 Task: Select the never option in the persistent session revive process.
Action: Mouse moved to (22, 627)
Screenshot: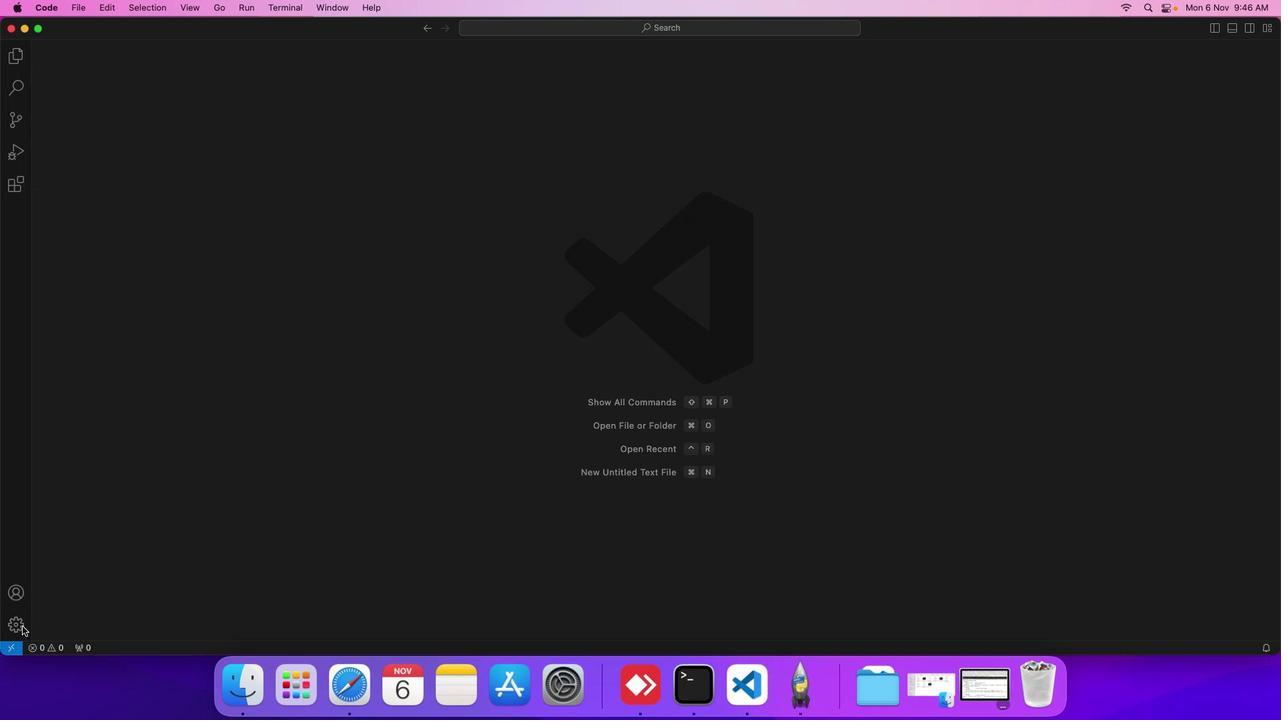 
Action: Mouse pressed left at (22, 627)
Screenshot: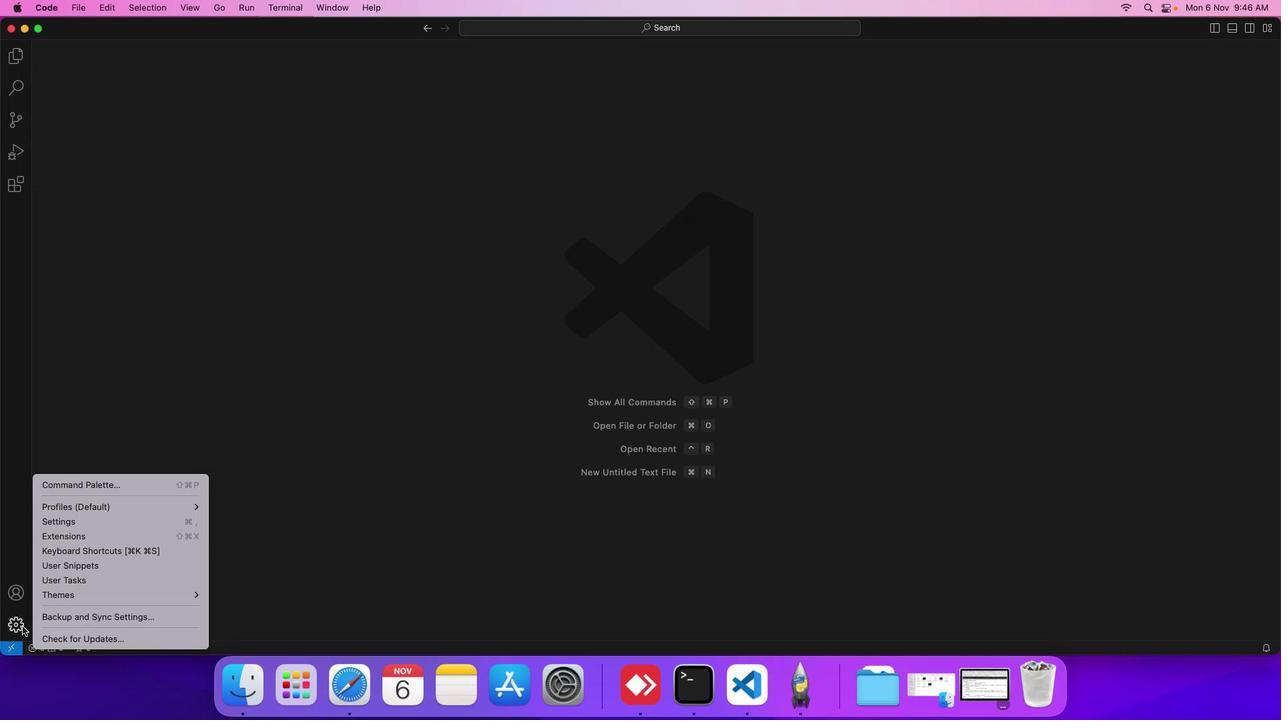 
Action: Mouse moved to (83, 525)
Screenshot: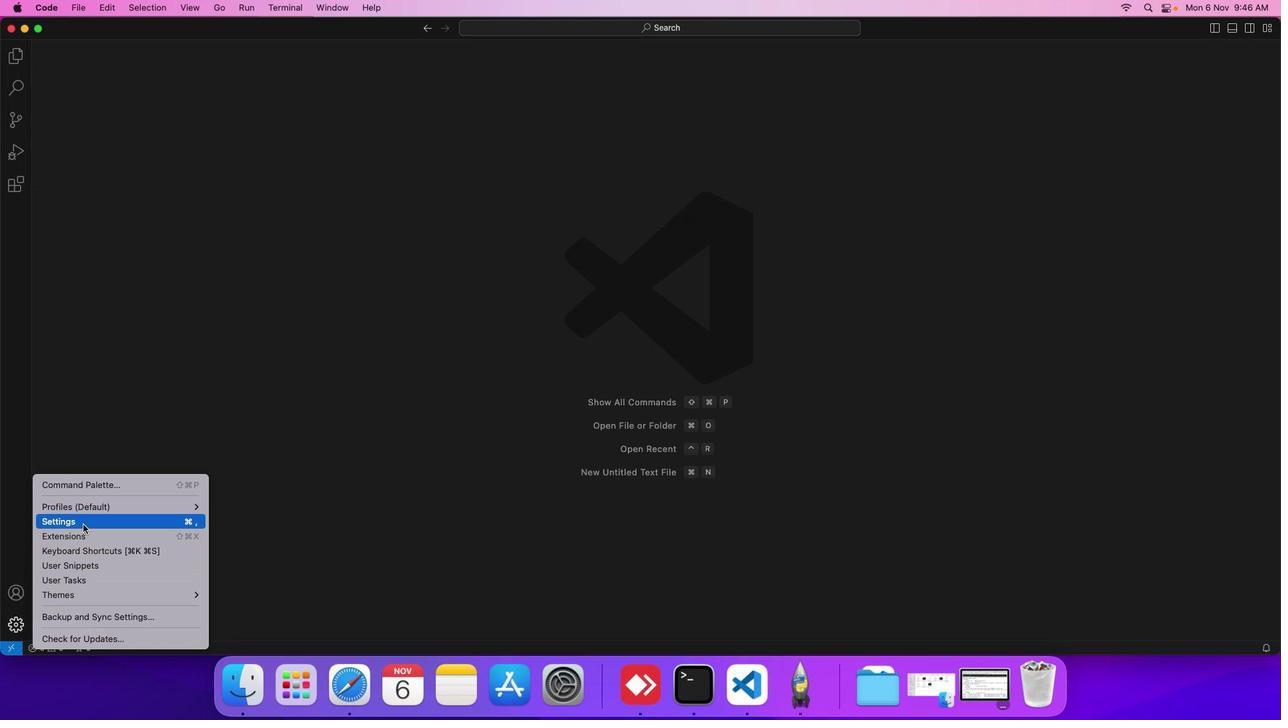 
Action: Mouse pressed left at (83, 525)
Screenshot: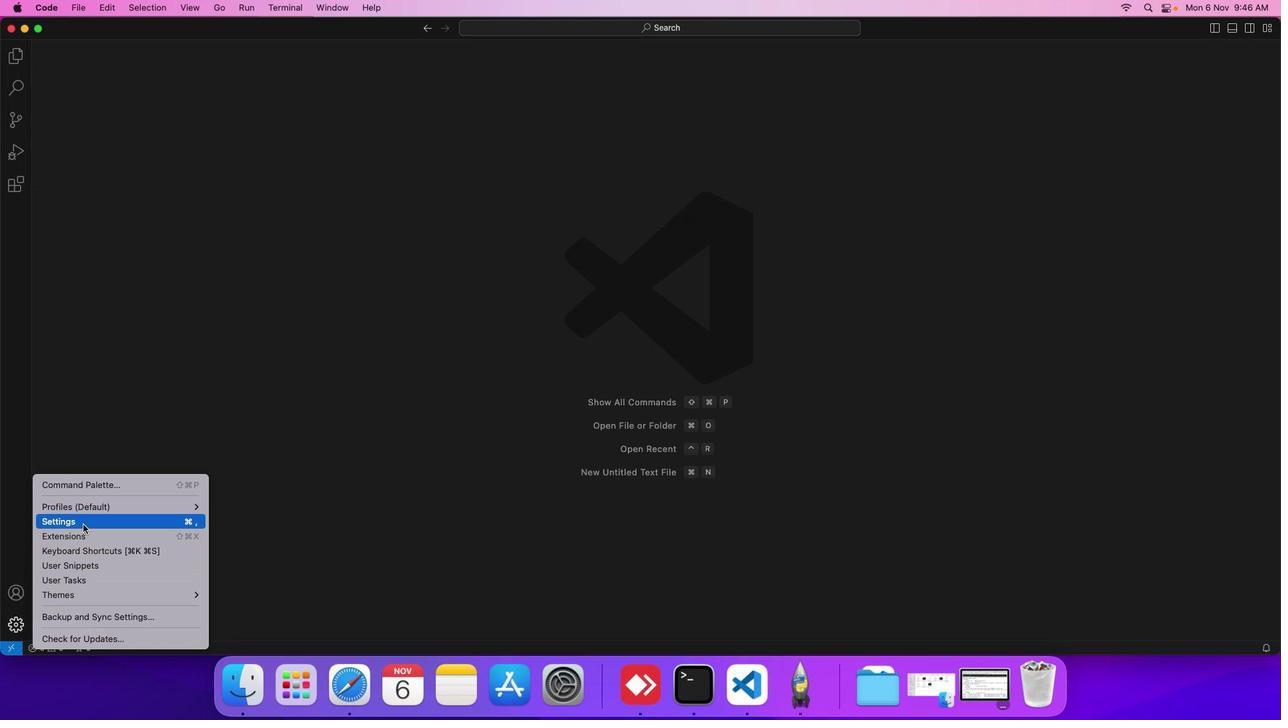 
Action: Mouse moved to (305, 194)
Screenshot: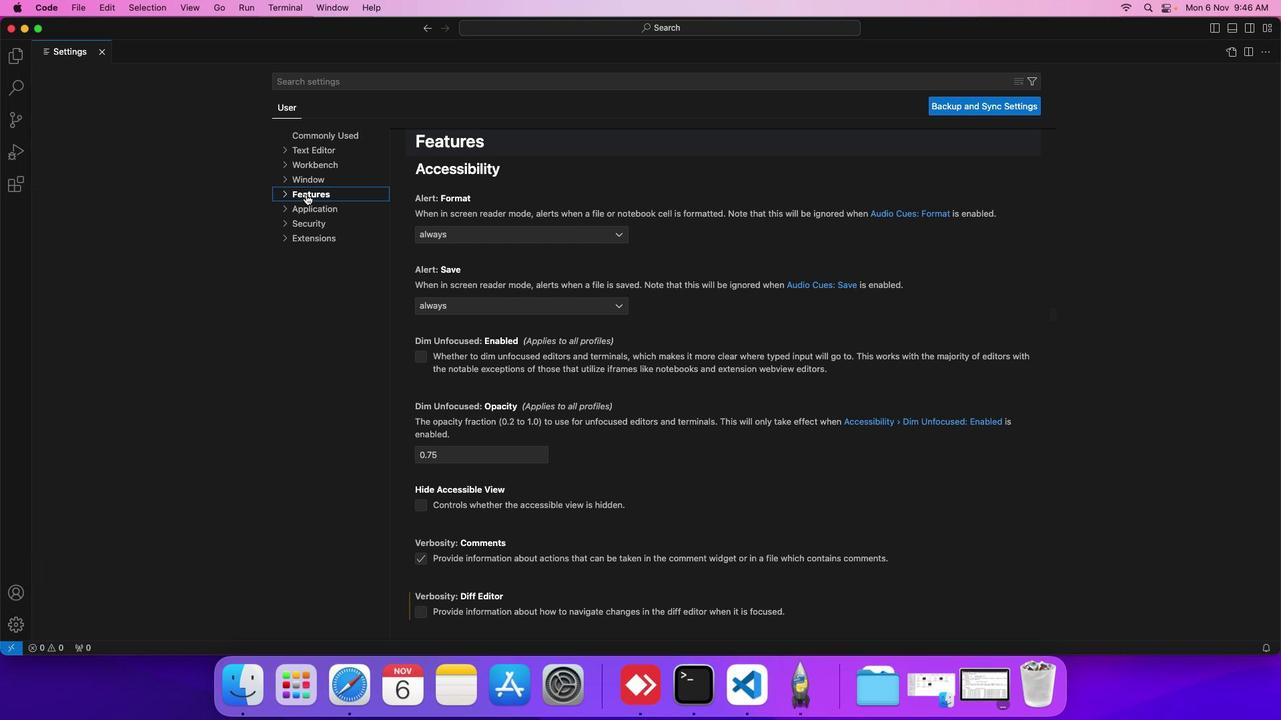 
Action: Mouse pressed left at (305, 194)
Screenshot: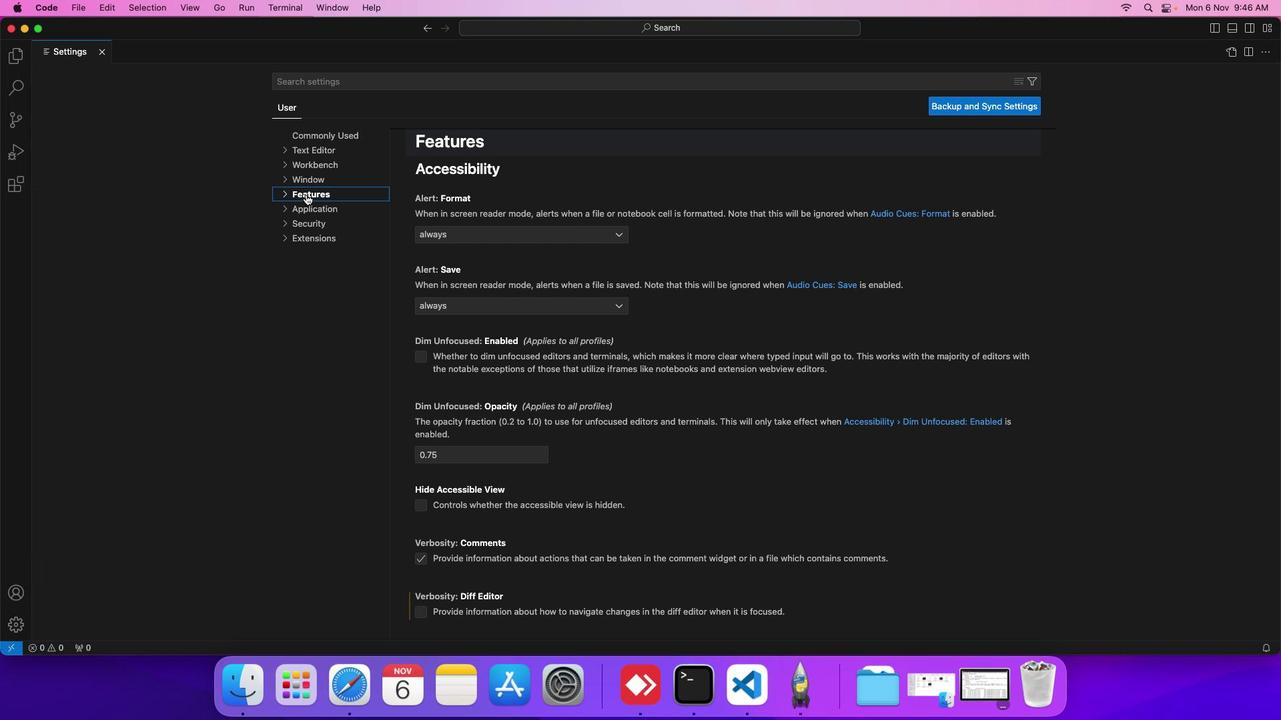 
Action: Mouse moved to (319, 314)
Screenshot: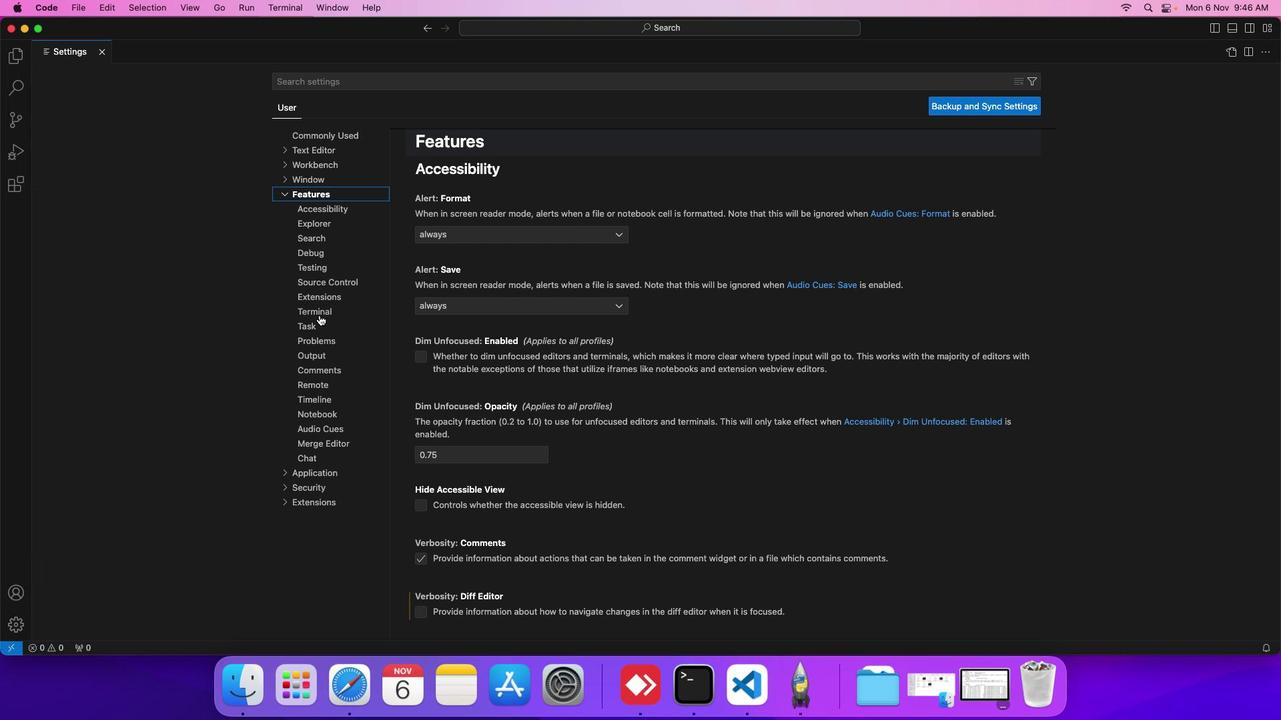 
Action: Mouse pressed left at (319, 314)
Screenshot: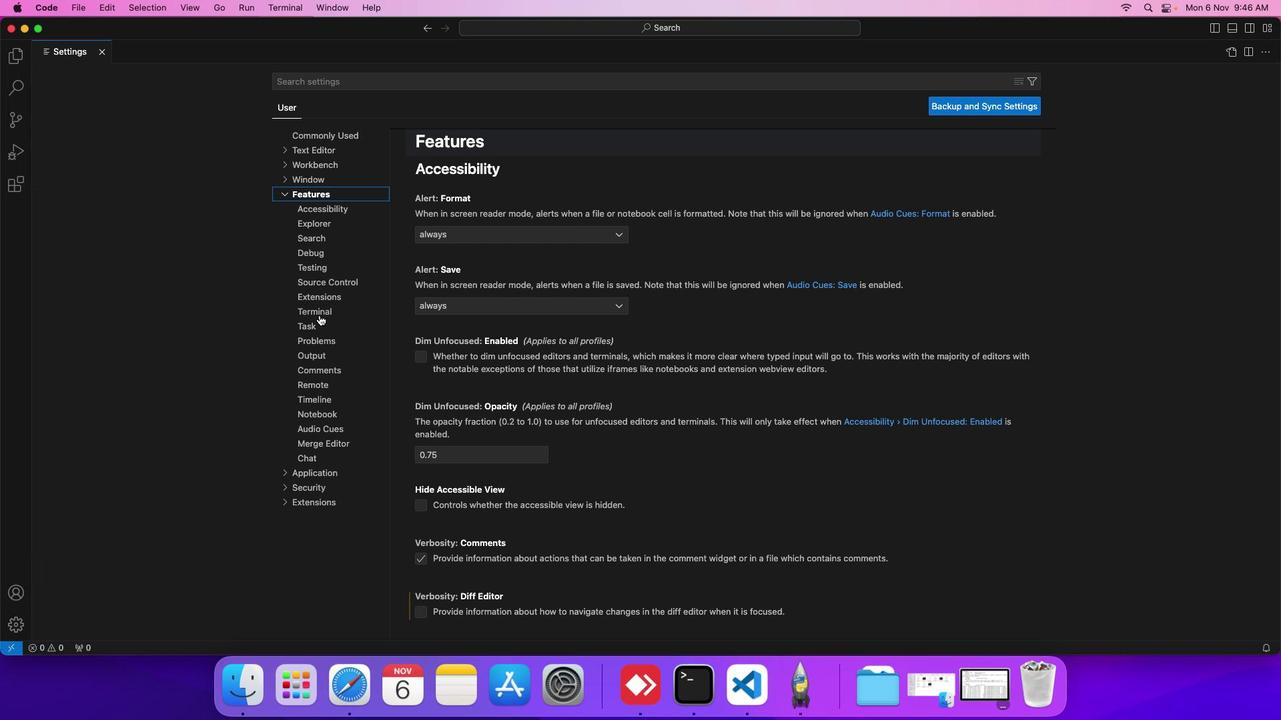 
Action: Mouse moved to (405, 421)
Screenshot: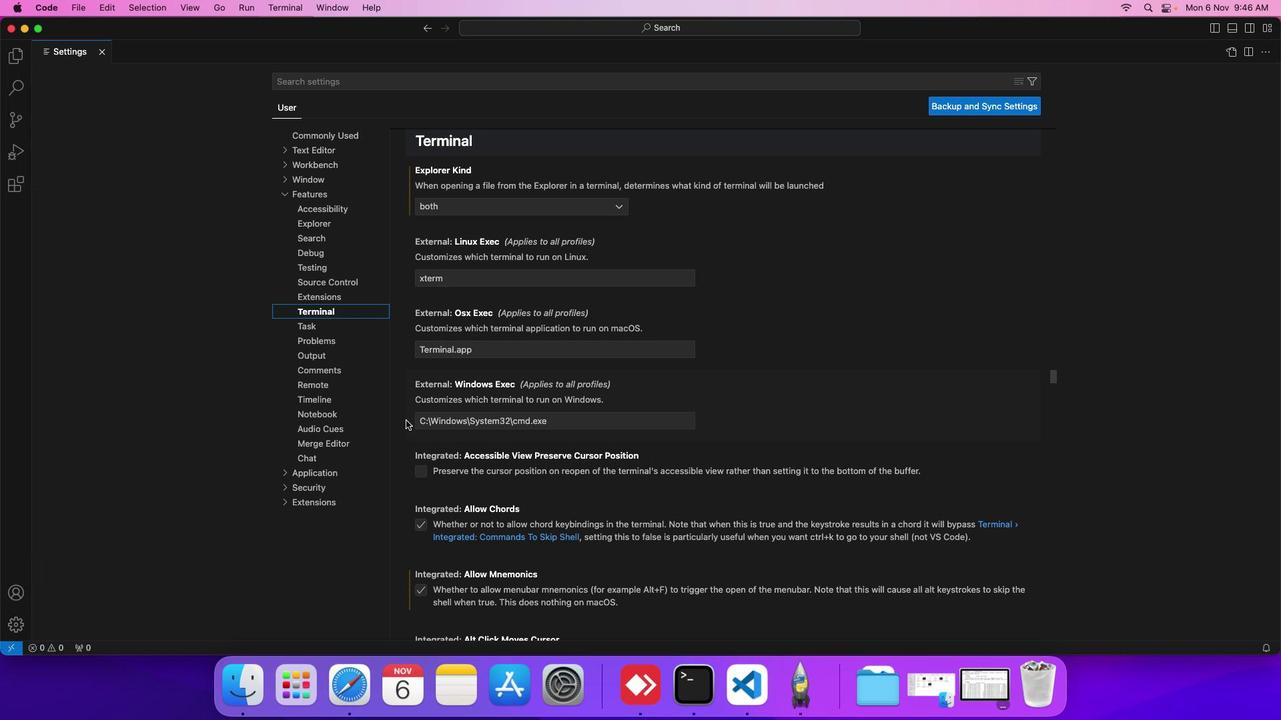 
Action: Mouse scrolled (405, 421) with delta (0, 0)
Screenshot: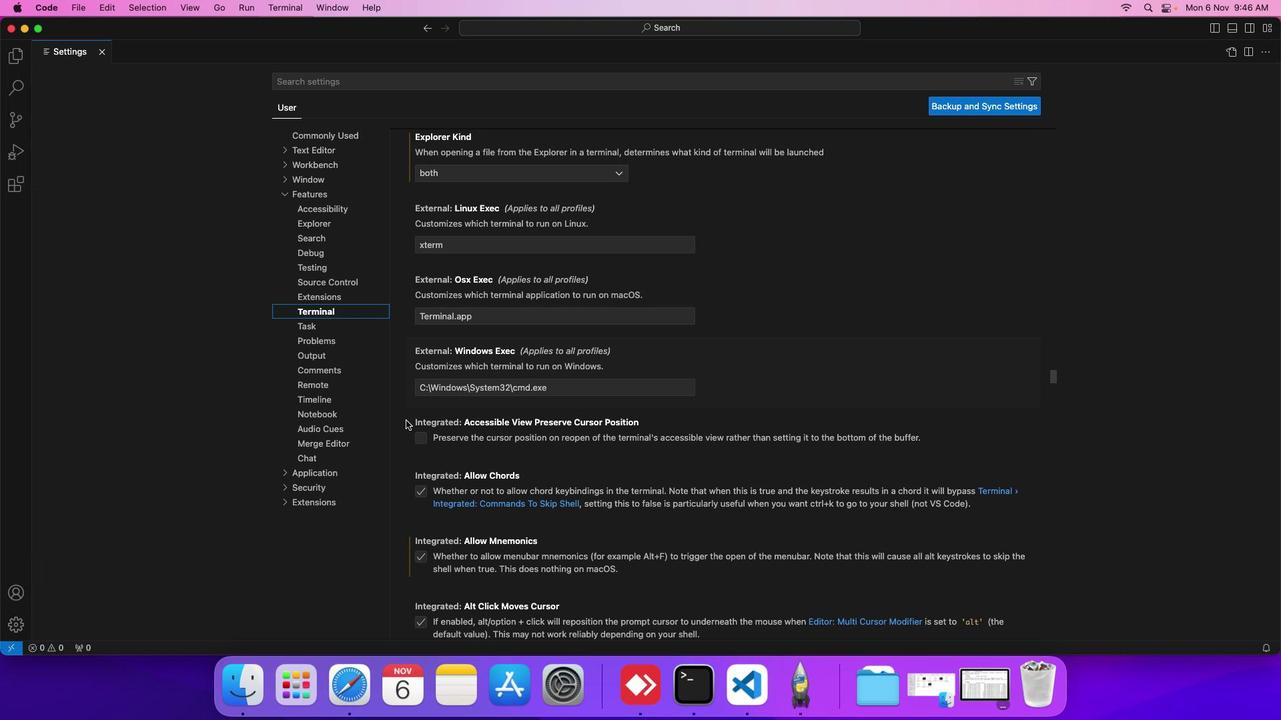 
Action: Mouse scrolled (405, 421) with delta (0, 0)
Screenshot: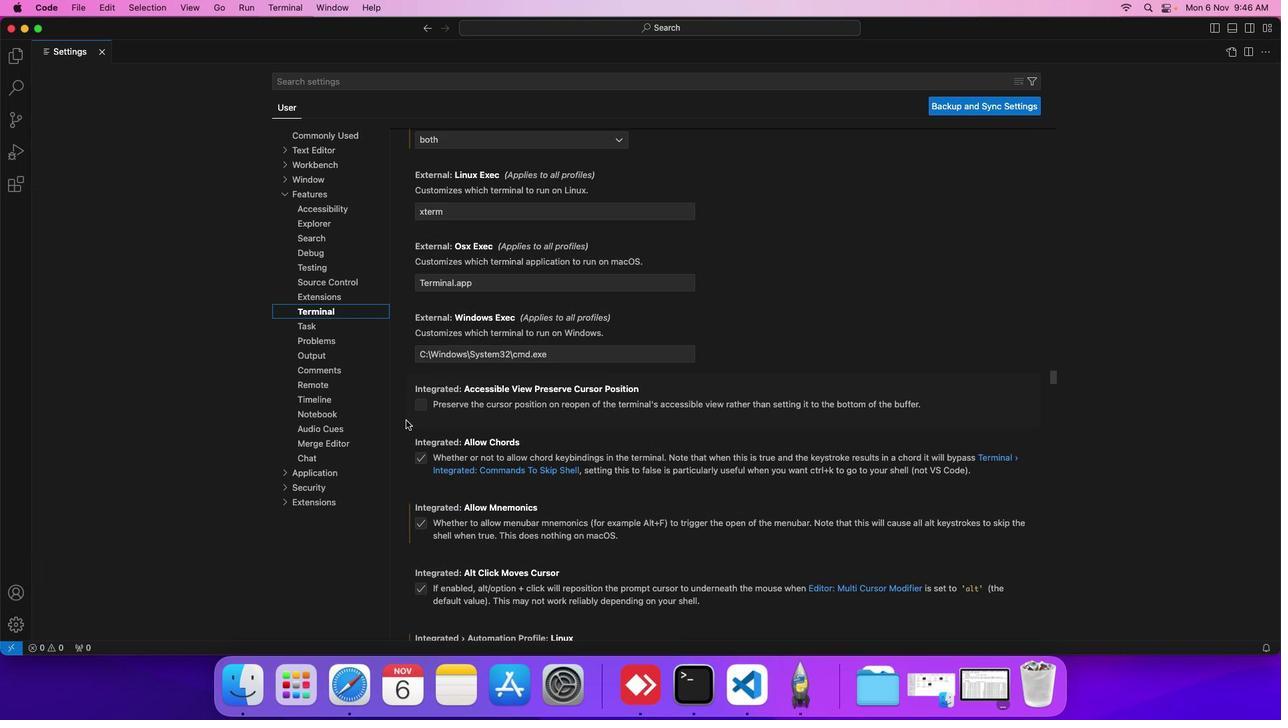
Action: Mouse moved to (403, 422)
Screenshot: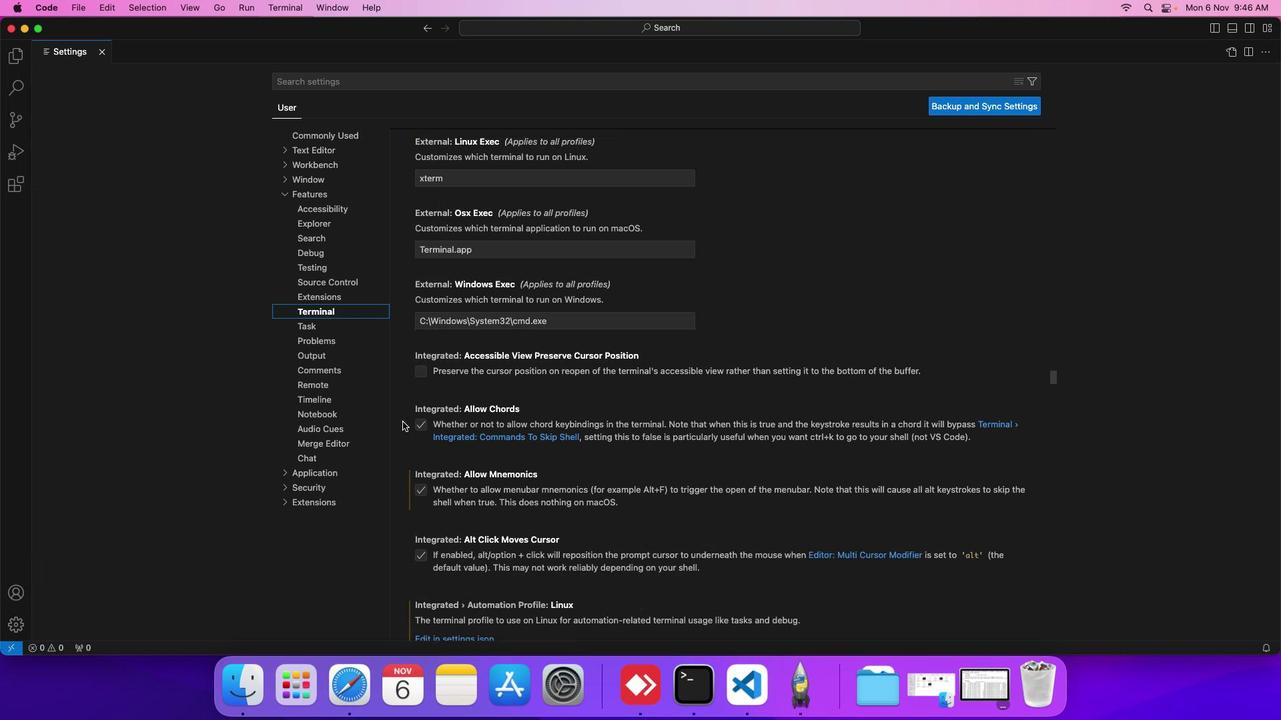 
Action: Mouse scrolled (403, 422) with delta (0, 0)
Screenshot: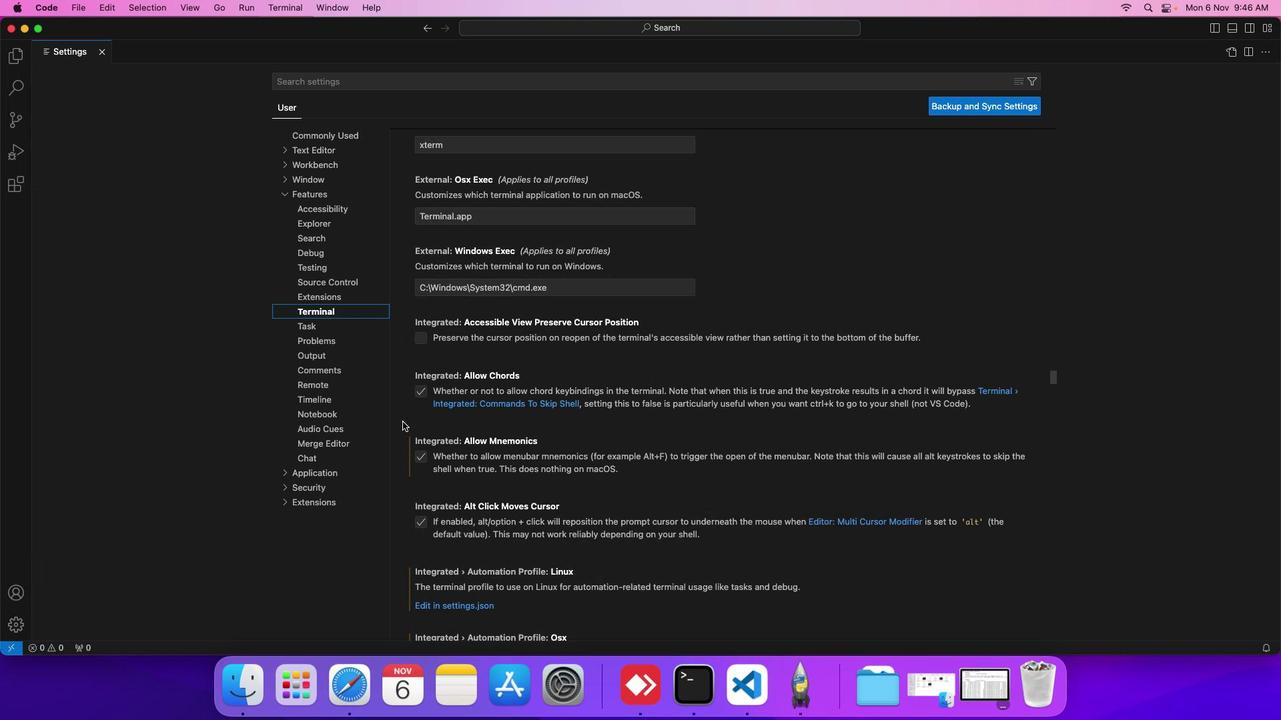 
Action: Mouse scrolled (403, 422) with delta (0, 0)
Screenshot: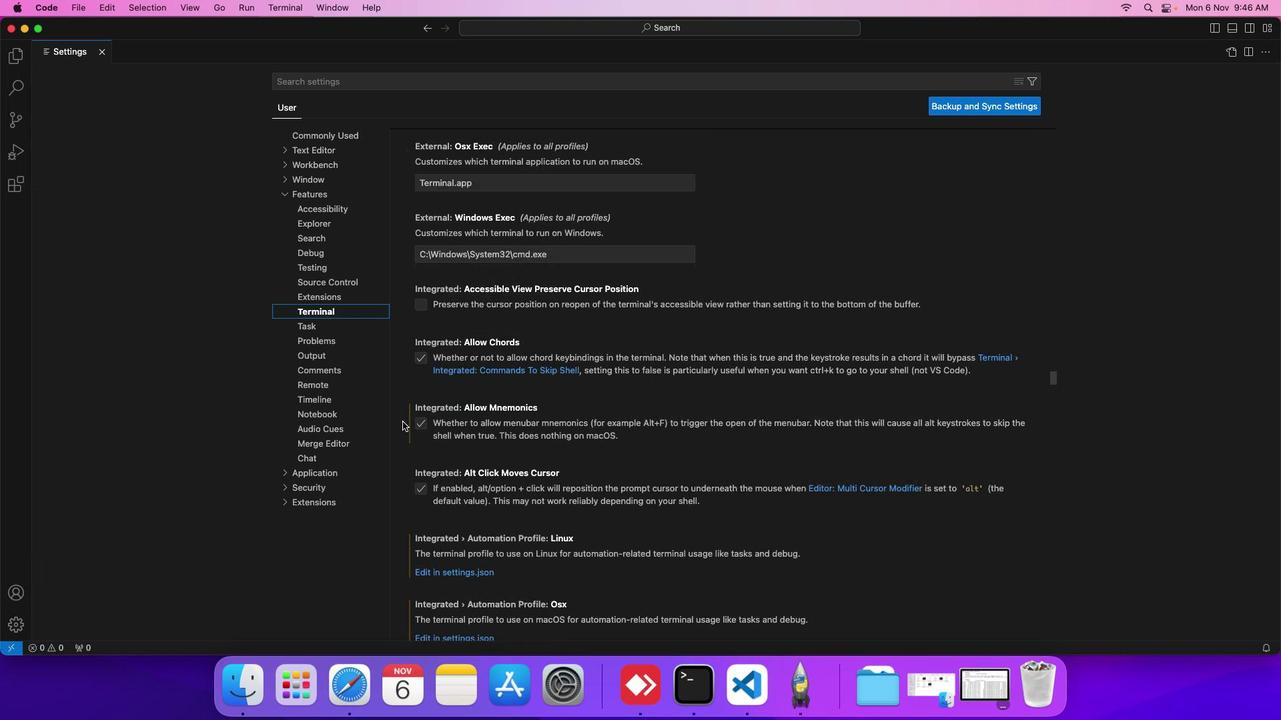 
Action: Mouse scrolled (403, 422) with delta (0, 0)
Screenshot: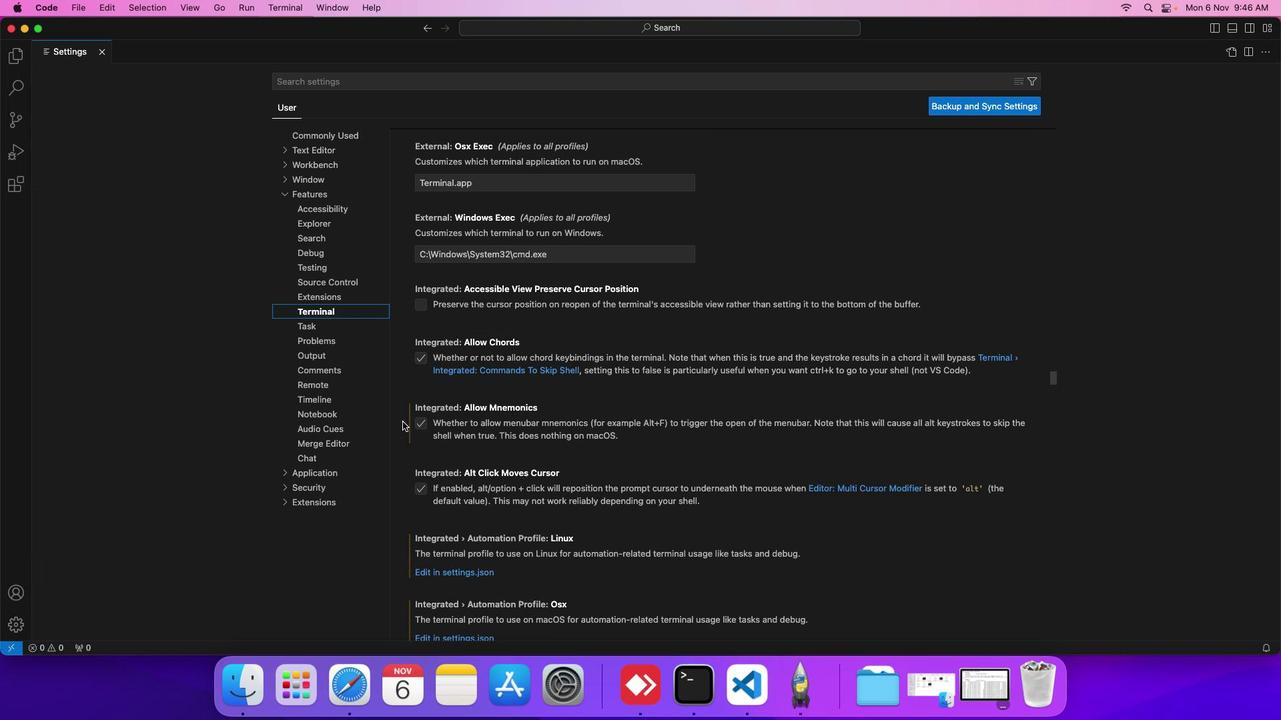 
Action: Mouse scrolled (403, 422) with delta (0, 0)
Screenshot: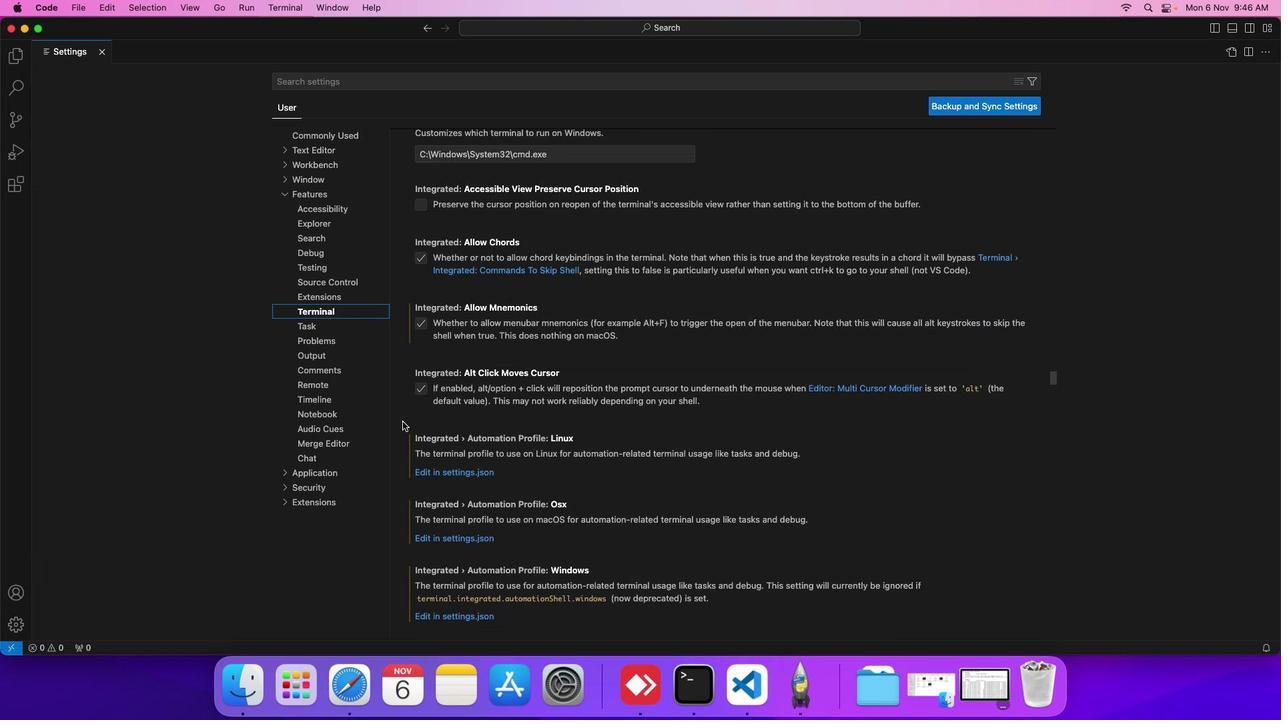 
Action: Mouse scrolled (403, 422) with delta (0, -1)
Screenshot: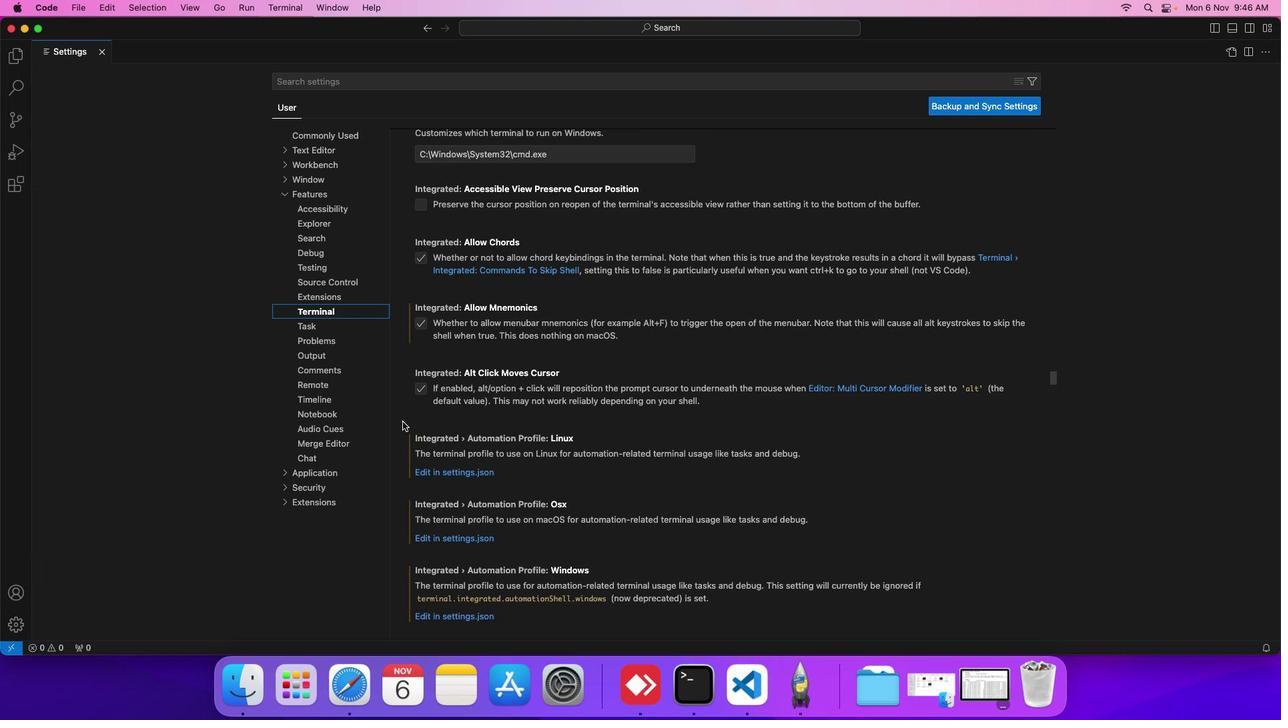 
Action: Mouse moved to (403, 421)
Screenshot: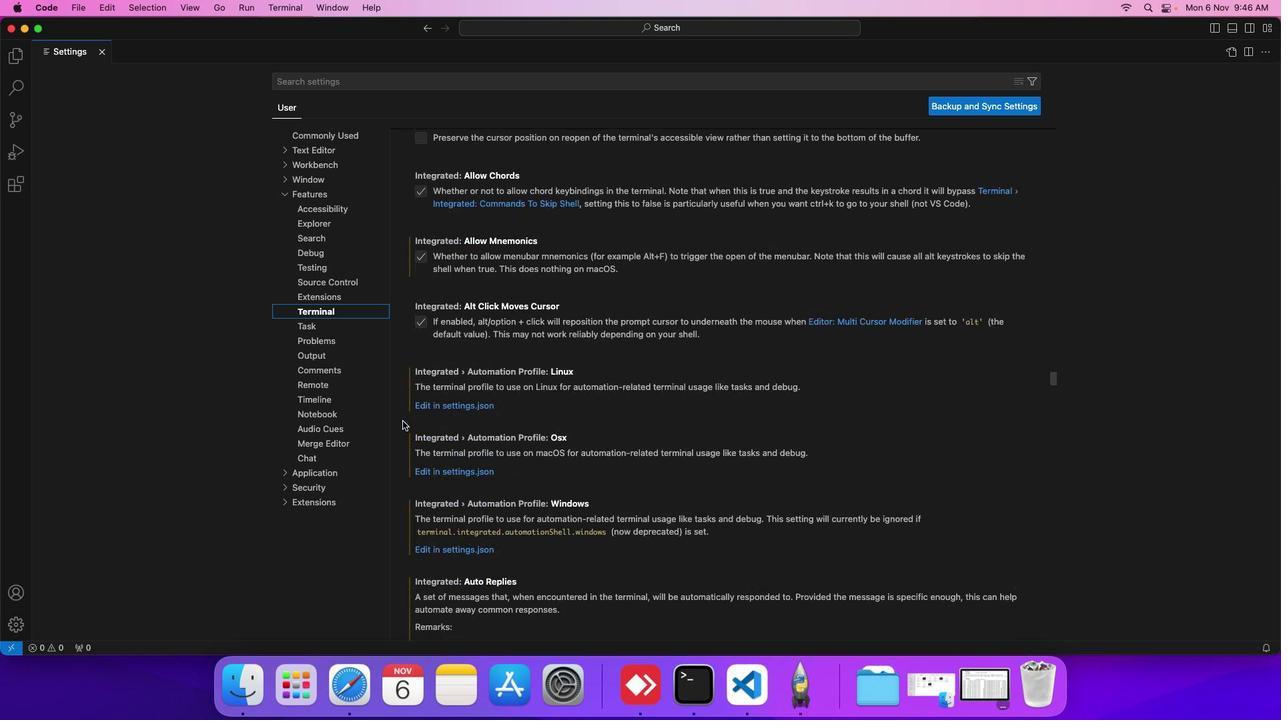 
Action: Mouse scrolled (403, 421) with delta (0, 0)
Screenshot: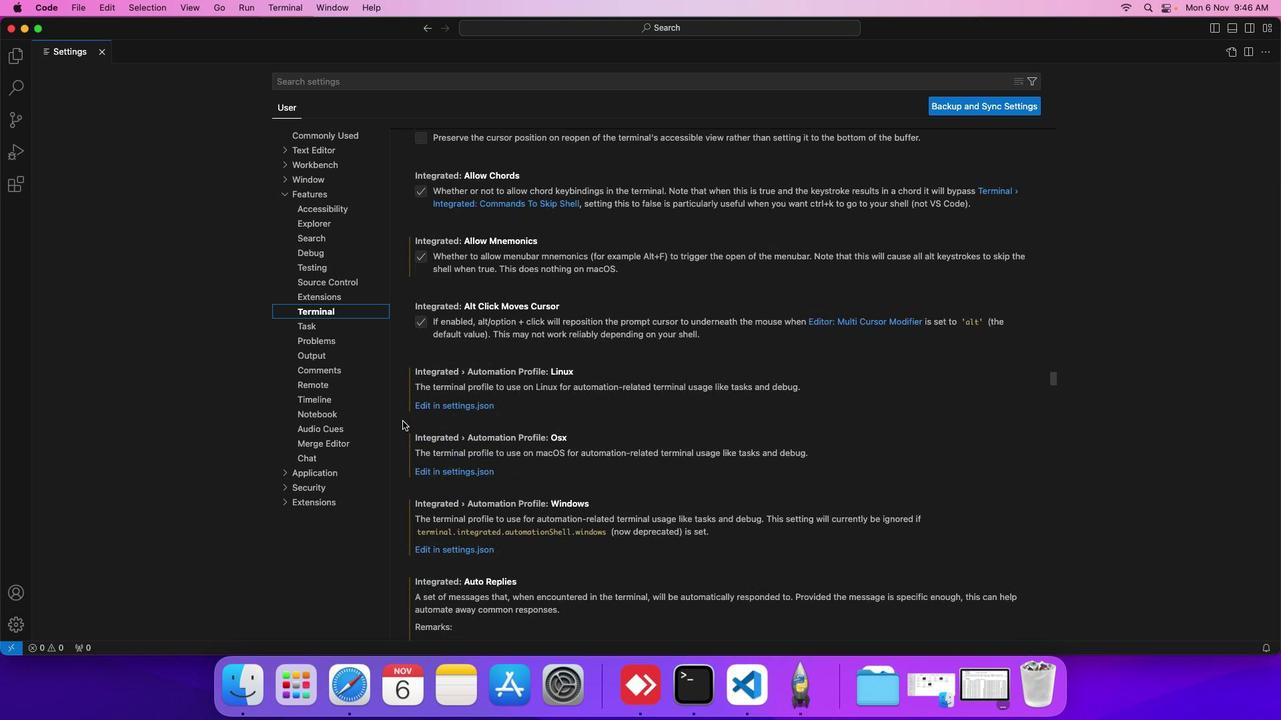 
Action: Mouse scrolled (403, 421) with delta (0, 0)
Screenshot: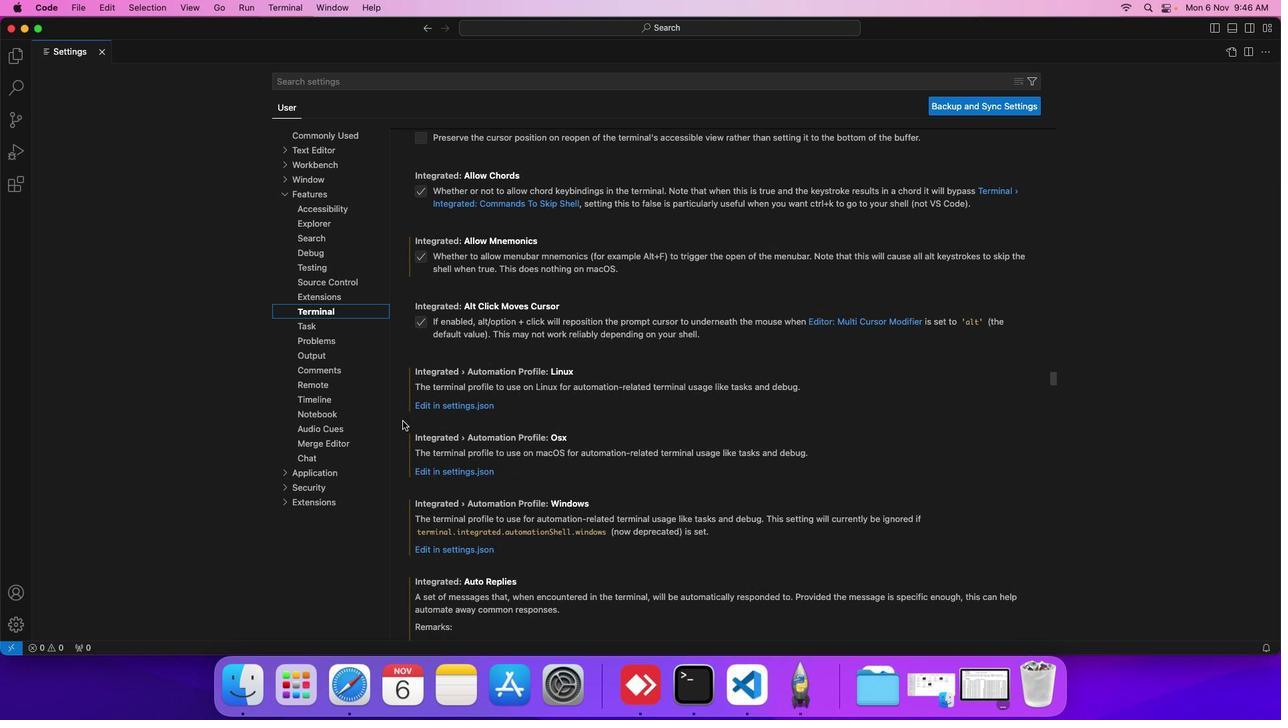 
Action: Mouse scrolled (403, 421) with delta (0, 0)
Screenshot: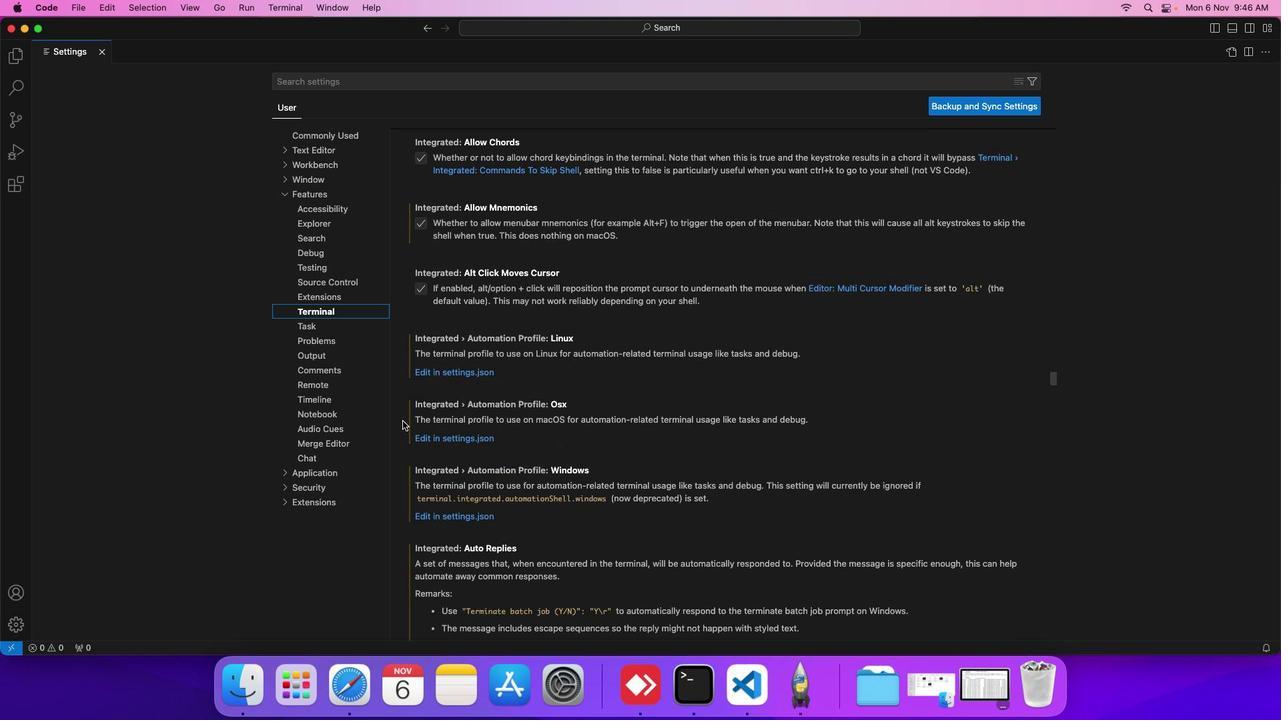 
Action: Mouse scrolled (403, 421) with delta (0, 0)
Screenshot: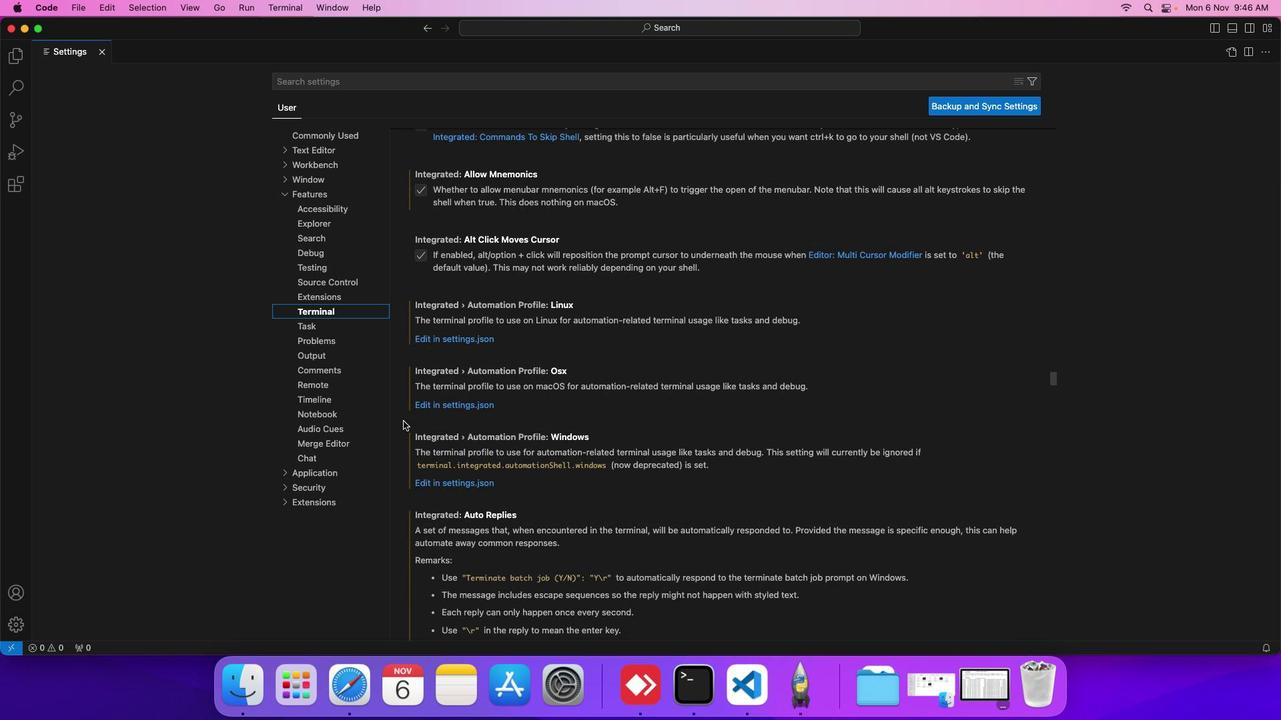 
Action: Mouse moved to (403, 421)
Screenshot: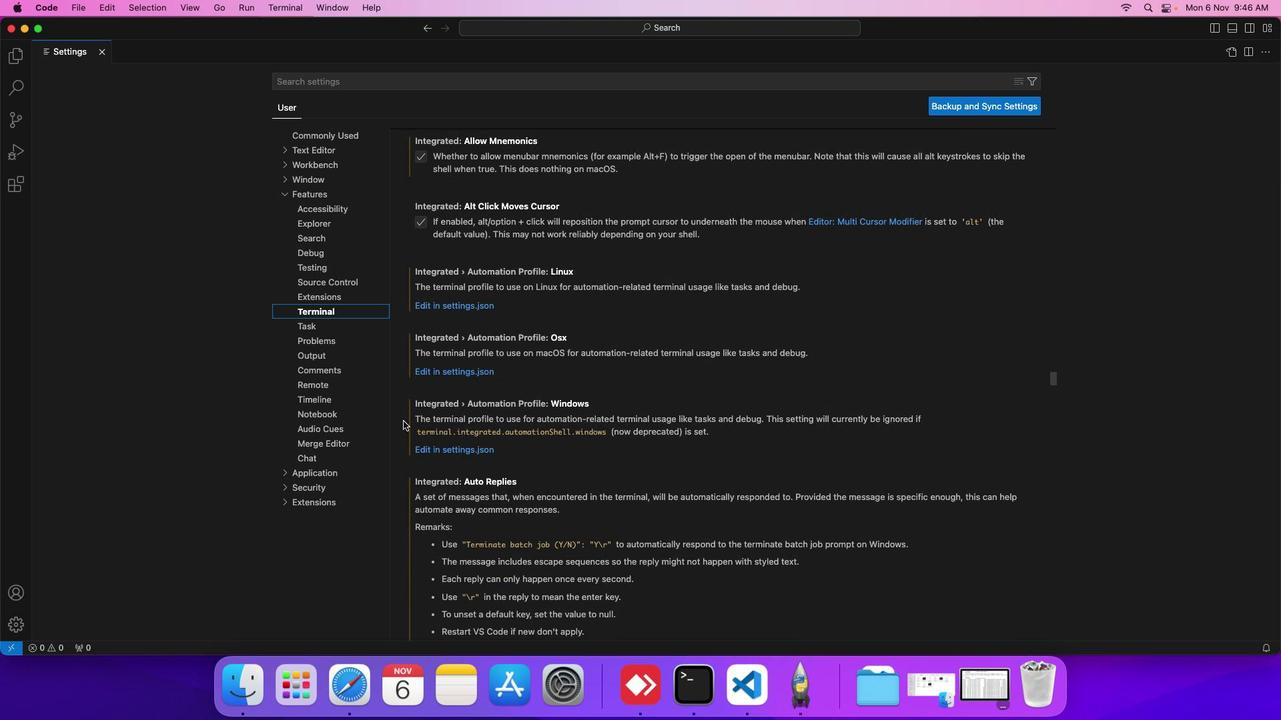 
Action: Mouse scrolled (403, 421) with delta (0, 0)
Screenshot: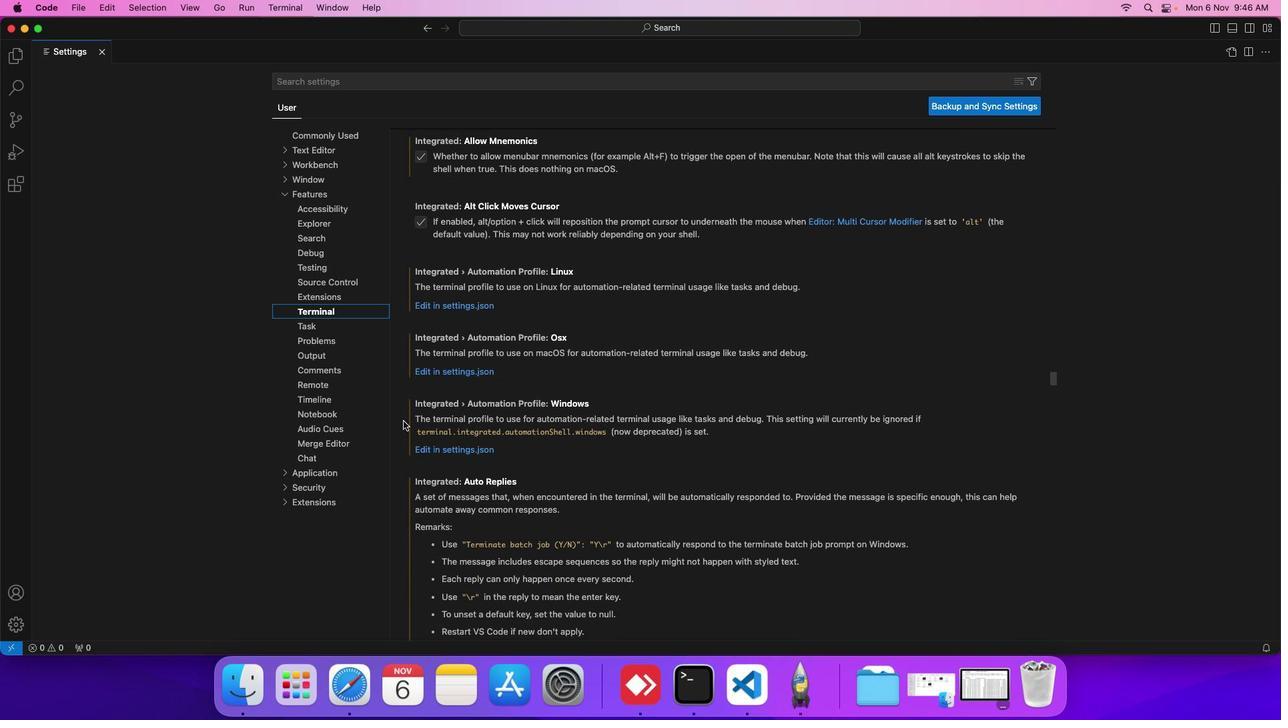 
Action: Mouse moved to (403, 421)
Screenshot: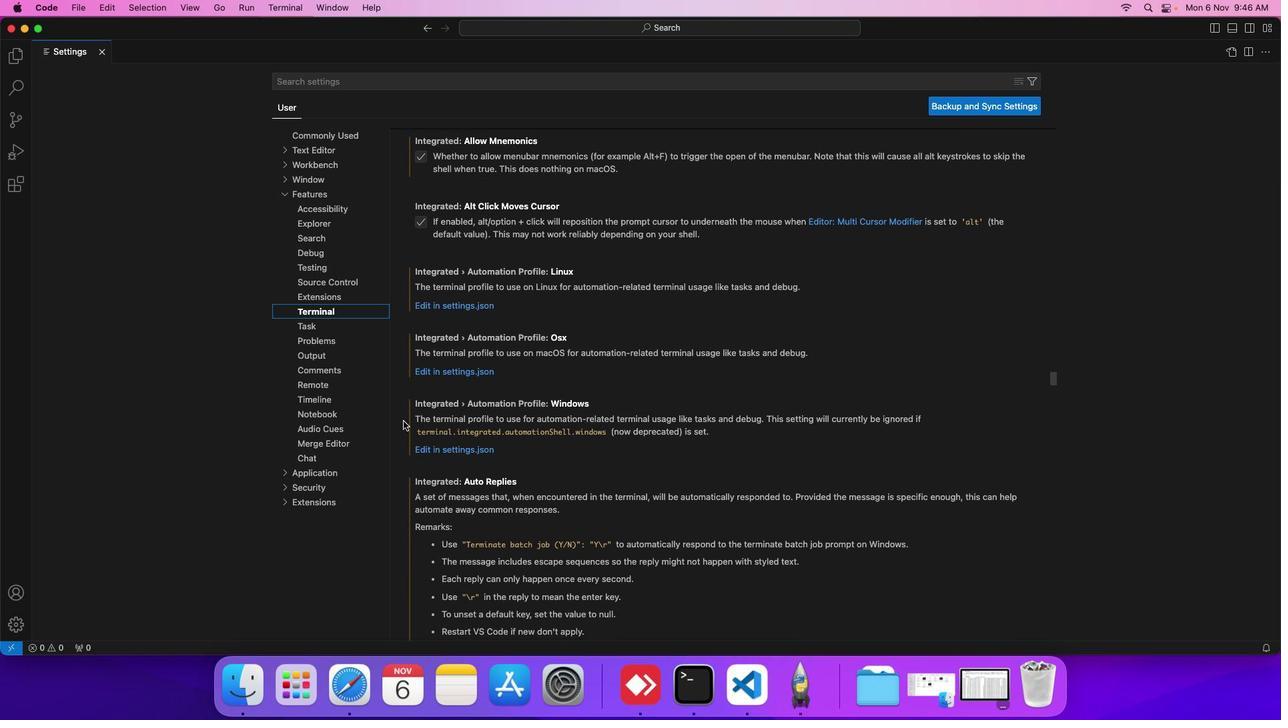 
Action: Mouse scrolled (403, 421) with delta (0, 0)
Screenshot: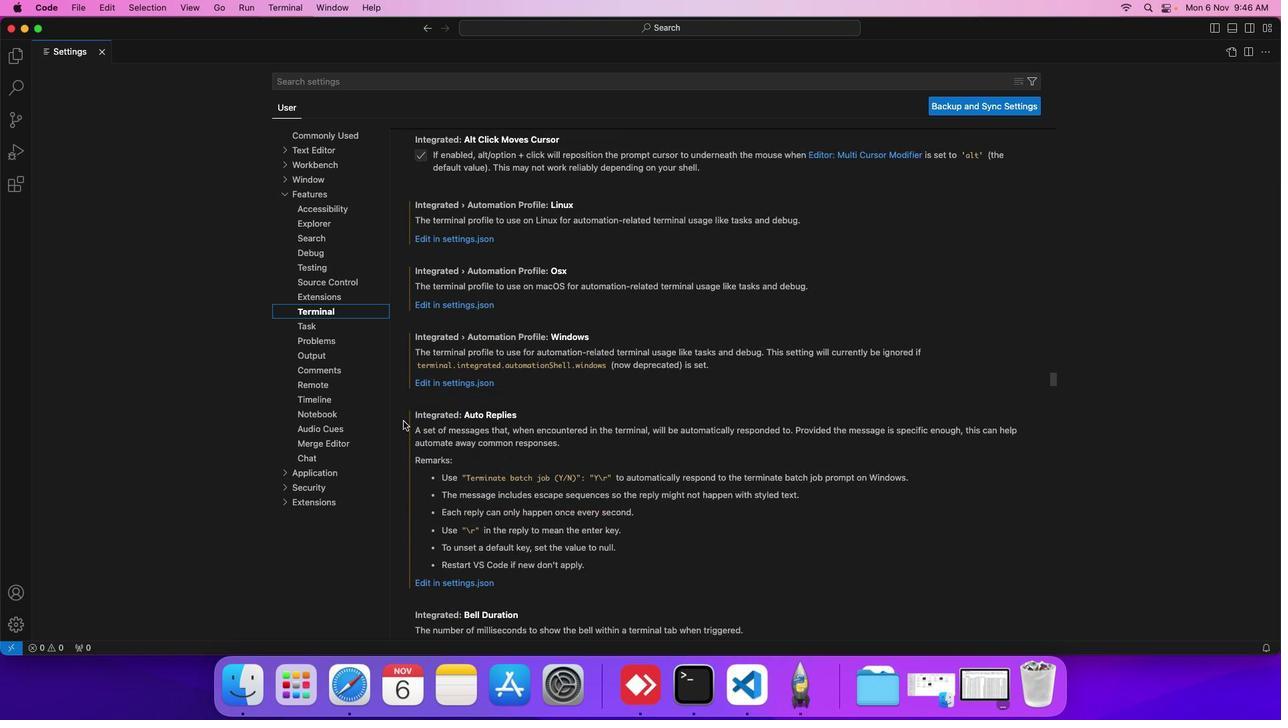 
Action: Mouse scrolled (403, 421) with delta (0, 0)
Screenshot: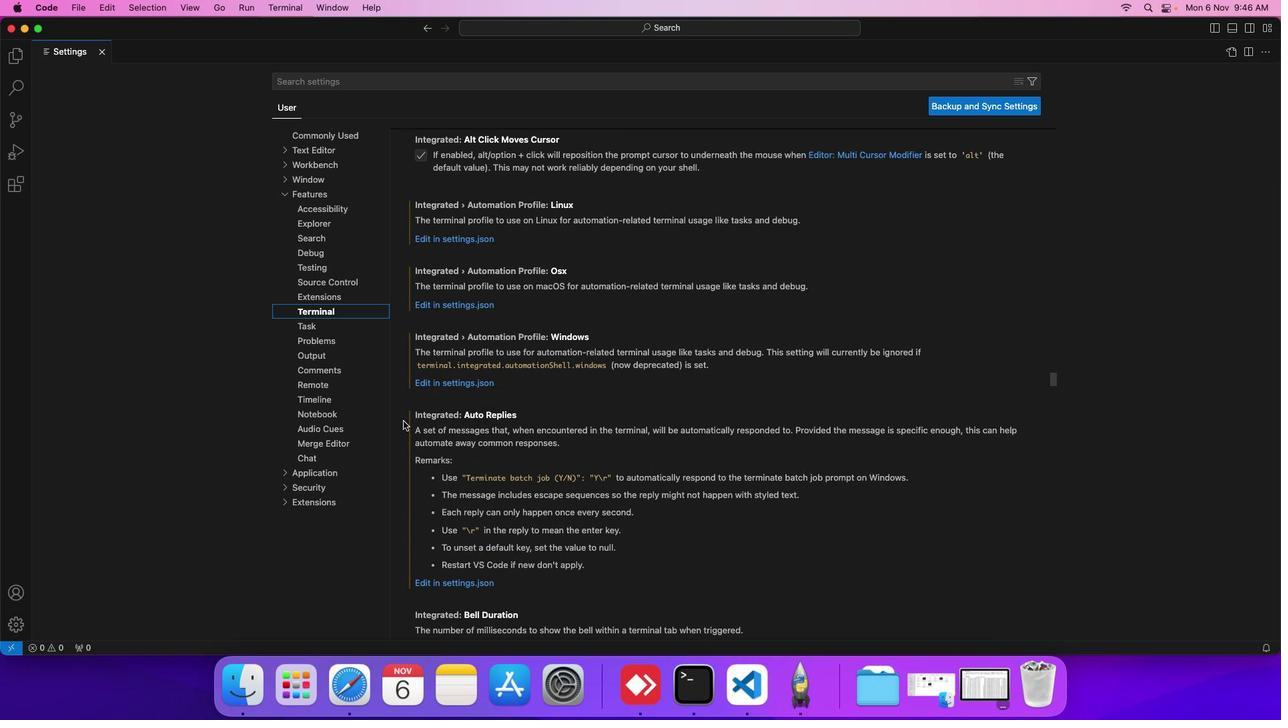 
Action: Mouse scrolled (403, 421) with delta (0, 0)
Screenshot: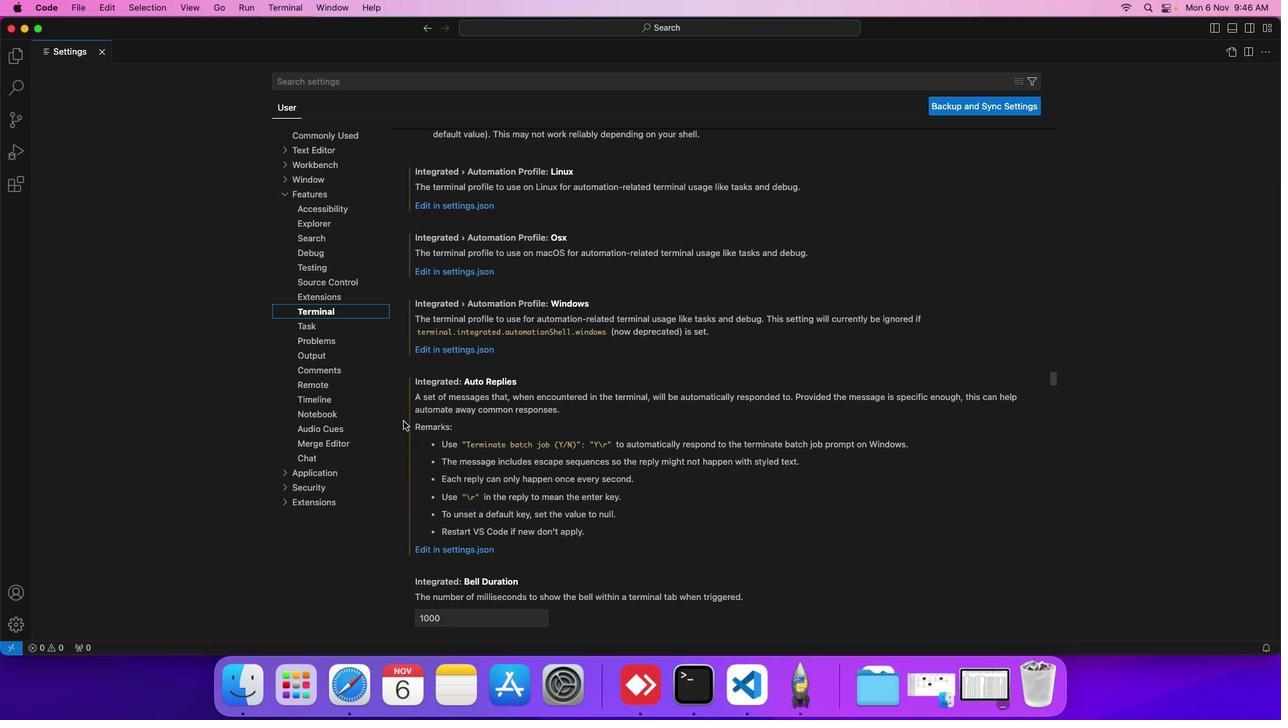 
Action: Mouse scrolled (403, 421) with delta (0, 0)
Screenshot: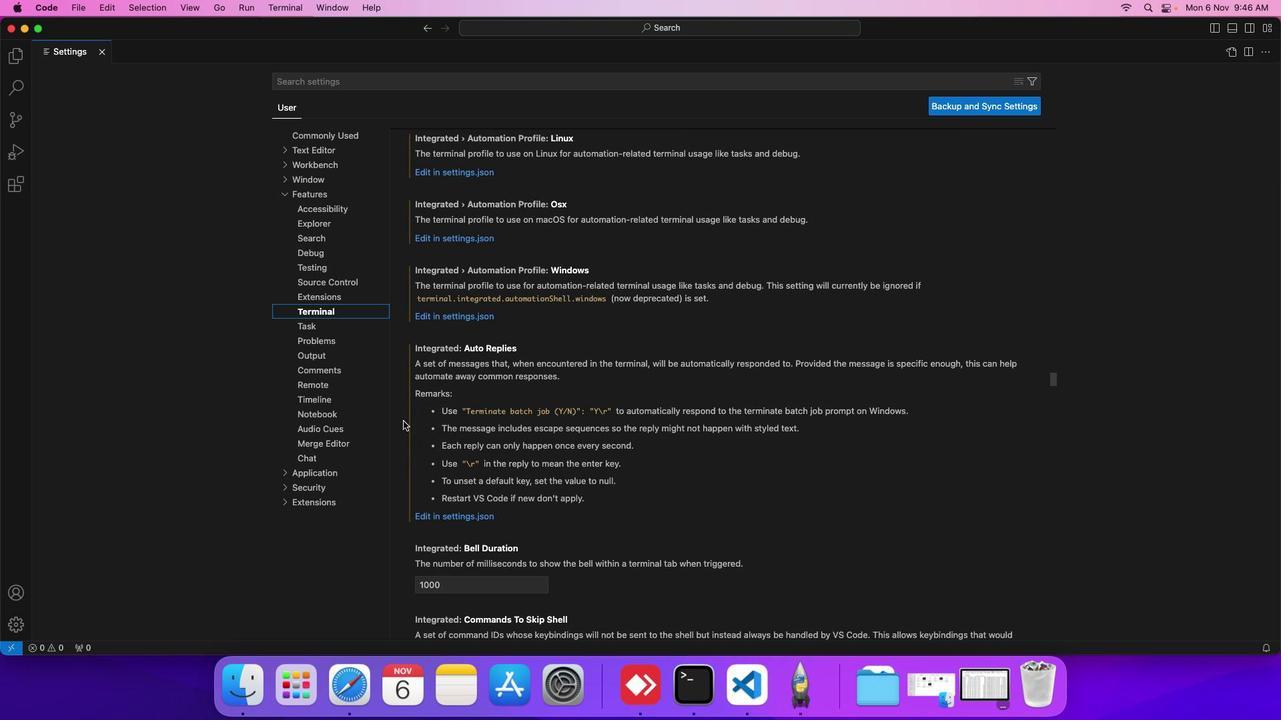 
Action: Mouse scrolled (403, 421) with delta (0, 0)
Screenshot: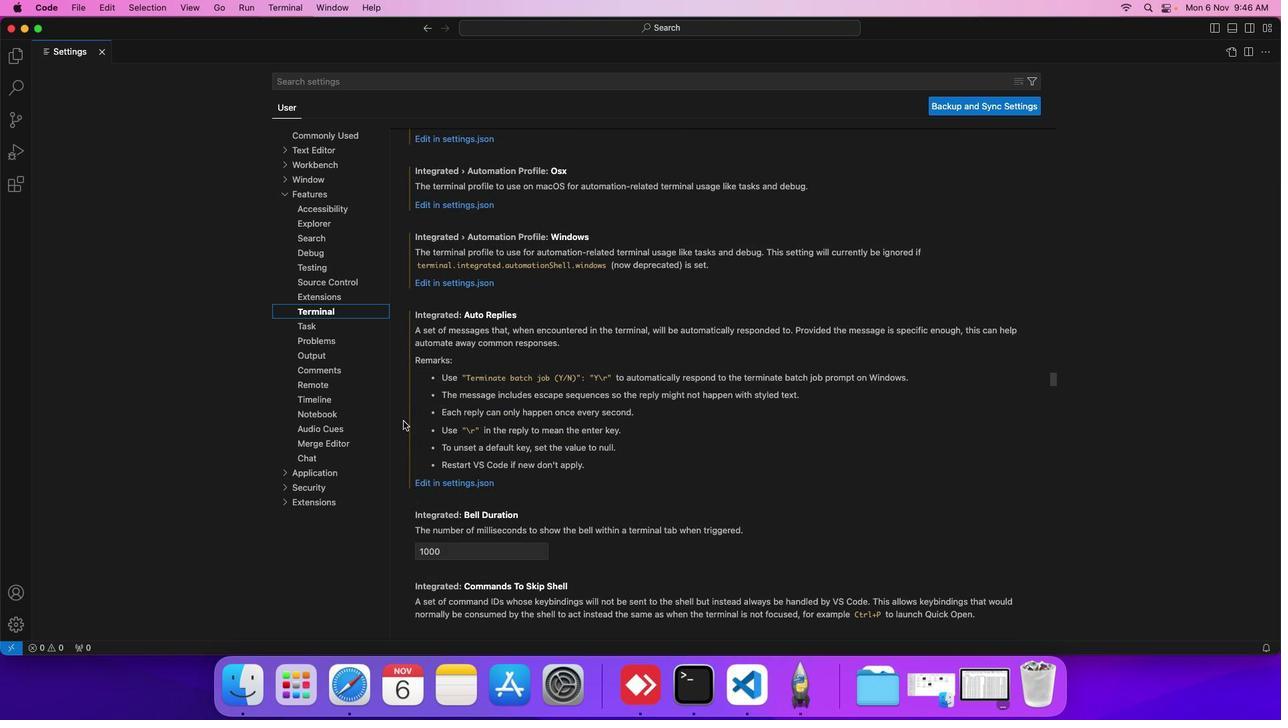 
Action: Mouse moved to (403, 421)
Screenshot: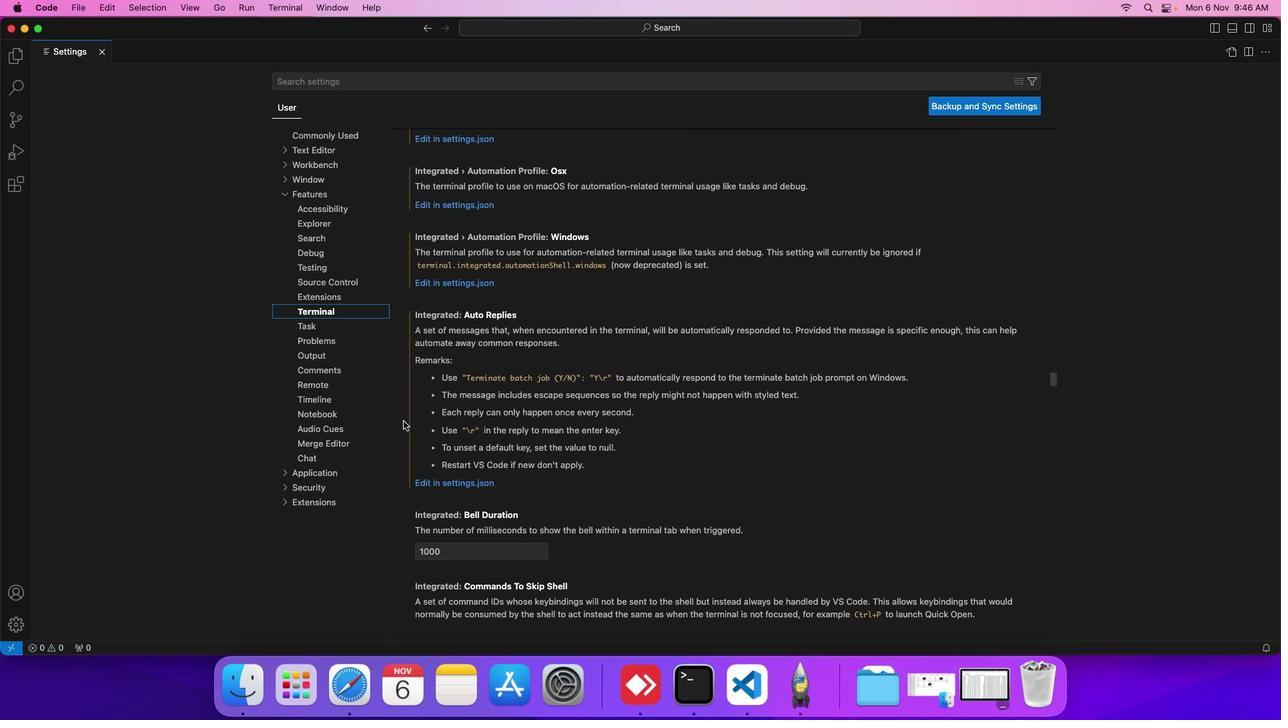 
Action: Mouse scrolled (403, 421) with delta (0, 0)
Screenshot: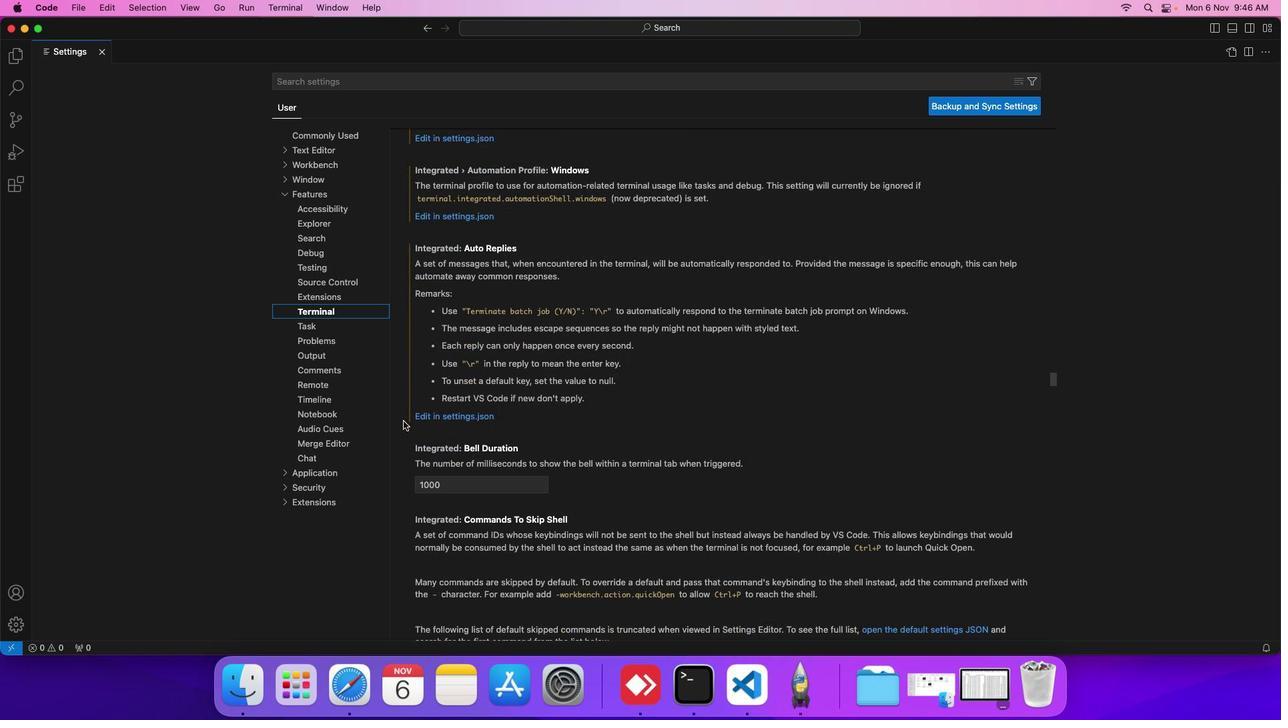 
Action: Mouse scrolled (403, 421) with delta (0, 0)
Screenshot: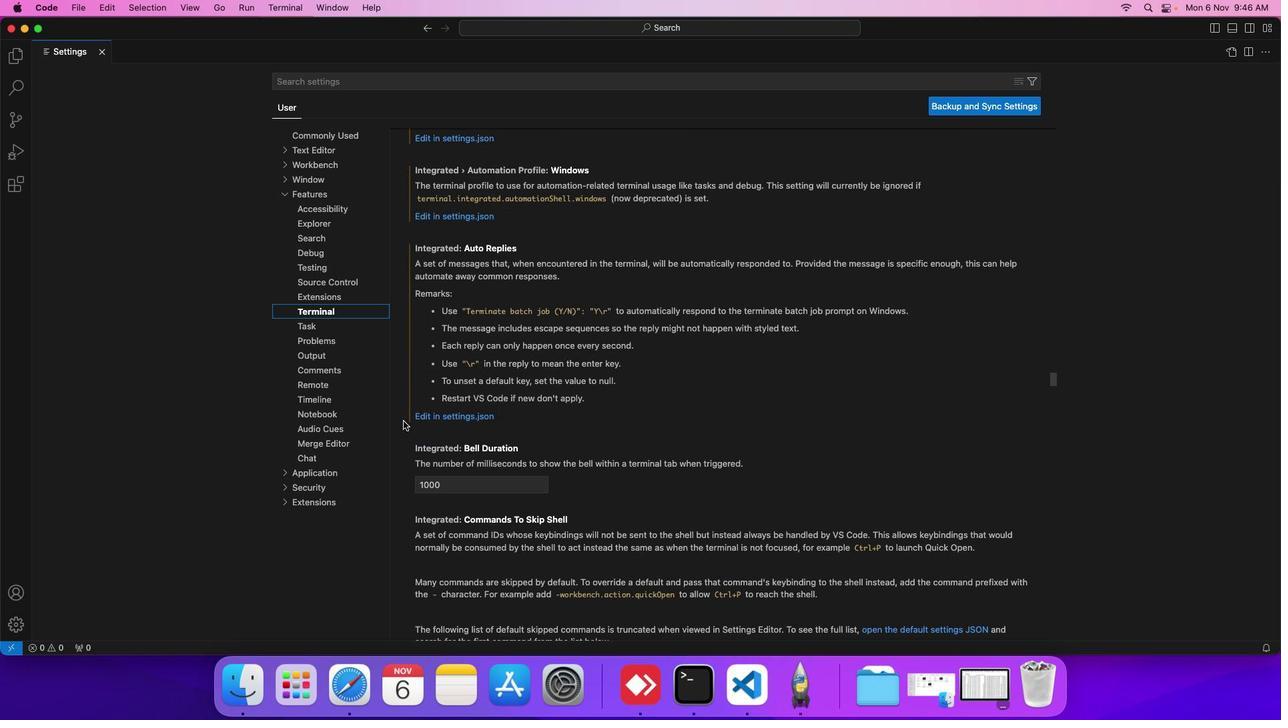 
Action: Mouse scrolled (403, 421) with delta (0, 0)
Screenshot: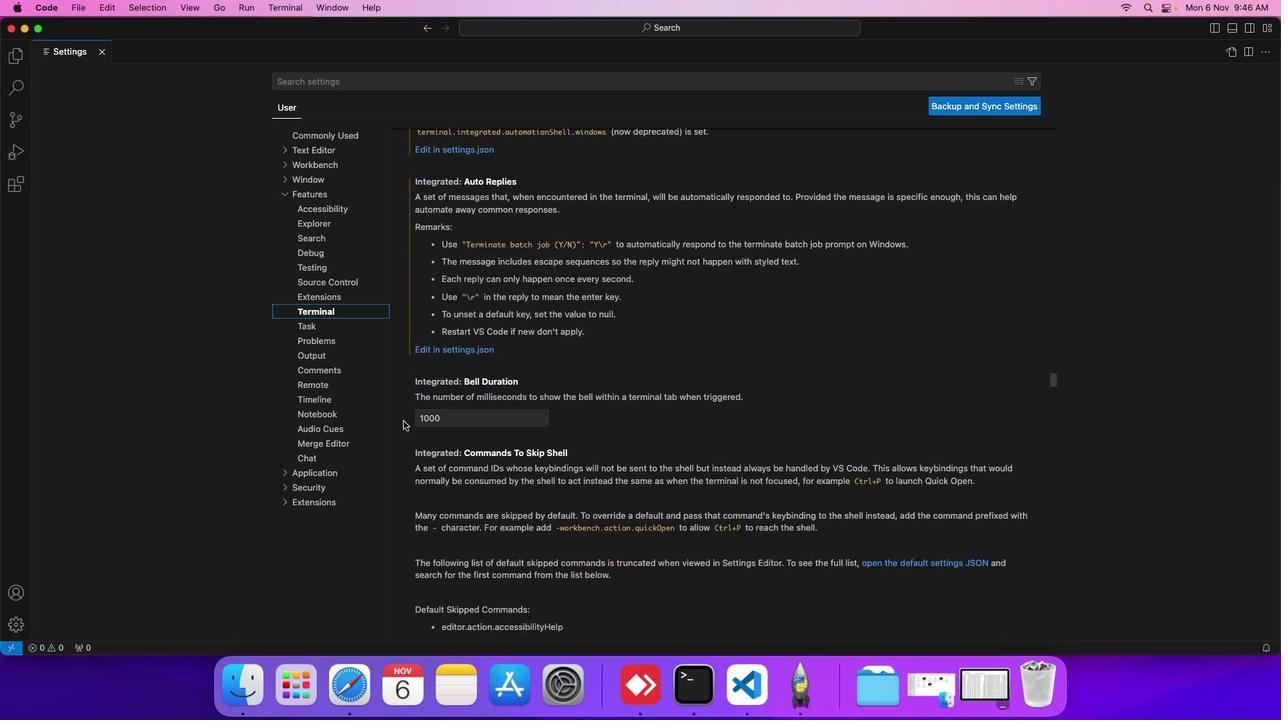 
Action: Mouse moved to (403, 421)
Screenshot: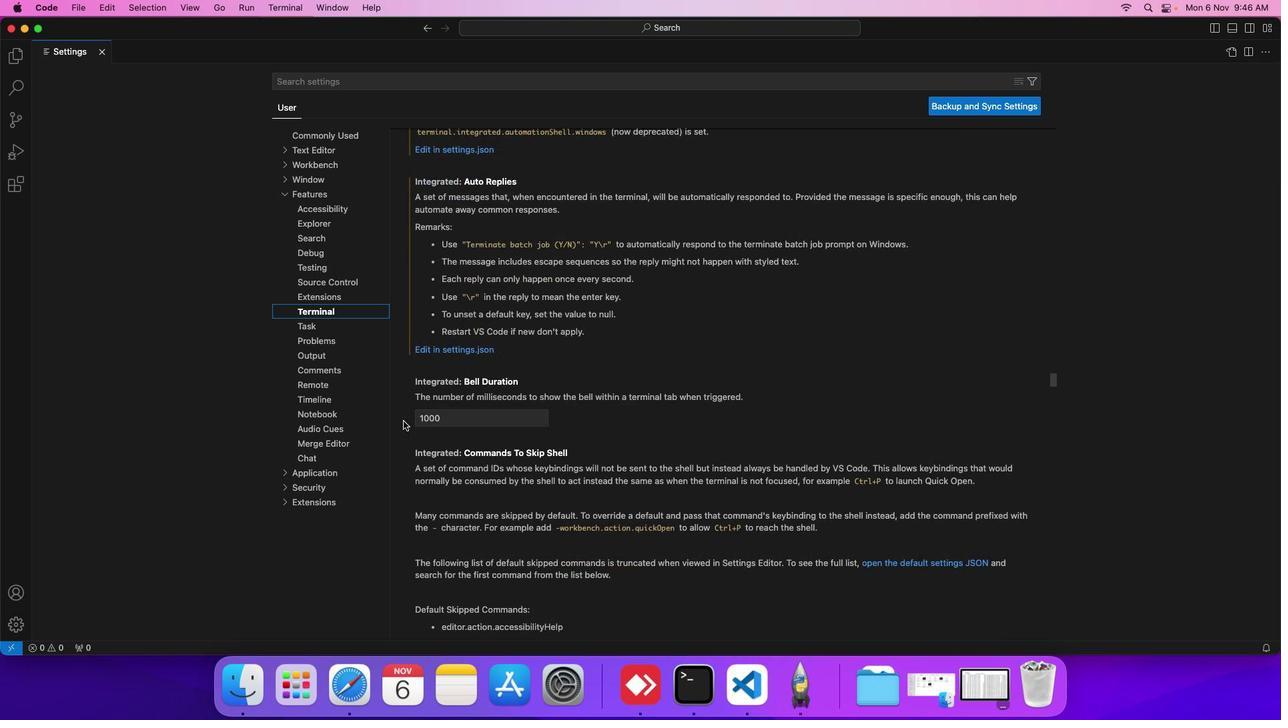 
Action: Mouse scrolled (403, 421) with delta (0, 0)
Screenshot: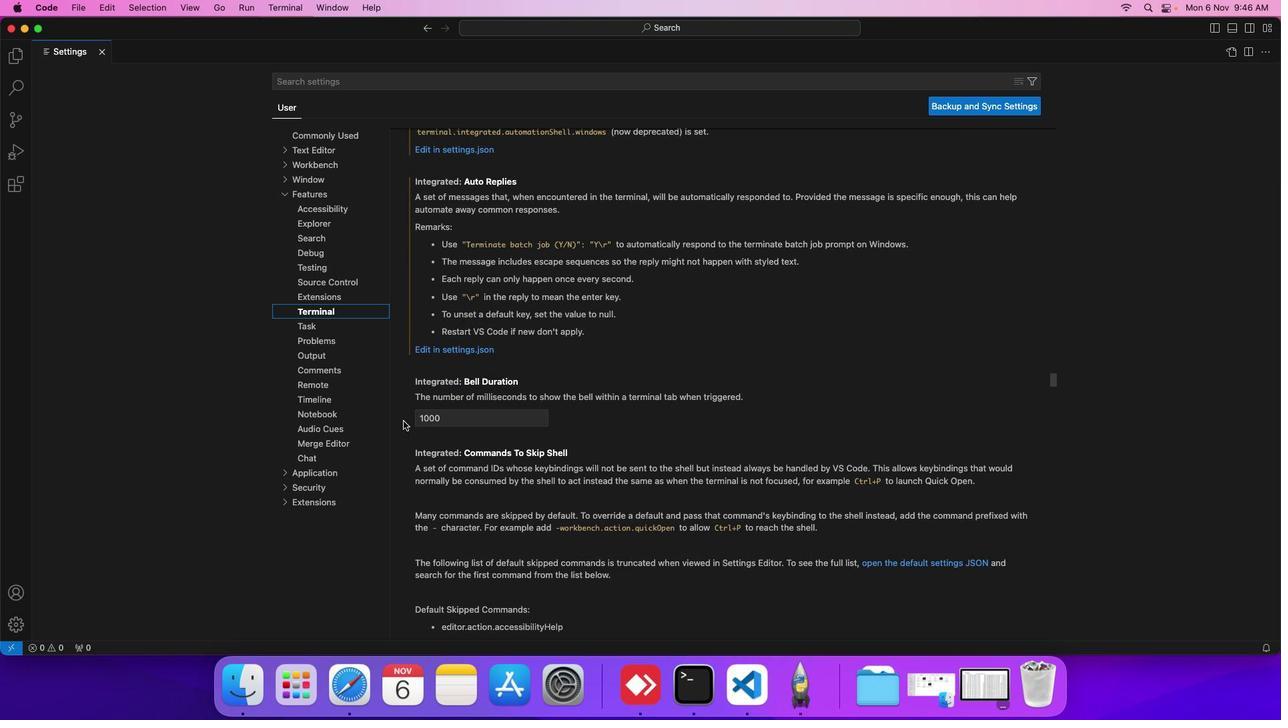 
Action: Mouse scrolled (403, 421) with delta (0, 0)
Screenshot: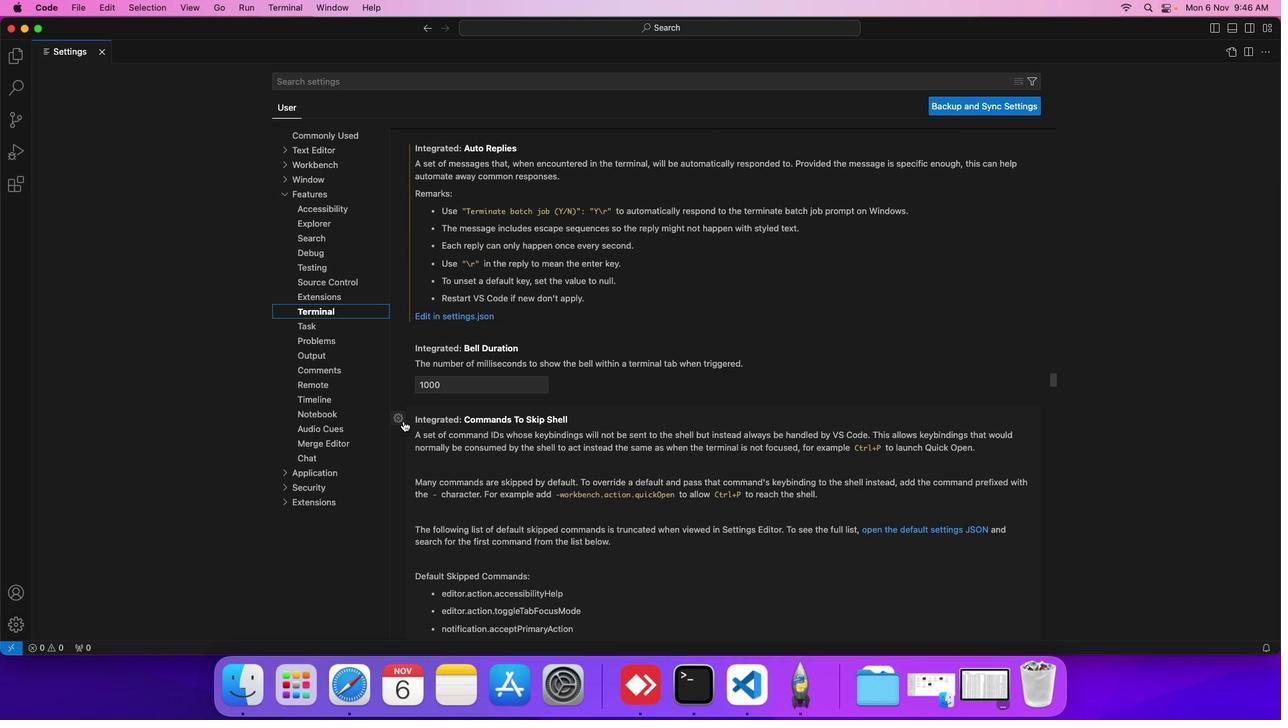 
Action: Mouse scrolled (403, 421) with delta (0, 0)
Screenshot: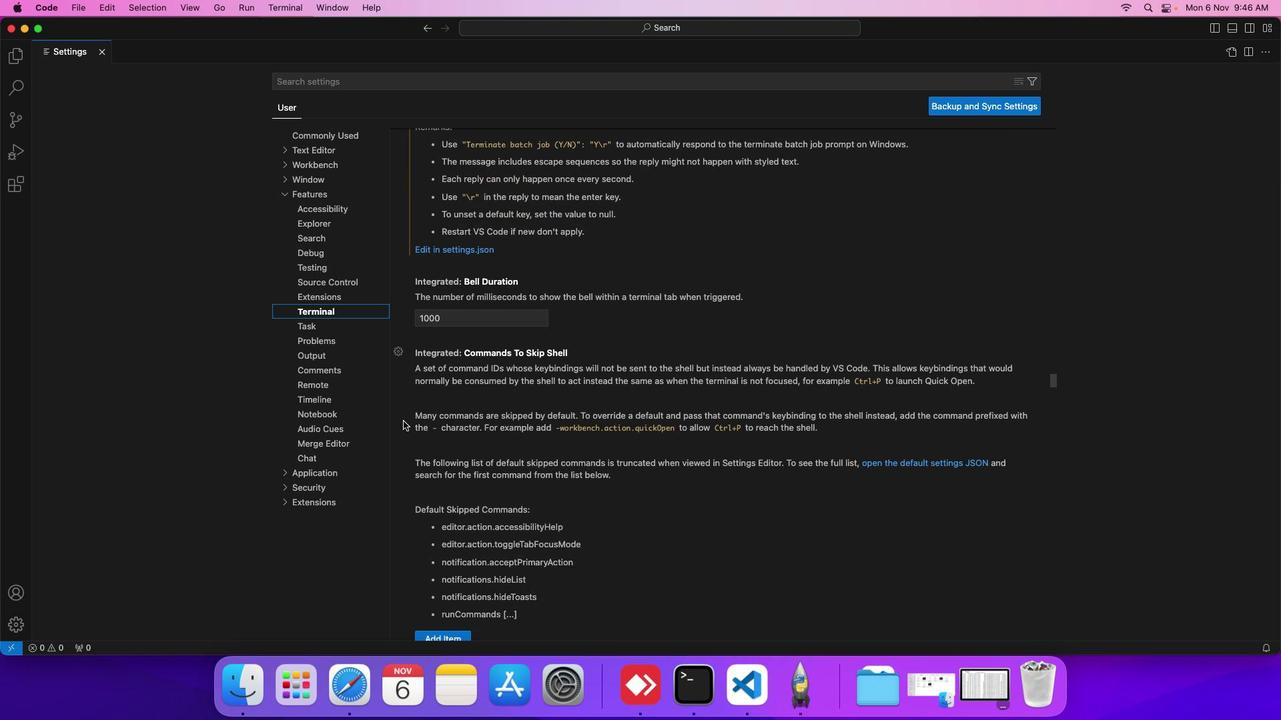 
Action: Mouse scrolled (403, 421) with delta (0, 0)
Screenshot: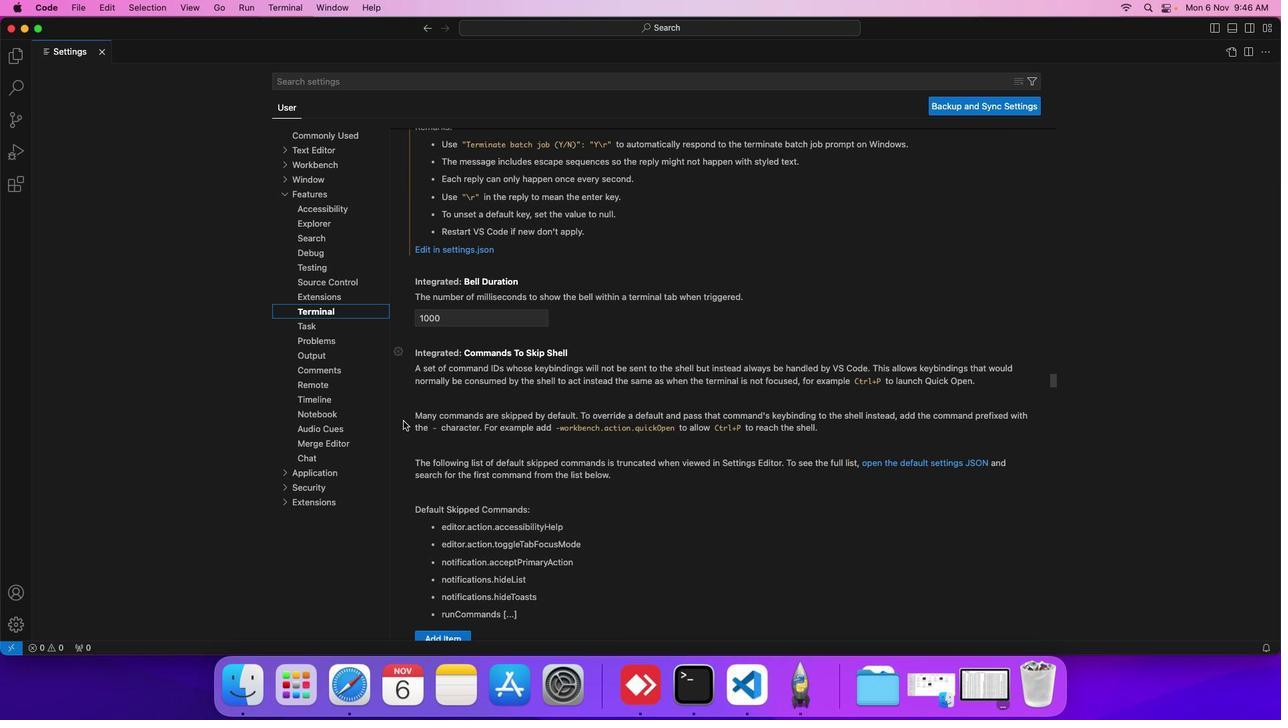 
Action: Mouse scrolled (403, 421) with delta (0, 0)
Screenshot: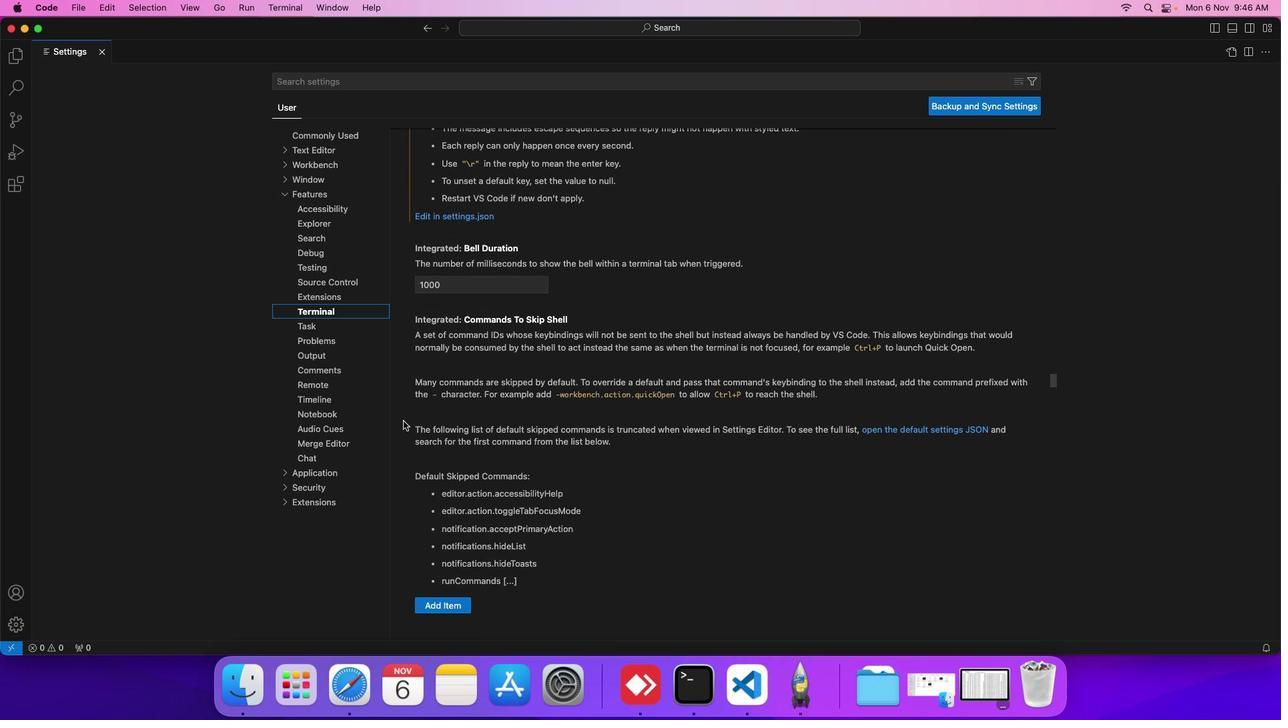 
Action: Mouse scrolled (403, 421) with delta (0, 0)
Screenshot: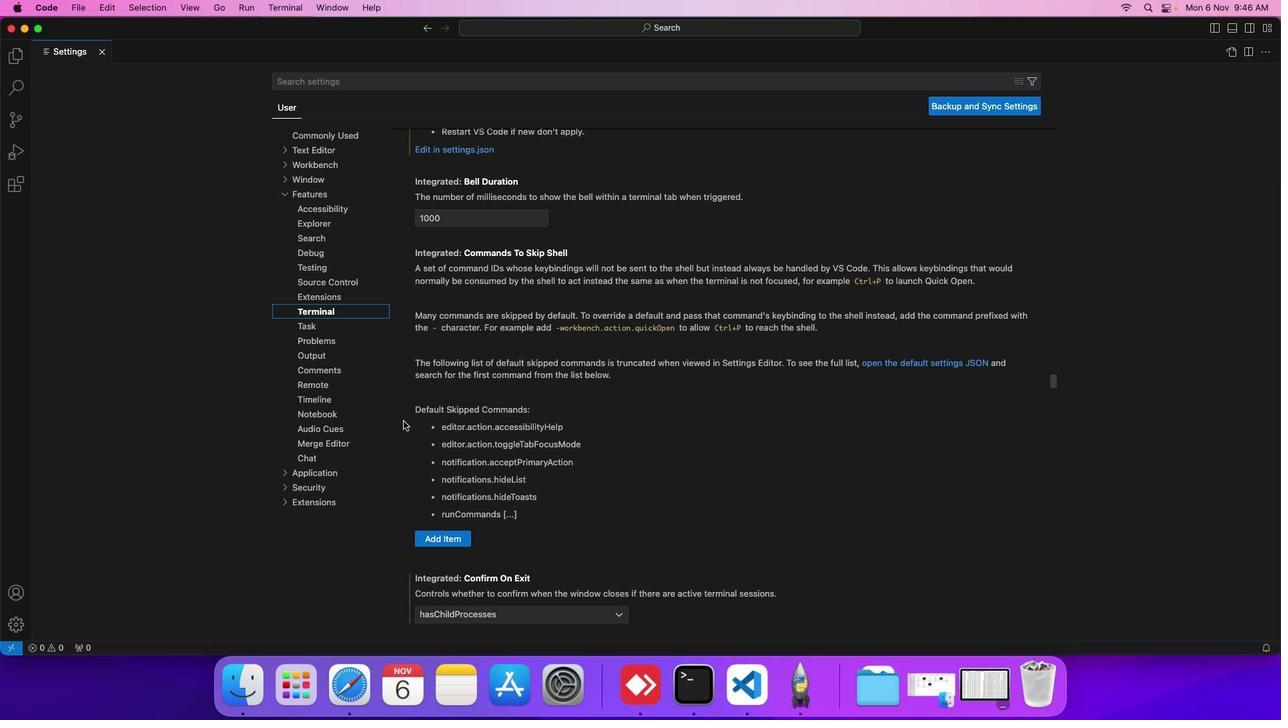 
Action: Mouse scrolled (403, 421) with delta (0, 0)
Screenshot: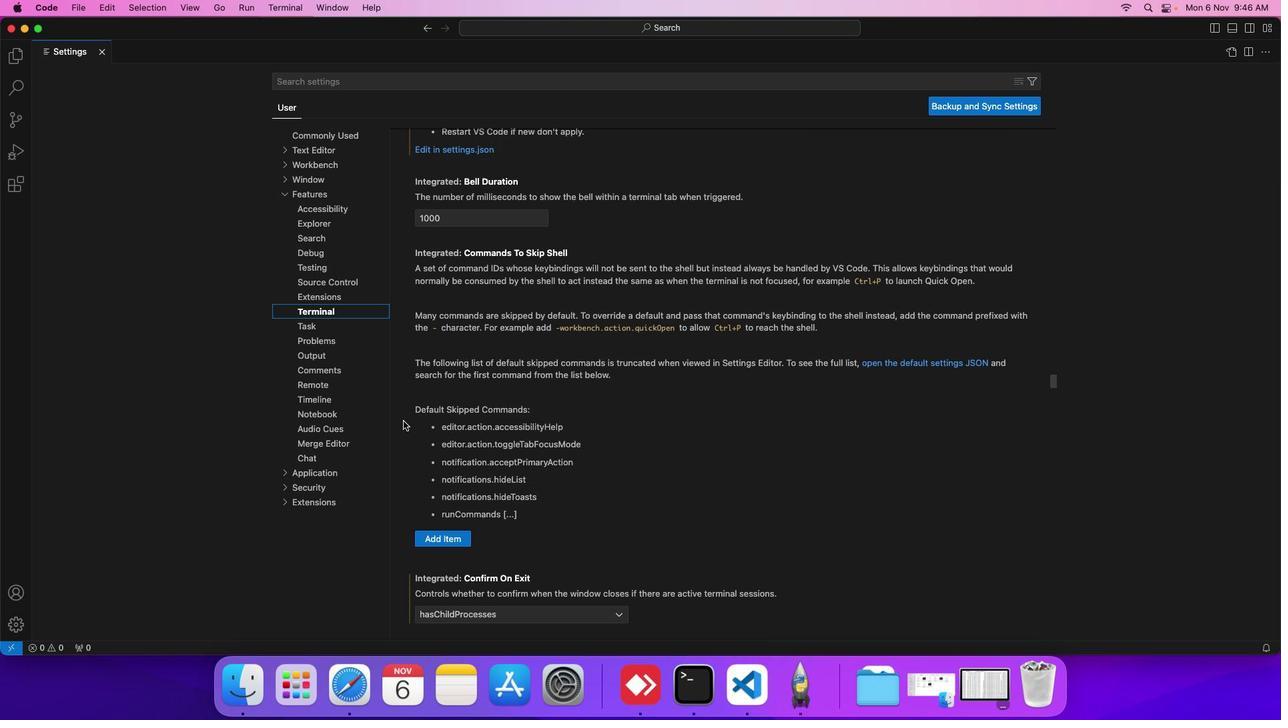 
Action: Mouse scrolled (403, 421) with delta (0, 0)
Screenshot: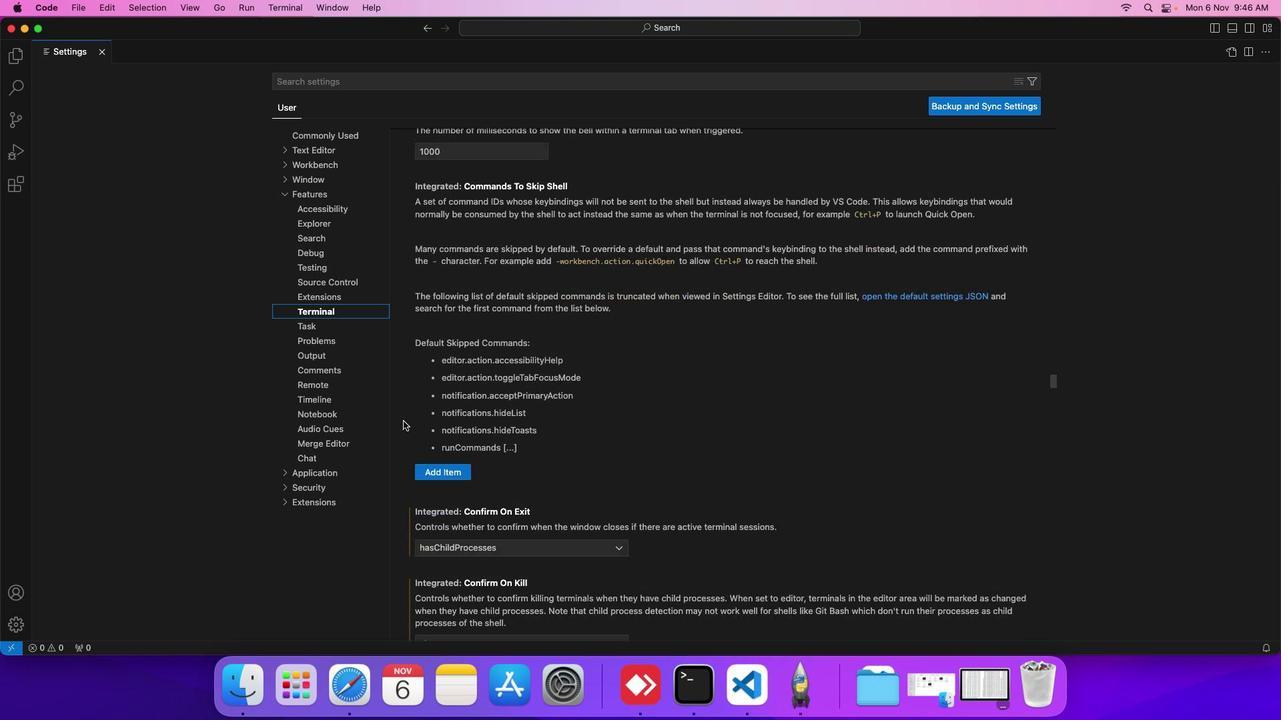 
Action: Mouse scrolled (403, 421) with delta (0, 0)
Screenshot: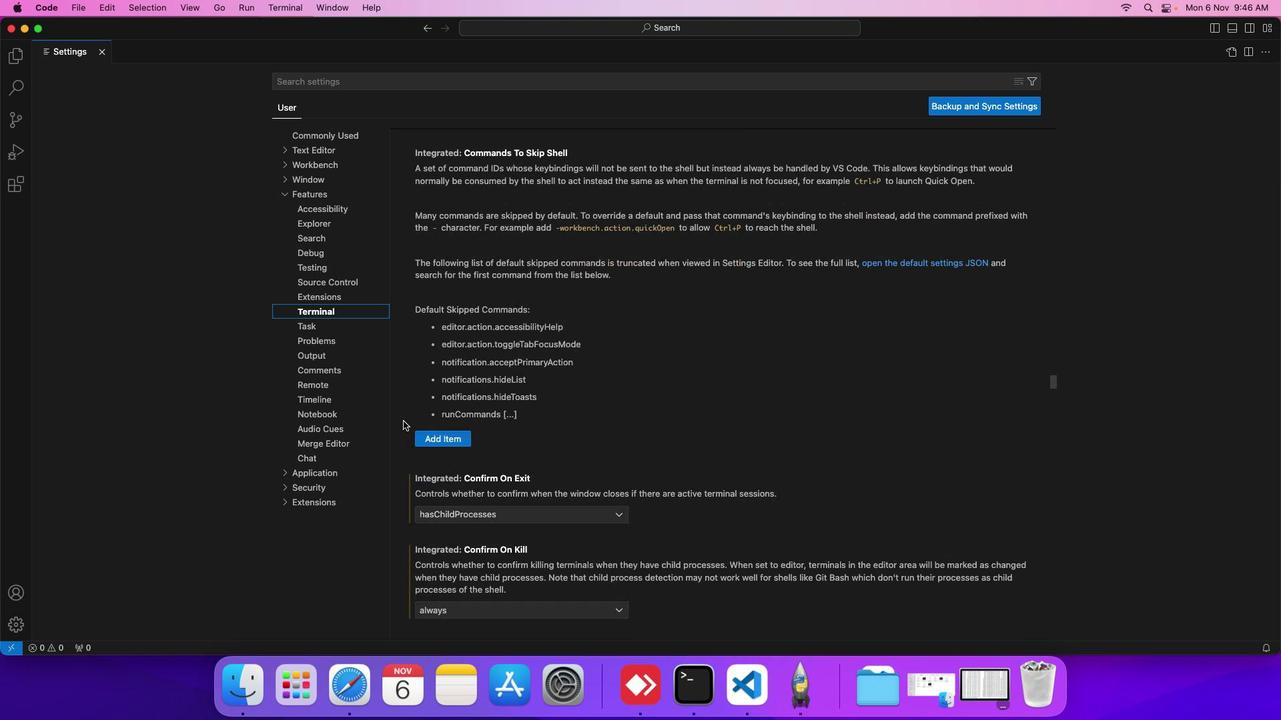 
Action: Mouse scrolled (403, 421) with delta (0, 0)
Screenshot: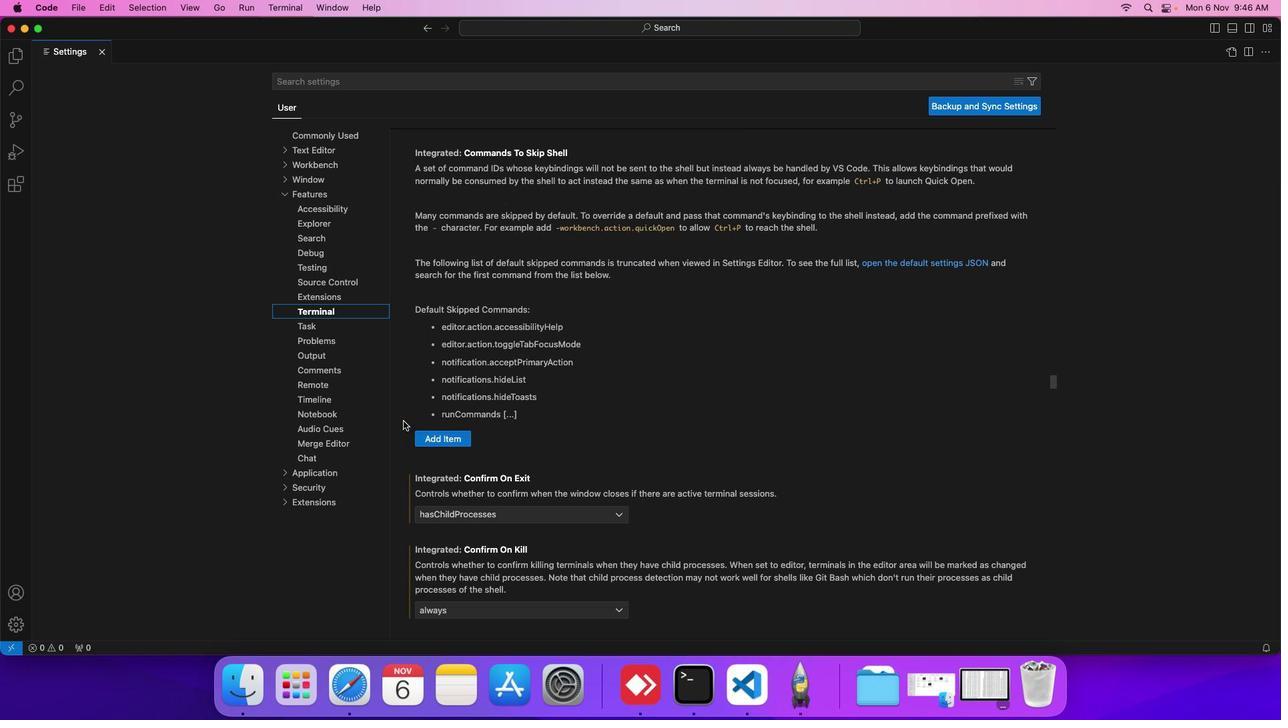
Action: Mouse scrolled (403, 421) with delta (0, 0)
Screenshot: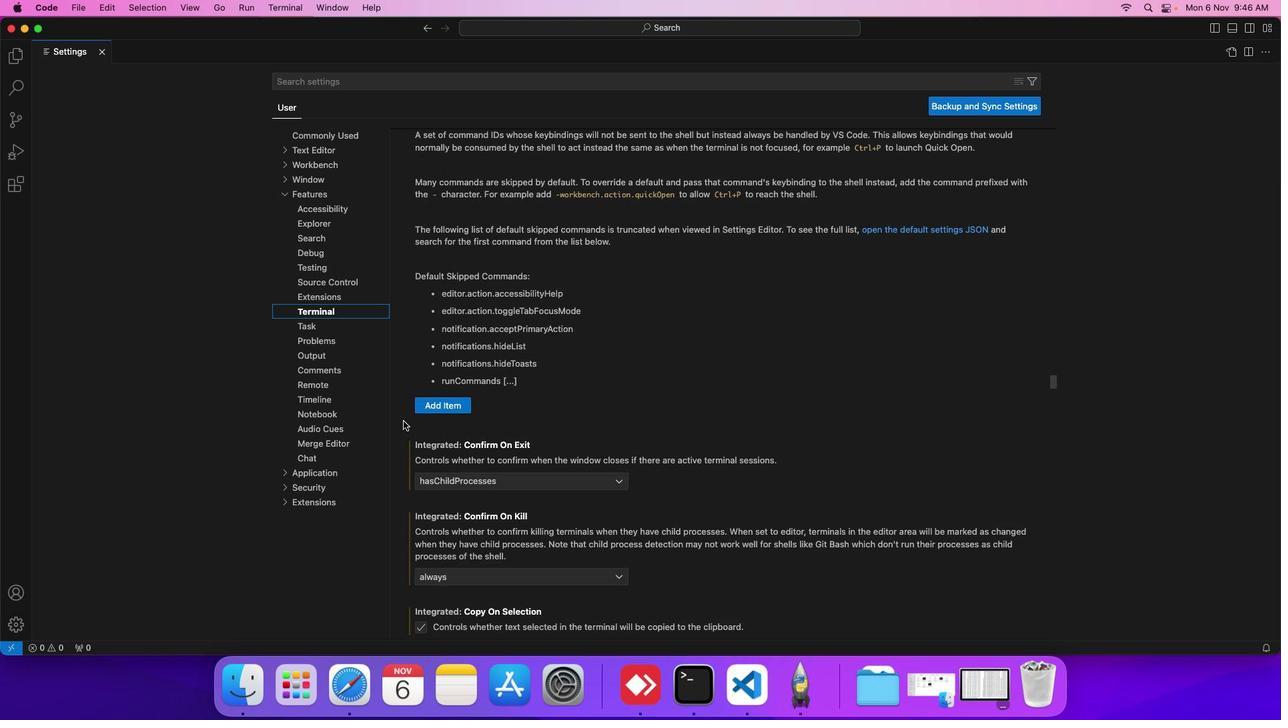 
Action: Mouse scrolled (403, 421) with delta (0, 0)
Screenshot: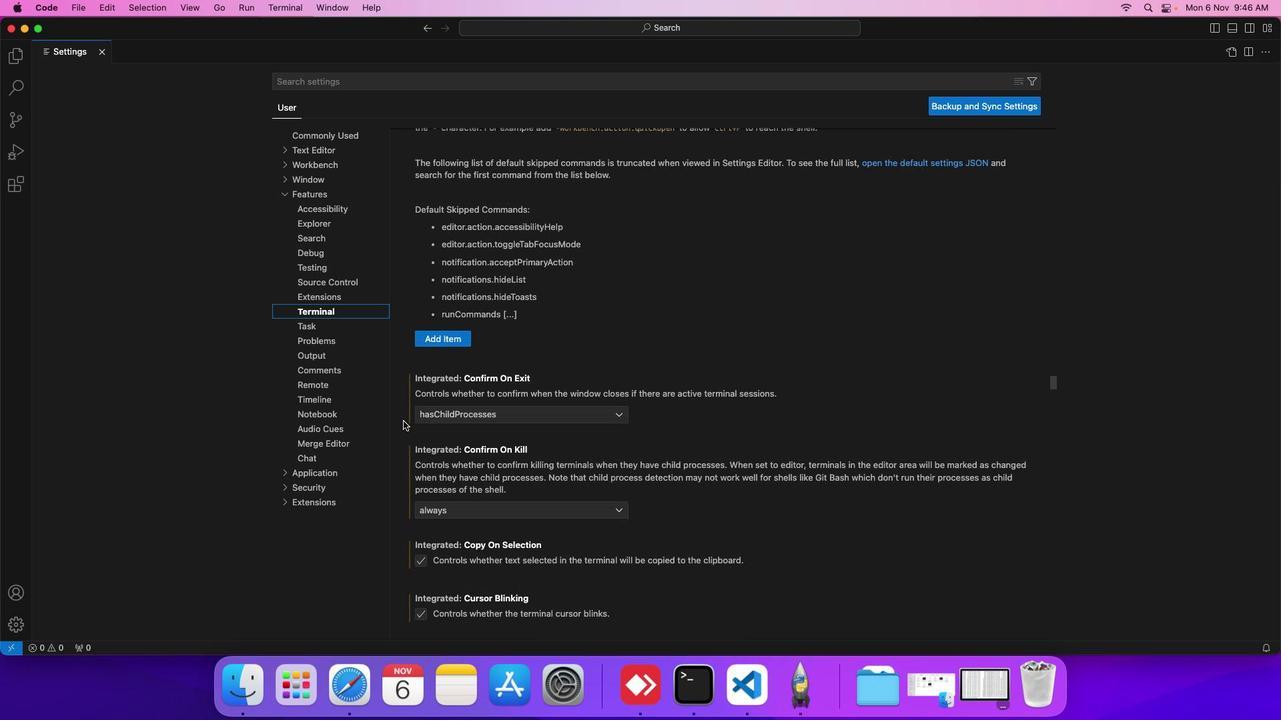 
Action: Mouse scrolled (403, 421) with delta (0, 0)
Screenshot: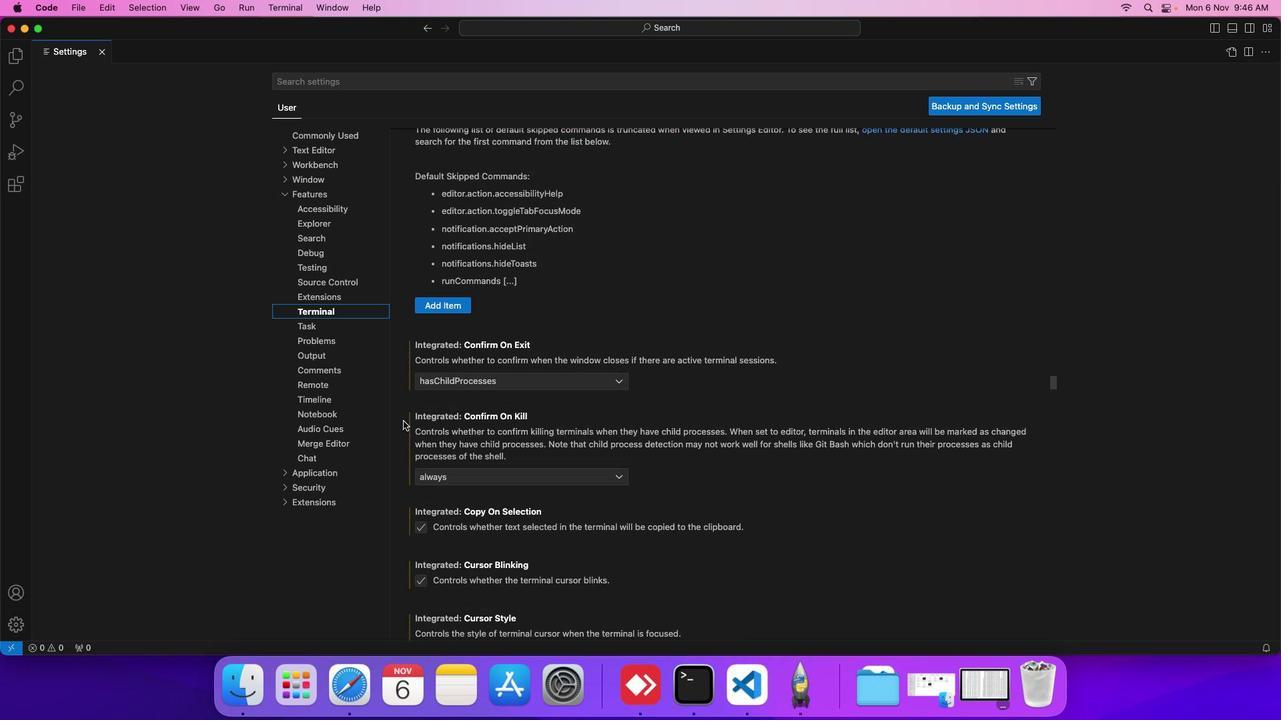 
Action: Mouse scrolled (403, 421) with delta (0, 0)
Screenshot: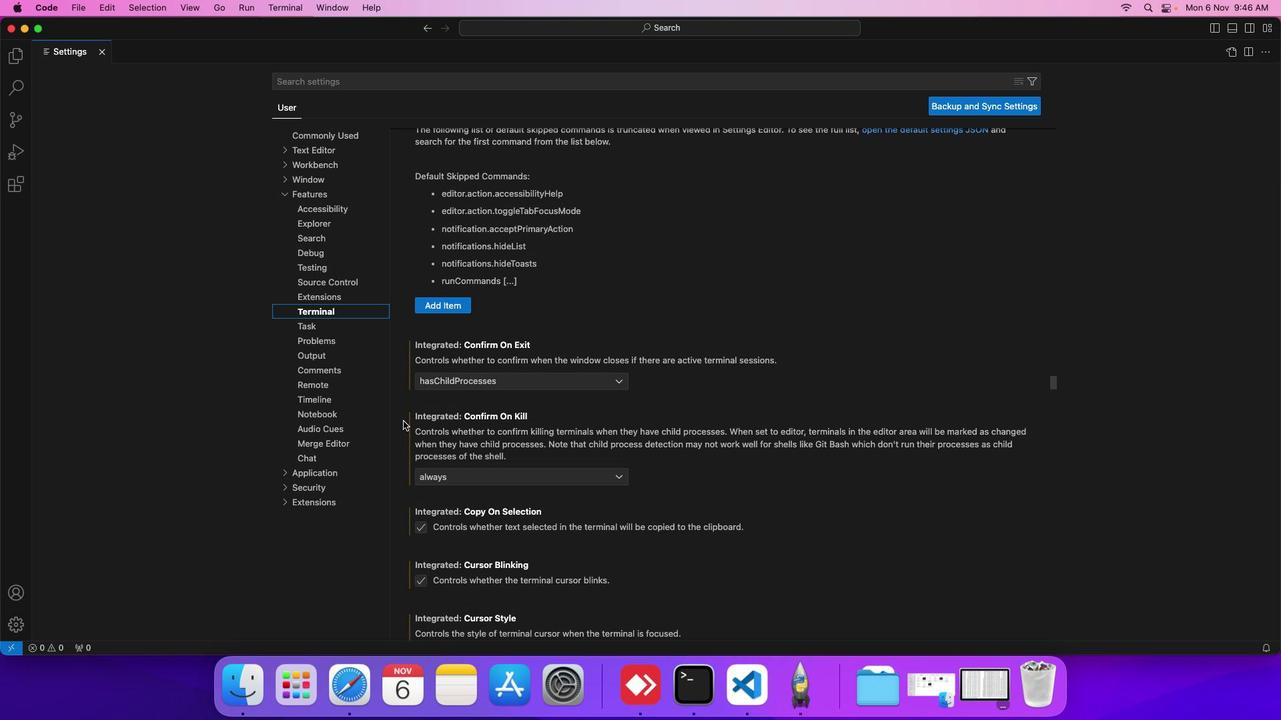 
Action: Mouse scrolled (403, 421) with delta (0, 0)
Screenshot: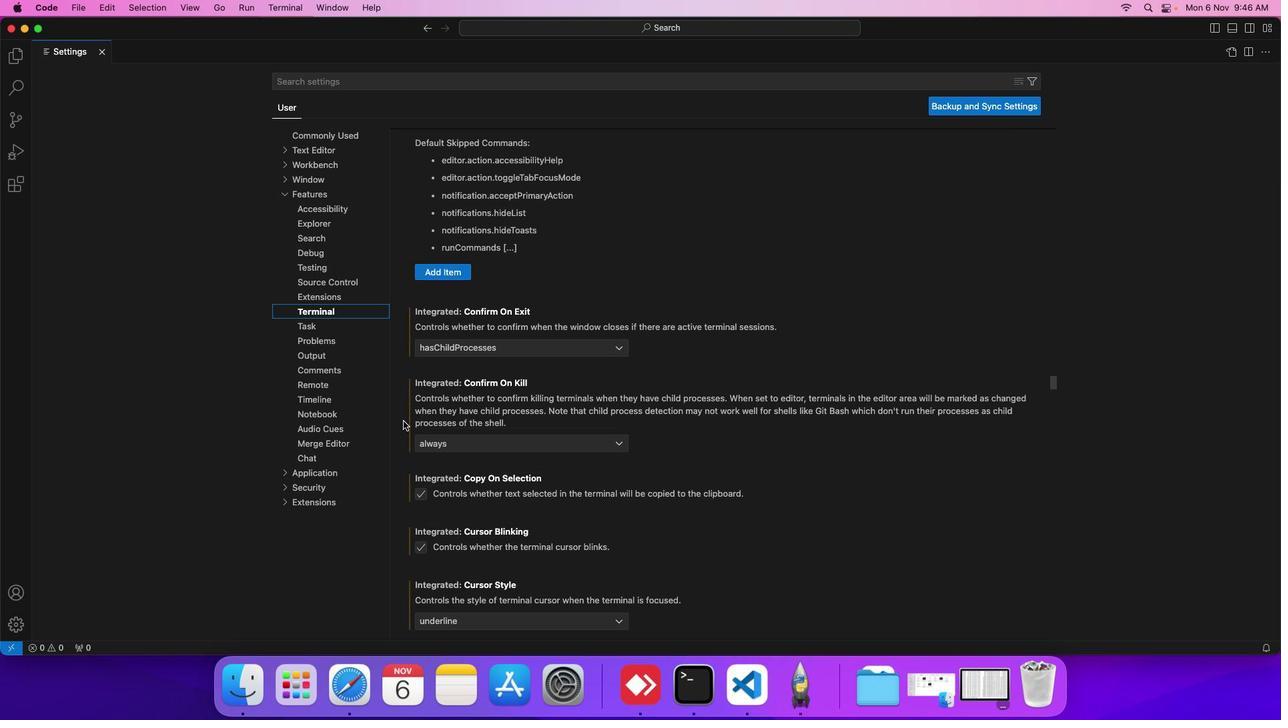 
Action: Mouse scrolled (403, 421) with delta (0, 0)
Screenshot: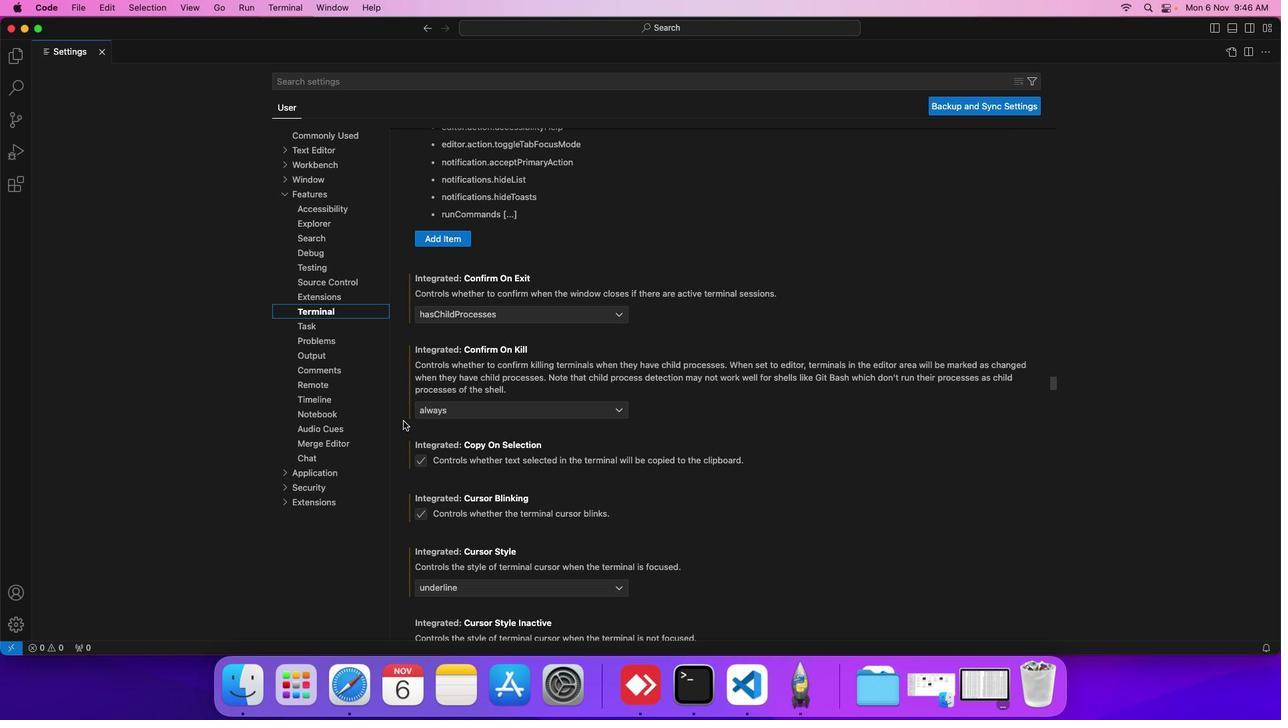 
Action: Mouse scrolled (403, 421) with delta (0, 0)
Screenshot: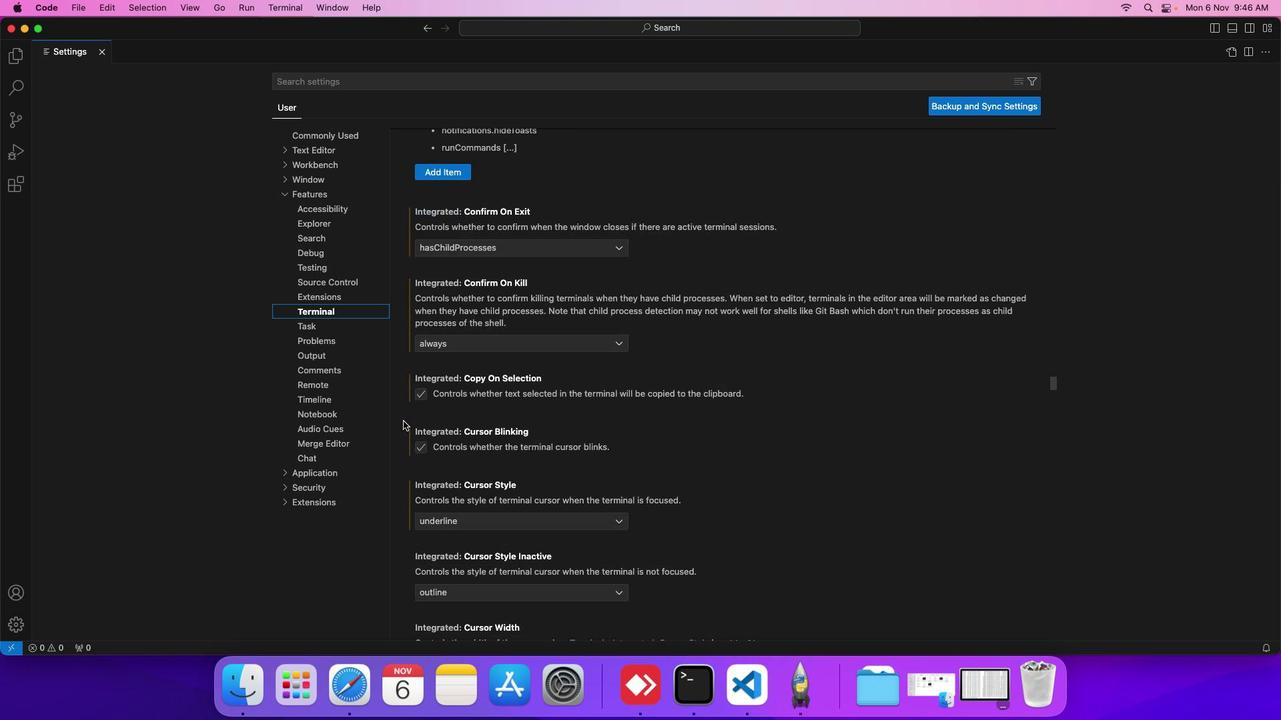 
Action: Mouse scrolled (403, 421) with delta (0, 0)
Screenshot: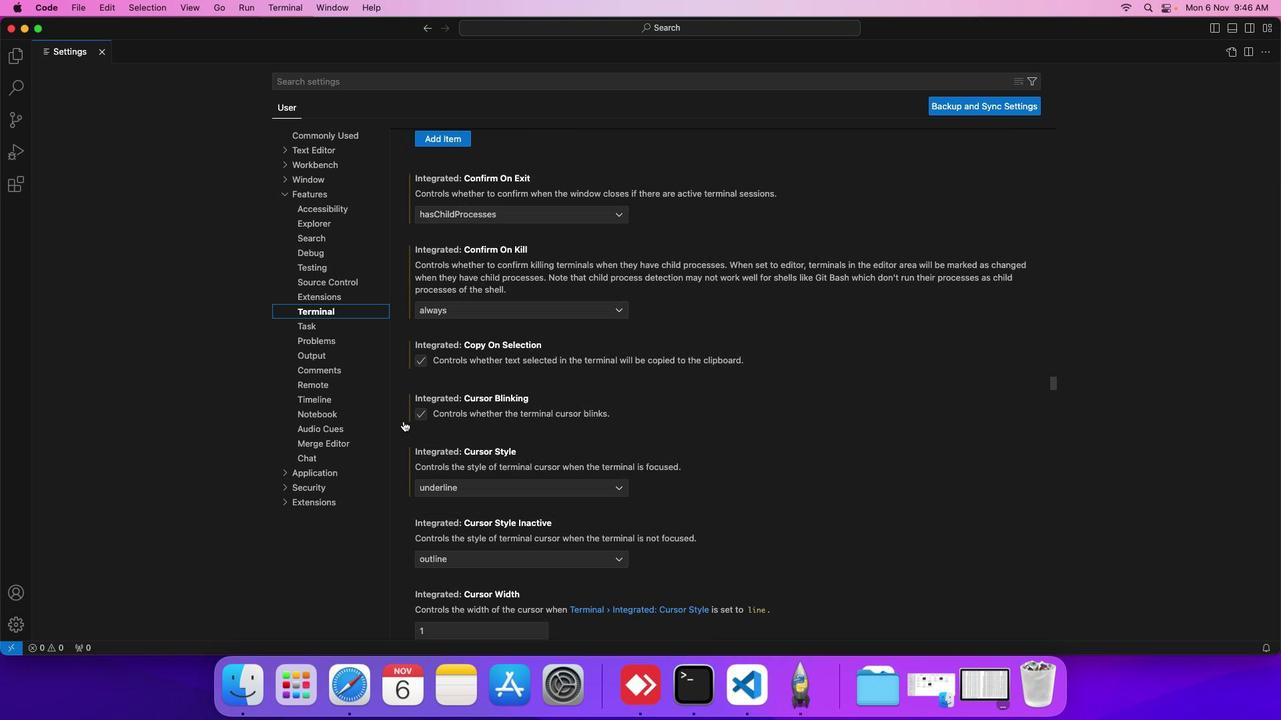 
Action: Mouse scrolled (403, 421) with delta (0, 0)
Screenshot: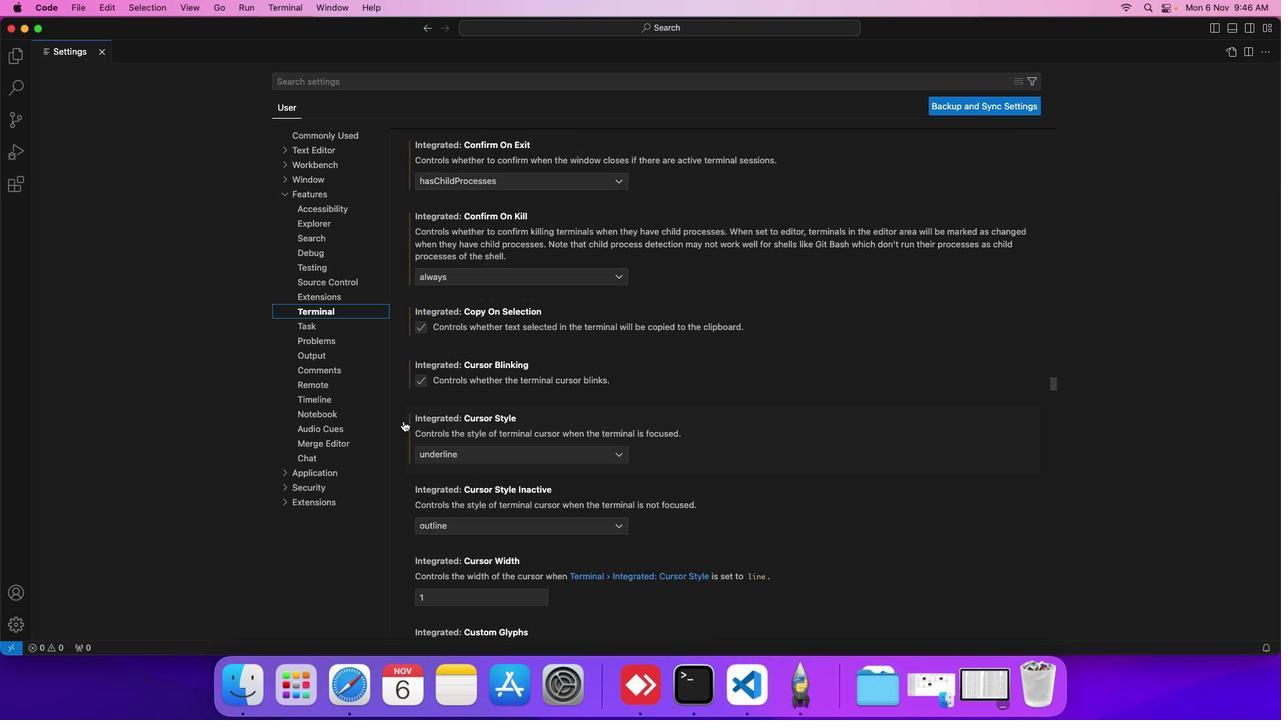 
Action: Mouse scrolled (403, 421) with delta (0, 0)
Screenshot: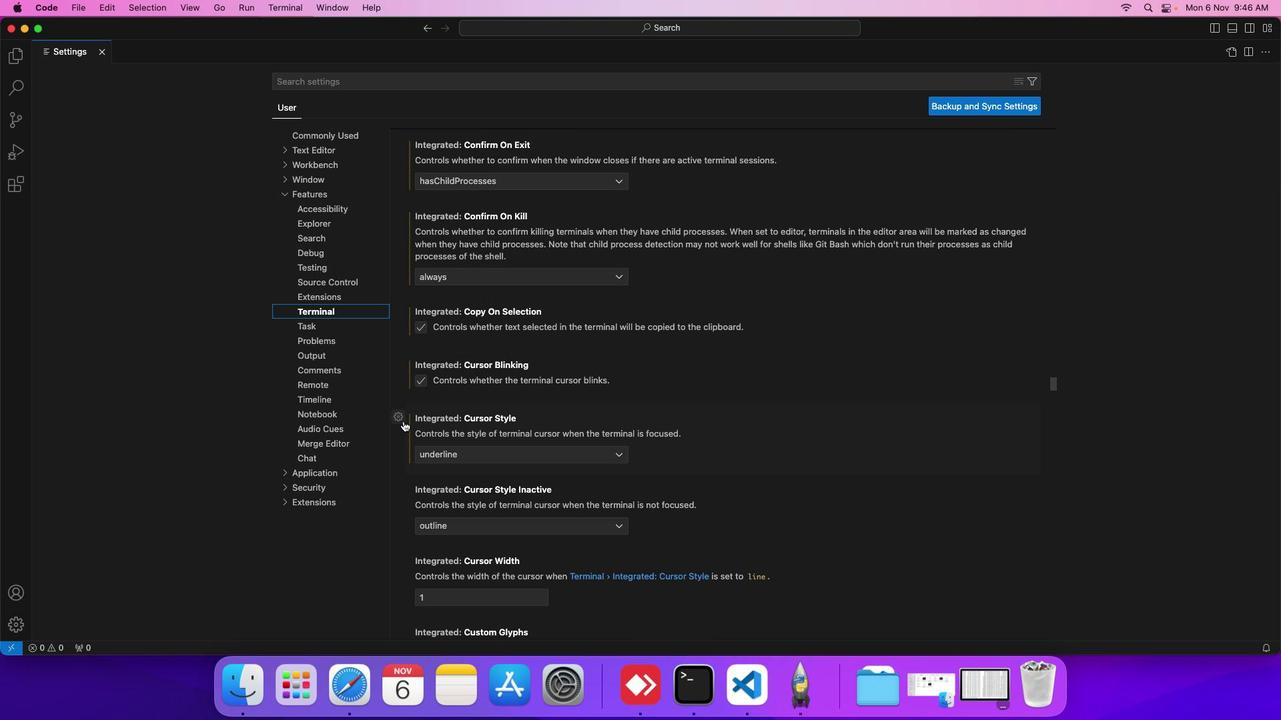 
Action: Mouse scrolled (403, 421) with delta (0, 0)
Screenshot: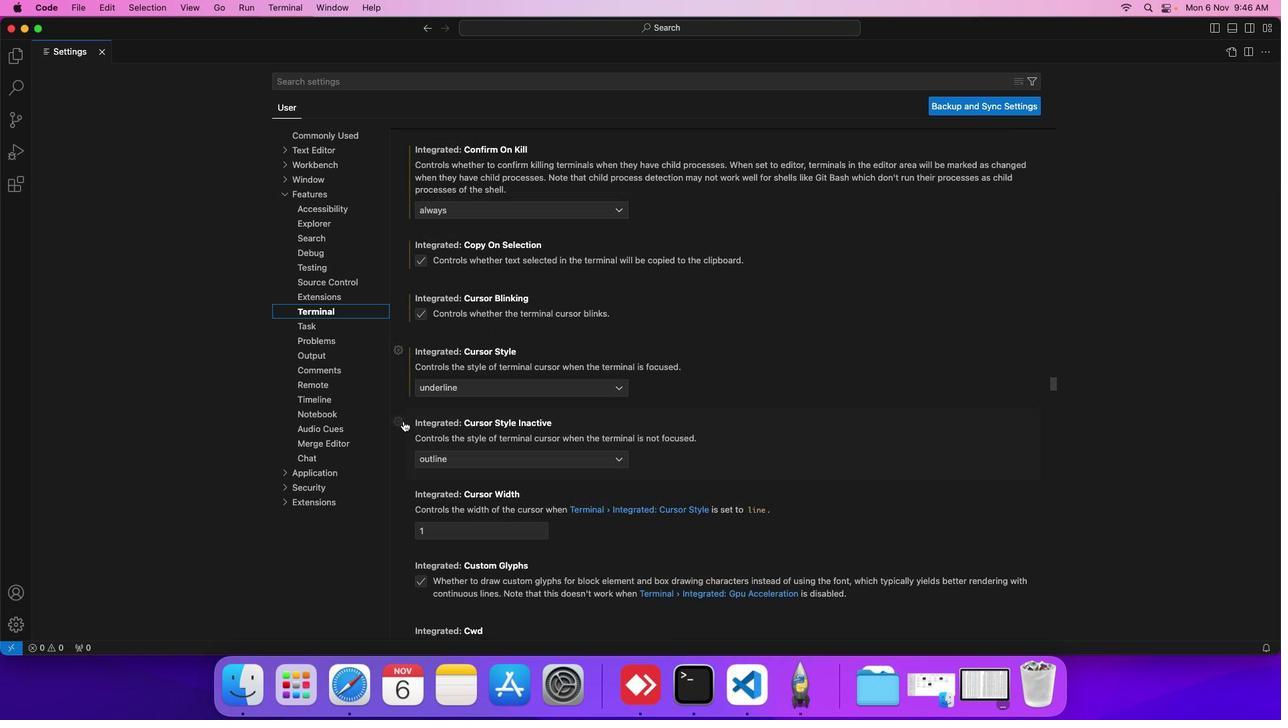 
Action: Mouse scrolled (403, 421) with delta (0, 0)
Screenshot: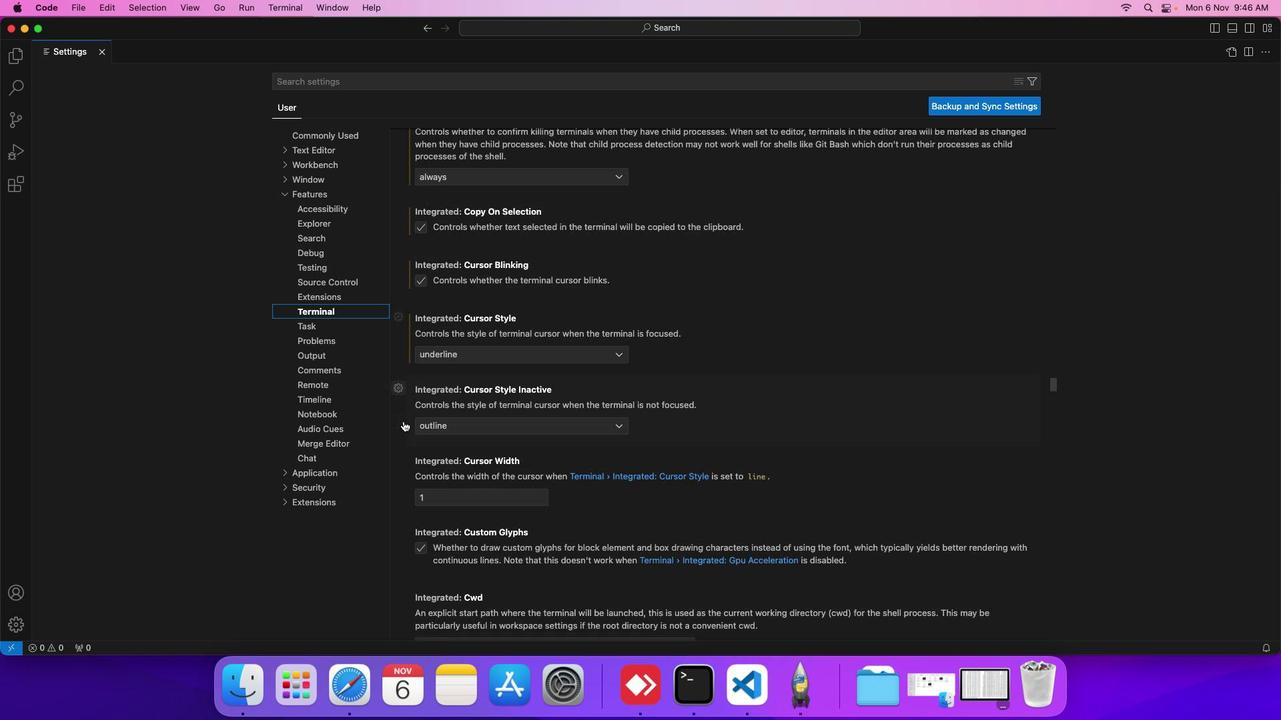 
Action: Mouse scrolled (403, 421) with delta (0, 0)
Screenshot: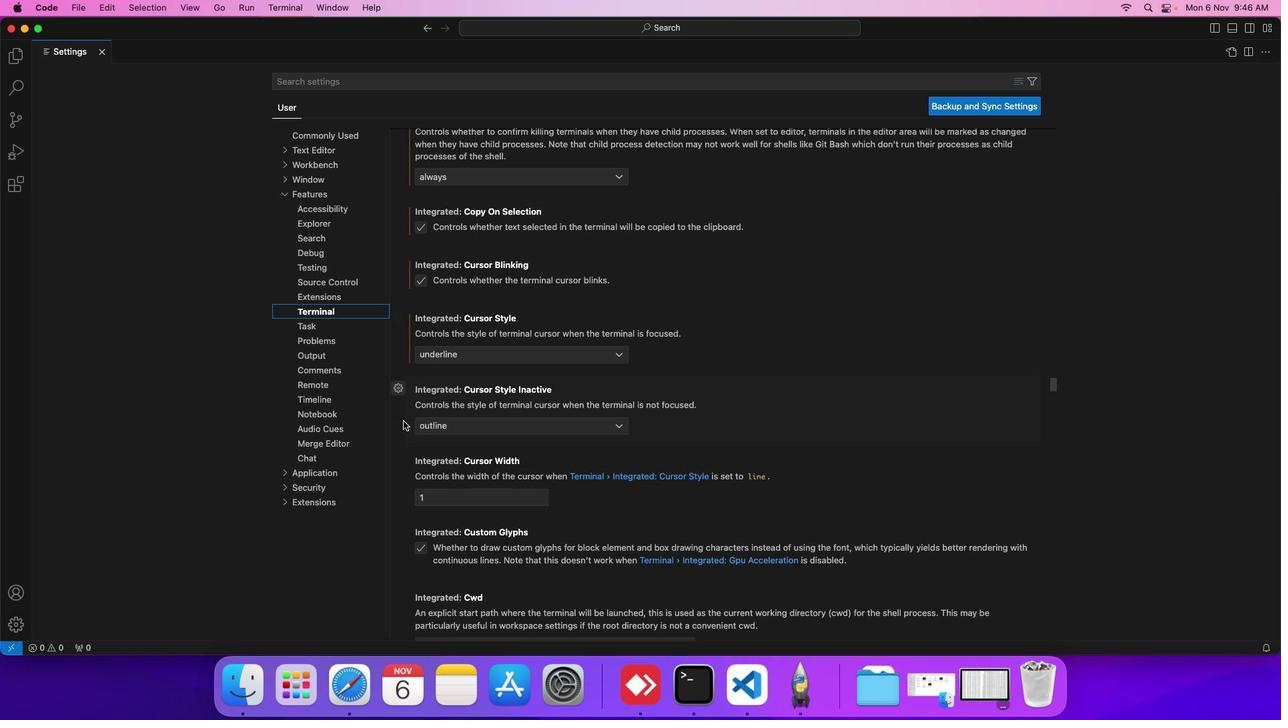 
Action: Mouse scrolled (403, 421) with delta (0, 0)
Screenshot: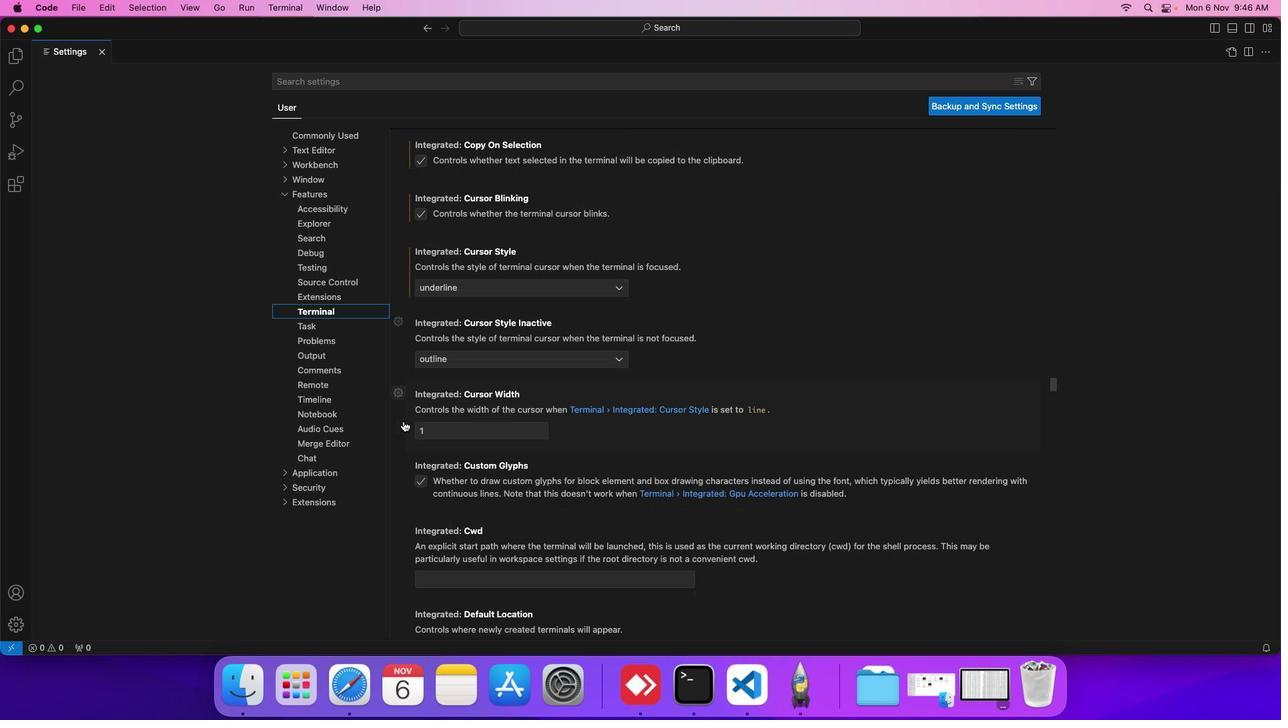 
Action: Mouse scrolled (403, 421) with delta (0, 0)
Screenshot: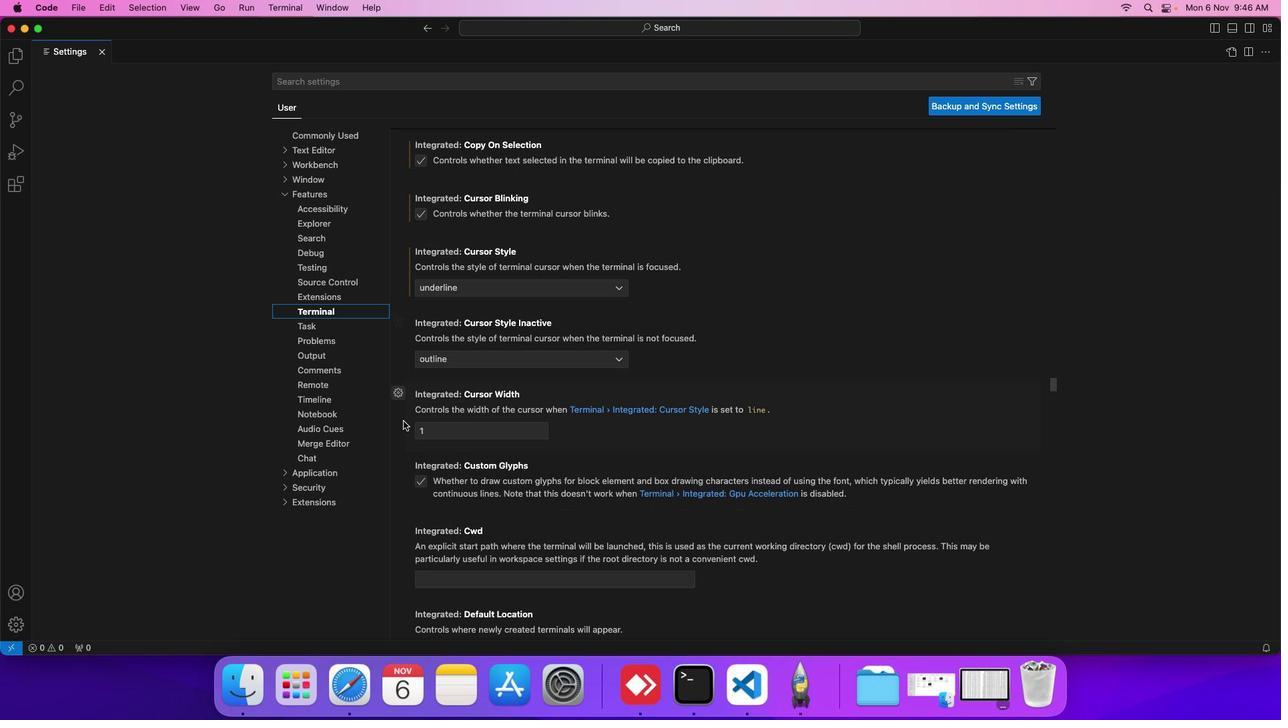 
Action: Mouse scrolled (403, 421) with delta (0, 0)
Screenshot: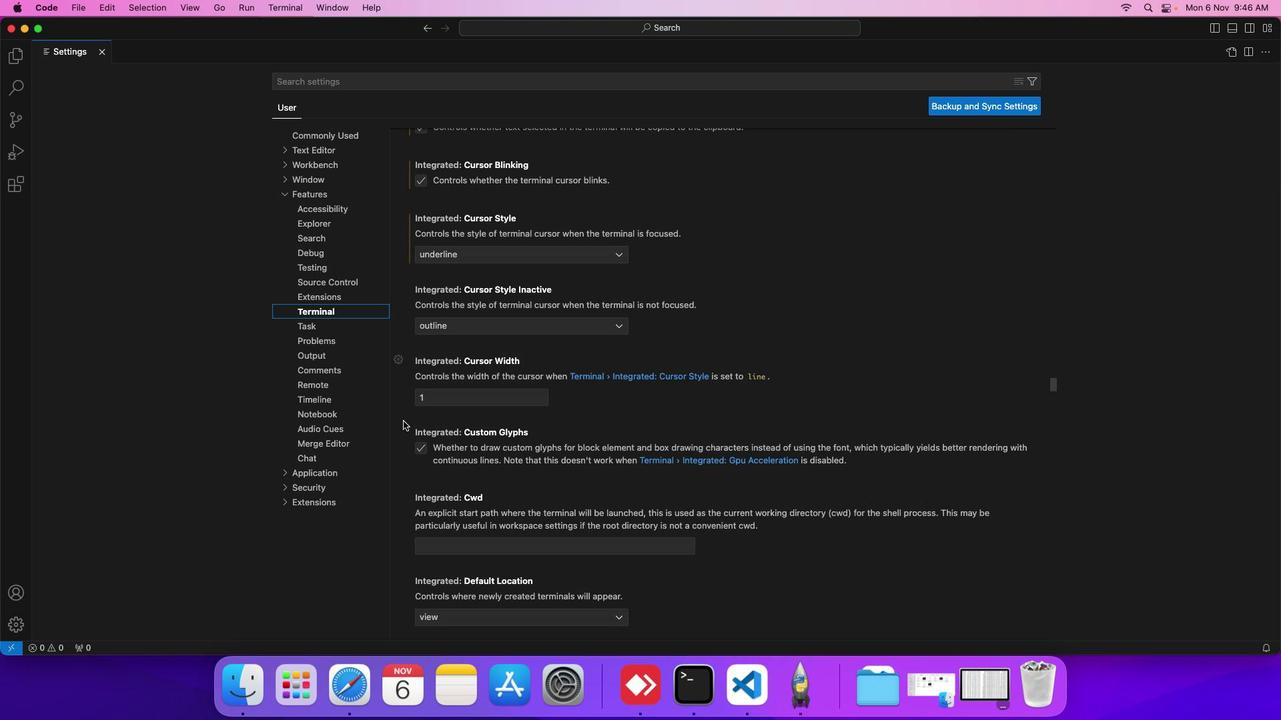 
Action: Mouse scrolled (403, 421) with delta (0, 0)
Screenshot: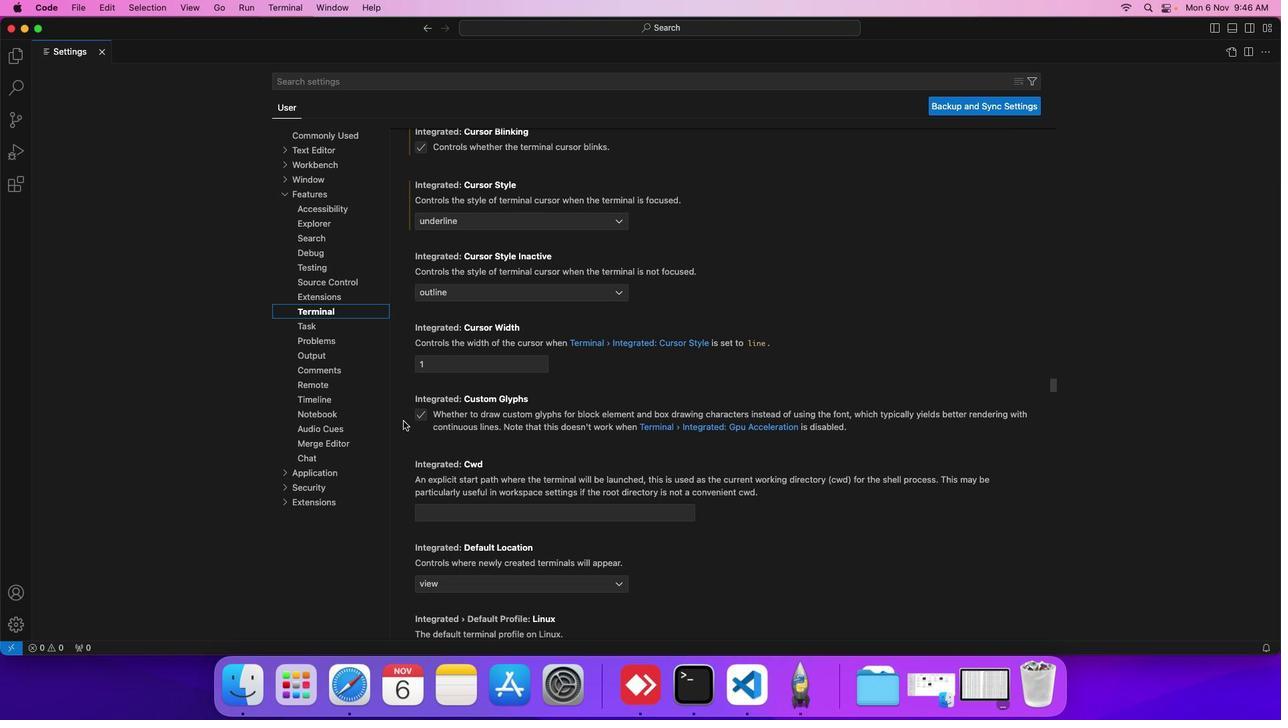 
Action: Mouse scrolled (403, 421) with delta (0, 0)
Screenshot: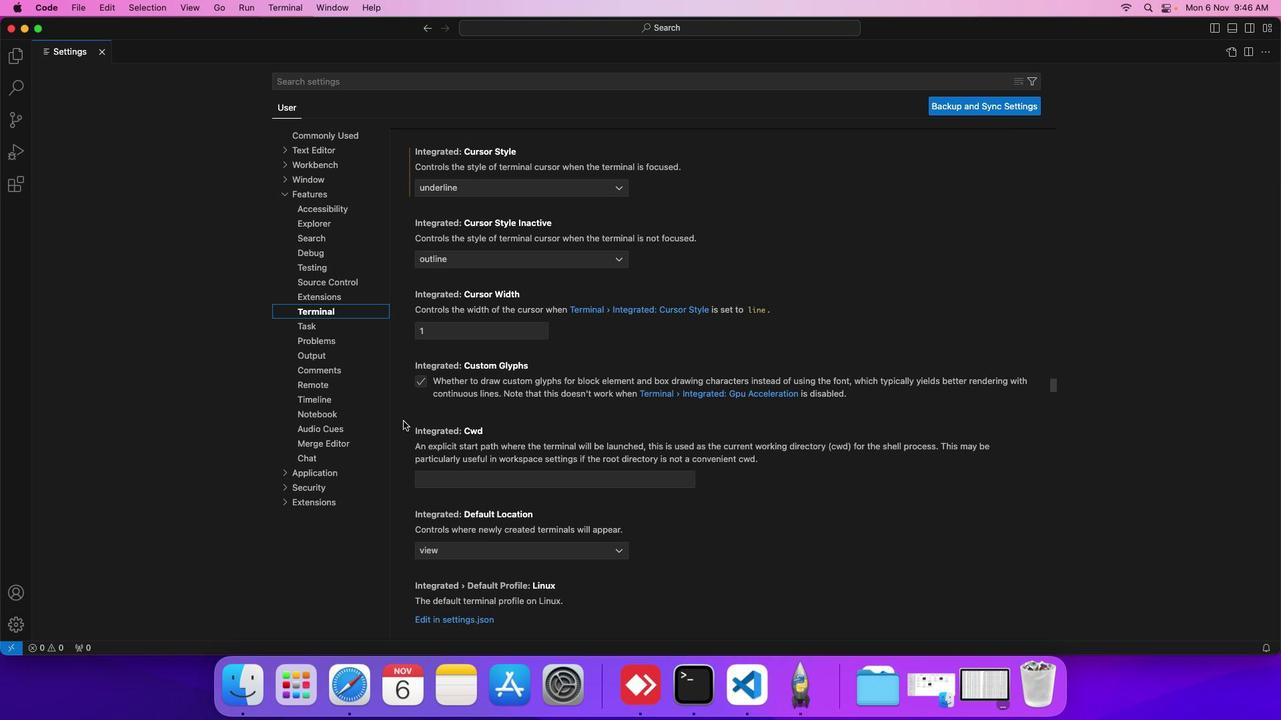 
Action: Mouse scrolled (403, 421) with delta (0, 0)
Screenshot: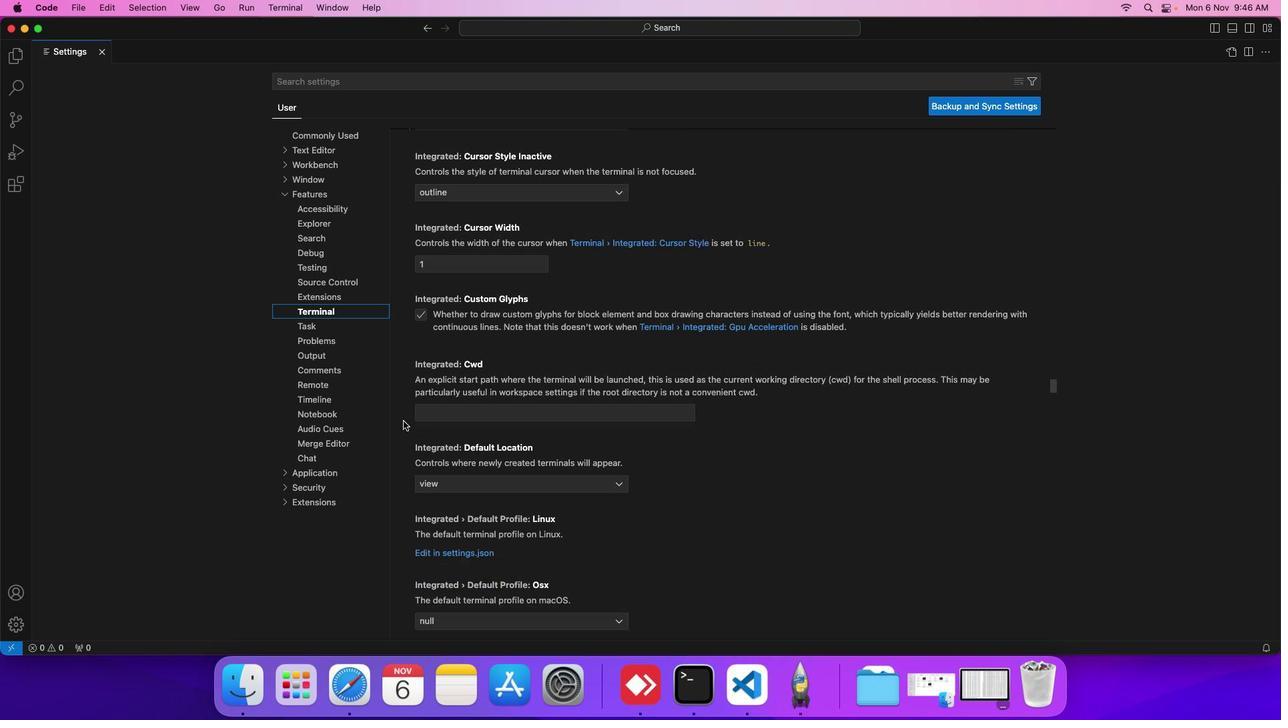 
Action: Mouse scrolled (403, 421) with delta (0, 0)
Screenshot: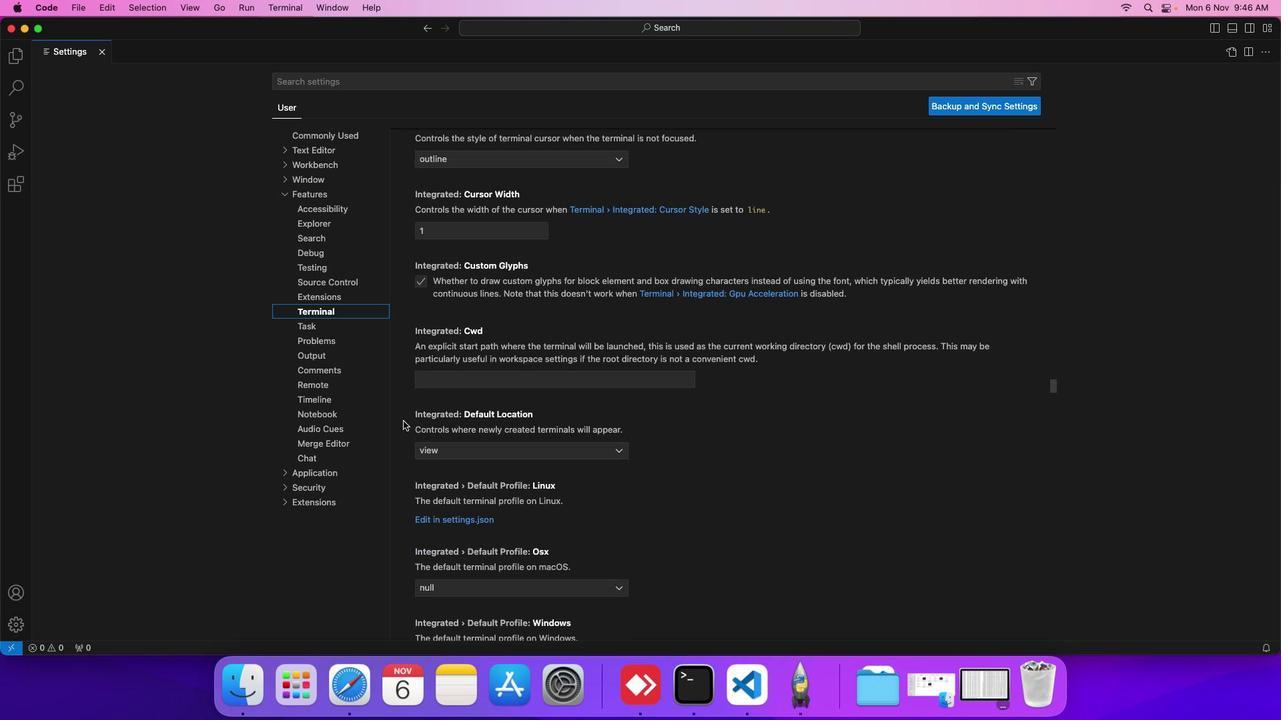 
Action: Mouse scrolled (403, 421) with delta (0, 0)
Screenshot: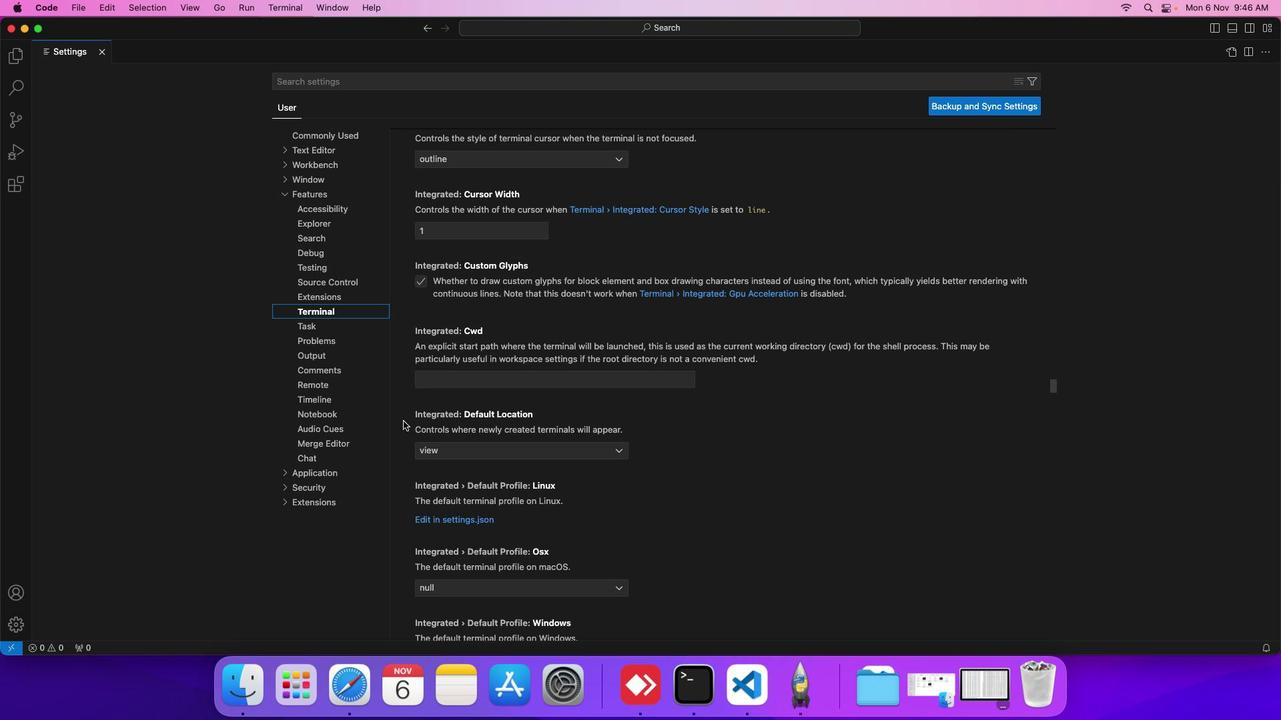 
Action: Mouse scrolled (403, 421) with delta (0, 0)
Screenshot: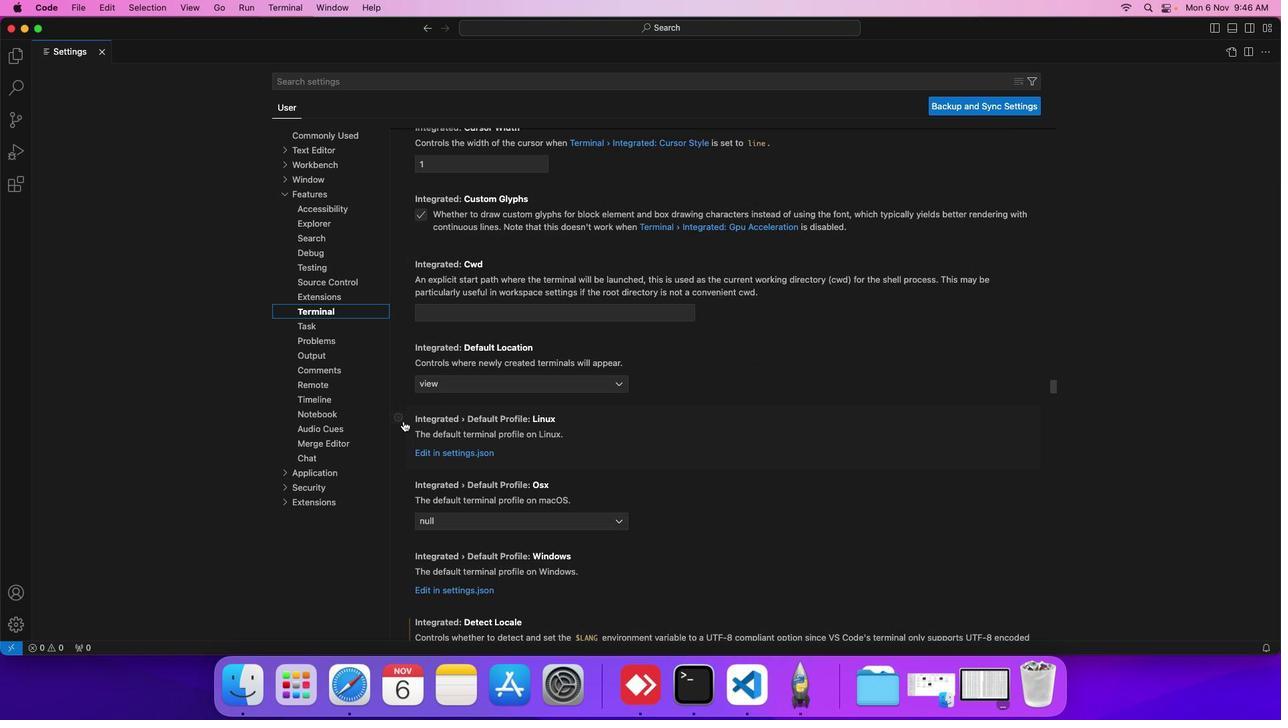 
Action: Mouse scrolled (403, 421) with delta (0, 0)
Screenshot: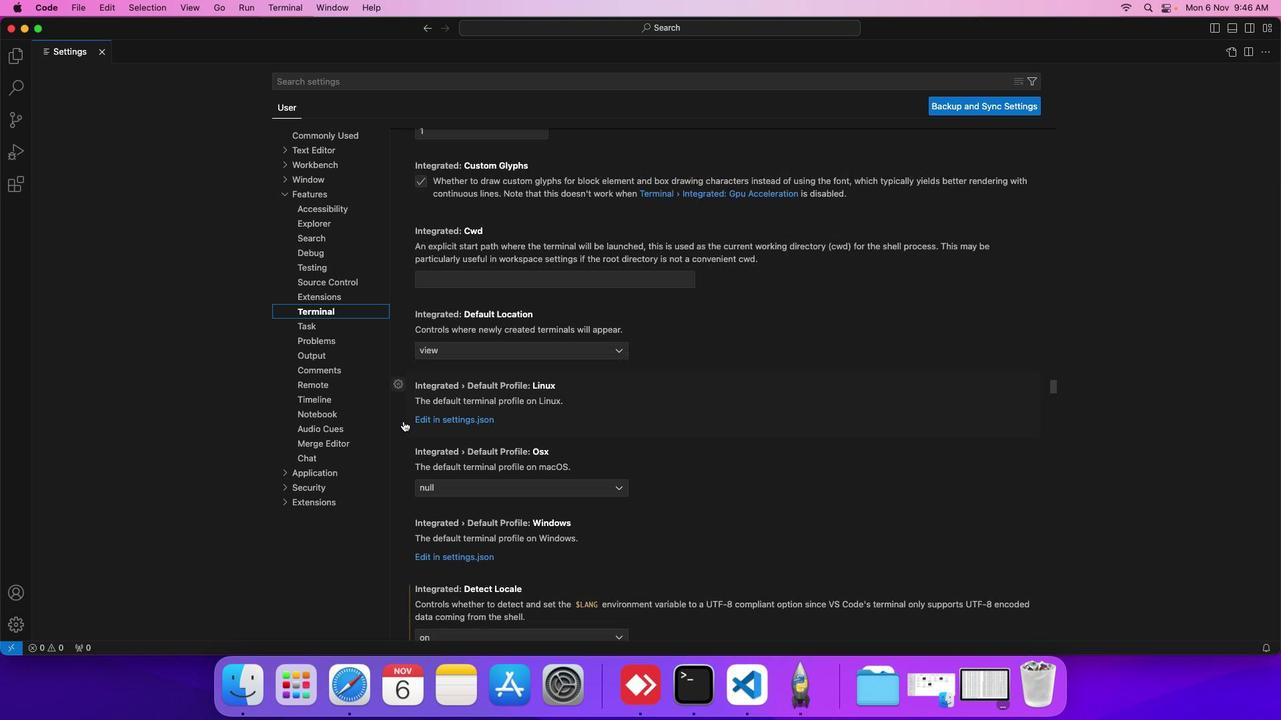 
Action: Mouse scrolled (403, 421) with delta (0, 0)
Screenshot: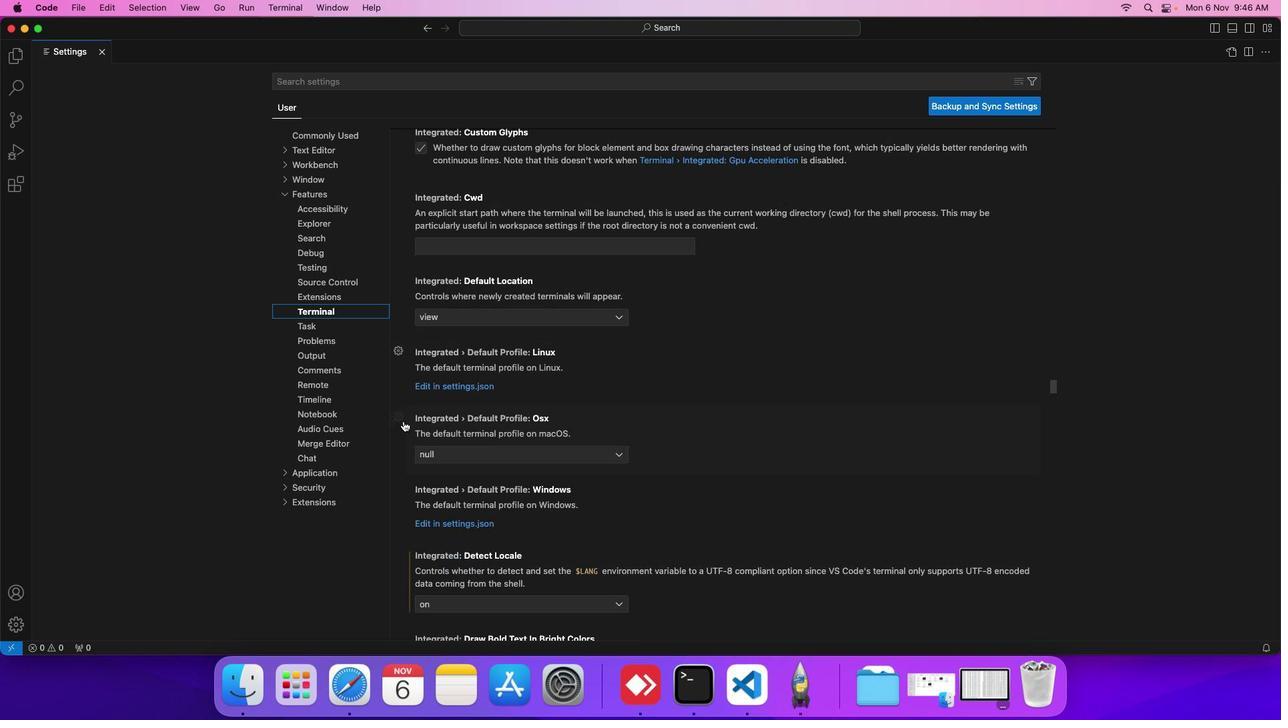 
Action: Mouse scrolled (403, 421) with delta (0, 0)
Screenshot: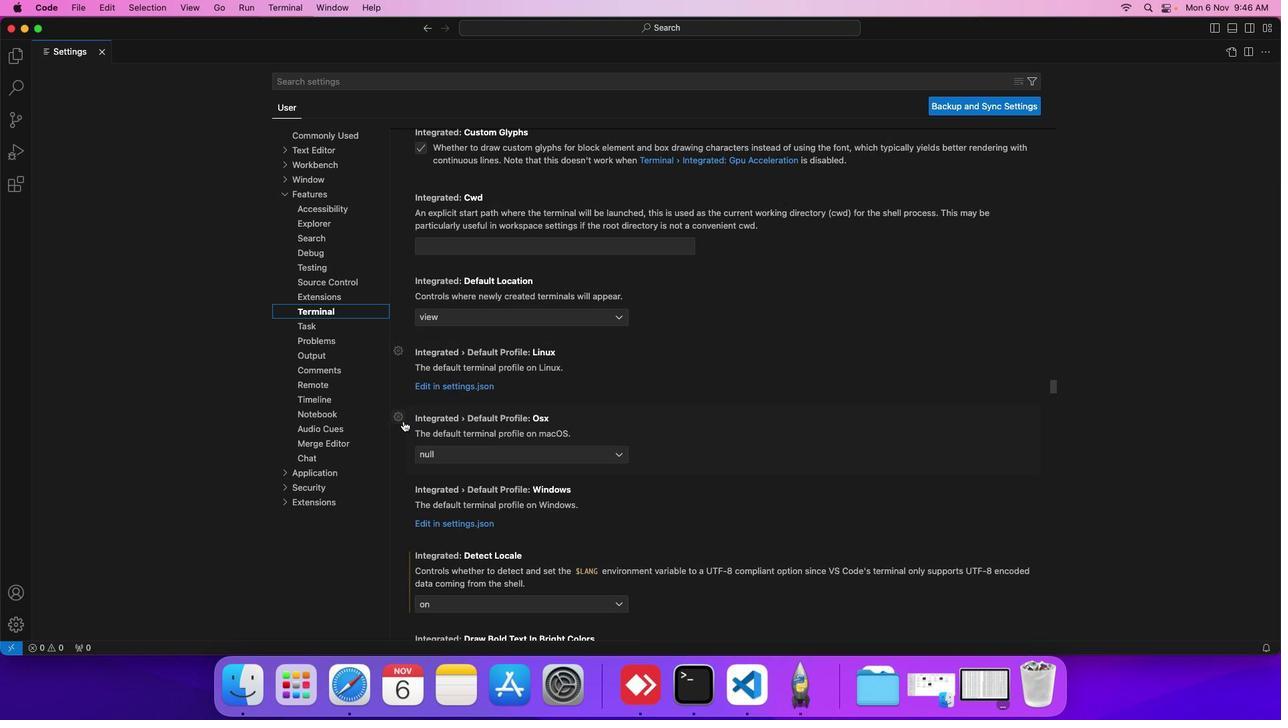 
Action: Mouse scrolled (403, 421) with delta (0, 0)
Screenshot: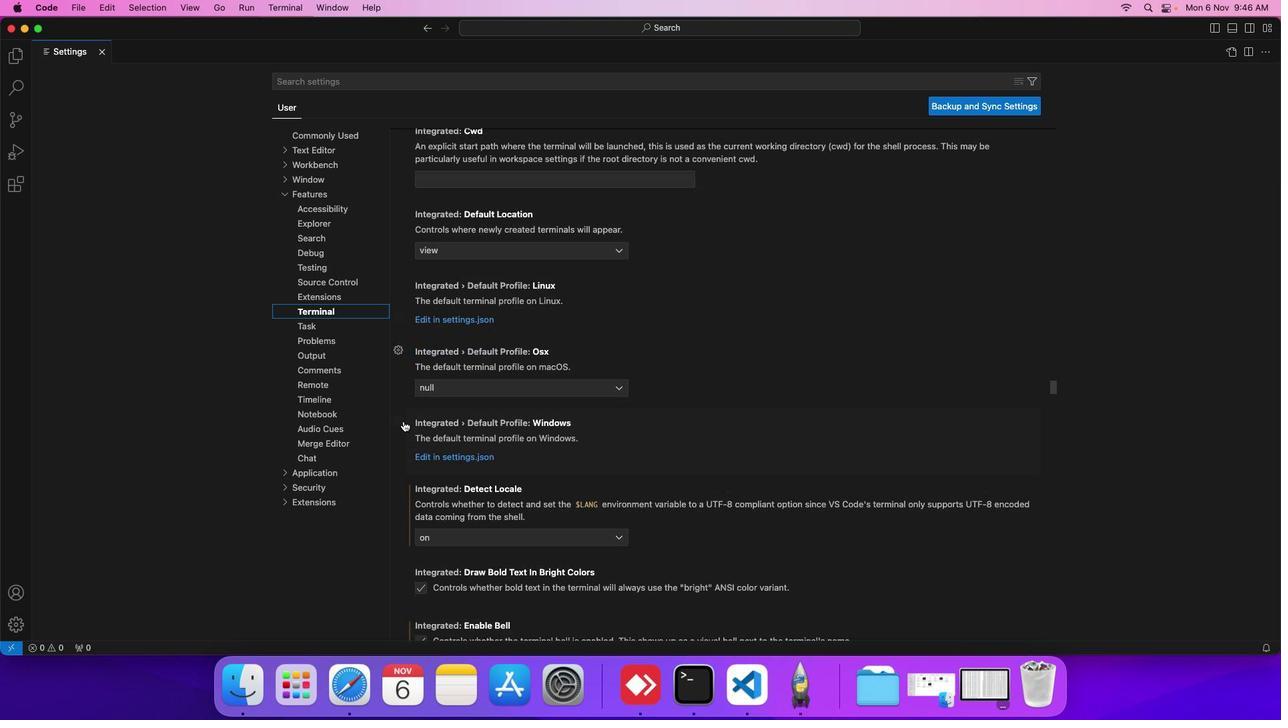 
Action: Mouse scrolled (403, 421) with delta (0, 0)
Screenshot: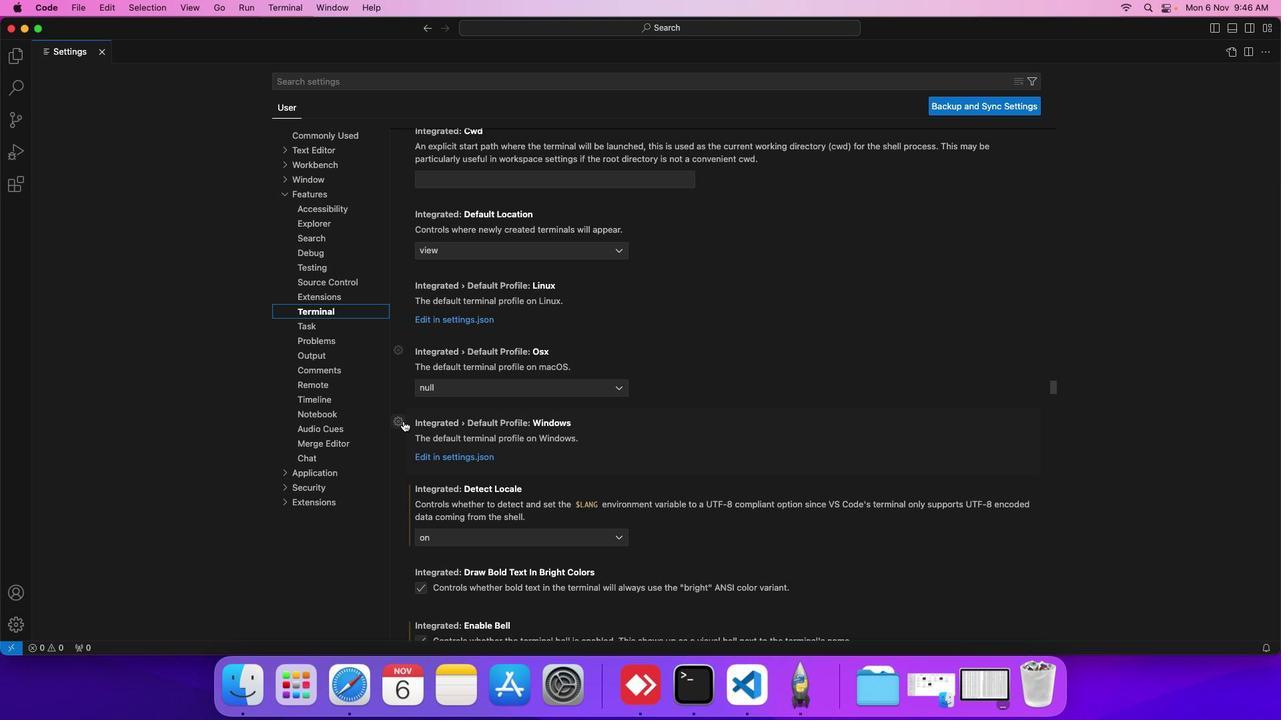 
Action: Mouse scrolled (403, 421) with delta (0, 0)
Screenshot: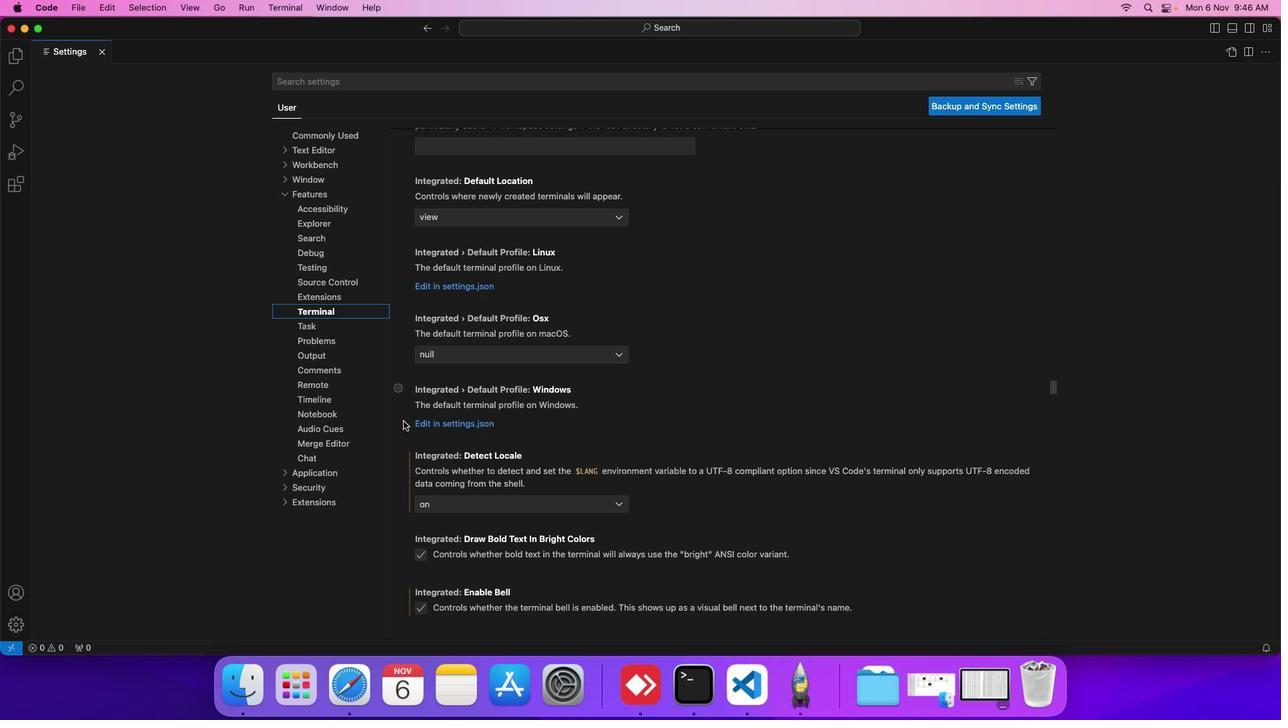 
Action: Mouse scrolled (403, 421) with delta (0, 0)
Screenshot: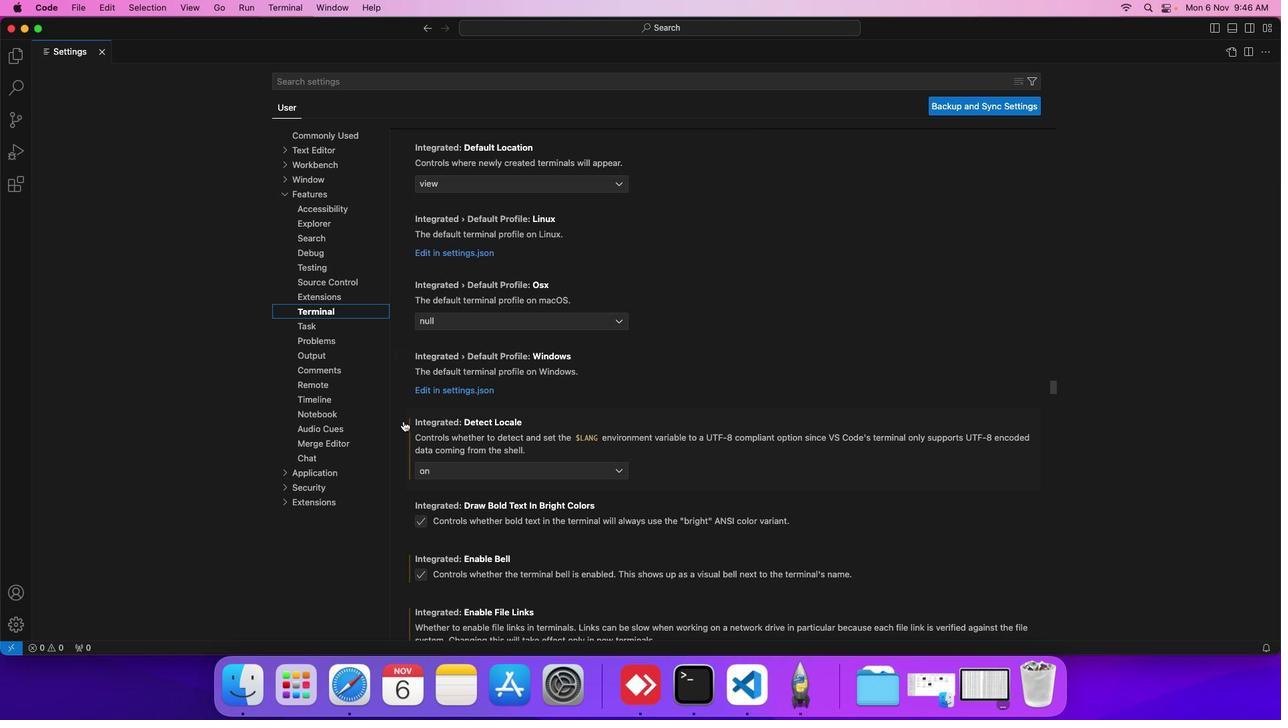 
Action: Mouse scrolled (403, 421) with delta (0, 0)
Screenshot: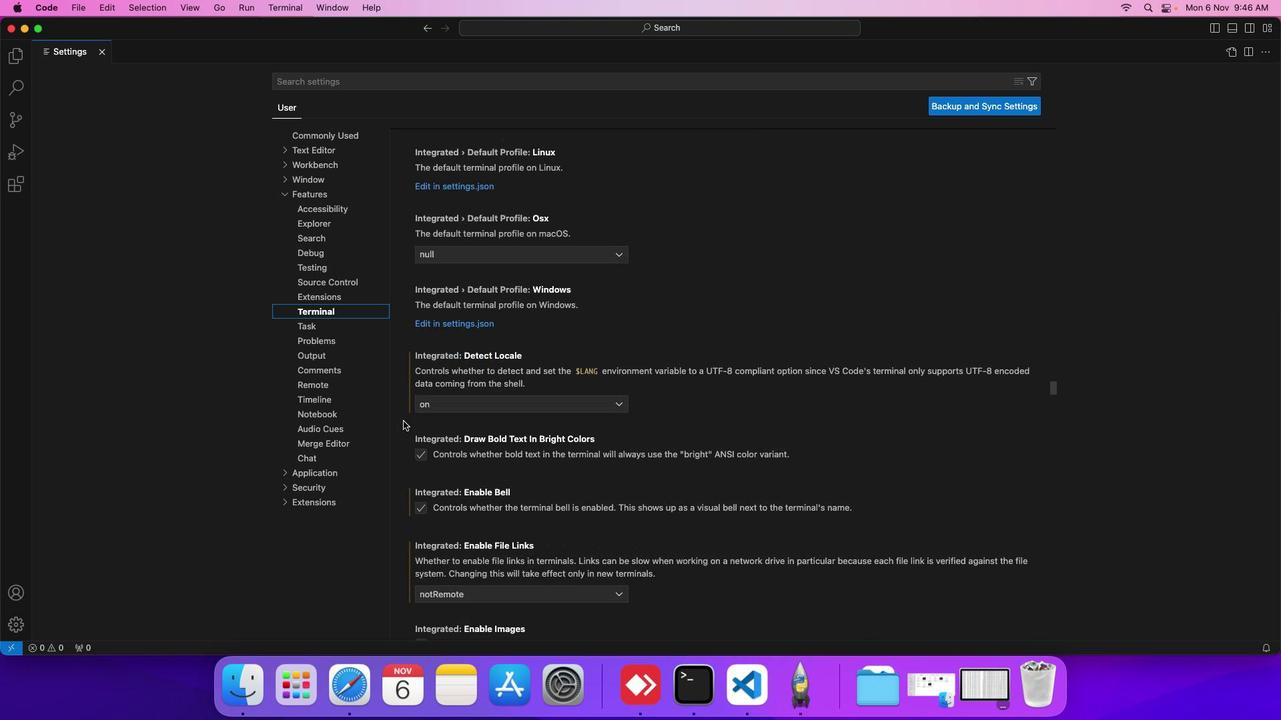 
Action: Mouse scrolled (403, 421) with delta (0, 0)
Screenshot: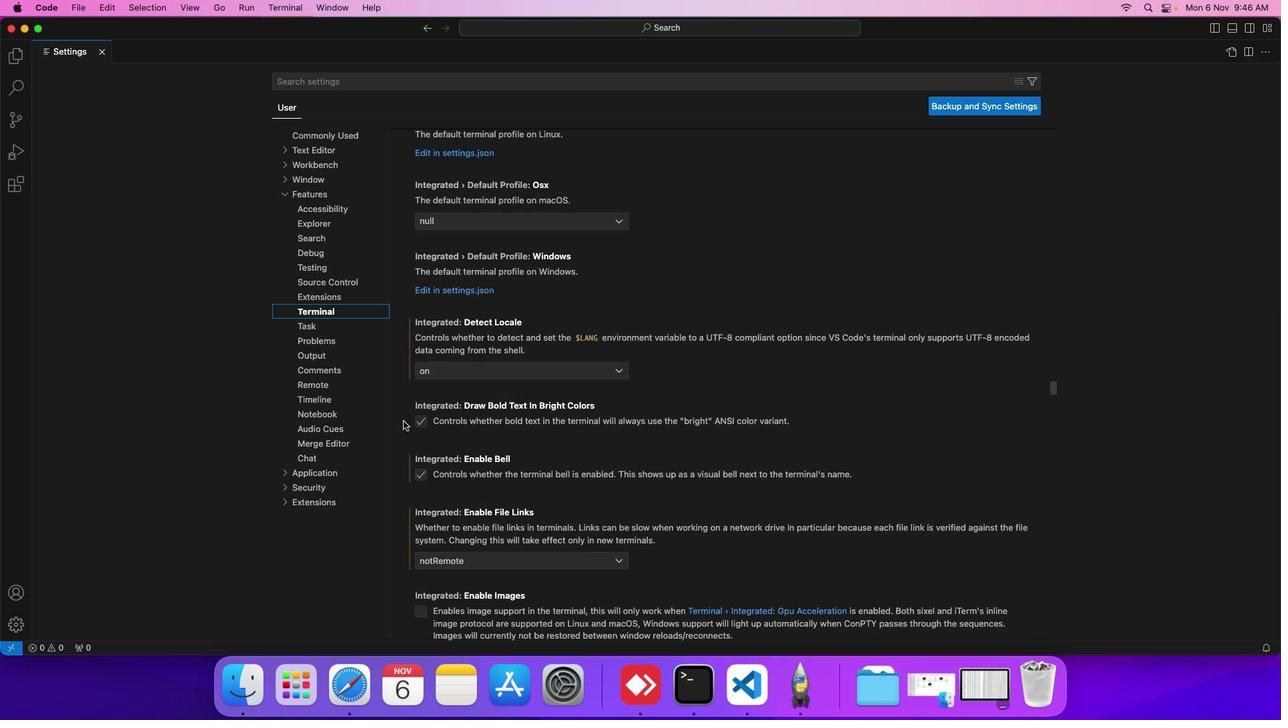
Action: Mouse scrolled (403, 421) with delta (0, 0)
Screenshot: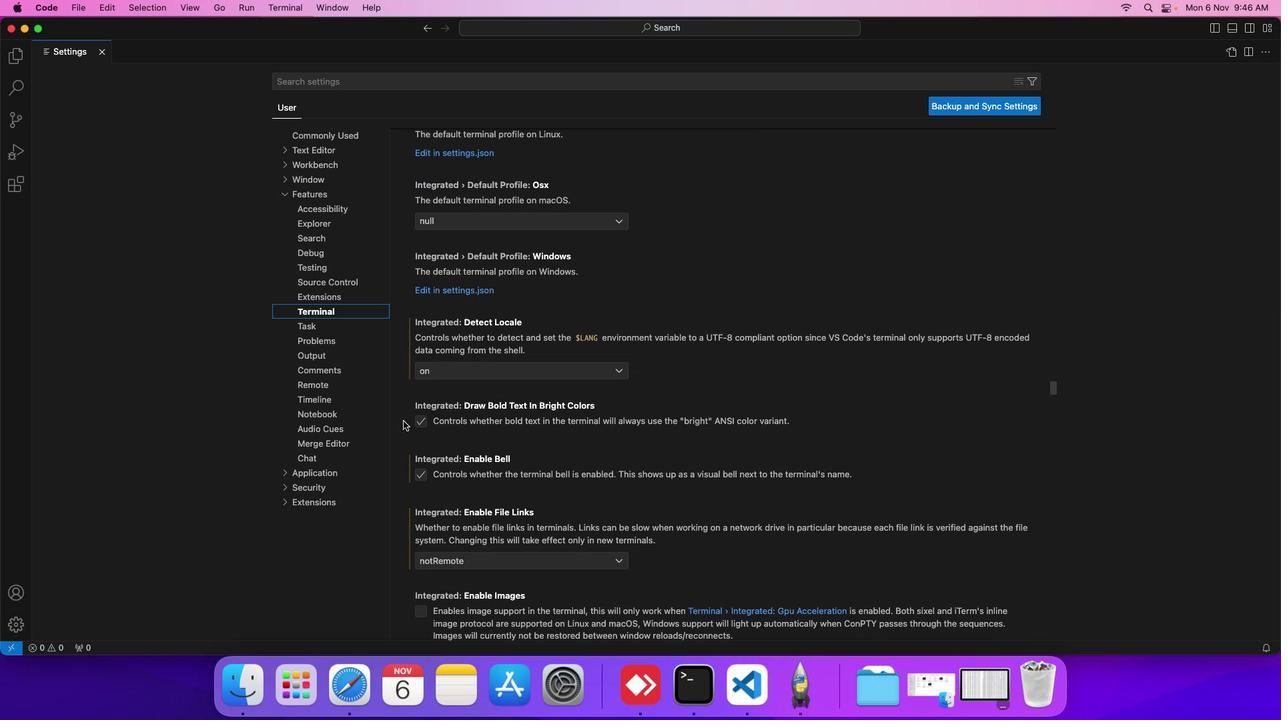 
Action: Mouse scrolled (403, 421) with delta (0, 0)
Screenshot: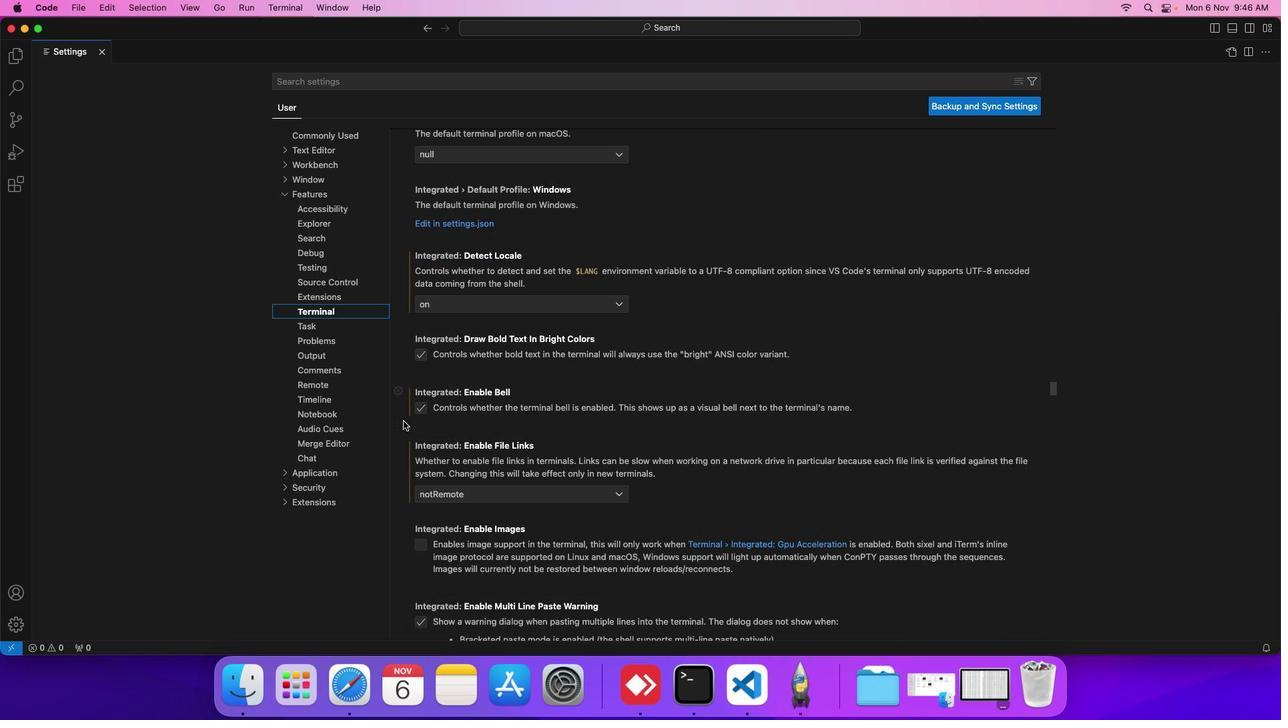 
Action: Mouse scrolled (403, 421) with delta (0, 0)
Screenshot: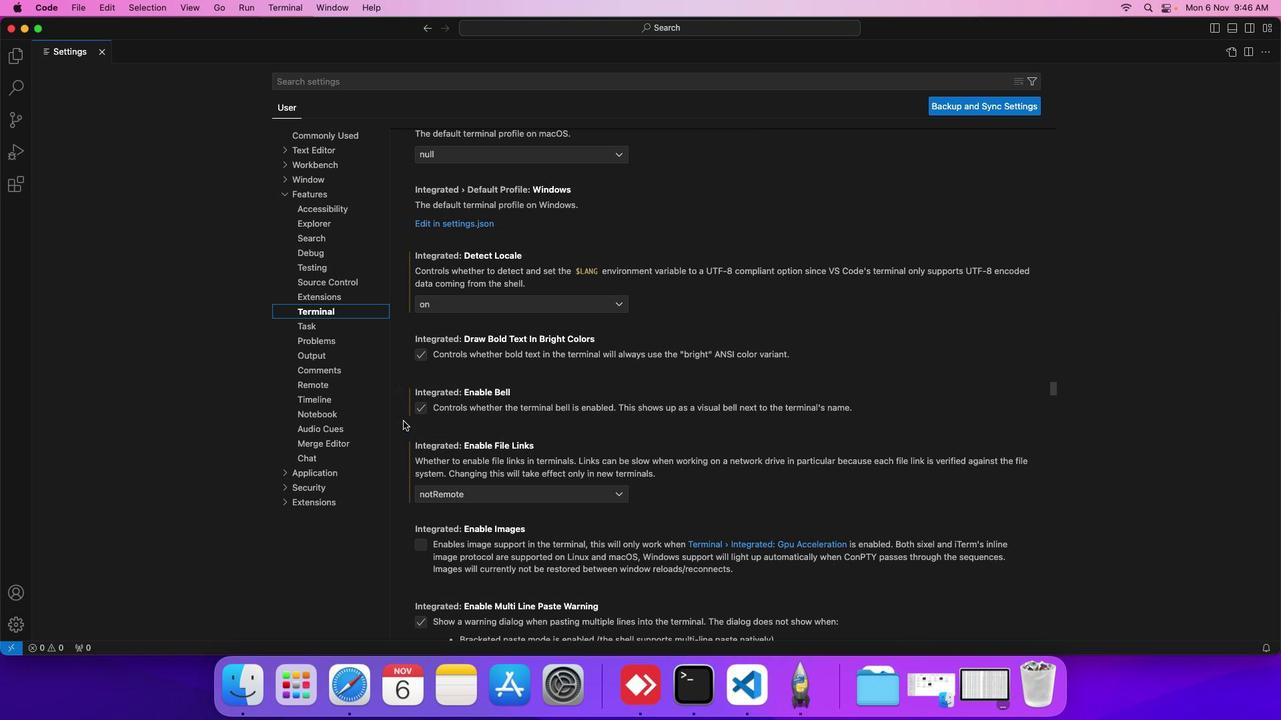 
Action: Mouse scrolled (403, 421) with delta (0, 0)
Screenshot: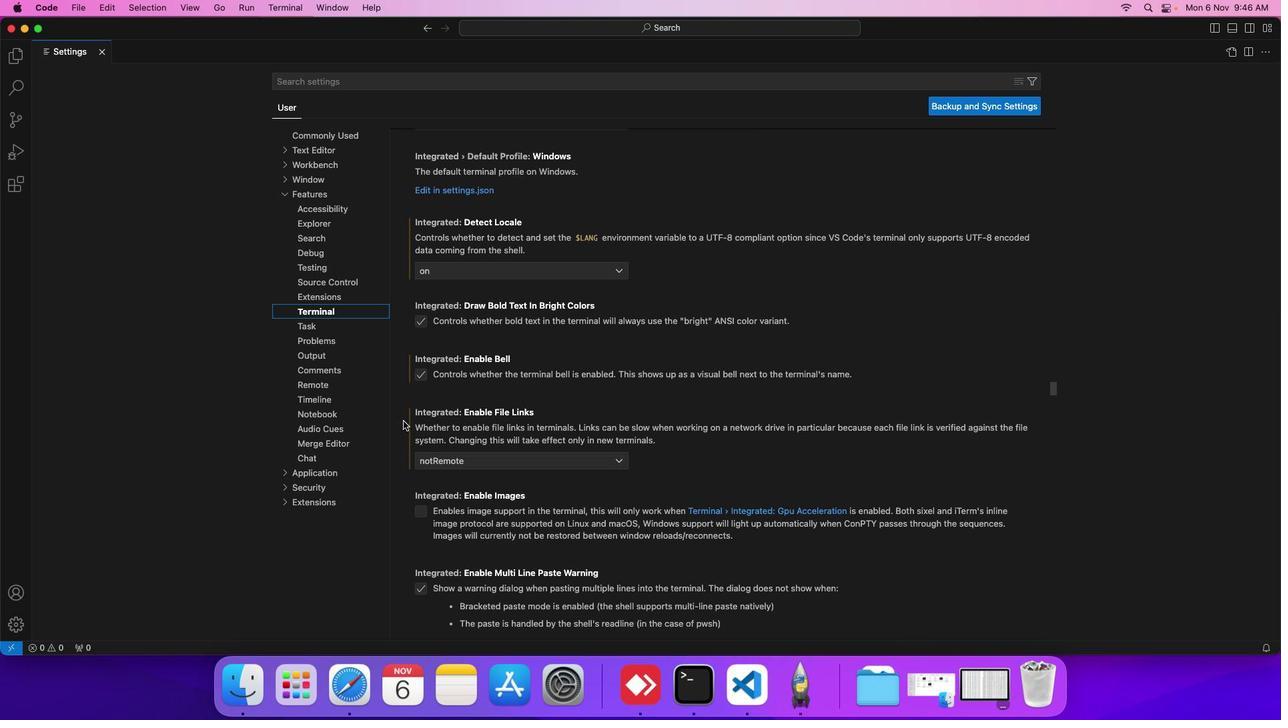 
Action: Mouse scrolled (403, 421) with delta (0, 0)
Screenshot: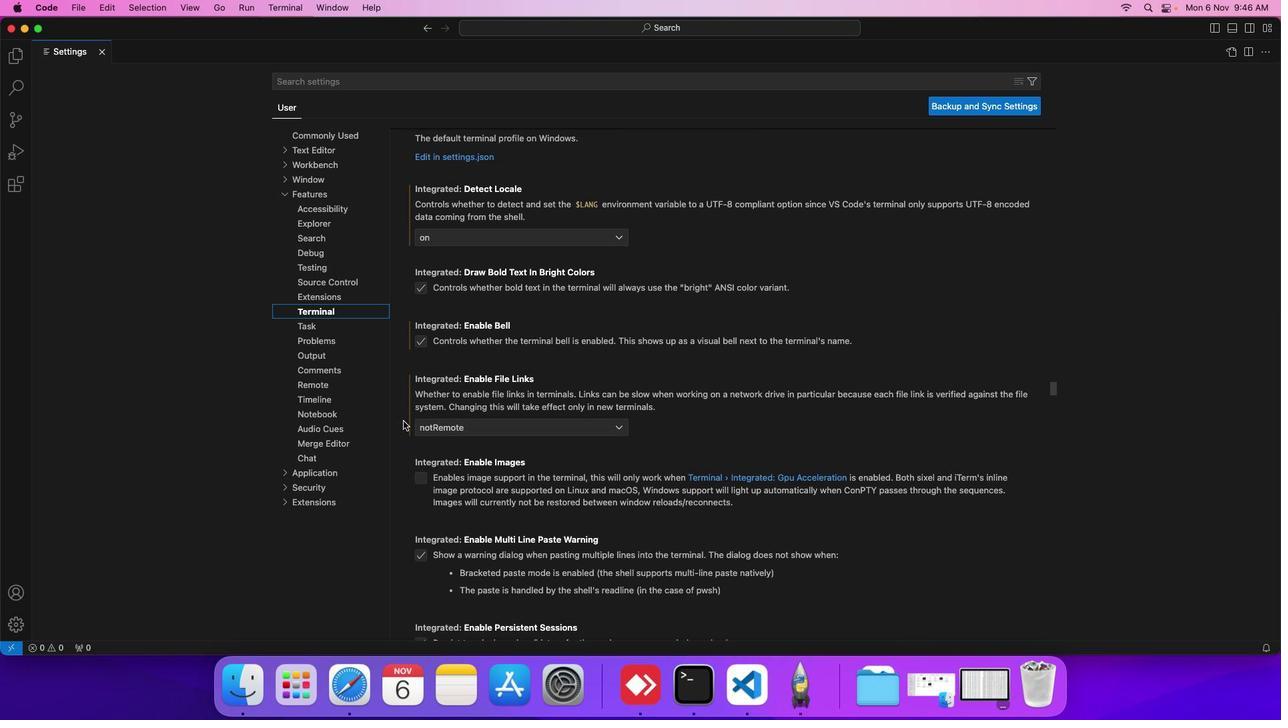 
Action: Mouse scrolled (403, 421) with delta (0, 0)
Screenshot: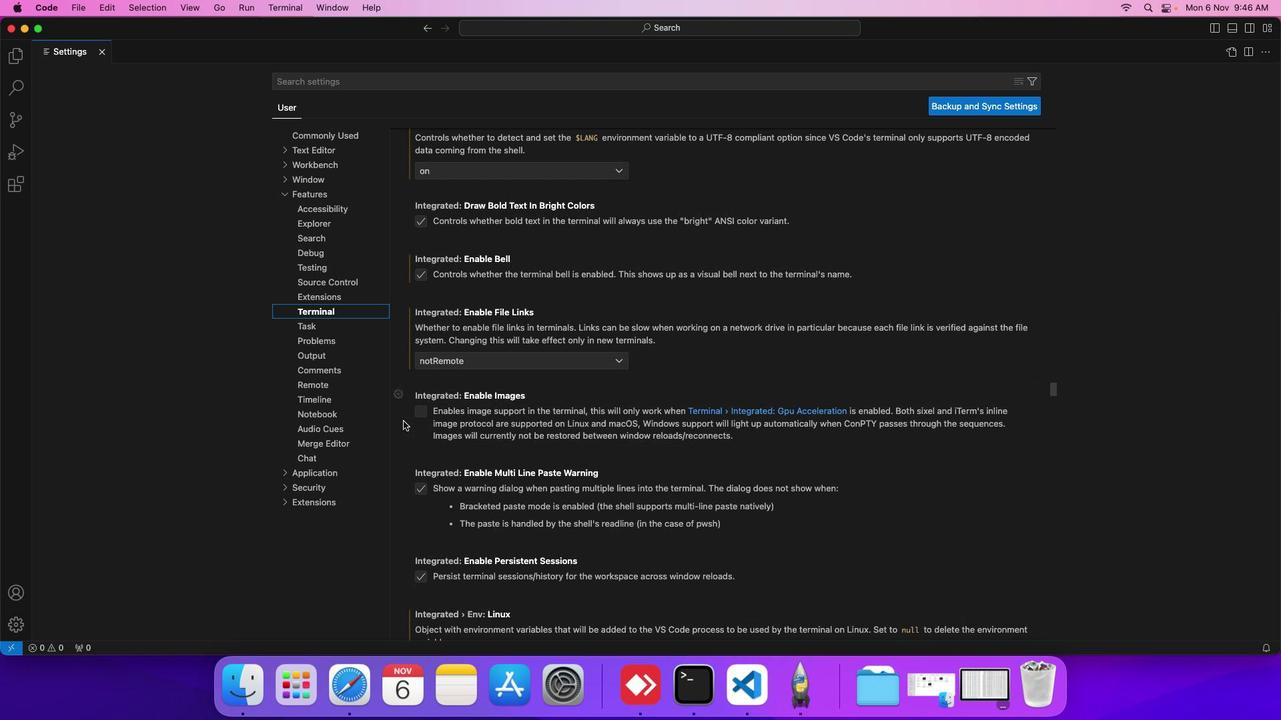 
Action: Mouse scrolled (403, 421) with delta (0, 0)
Screenshot: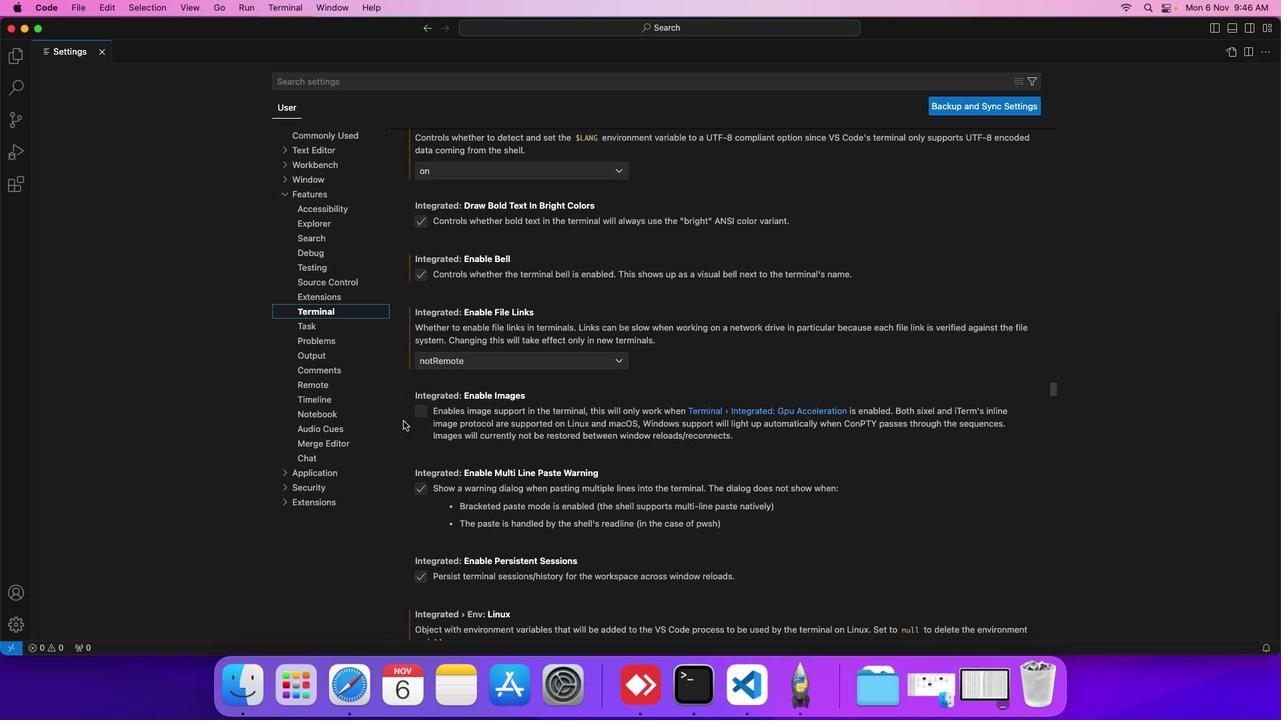 
Action: Mouse scrolled (403, 421) with delta (0, 0)
Screenshot: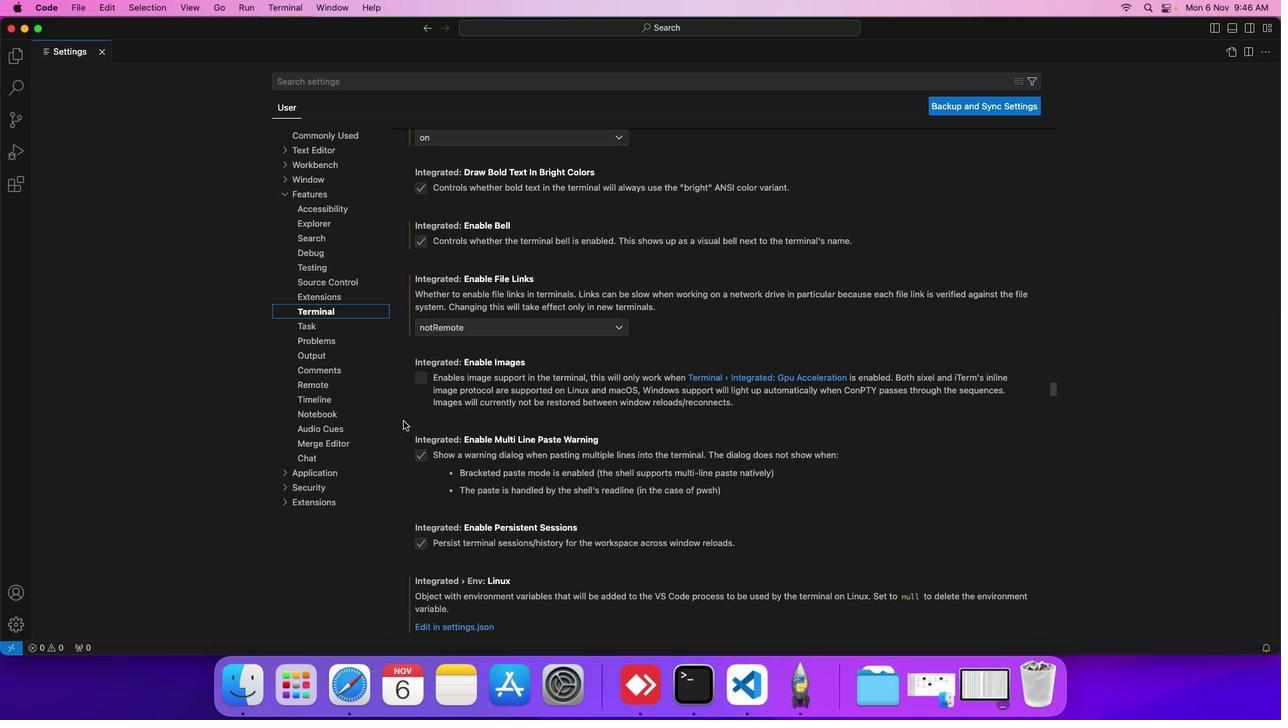 
Action: Mouse scrolled (403, 421) with delta (0, 0)
Screenshot: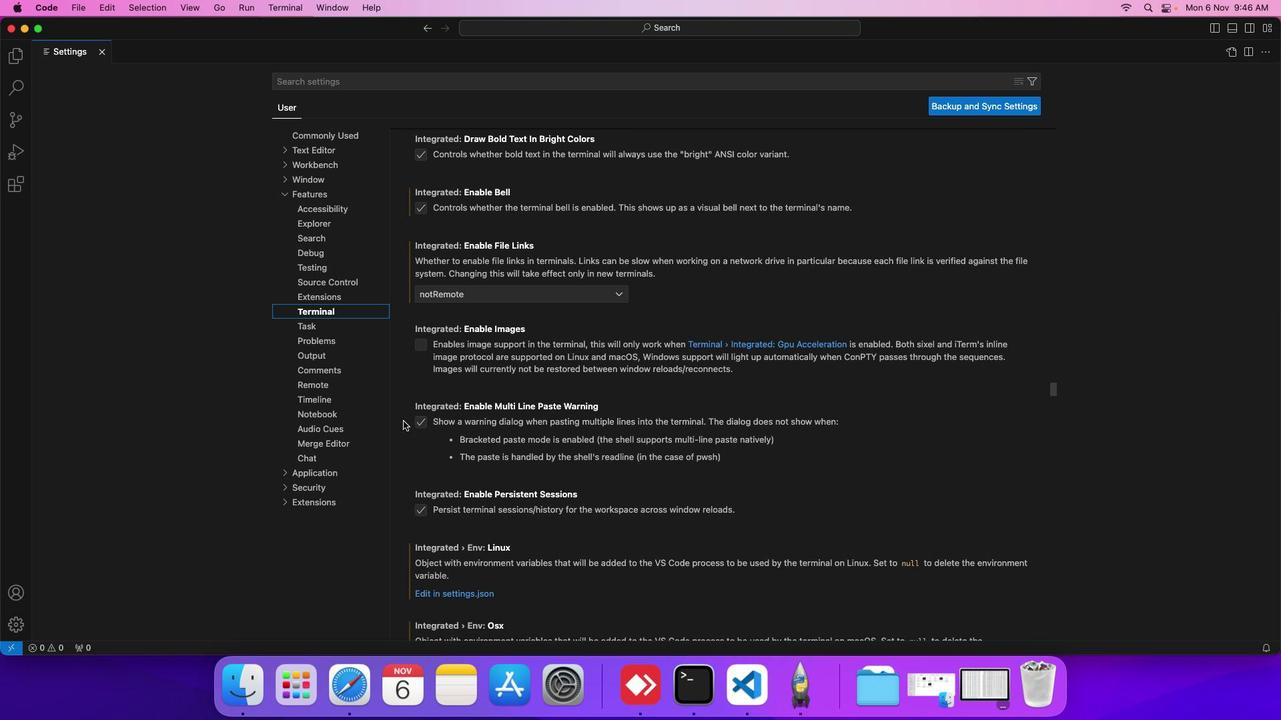 
Action: Mouse scrolled (403, 421) with delta (0, 0)
Screenshot: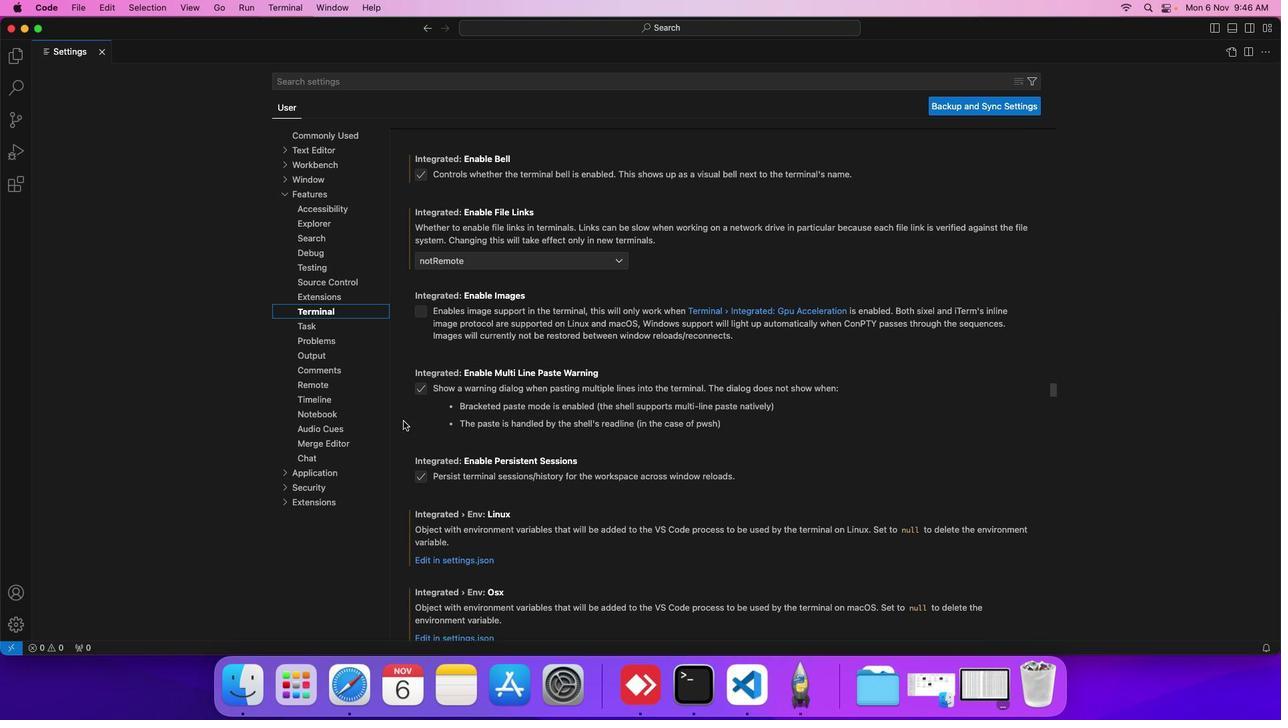 
Action: Mouse scrolled (403, 421) with delta (0, 0)
Screenshot: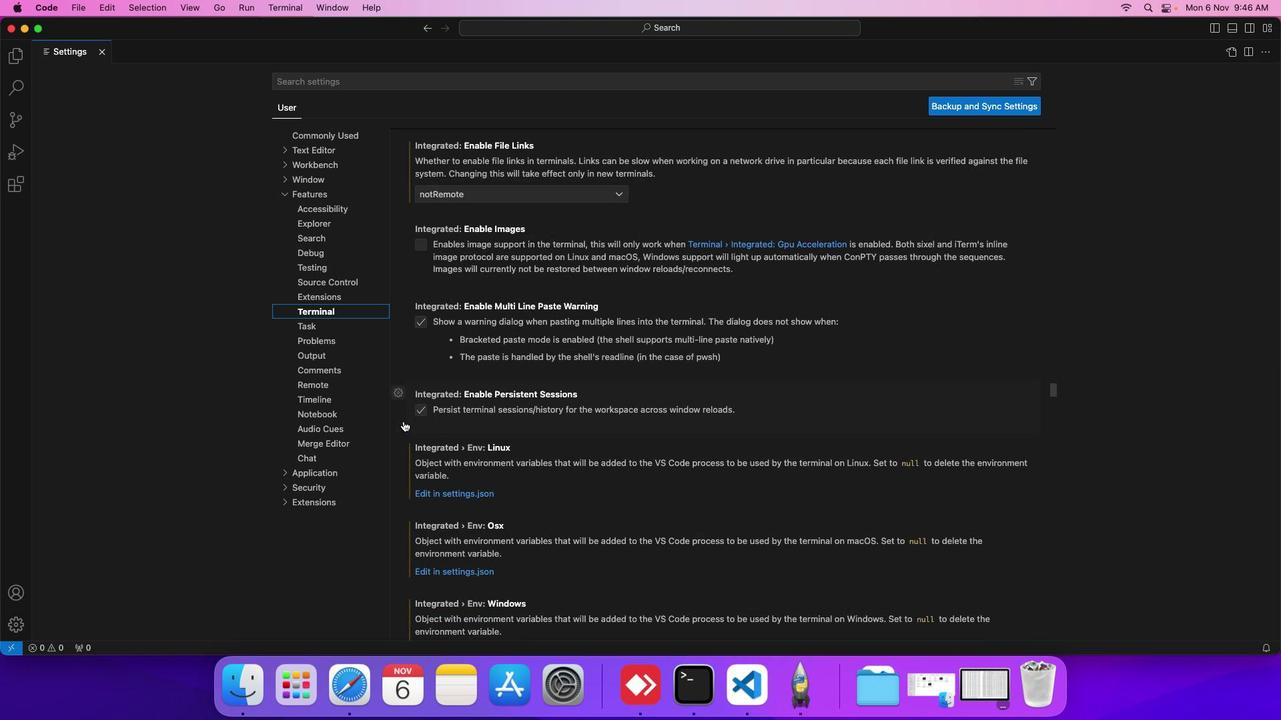 
Action: Mouse scrolled (403, 421) with delta (0, 0)
Screenshot: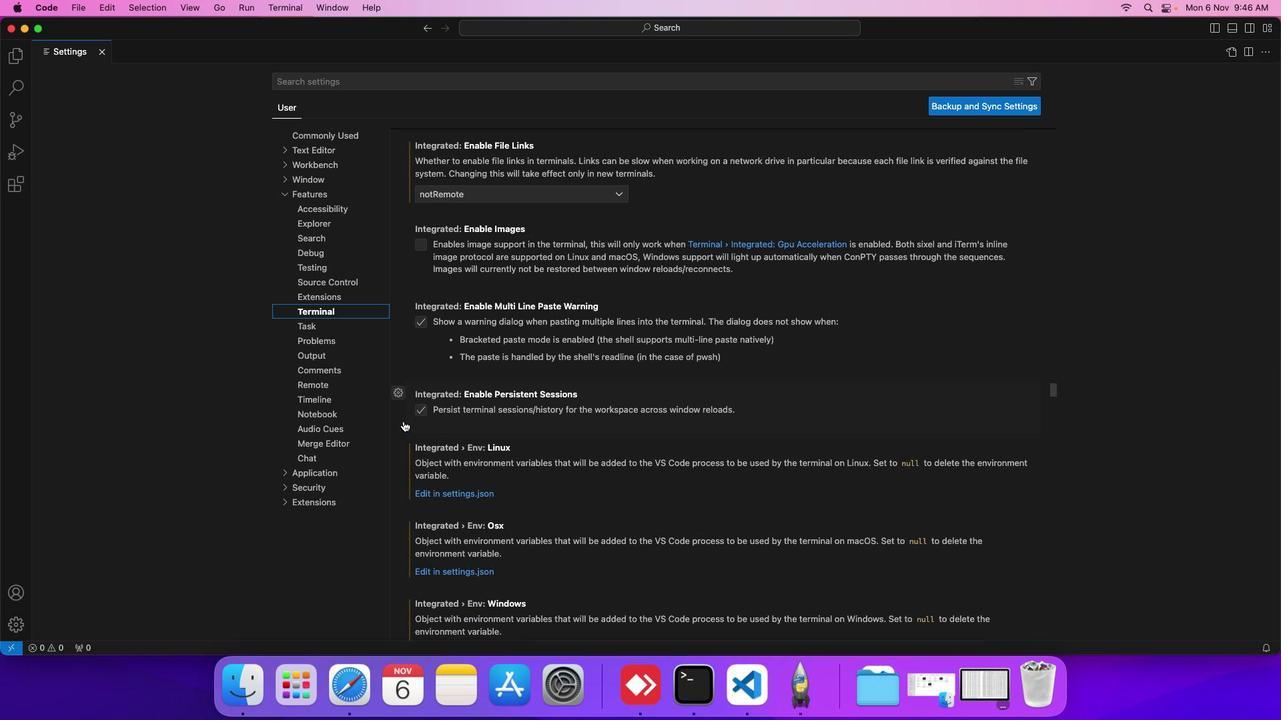 
Action: Mouse scrolled (403, 421) with delta (0, 0)
Screenshot: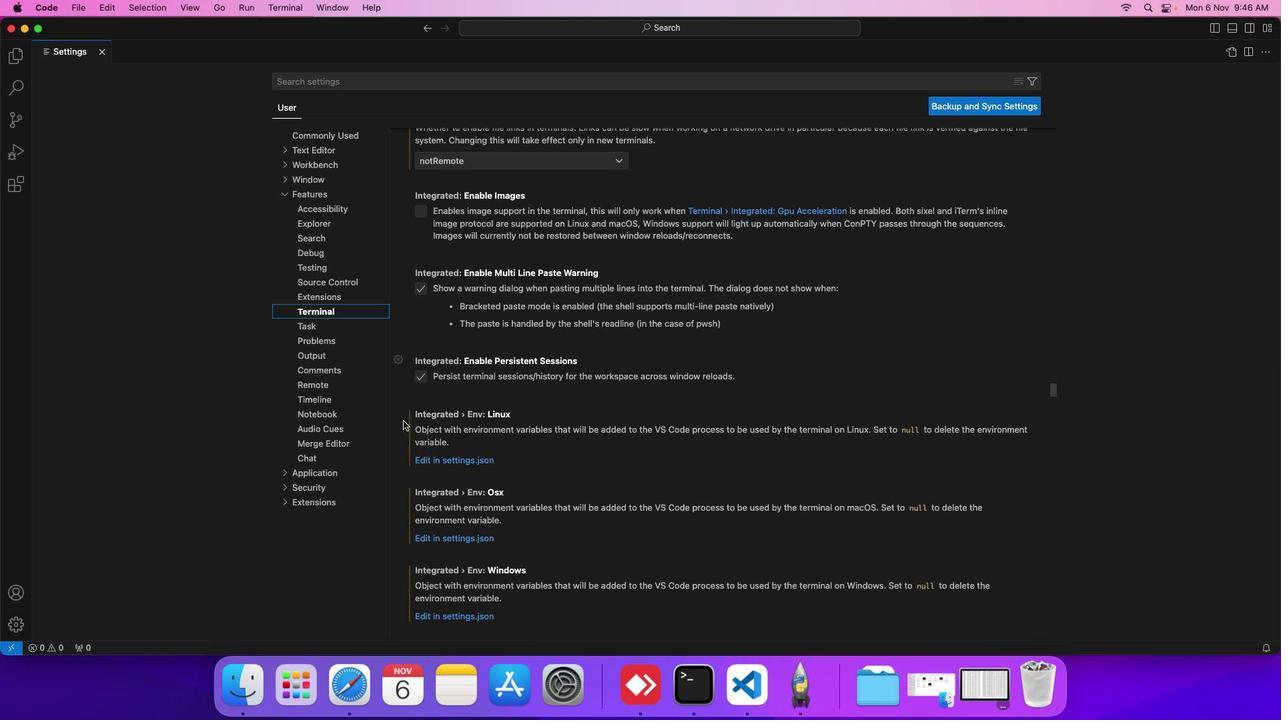 
Action: Mouse scrolled (403, 421) with delta (0, 0)
Screenshot: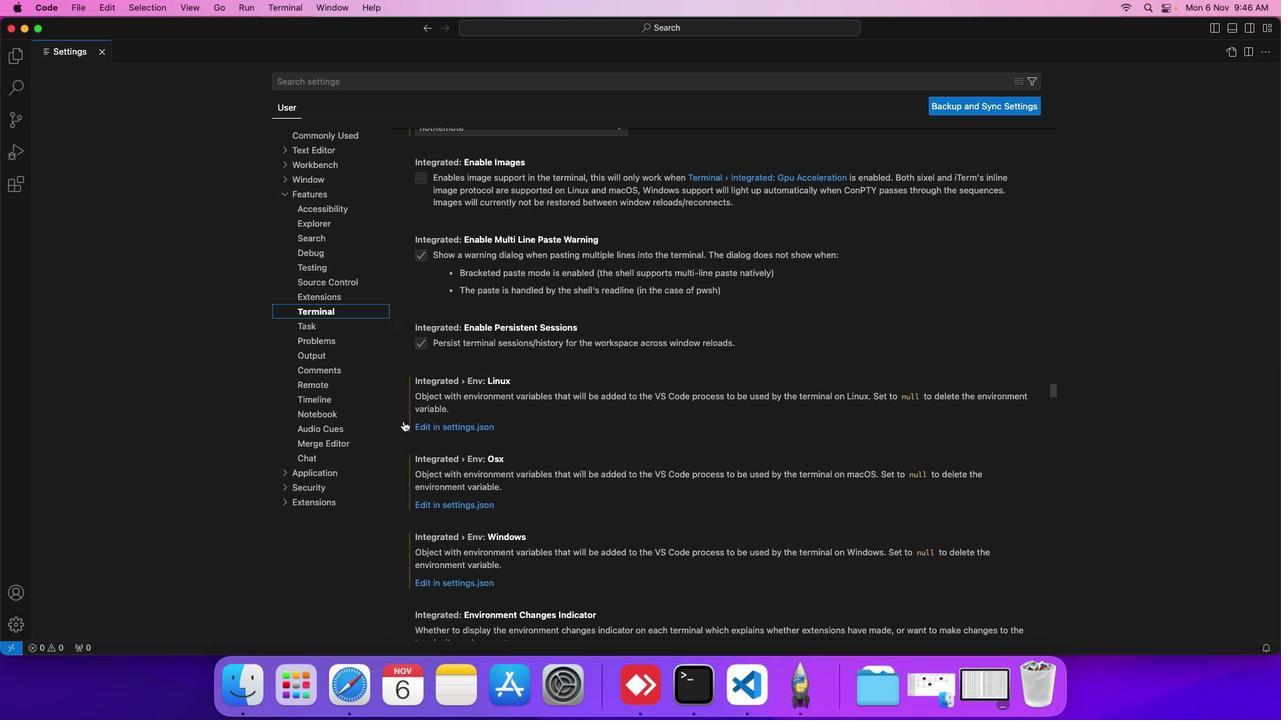 
Action: Mouse scrolled (403, 421) with delta (0, 0)
Screenshot: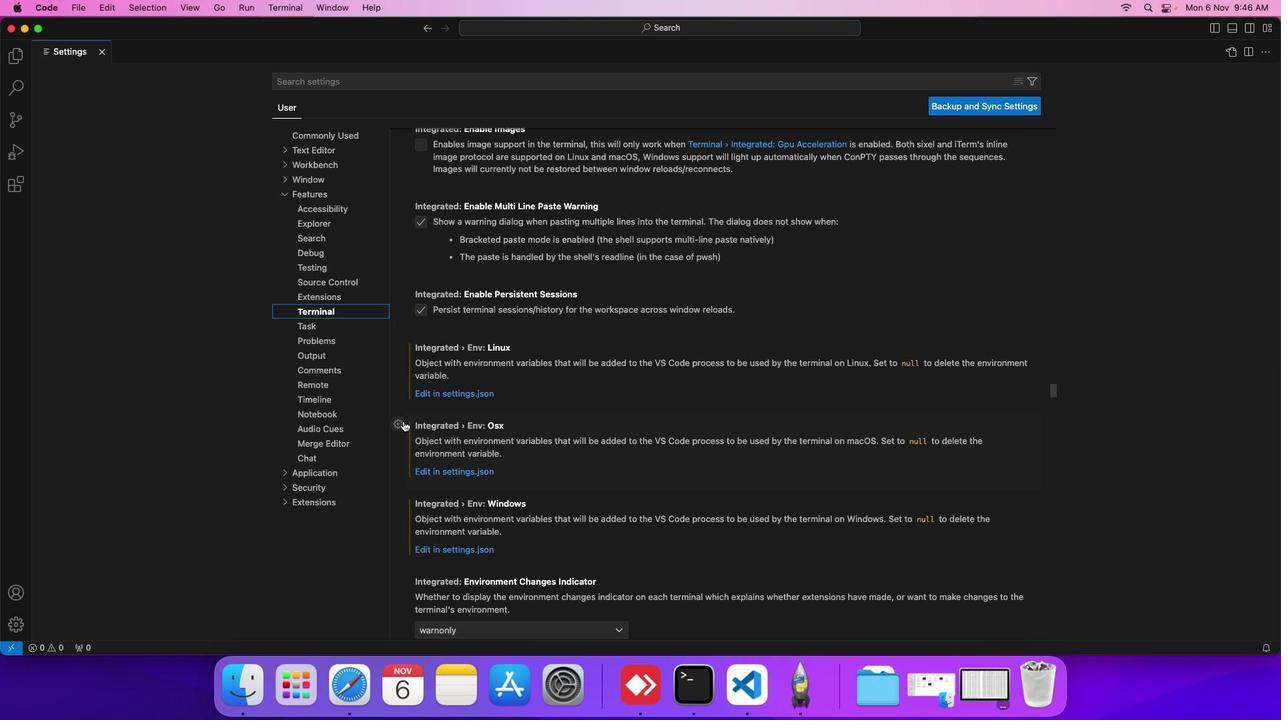 
Action: Mouse scrolled (403, 421) with delta (0, 0)
Screenshot: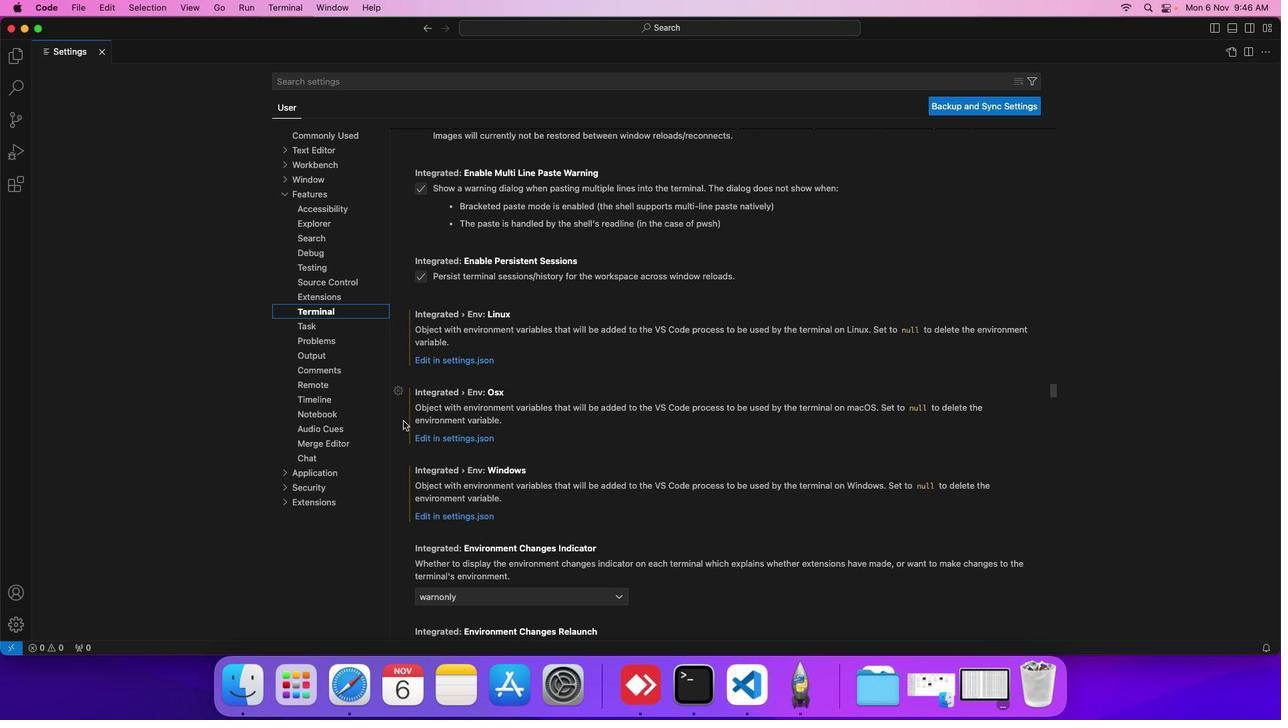 
Action: Mouse scrolled (403, 421) with delta (0, 0)
Screenshot: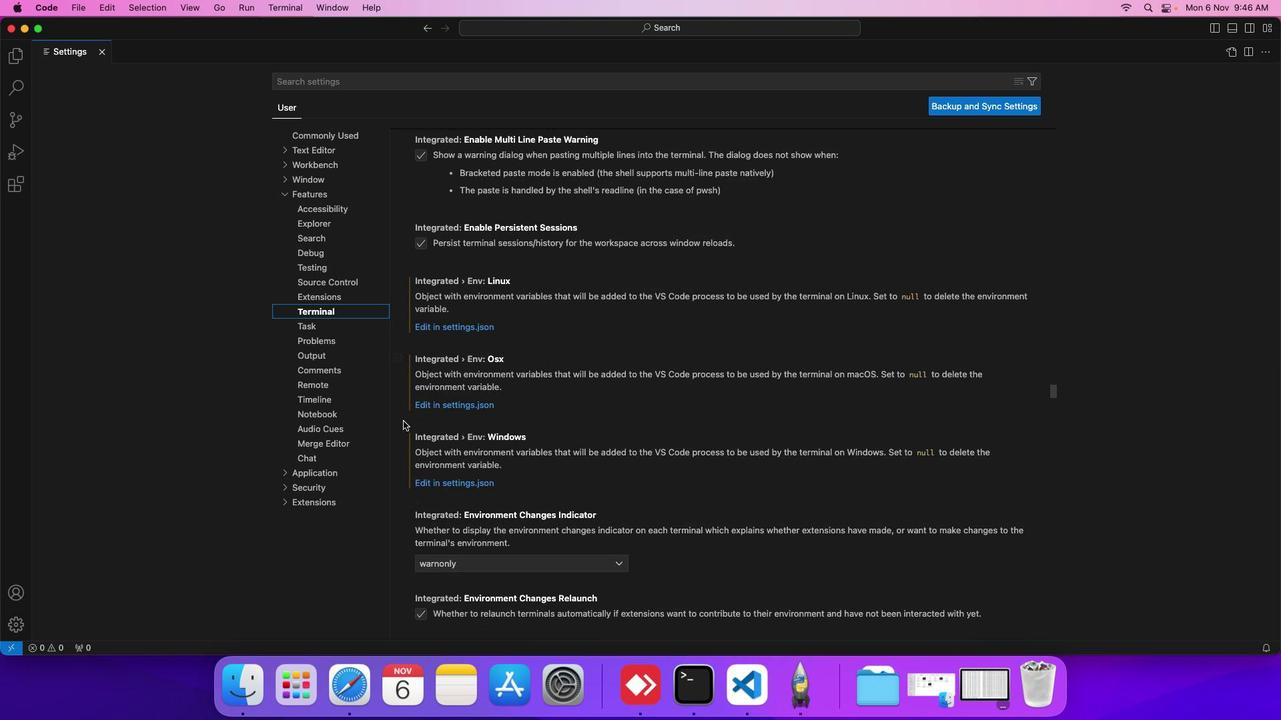 
Action: Mouse scrolled (403, 421) with delta (0, 0)
Screenshot: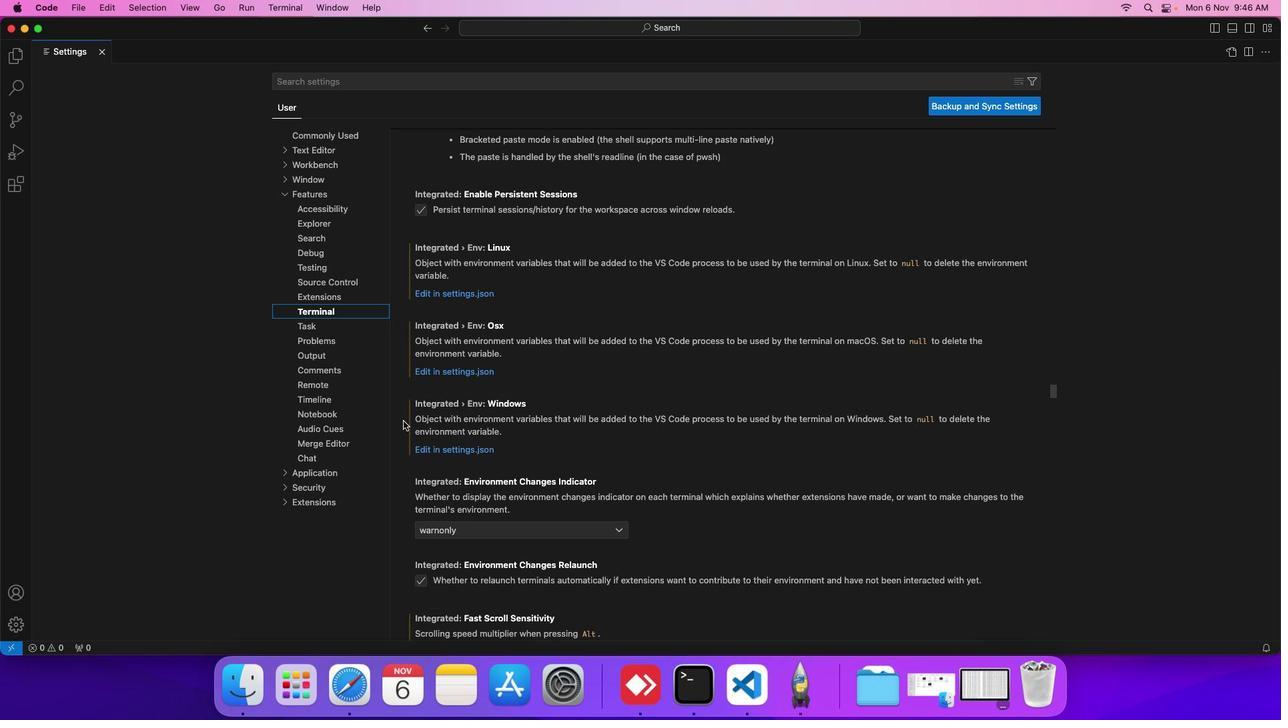 
Action: Mouse scrolled (403, 421) with delta (0, 0)
Screenshot: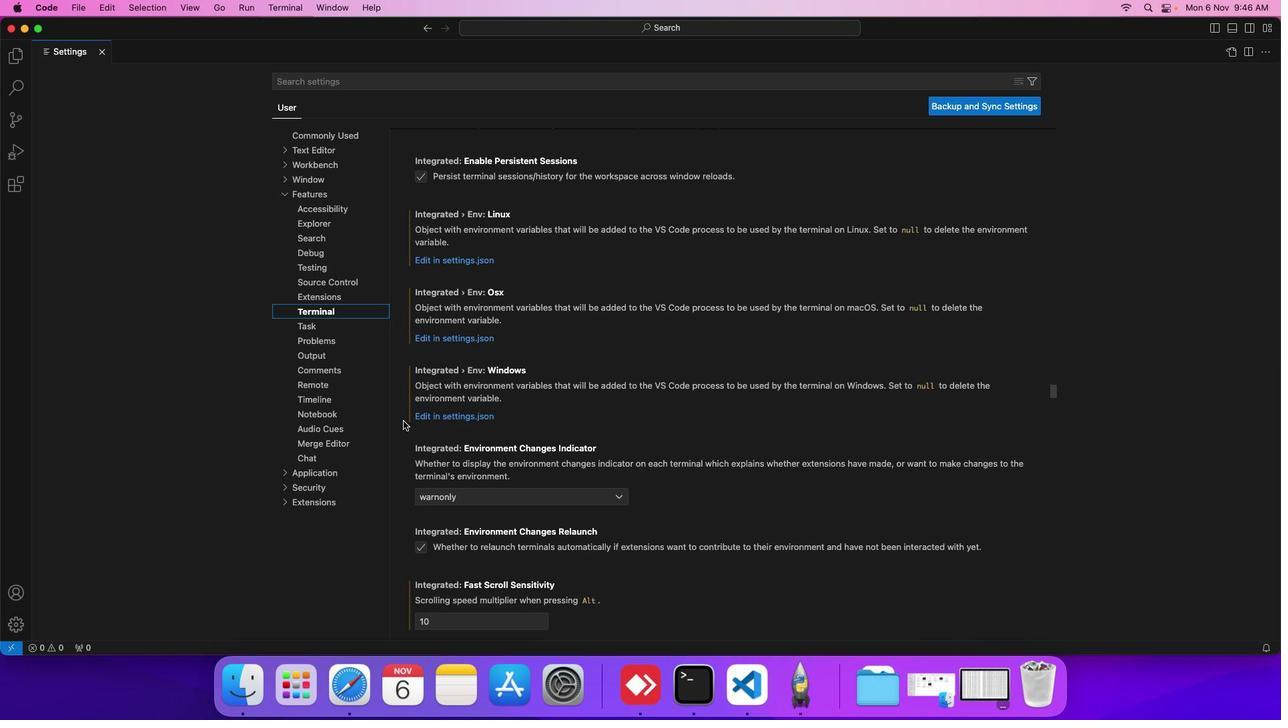 
Action: Mouse scrolled (403, 421) with delta (0, 0)
Screenshot: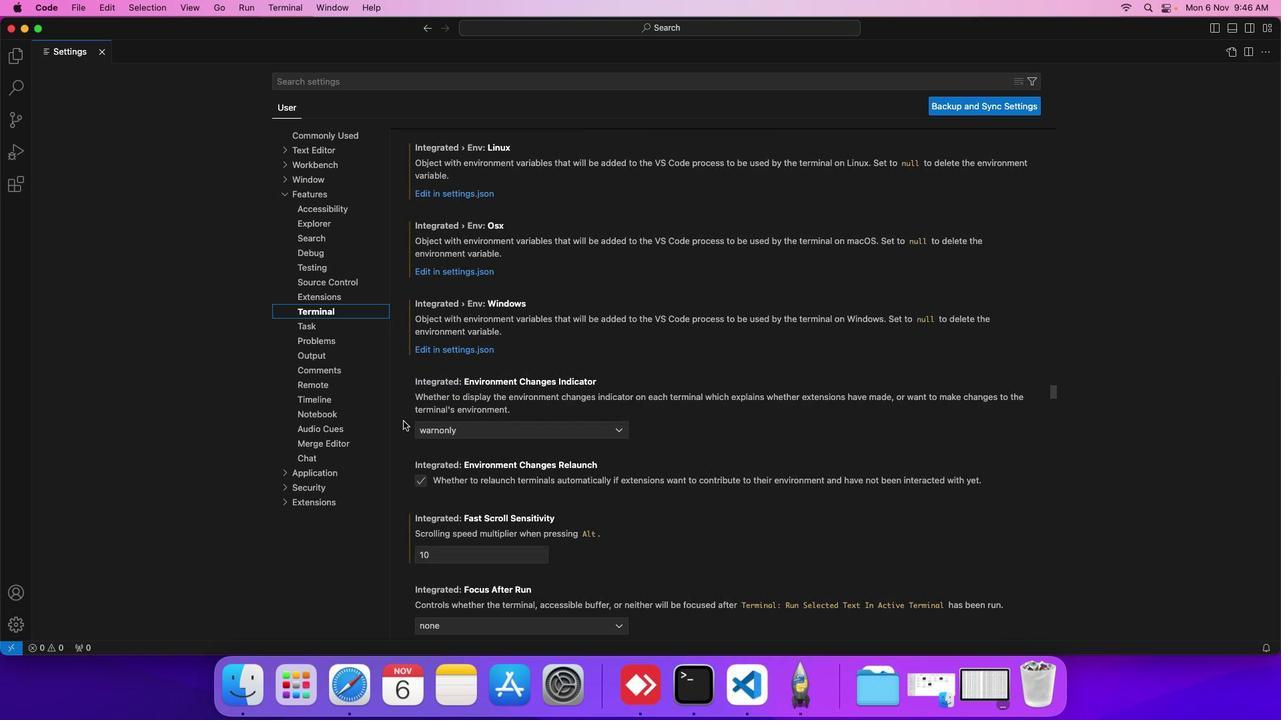 
Action: Mouse scrolled (403, 421) with delta (0, 0)
Screenshot: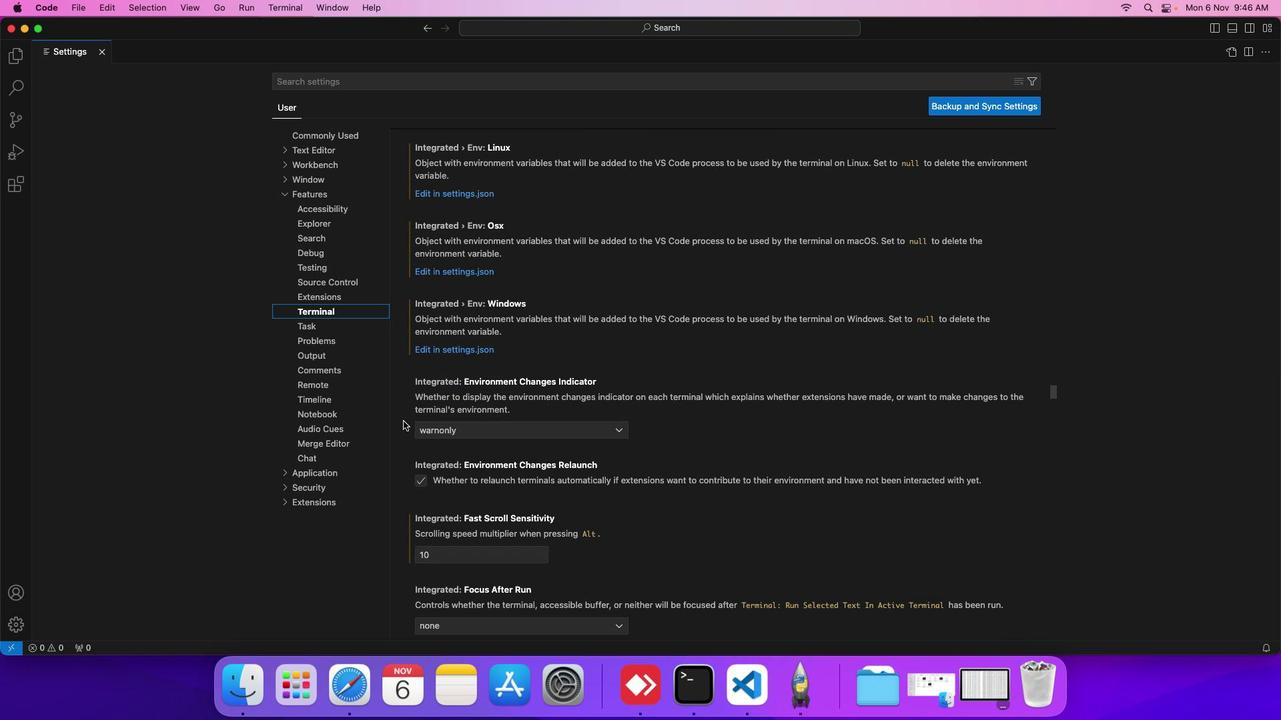 
Action: Mouse scrolled (403, 421) with delta (0, 0)
Screenshot: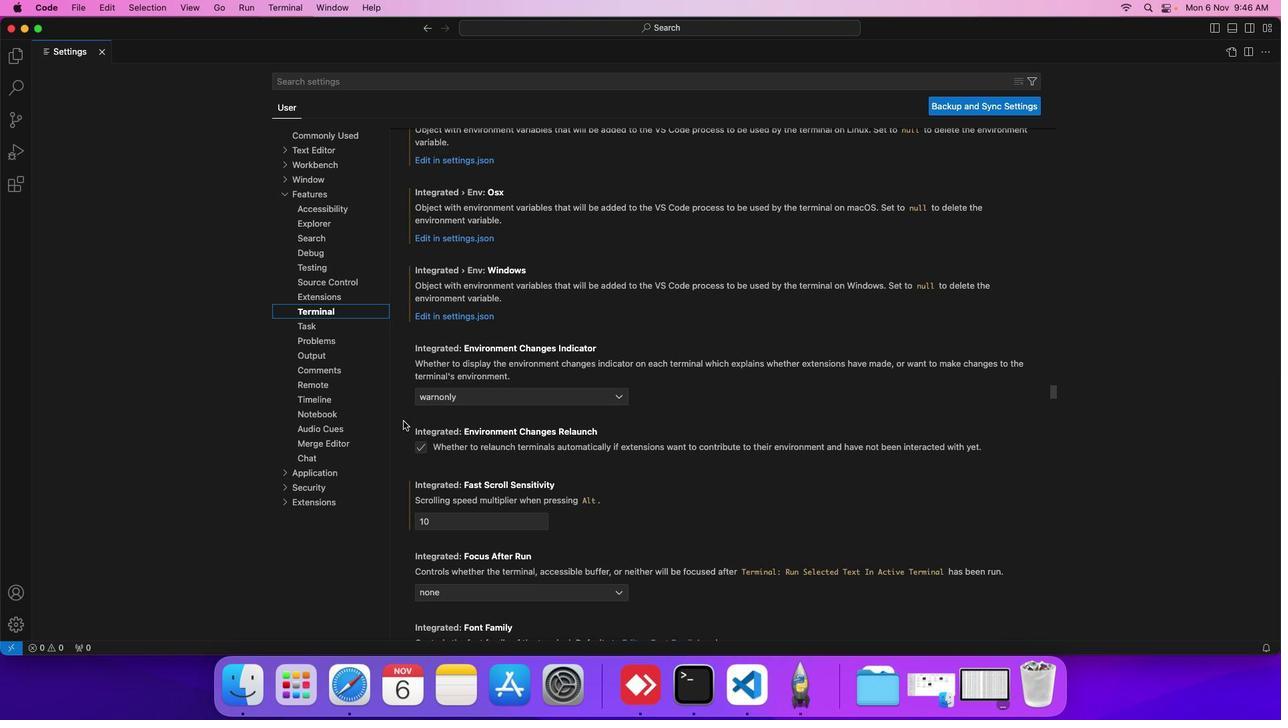 
Action: Mouse scrolled (403, 421) with delta (0, 0)
Screenshot: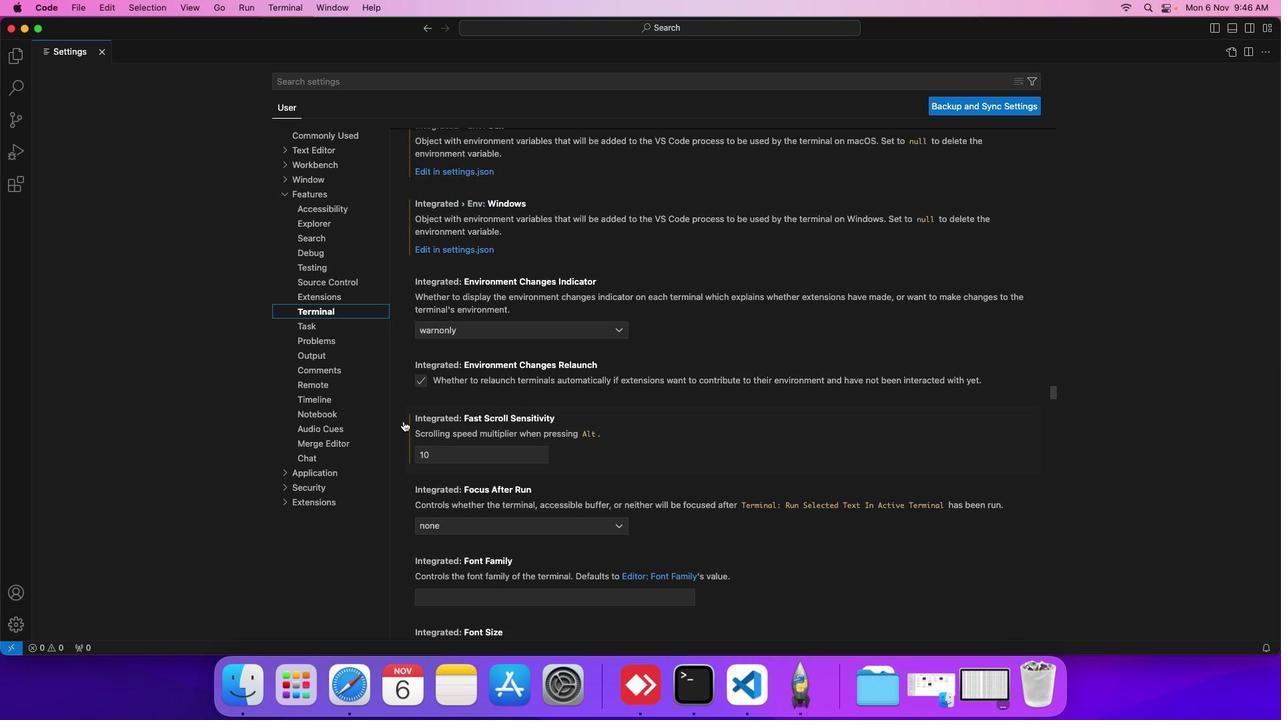 
Action: Mouse scrolled (403, 421) with delta (0, 0)
Screenshot: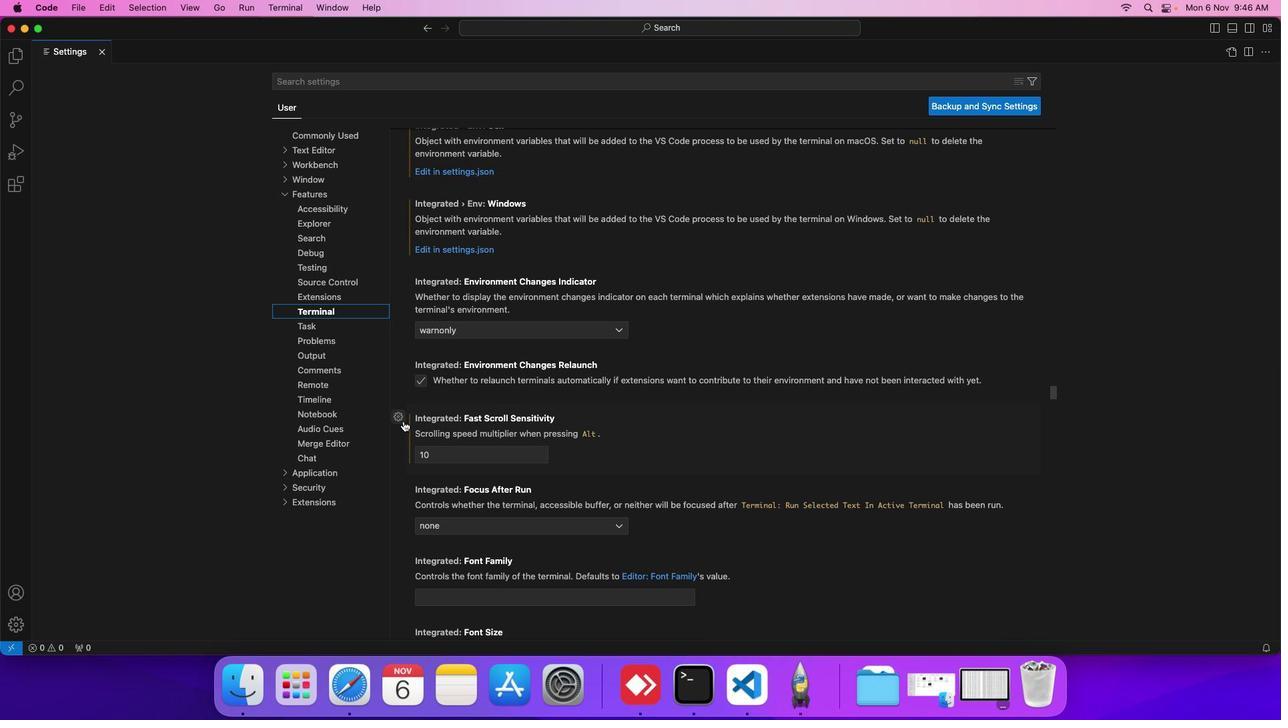 
Action: Mouse scrolled (403, 421) with delta (0, 0)
Screenshot: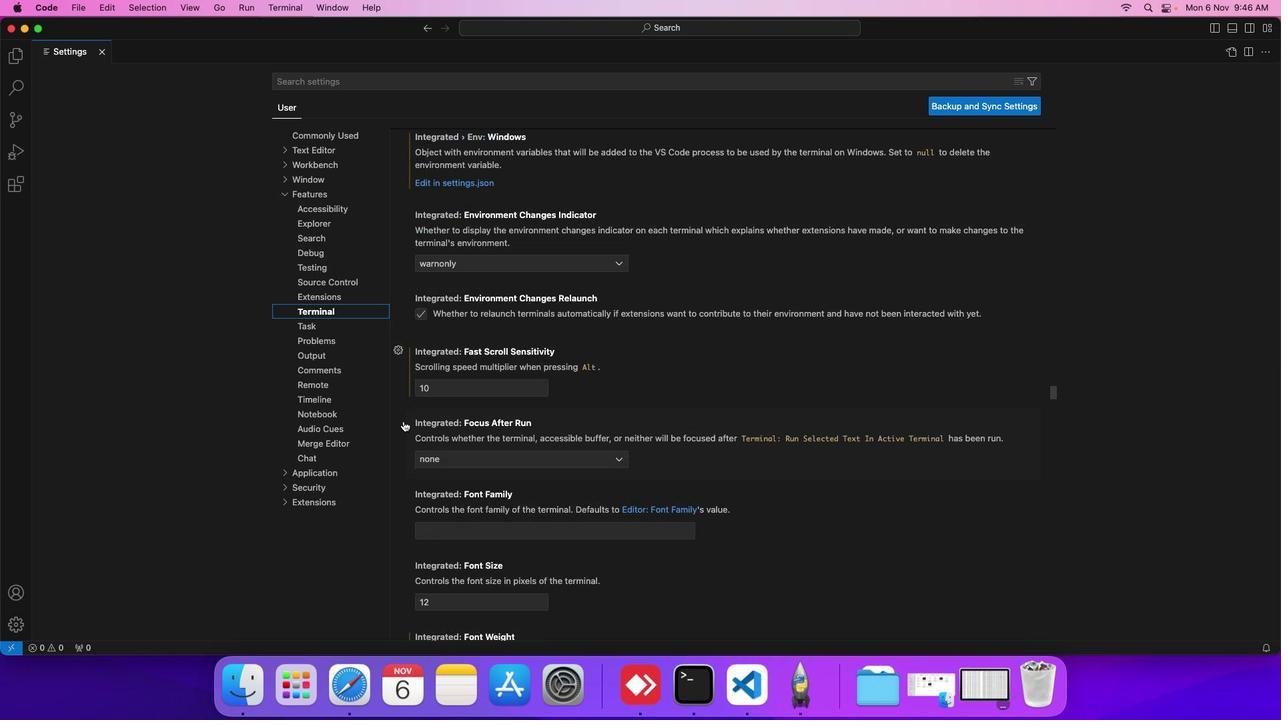 
Action: Mouse scrolled (403, 421) with delta (0, 0)
Screenshot: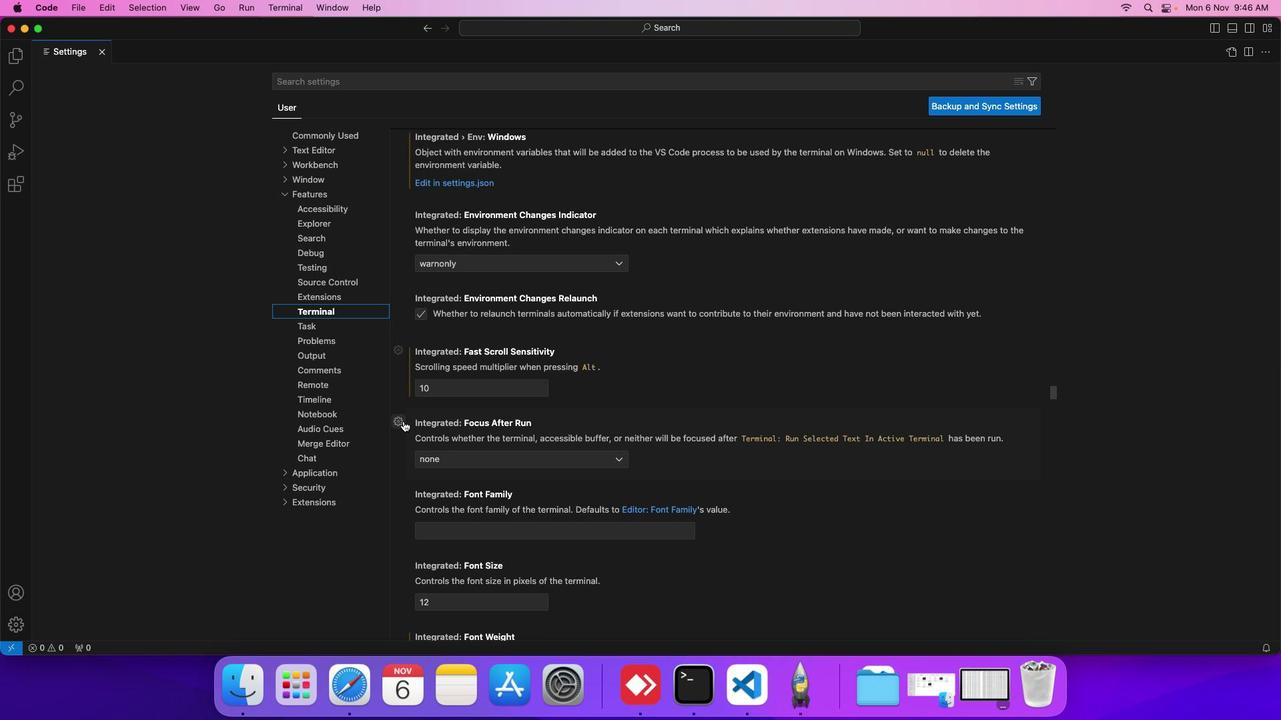 
Action: Mouse scrolled (403, 421) with delta (0, 0)
Screenshot: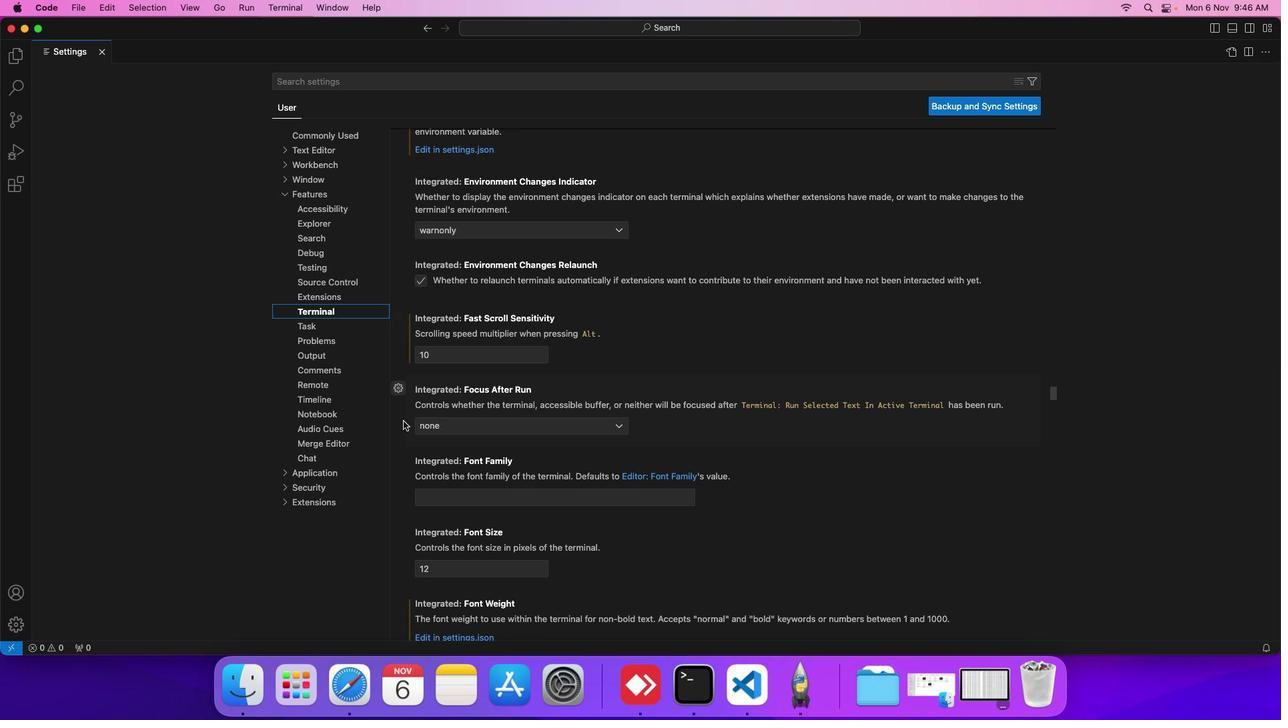 
Action: Mouse scrolled (403, 421) with delta (0, 0)
Screenshot: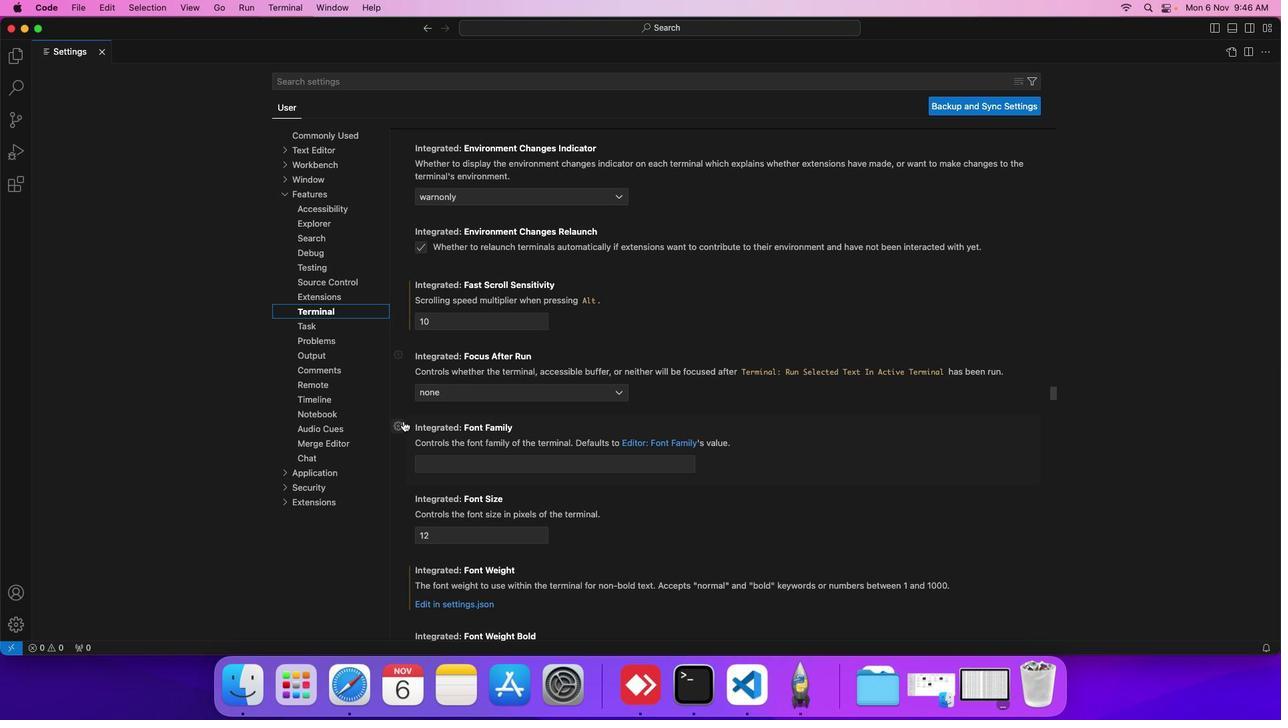 
Action: Mouse scrolled (403, 421) with delta (0, 0)
Screenshot: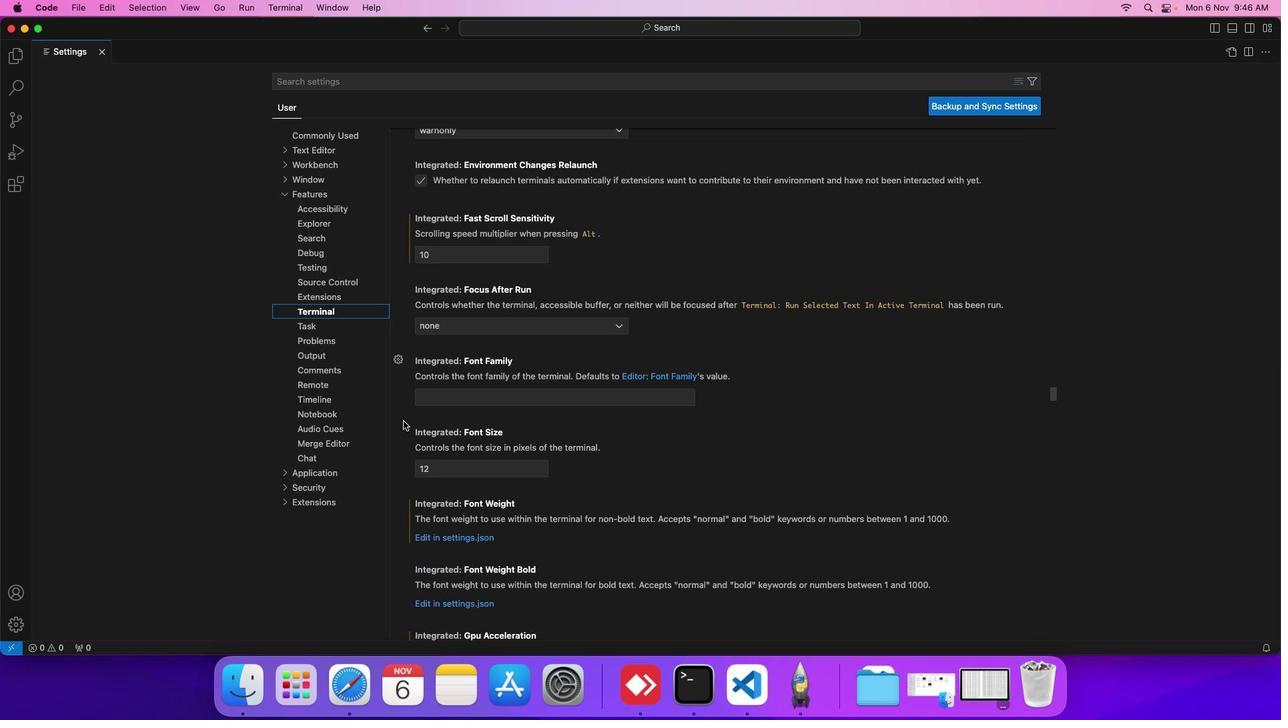 
Action: Mouse scrolled (403, 421) with delta (0, 0)
Screenshot: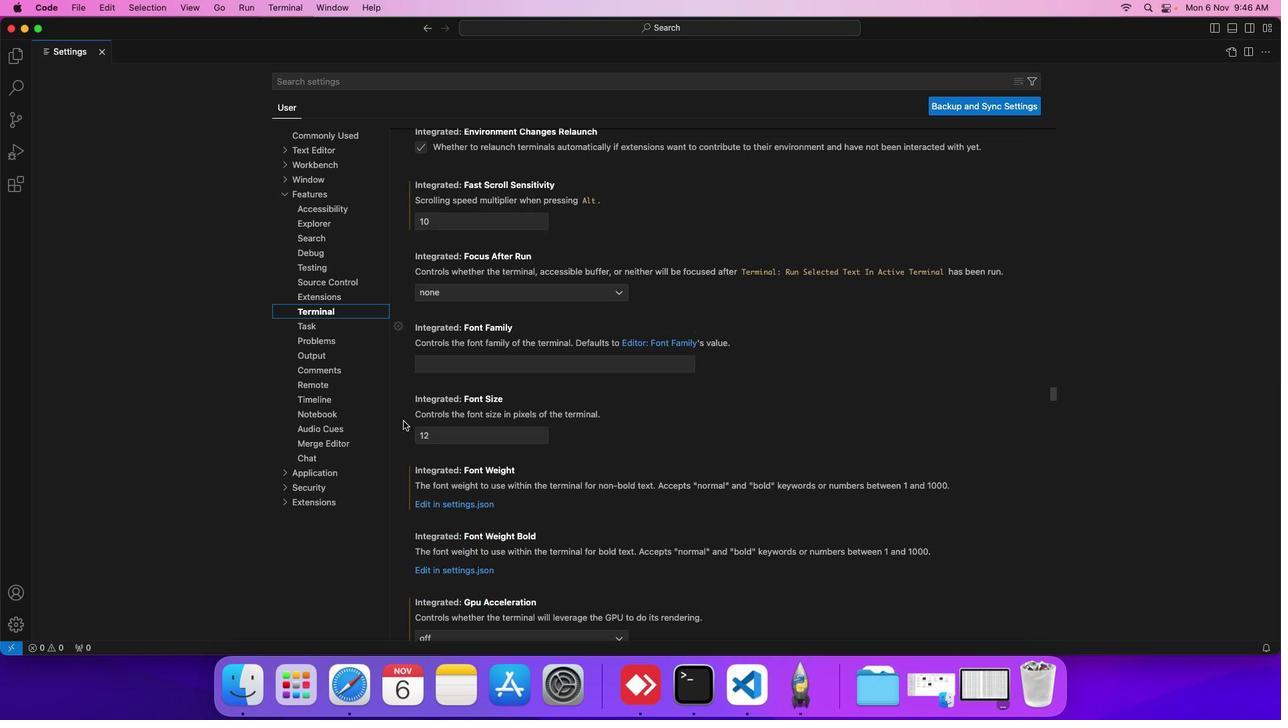 
Action: Mouse scrolled (403, 421) with delta (0, 0)
Screenshot: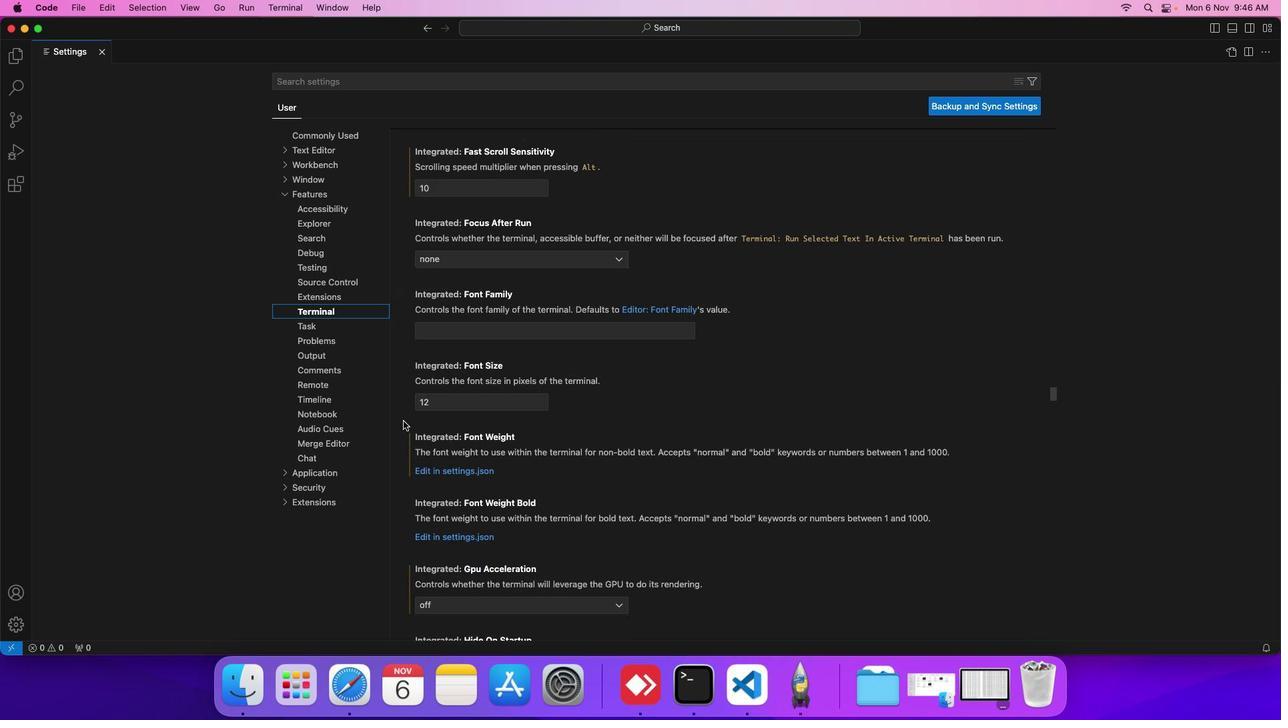 
Action: Mouse scrolled (403, 421) with delta (0, 0)
Screenshot: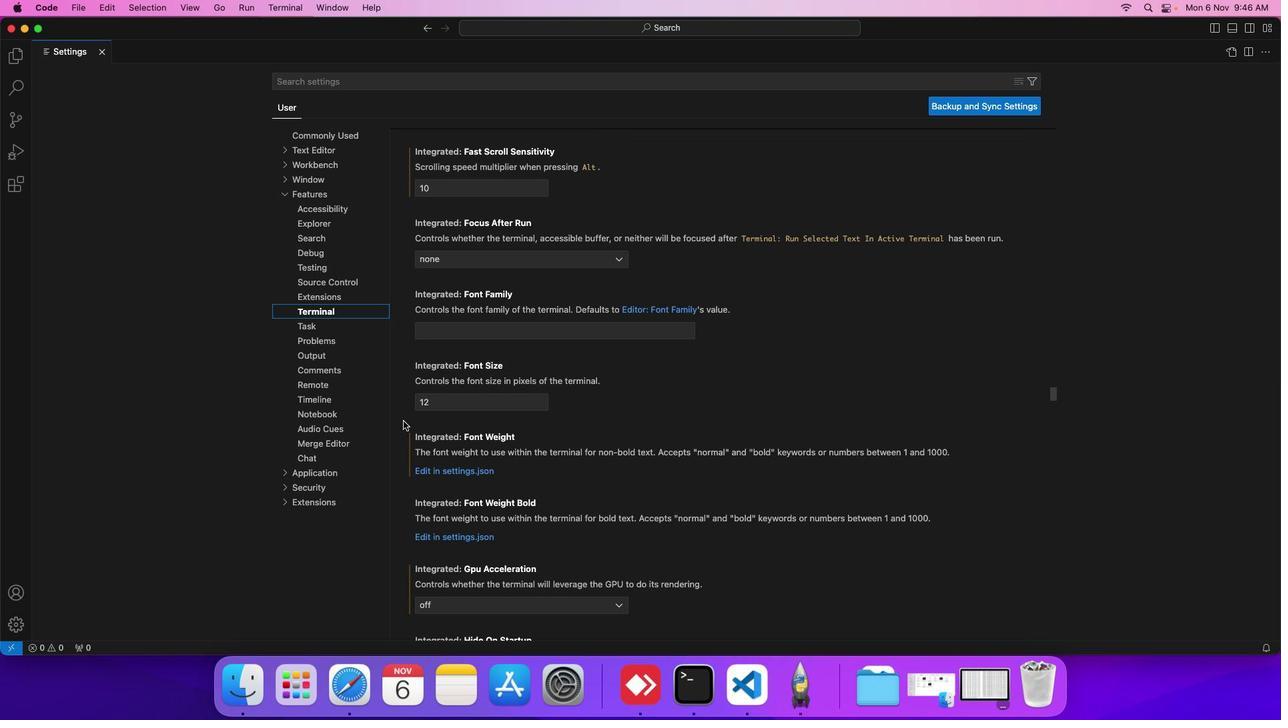
Action: Mouse scrolled (403, 421) with delta (0, 0)
Screenshot: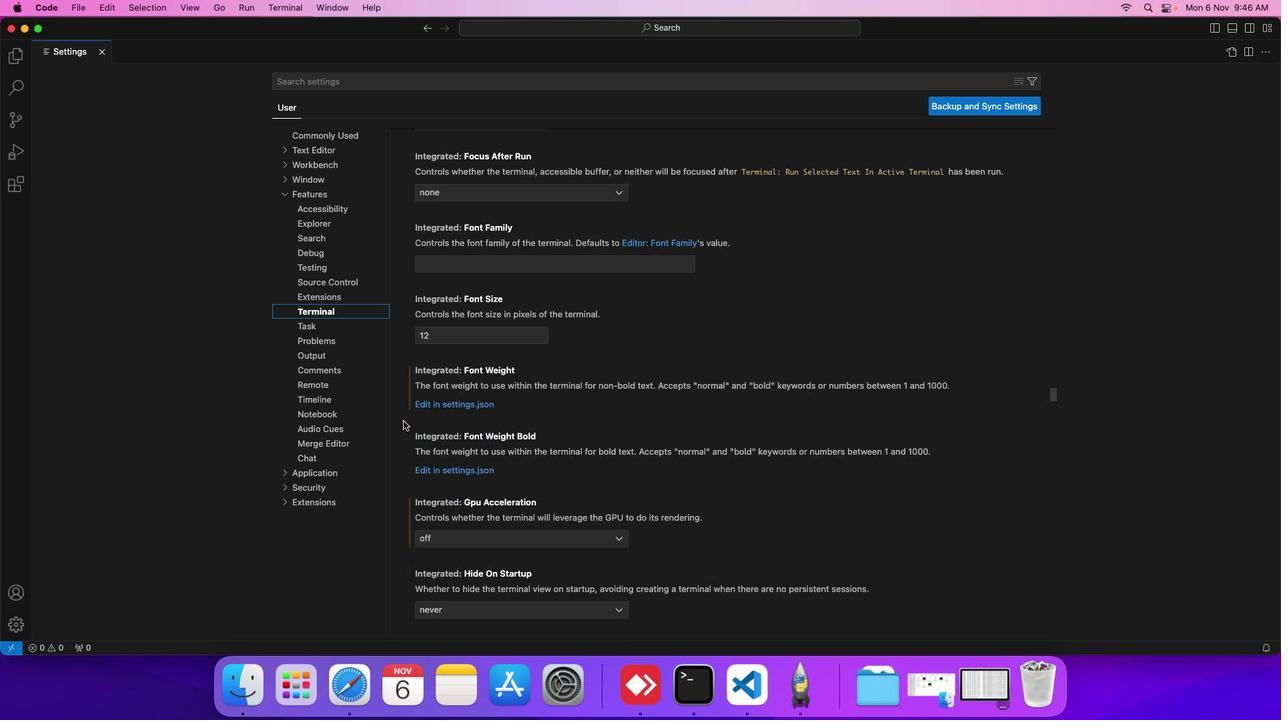 
Action: Mouse scrolled (403, 421) with delta (0, 0)
Screenshot: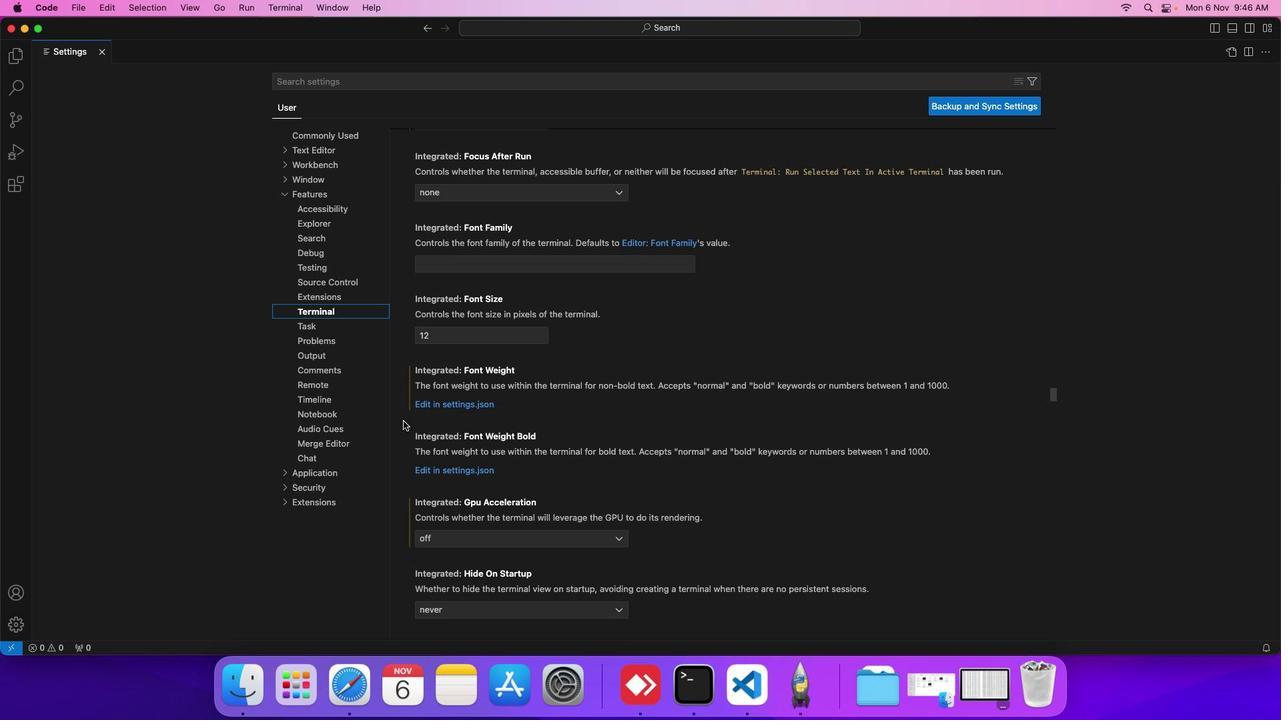 
Action: Mouse scrolled (403, 421) with delta (0, 0)
Screenshot: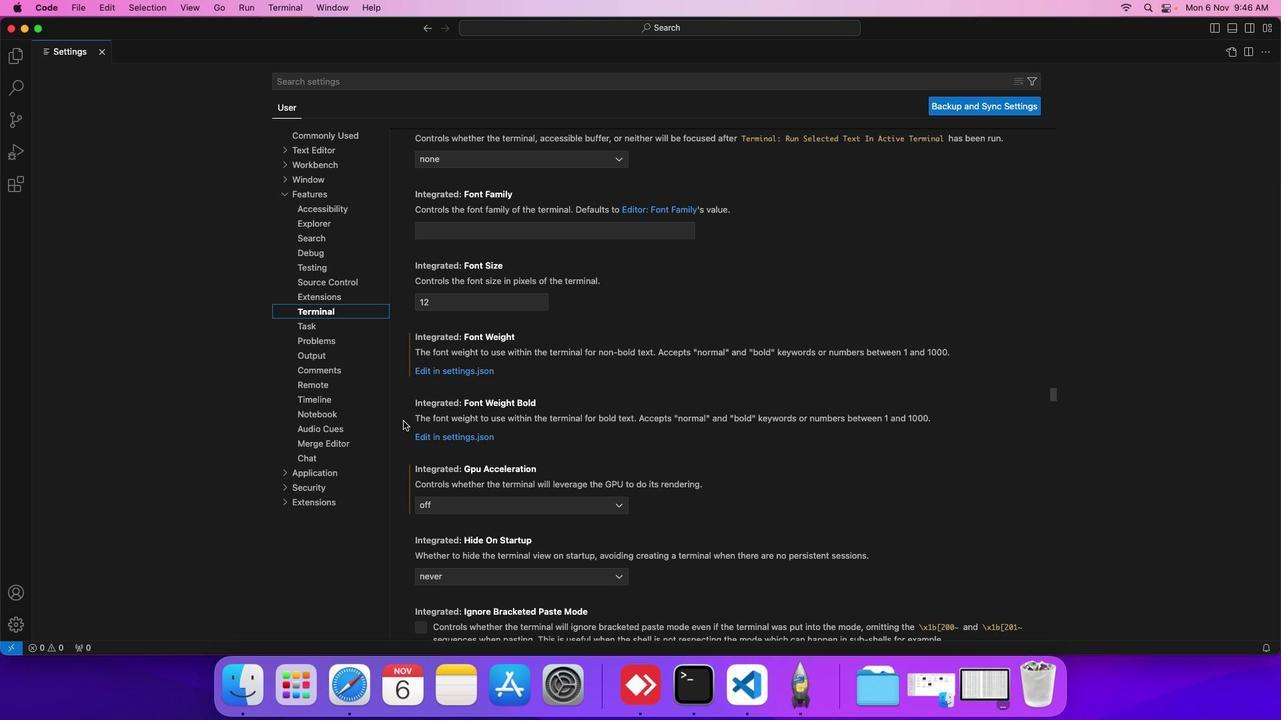 
Action: Mouse scrolled (403, 421) with delta (0, 0)
Screenshot: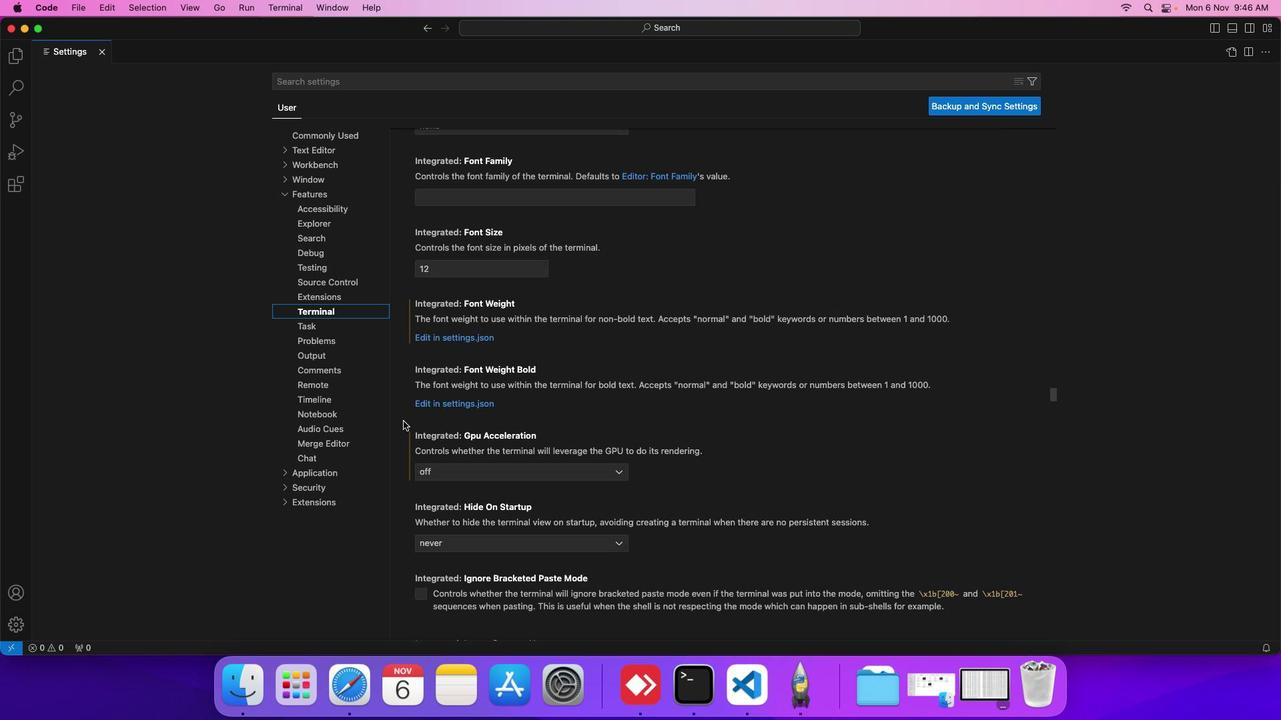
Action: Mouse scrolled (403, 421) with delta (0, 0)
Screenshot: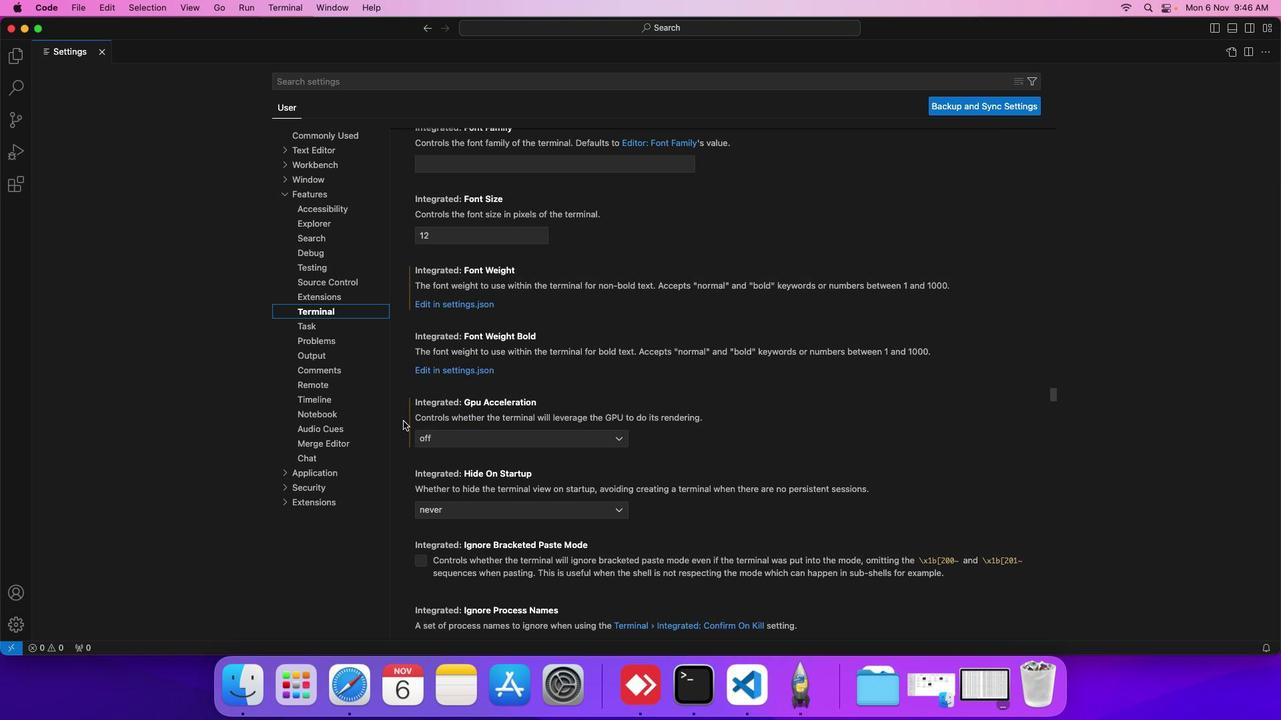 
Action: Mouse scrolled (403, 421) with delta (0, 0)
Screenshot: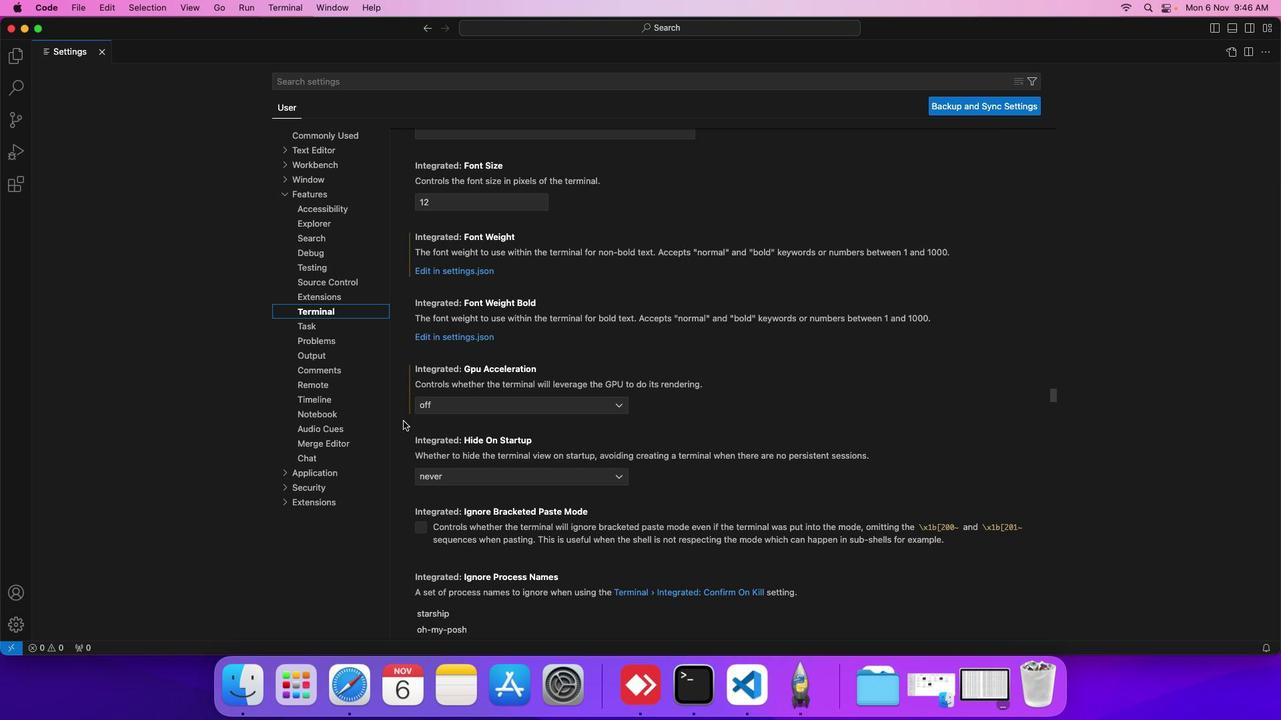 
Action: Mouse scrolled (403, 421) with delta (0, 0)
Screenshot: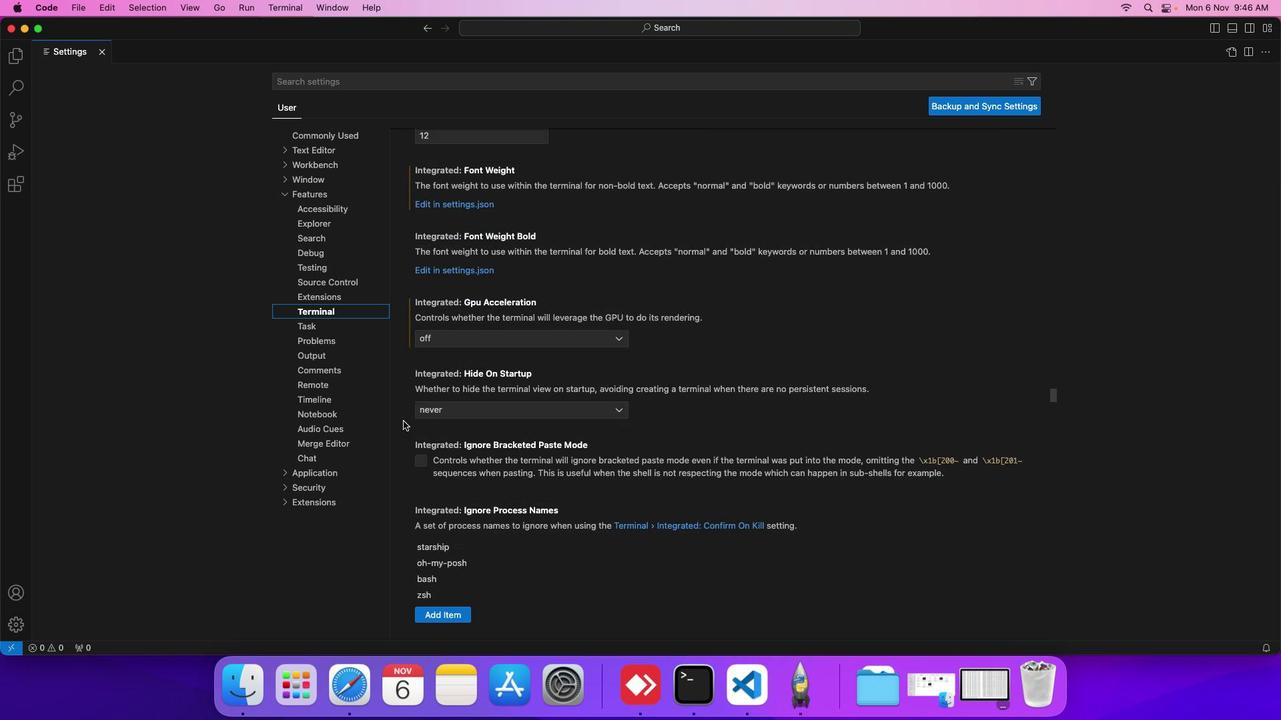 
Action: Mouse scrolled (403, 421) with delta (0, 0)
Screenshot: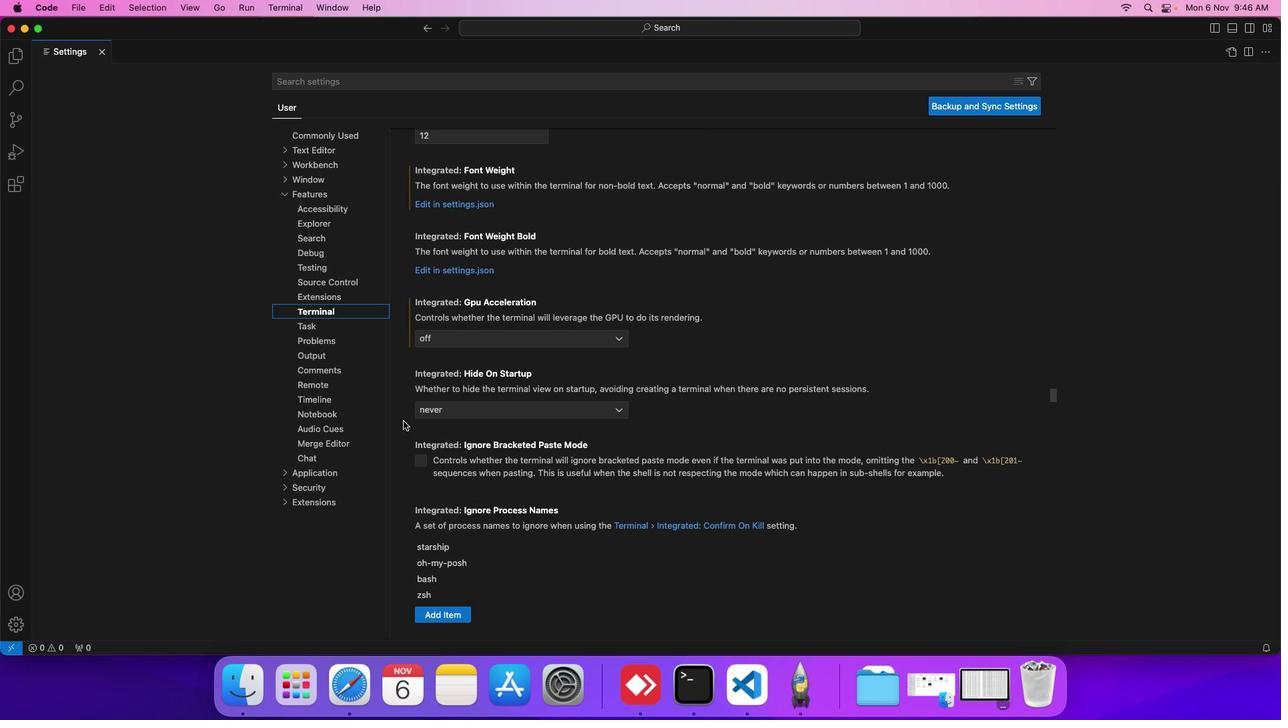 
Action: Mouse scrolled (403, 421) with delta (0, 0)
Screenshot: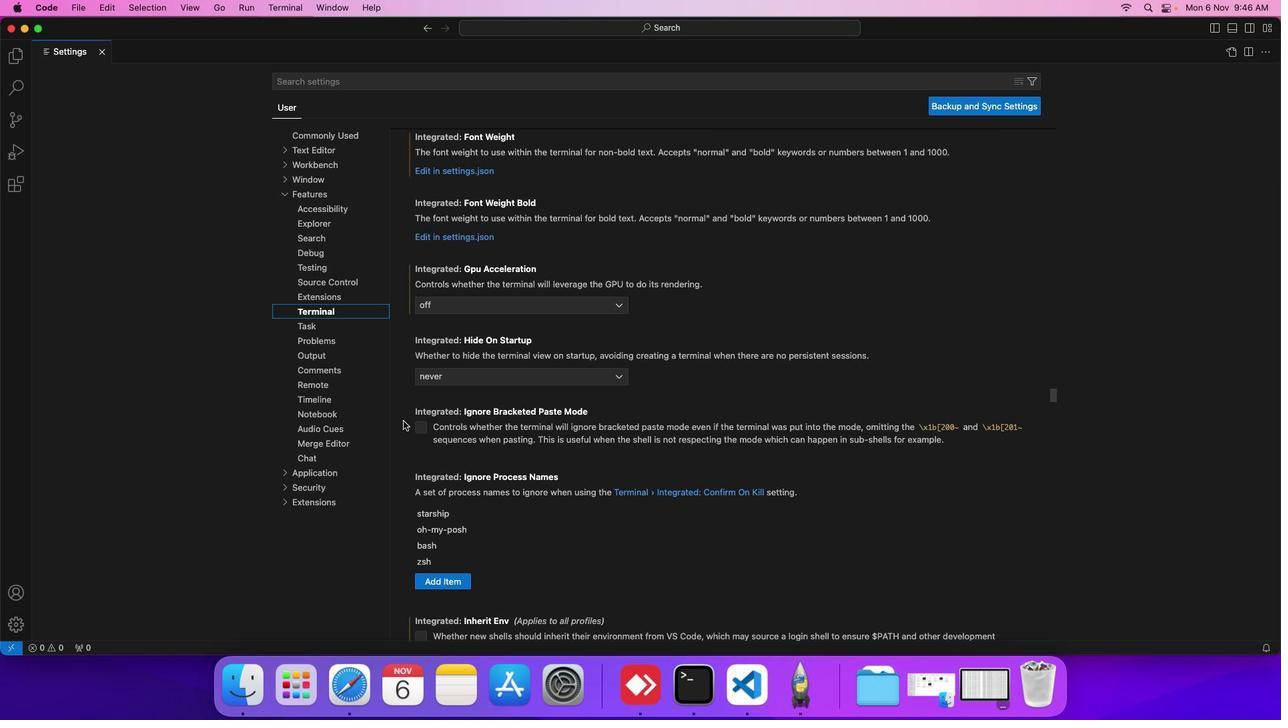 
Action: Mouse scrolled (403, 421) with delta (0, 0)
Screenshot: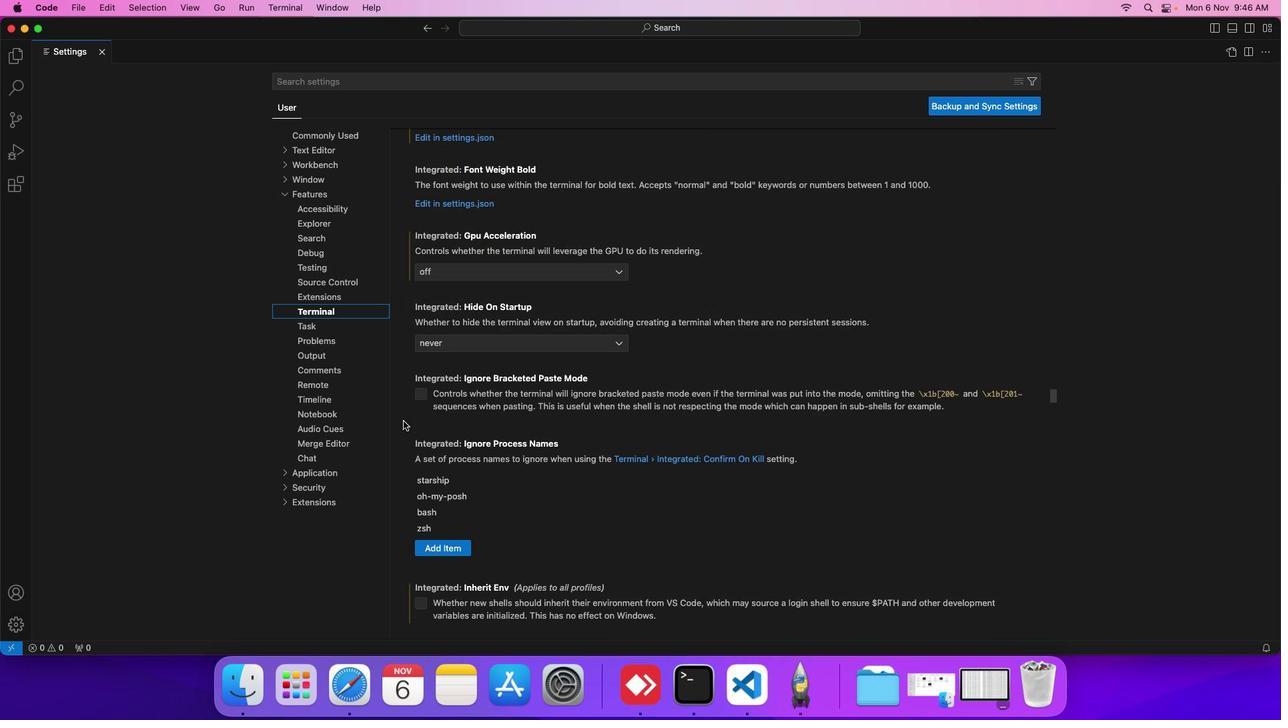 
Action: Mouse scrolled (403, 421) with delta (0, 0)
Screenshot: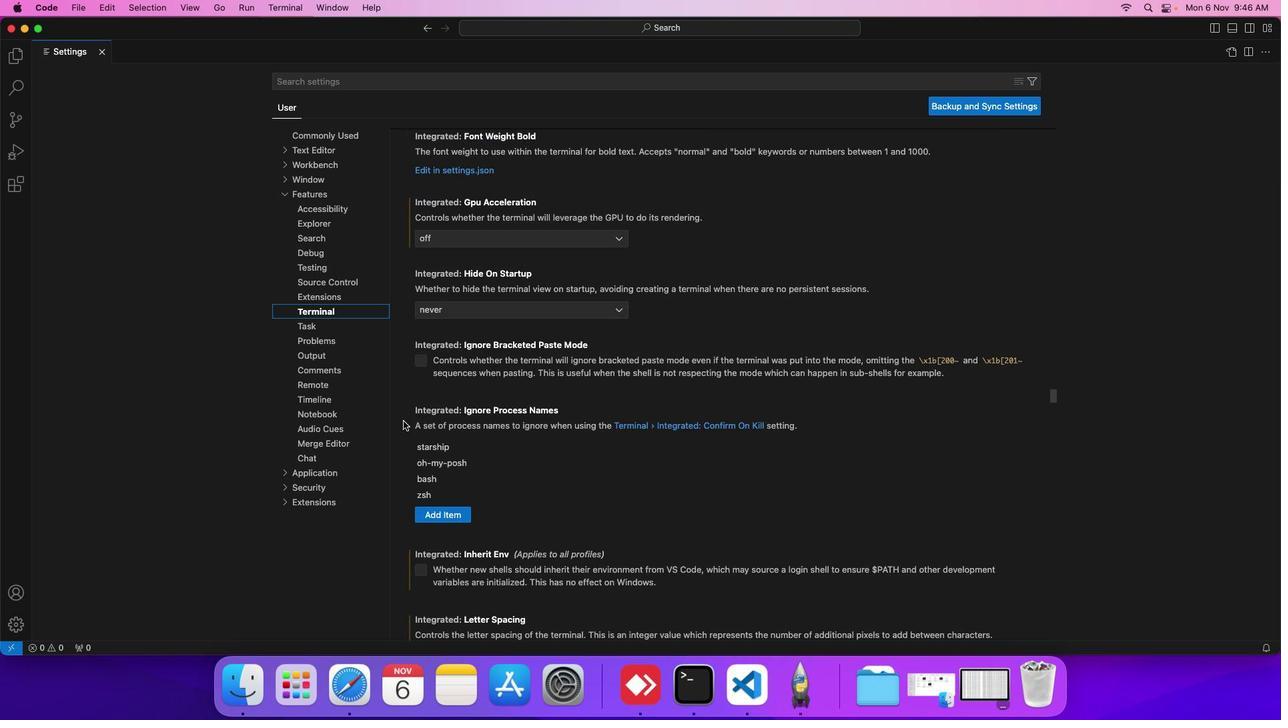 
Action: Mouse scrolled (403, 421) with delta (0, 0)
Screenshot: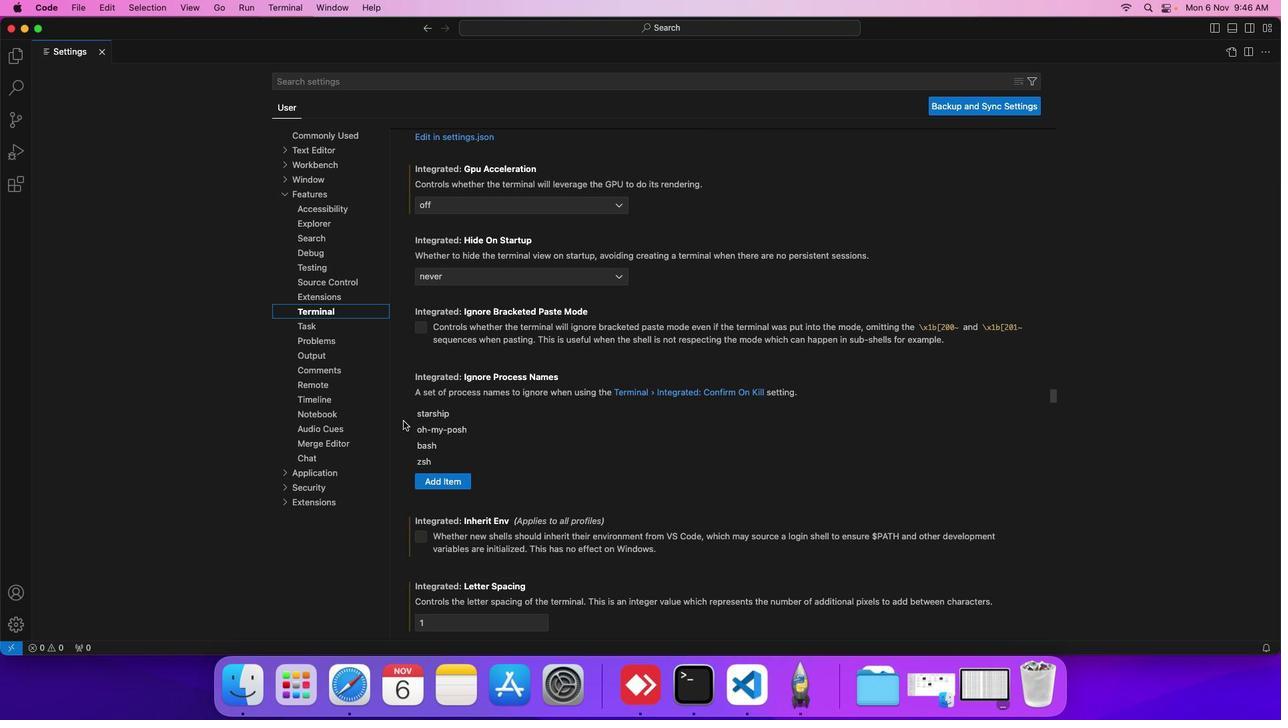 
Action: Mouse scrolled (403, 421) with delta (0, 0)
Screenshot: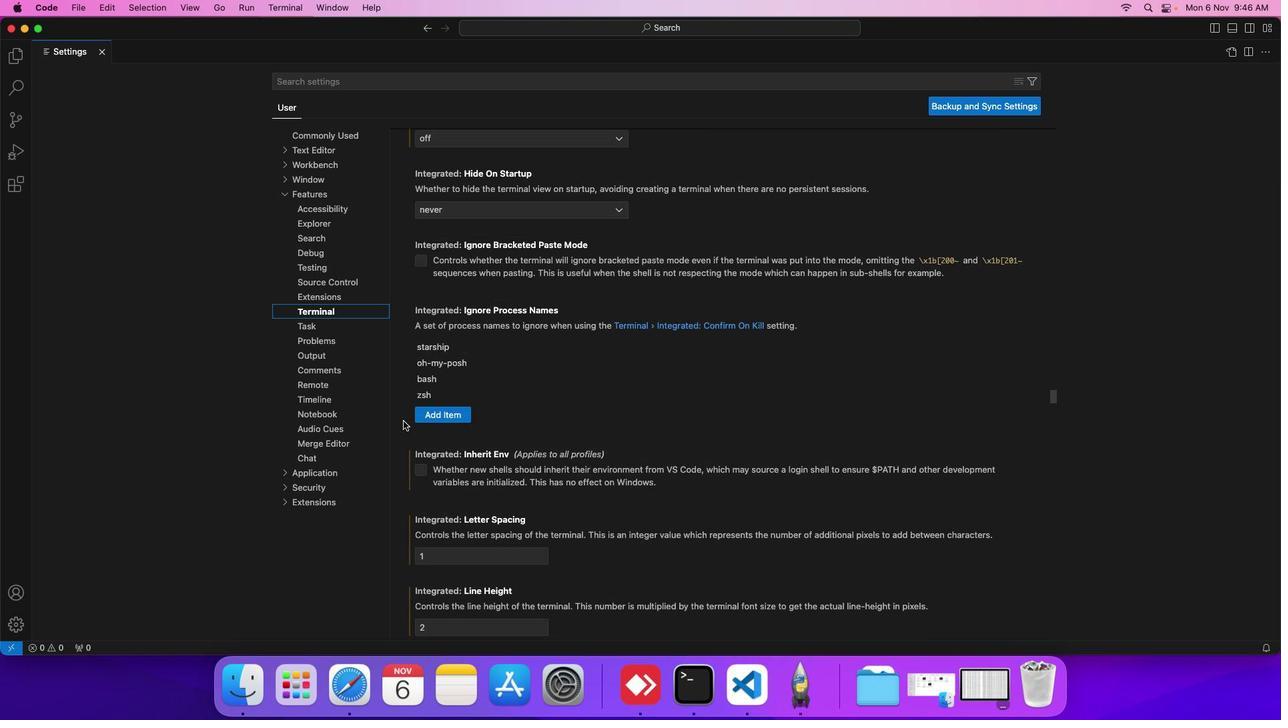 
Action: Mouse scrolled (403, 421) with delta (0, 0)
Screenshot: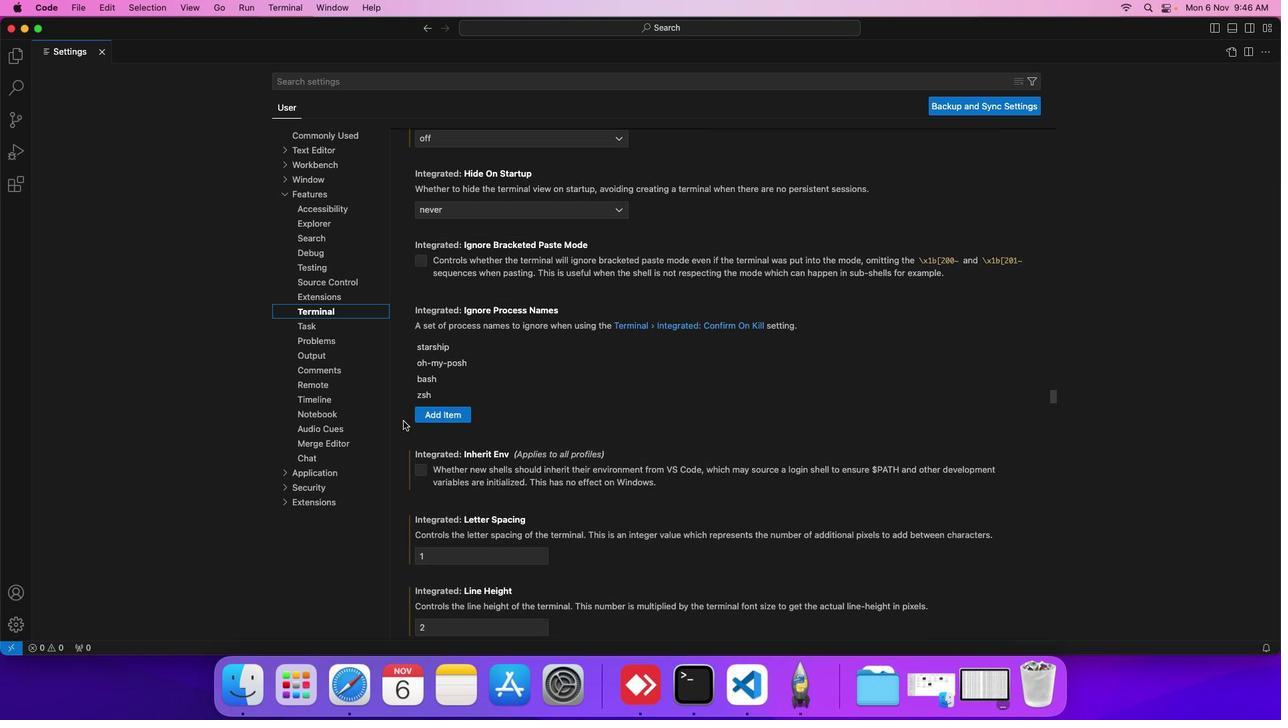 
Action: Mouse scrolled (403, 421) with delta (0, 0)
Screenshot: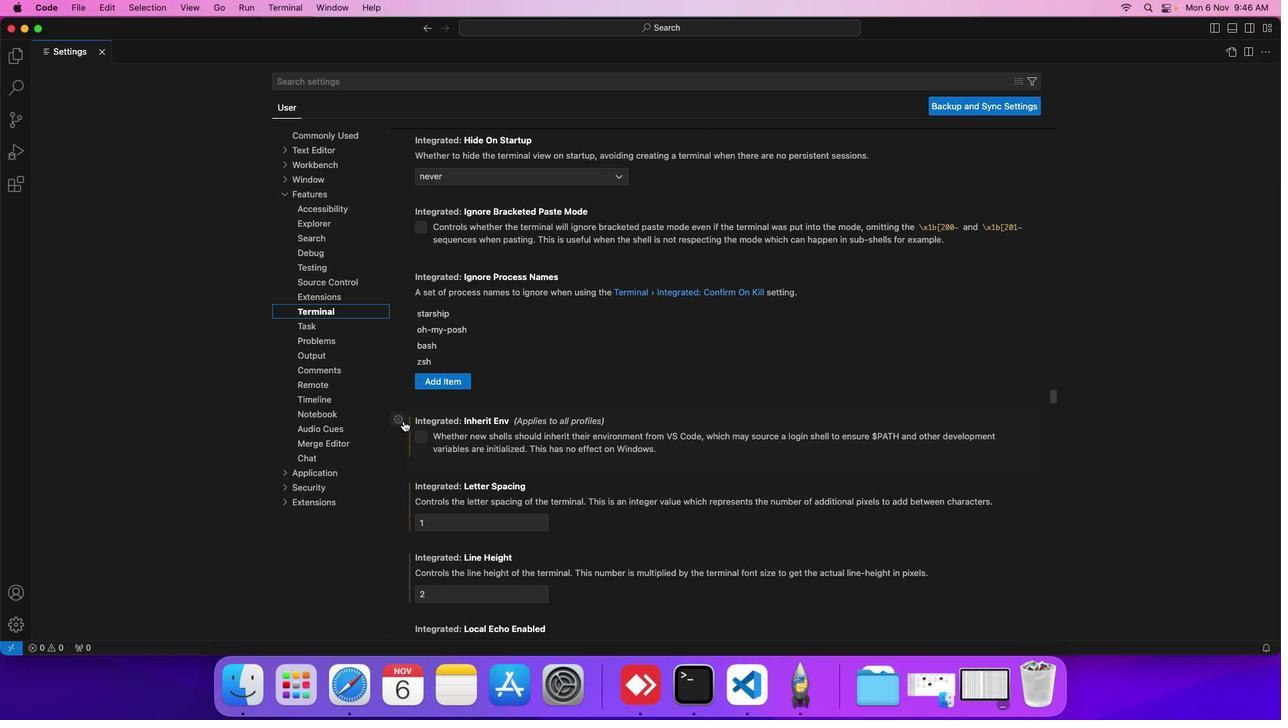 
Action: Mouse scrolled (403, 421) with delta (0, 0)
Screenshot: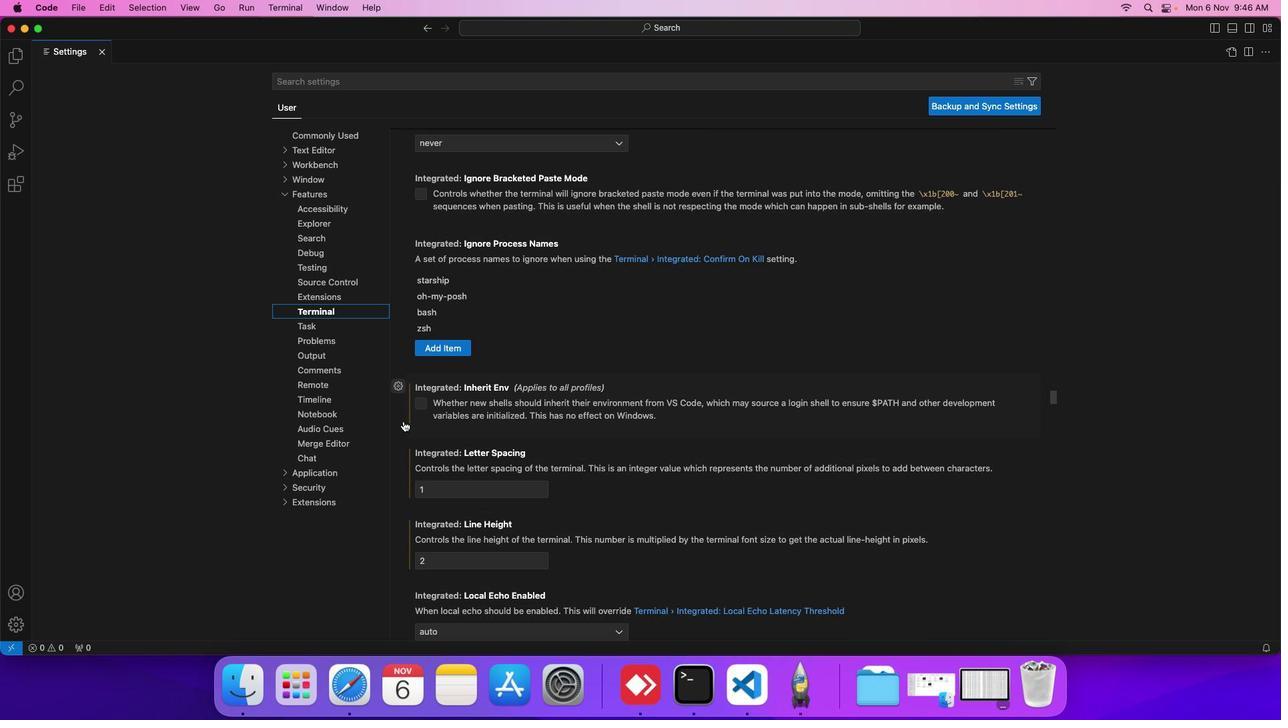 
Action: Mouse scrolled (403, 421) with delta (0, 0)
Screenshot: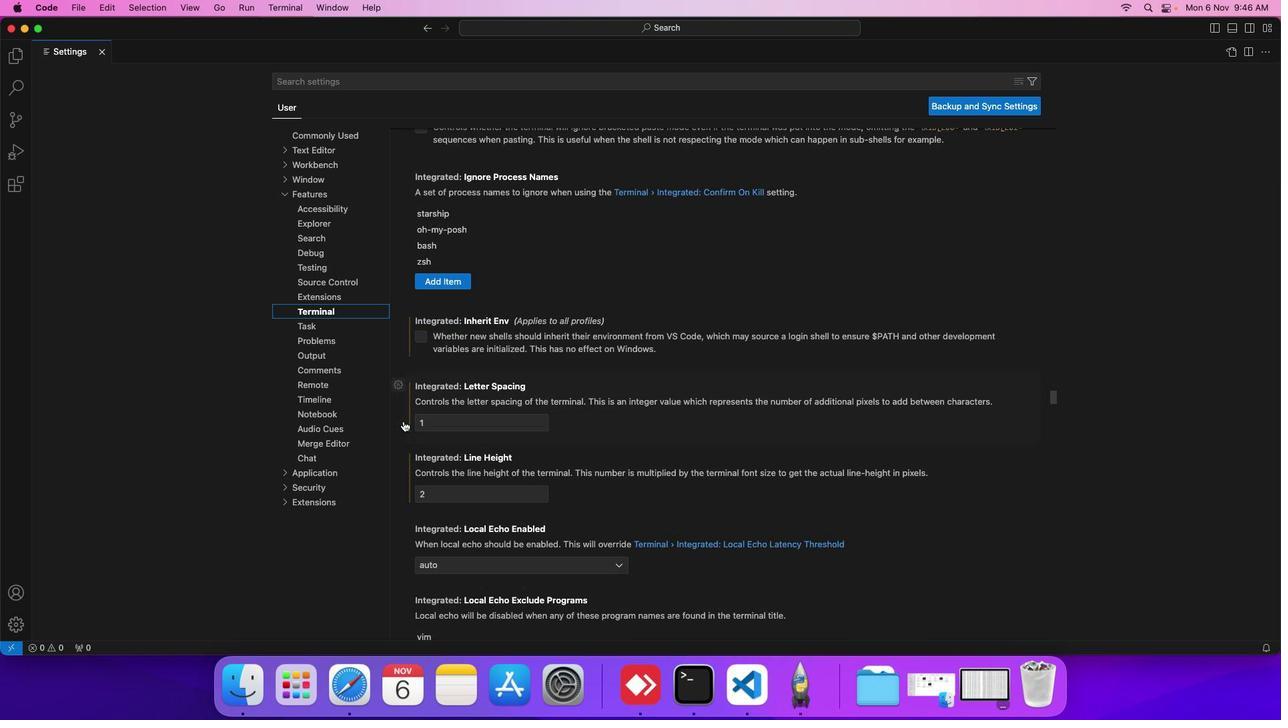 
Action: Mouse scrolled (403, 421) with delta (0, 0)
Screenshot: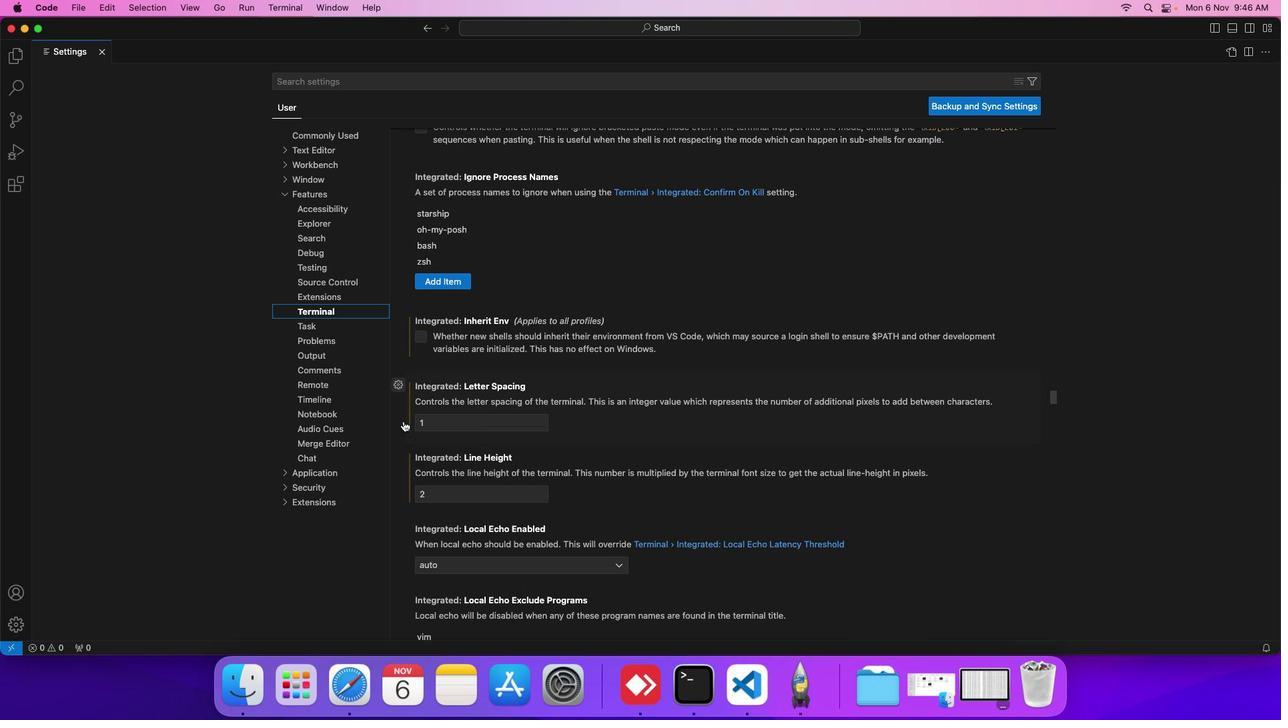 
Action: Mouse scrolled (403, 421) with delta (0, 0)
Screenshot: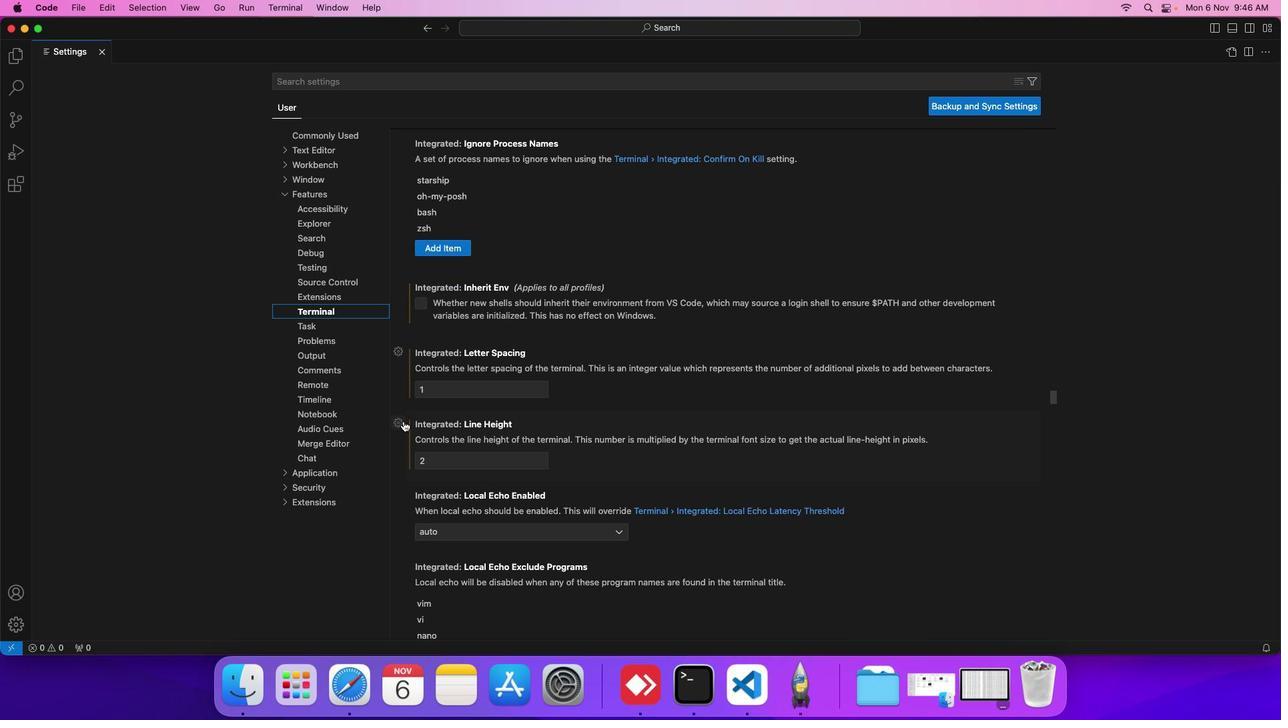 
Action: Mouse scrolled (403, 421) with delta (0, 0)
Screenshot: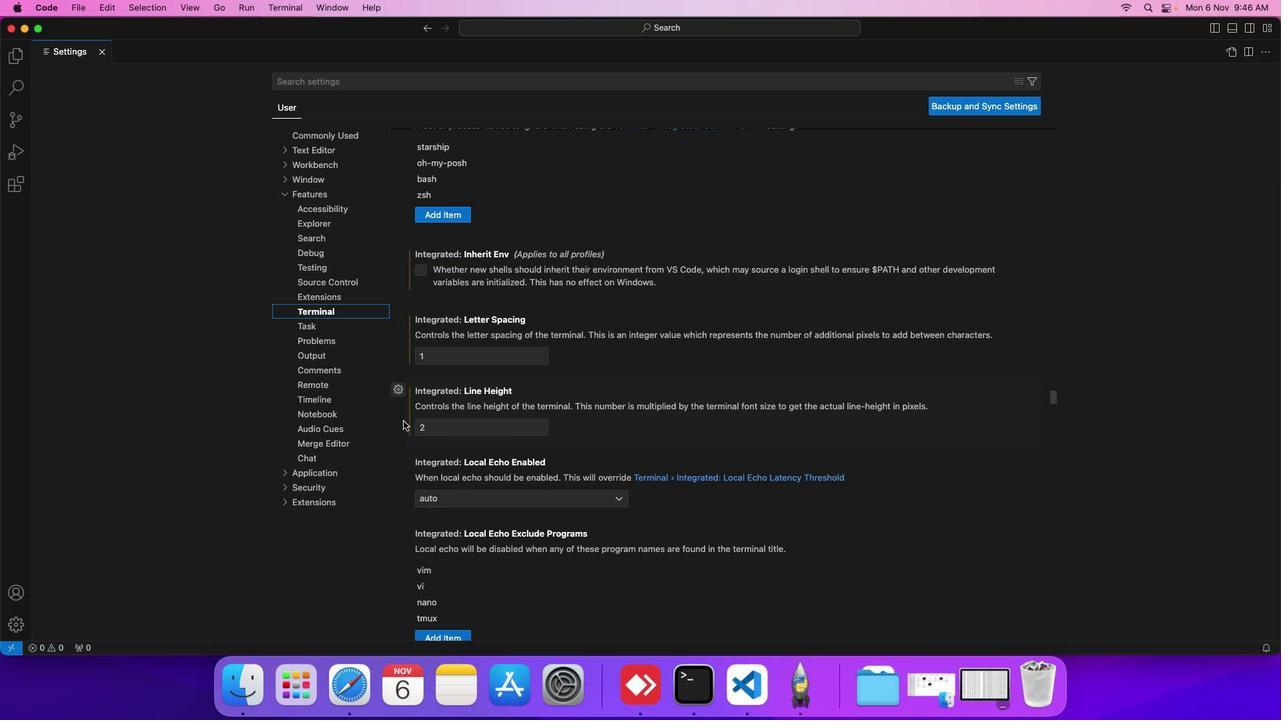 
Action: Mouse scrolled (403, 421) with delta (0, 0)
Screenshot: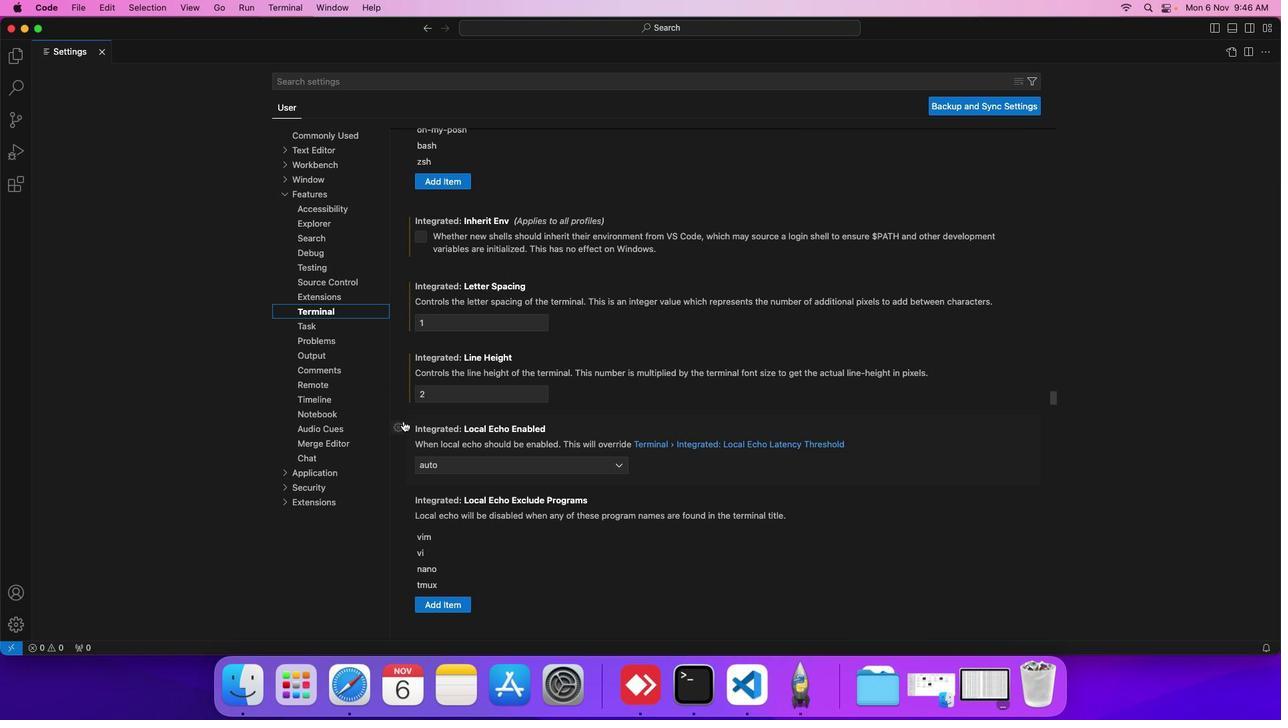 
Action: Mouse scrolled (403, 421) with delta (0, 0)
Screenshot: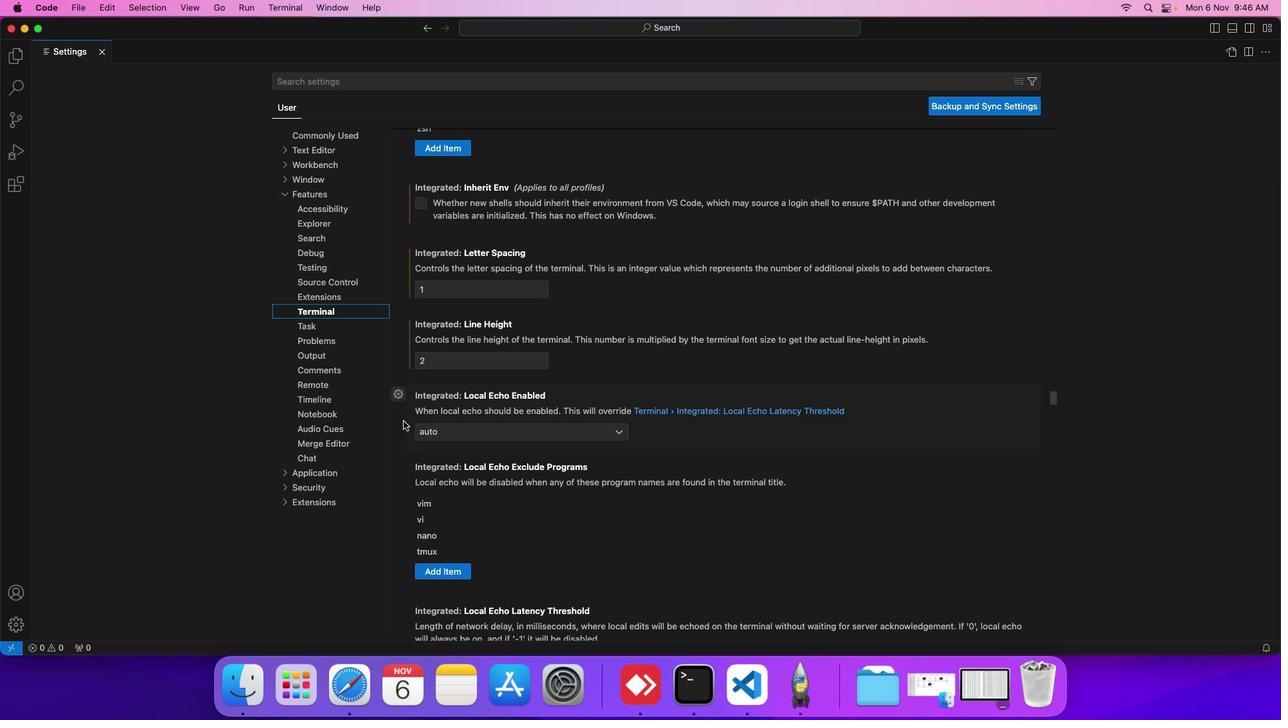 
Action: Mouse scrolled (403, 421) with delta (0, 0)
Screenshot: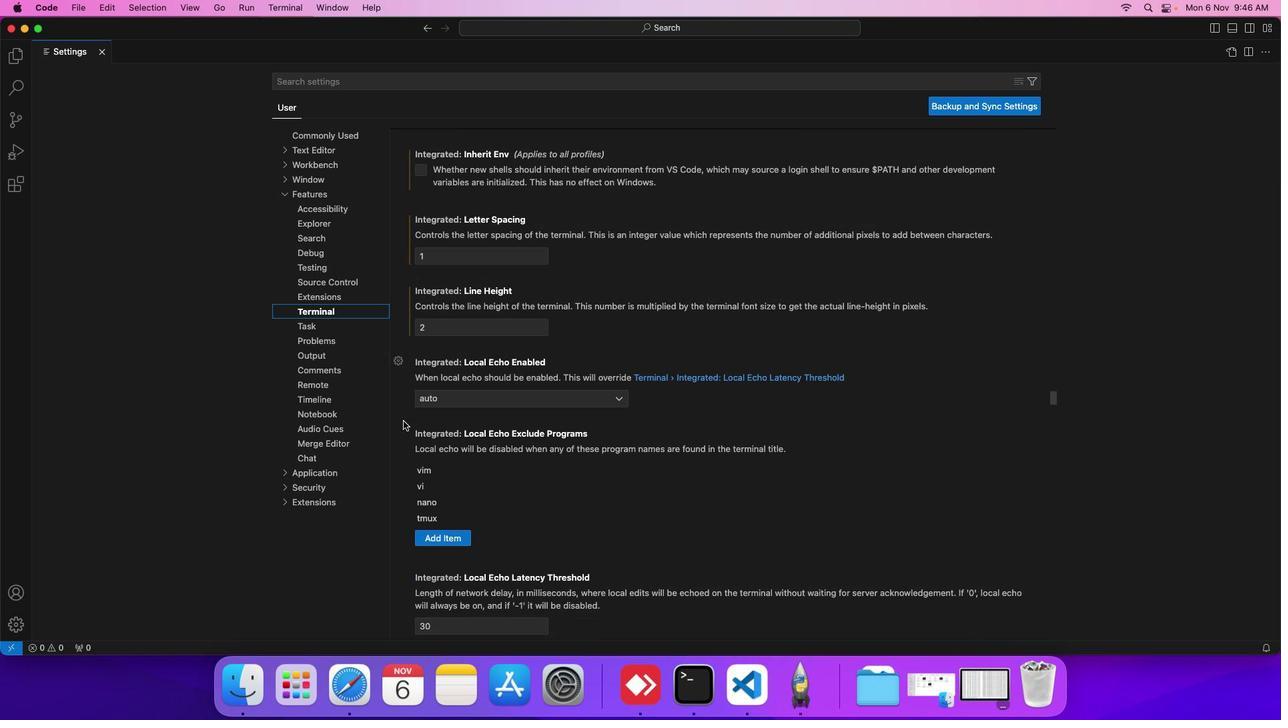 
Action: Mouse scrolled (403, 421) with delta (0, 0)
Screenshot: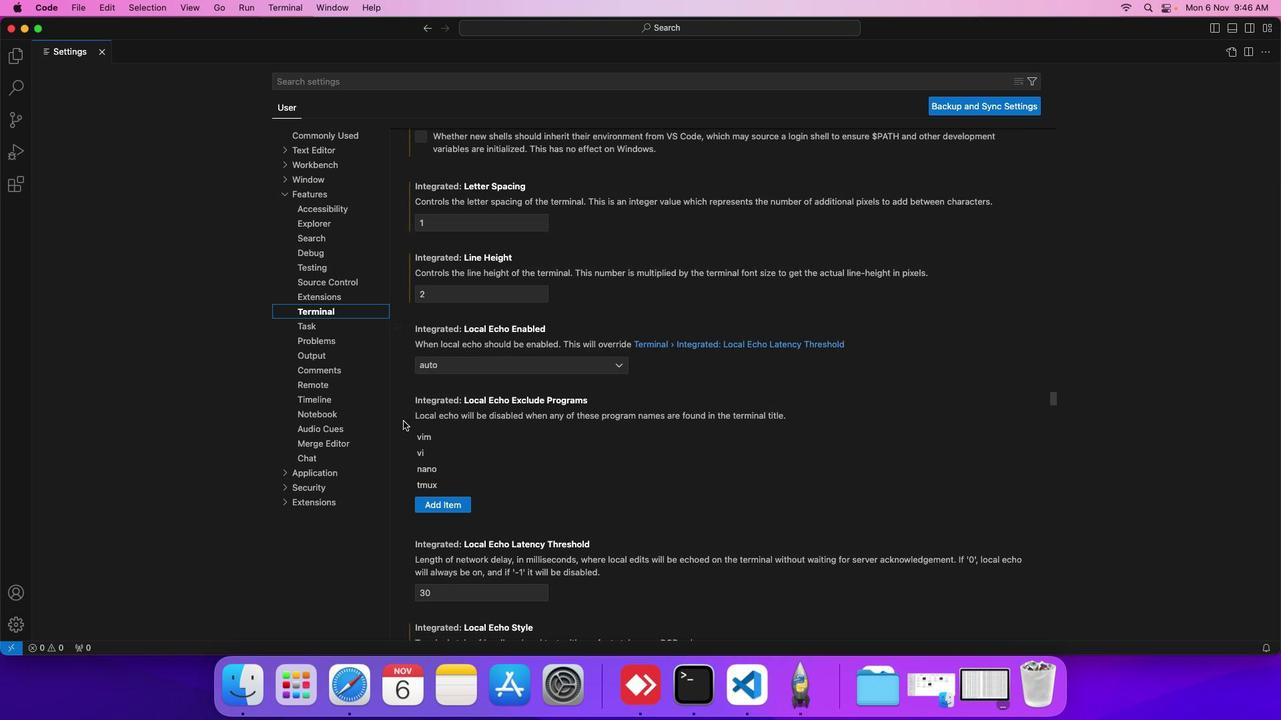 
Action: Mouse scrolled (403, 421) with delta (0, 0)
Screenshot: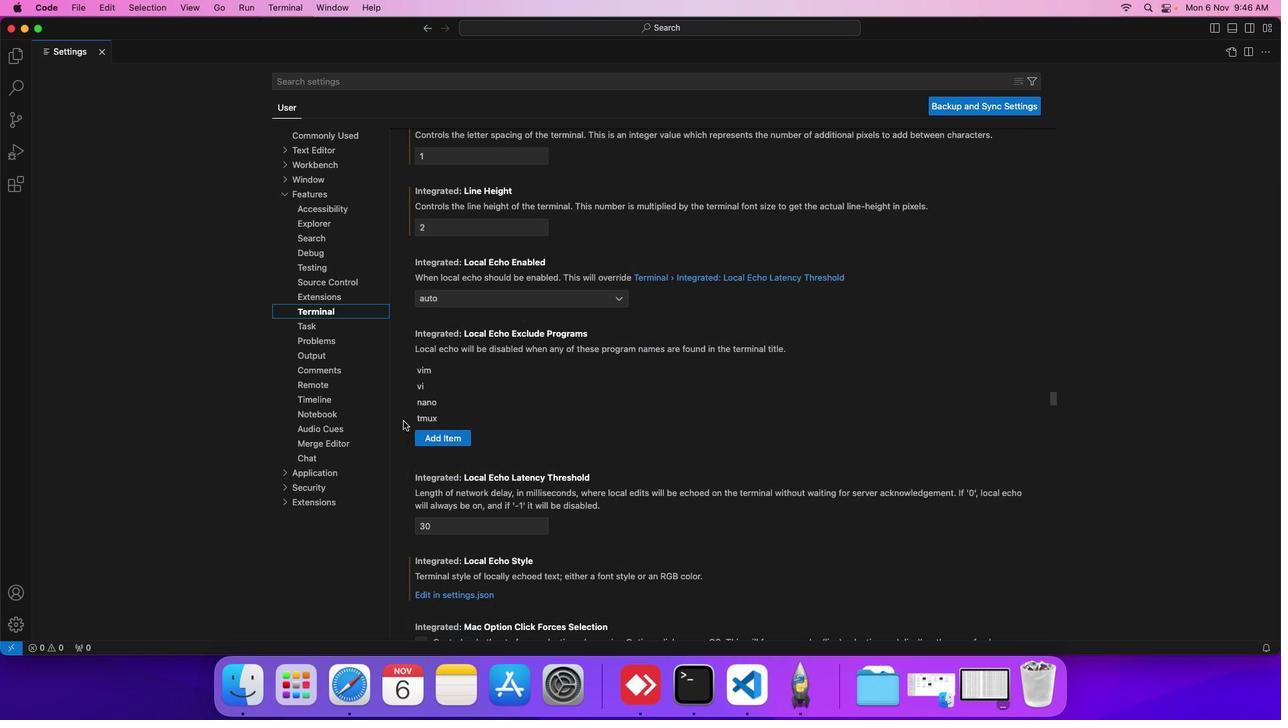 
Action: Mouse scrolled (403, 421) with delta (0, 0)
Screenshot: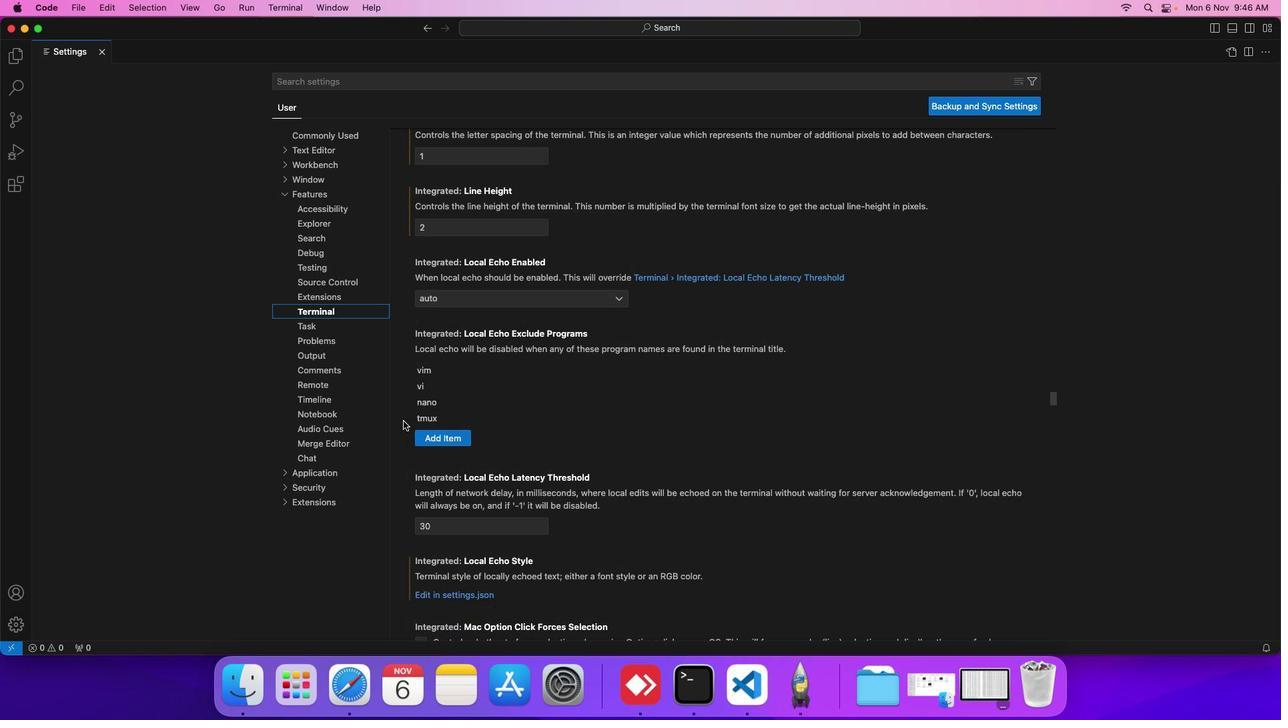 
Action: Mouse scrolled (403, 421) with delta (0, 0)
Screenshot: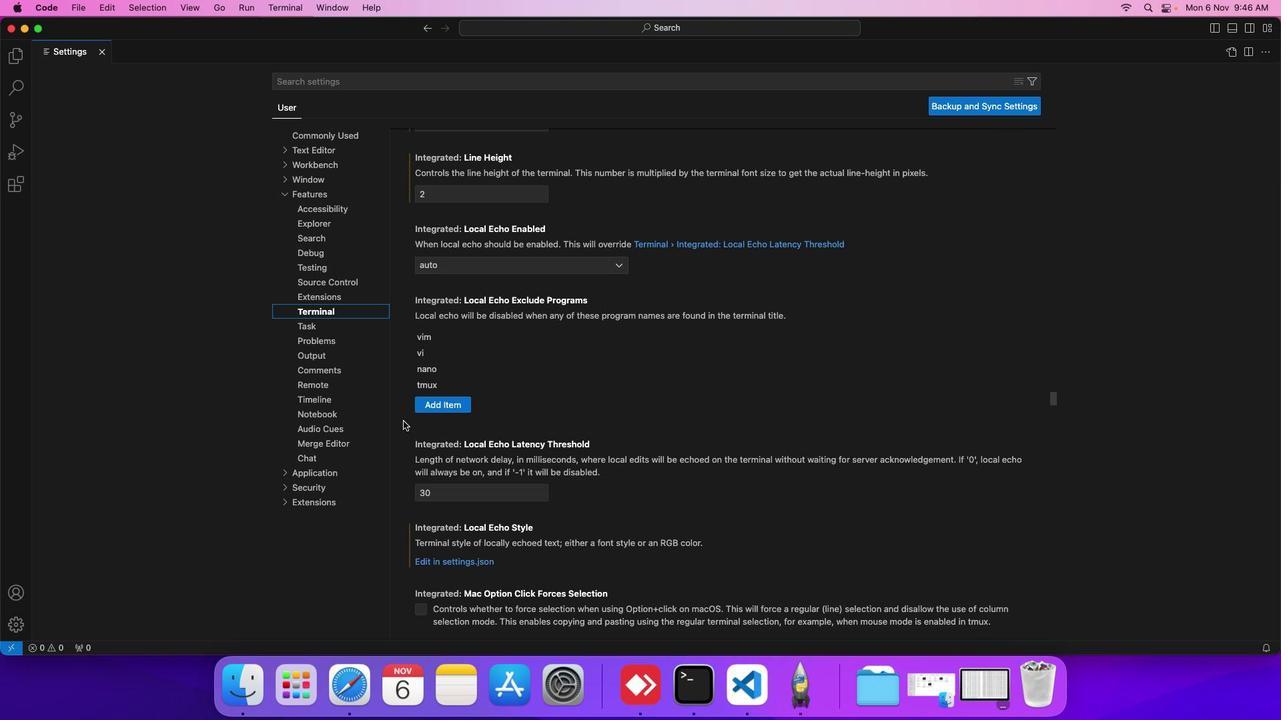 
Action: Mouse scrolled (403, 421) with delta (0, 0)
Screenshot: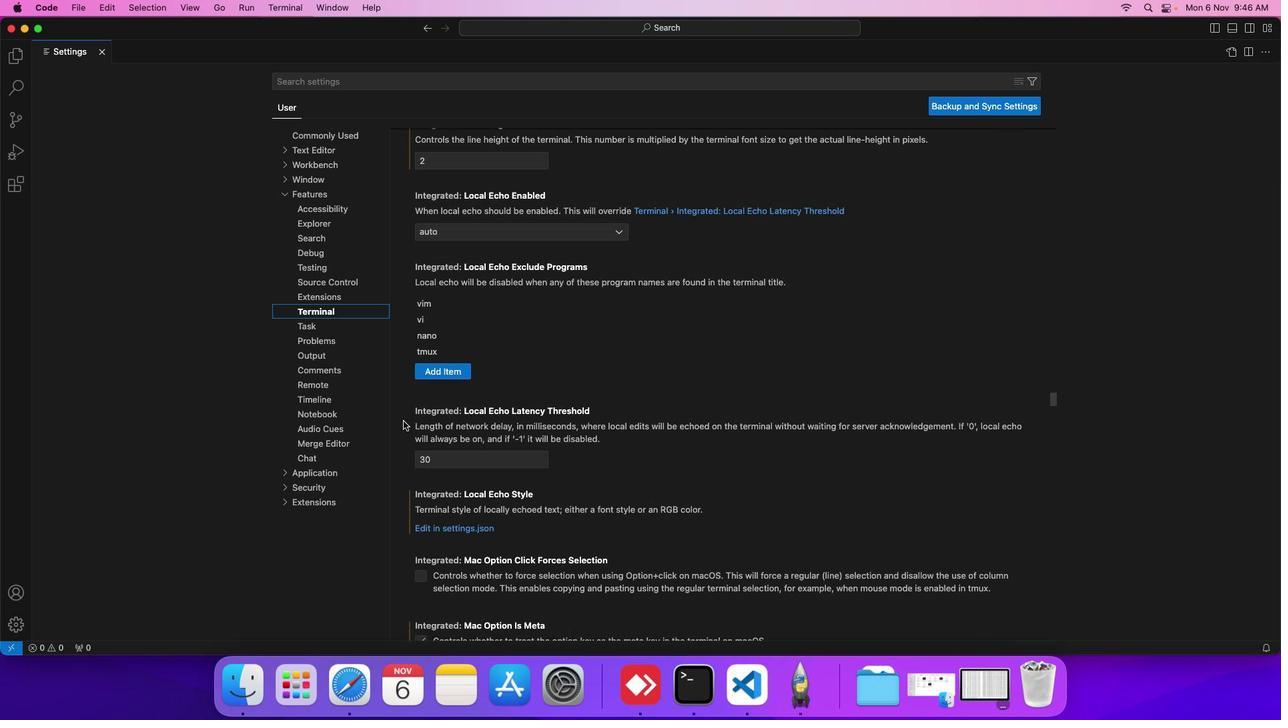 
Action: Mouse scrolled (403, 421) with delta (0, 0)
Screenshot: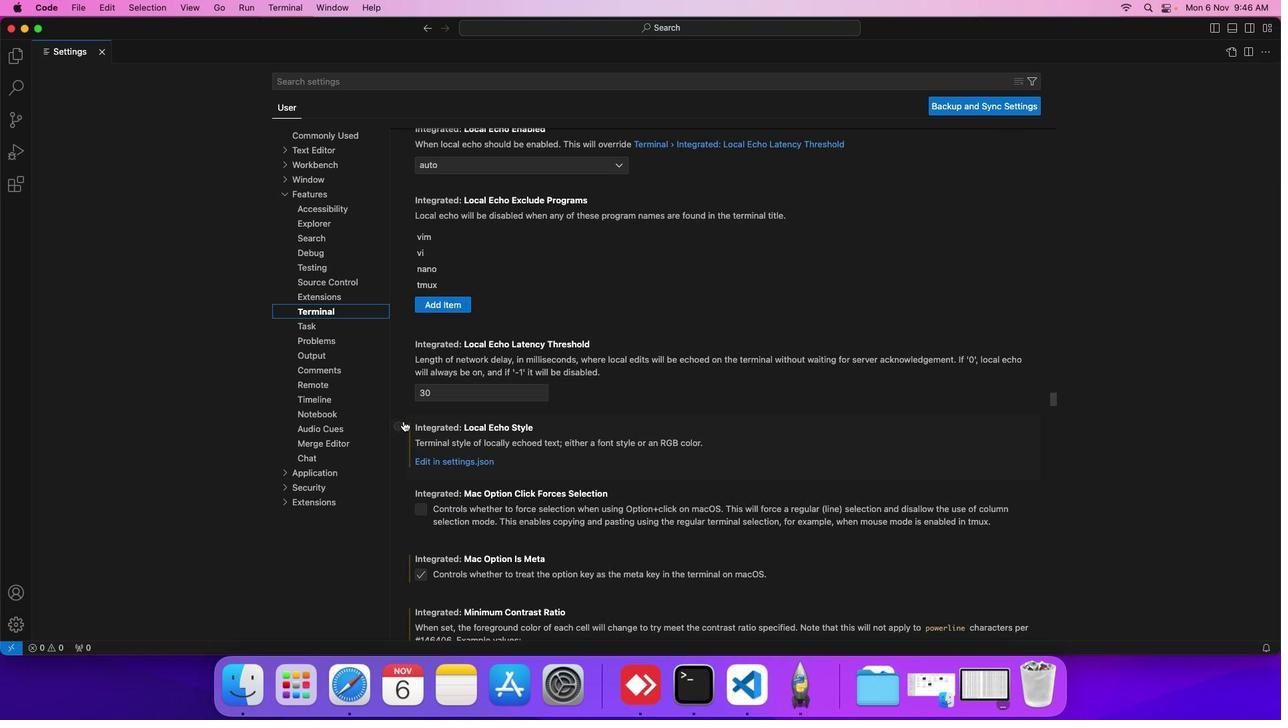 
Action: Mouse scrolled (403, 421) with delta (0, 0)
Screenshot: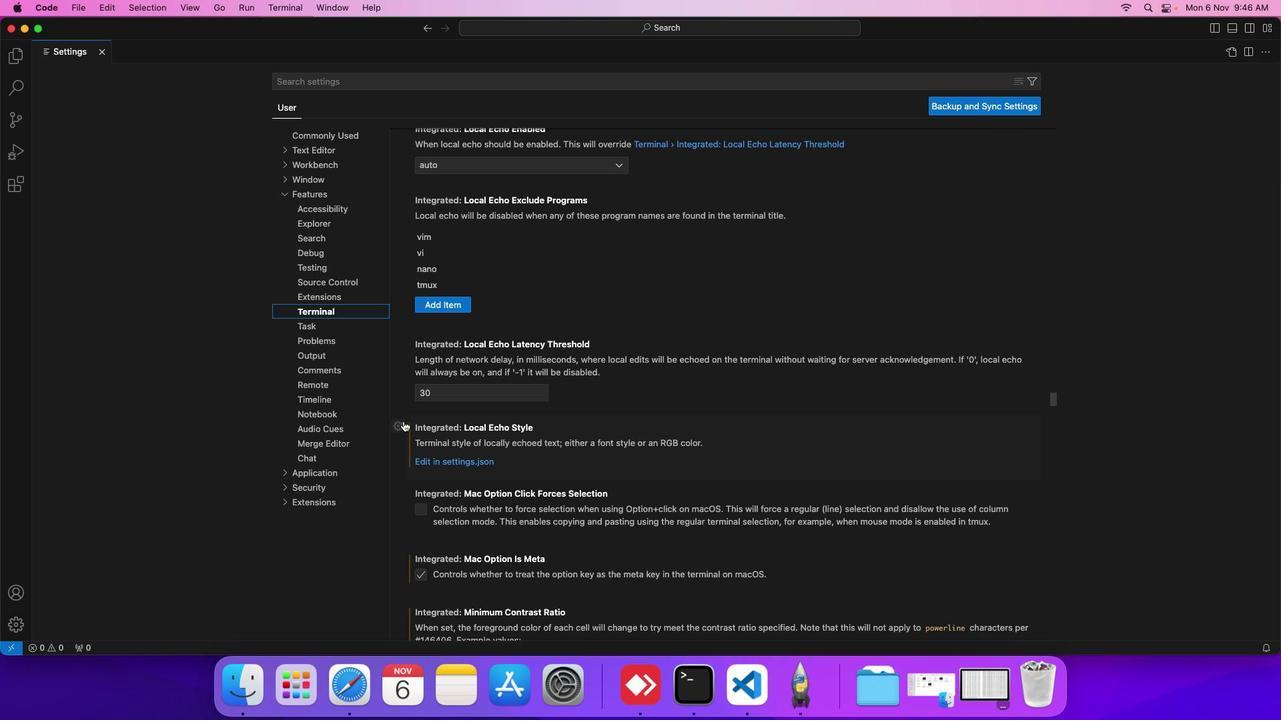 
Action: Mouse scrolled (403, 421) with delta (0, 0)
Screenshot: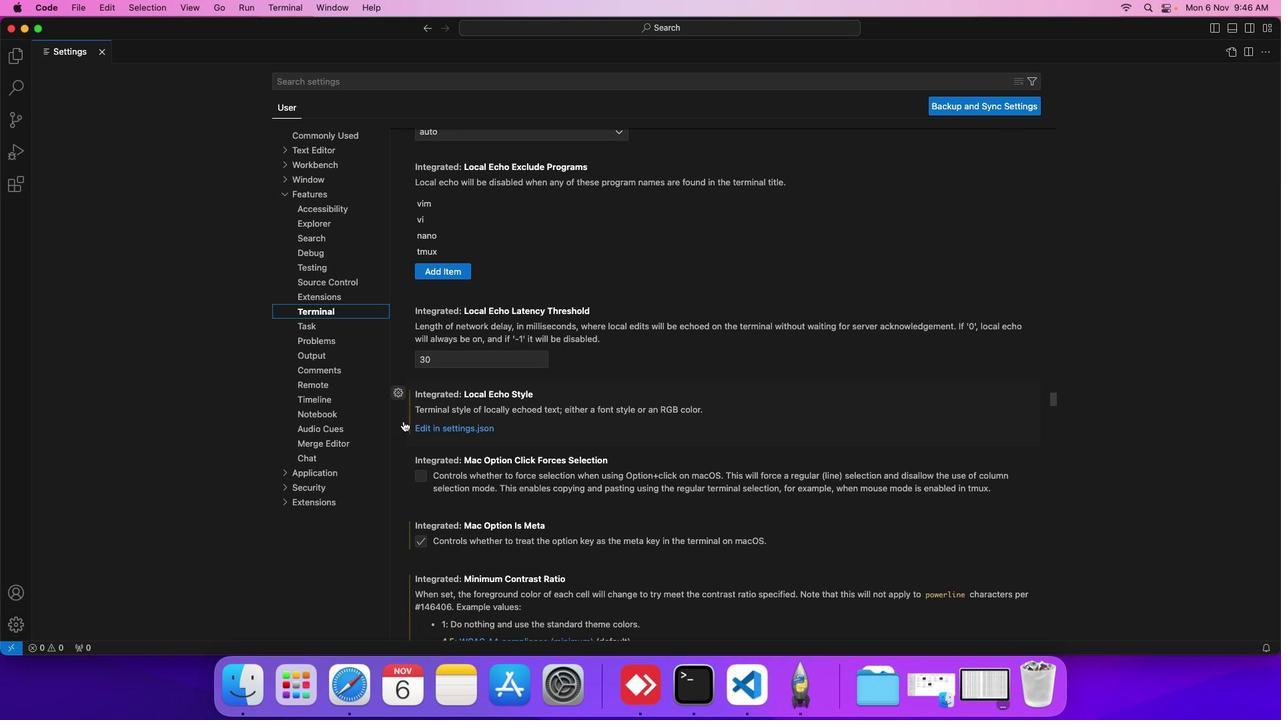 
Action: Mouse scrolled (403, 421) with delta (0, 0)
Screenshot: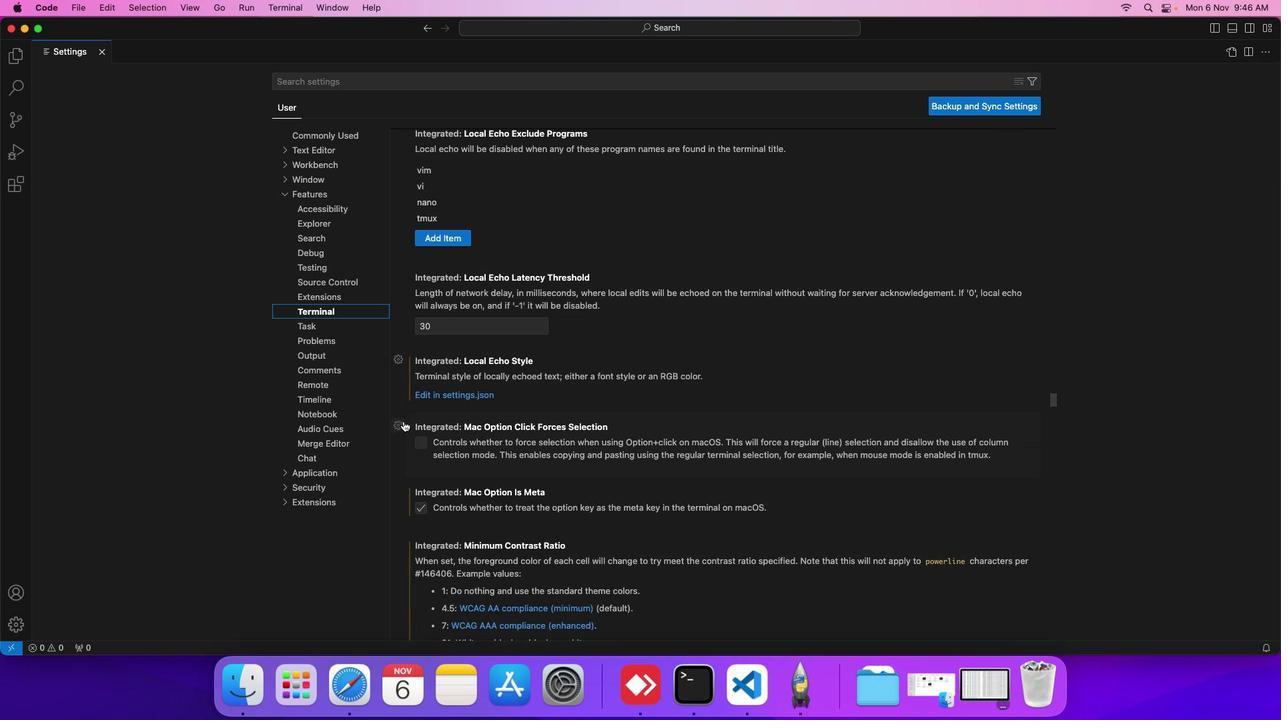 
Action: Mouse scrolled (403, 421) with delta (0, 0)
Screenshot: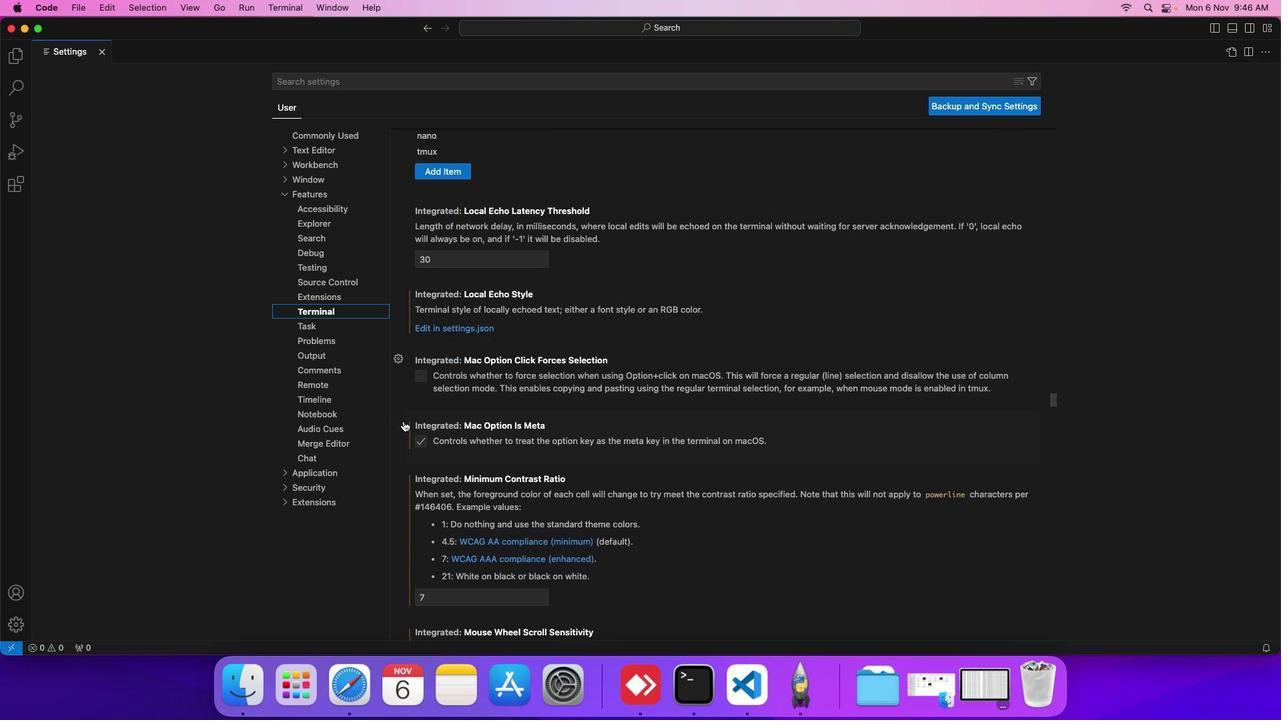 
Action: Mouse scrolled (403, 421) with delta (0, 0)
Screenshot: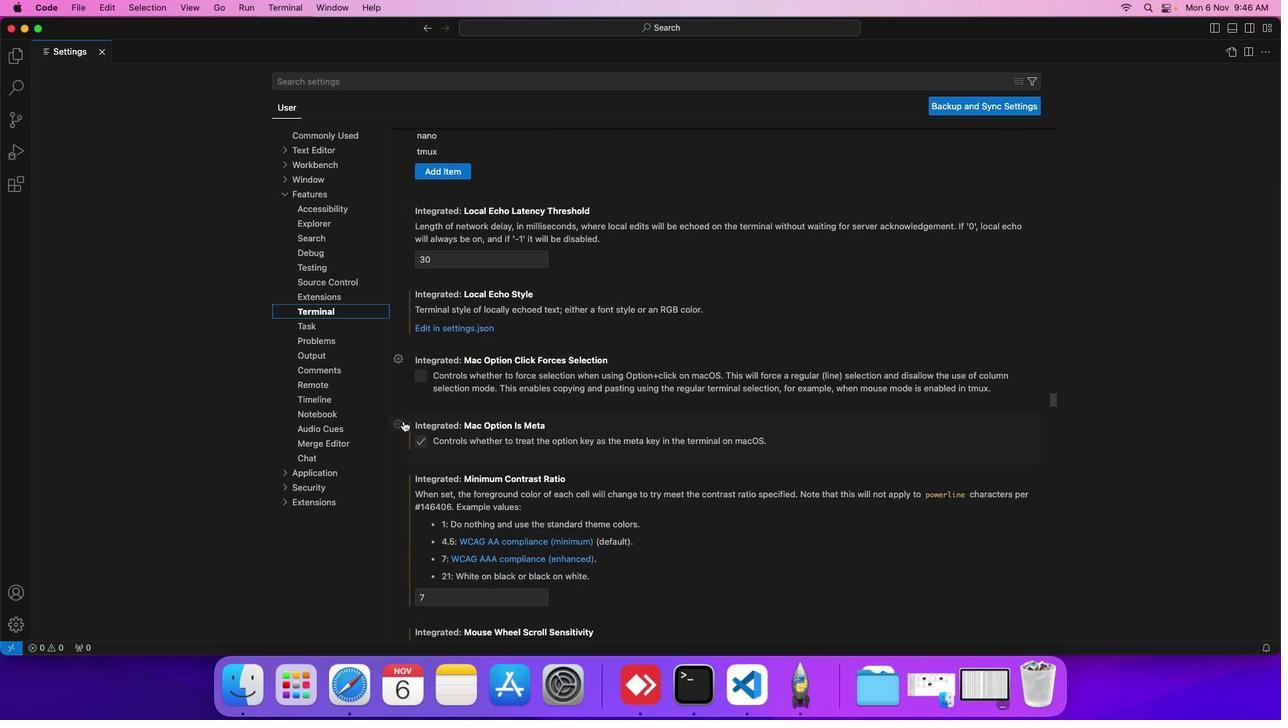 
Action: Mouse scrolled (403, 421) with delta (0, 0)
Screenshot: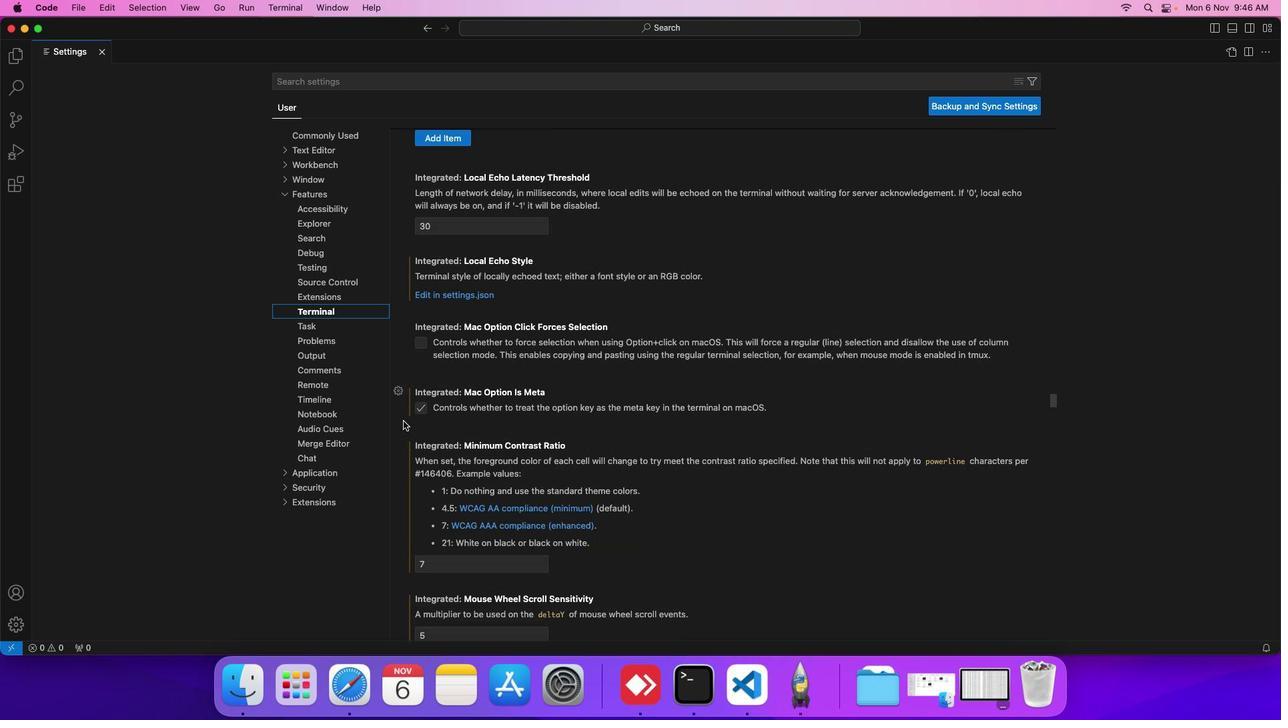 
Action: Mouse scrolled (403, 421) with delta (0, 0)
Screenshot: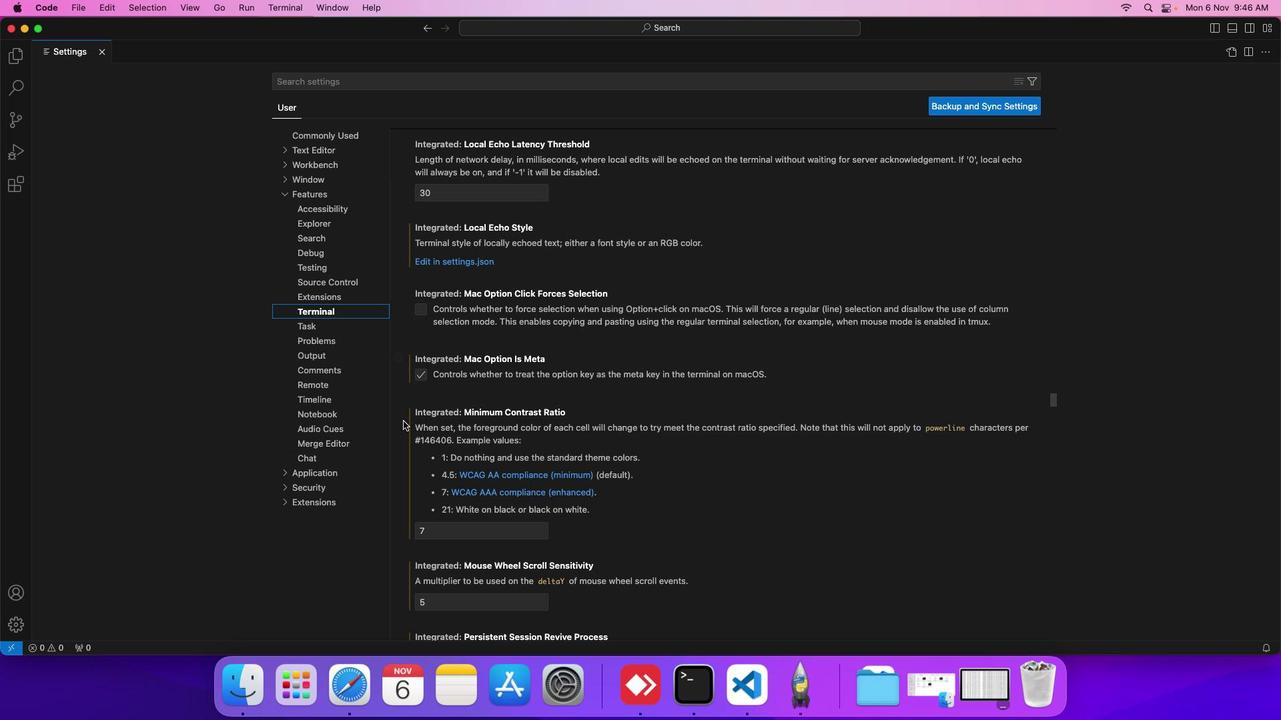 
Action: Mouse scrolled (403, 421) with delta (0, 0)
Screenshot: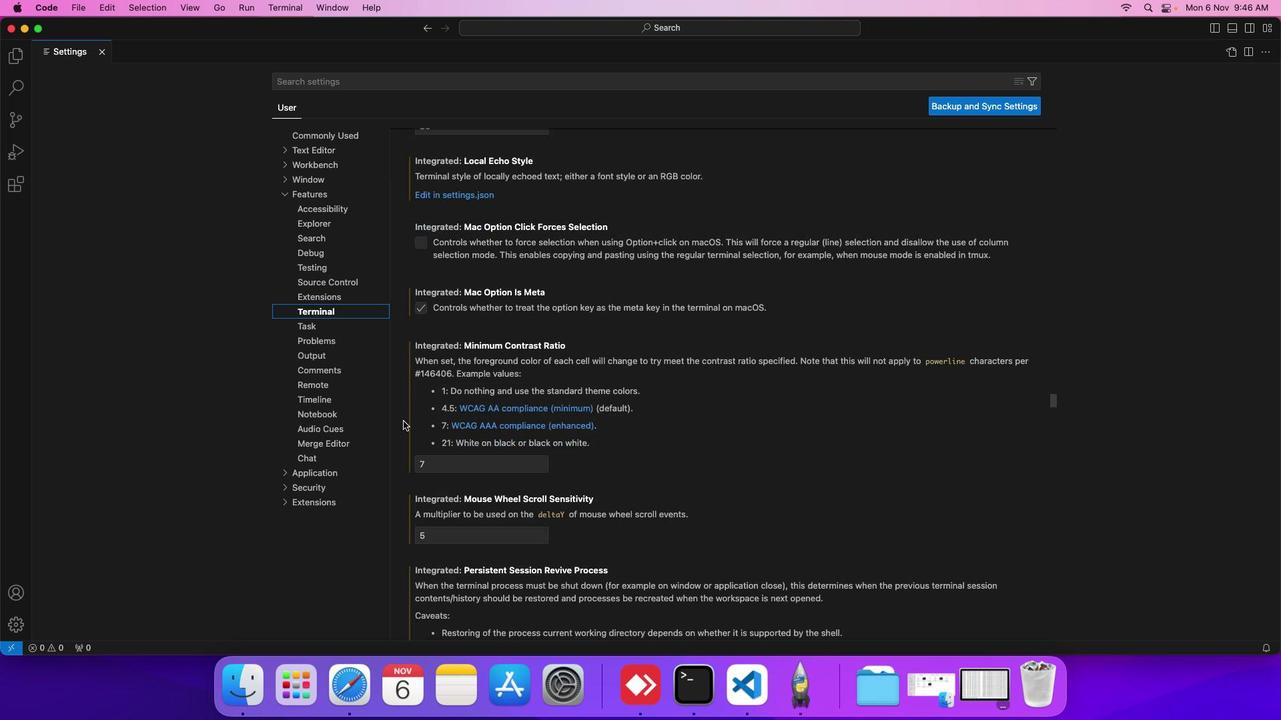 
Action: Mouse scrolled (403, 421) with delta (0, 0)
Screenshot: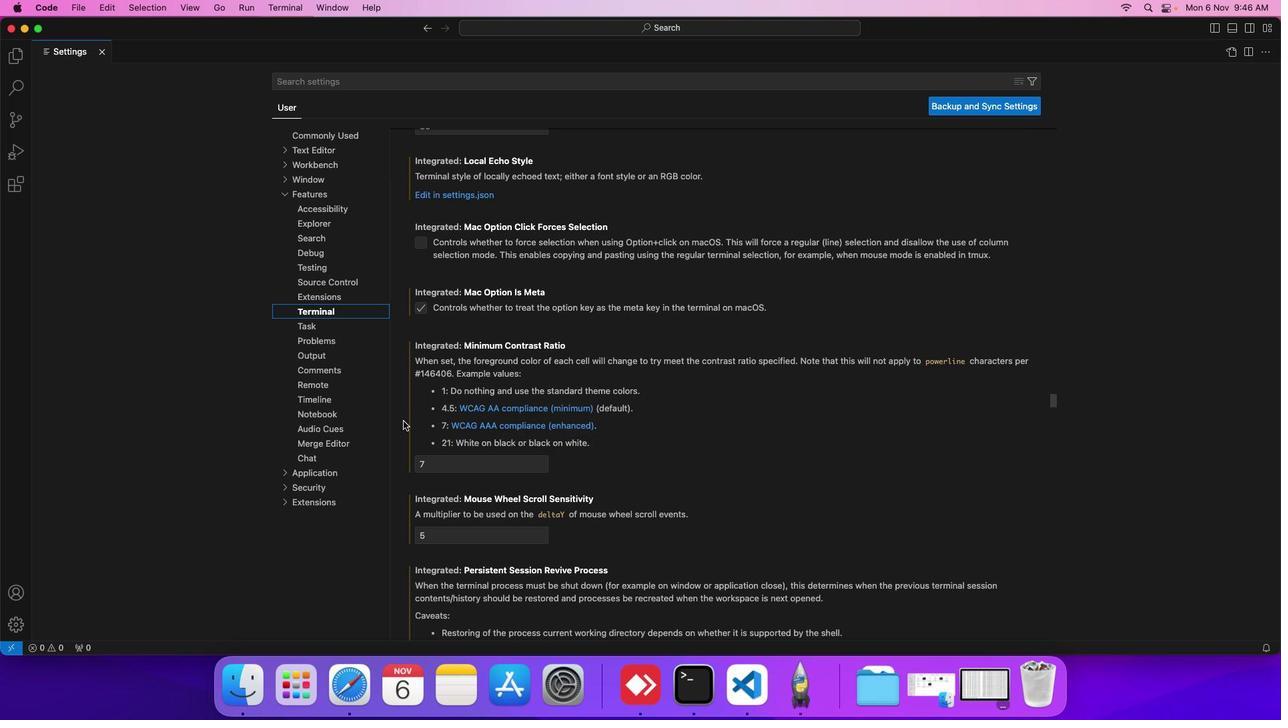 
Action: Mouse scrolled (403, 421) with delta (0, 0)
Screenshot: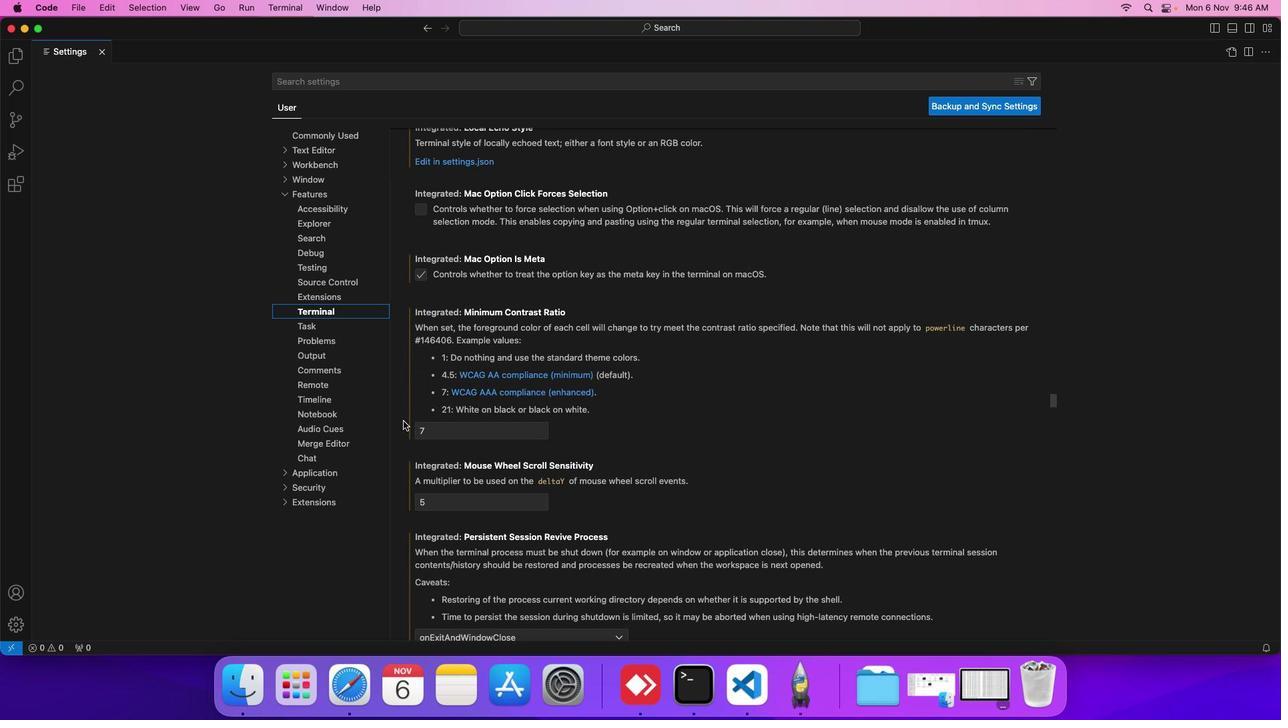 
Action: Mouse scrolled (403, 421) with delta (0, 0)
Screenshot: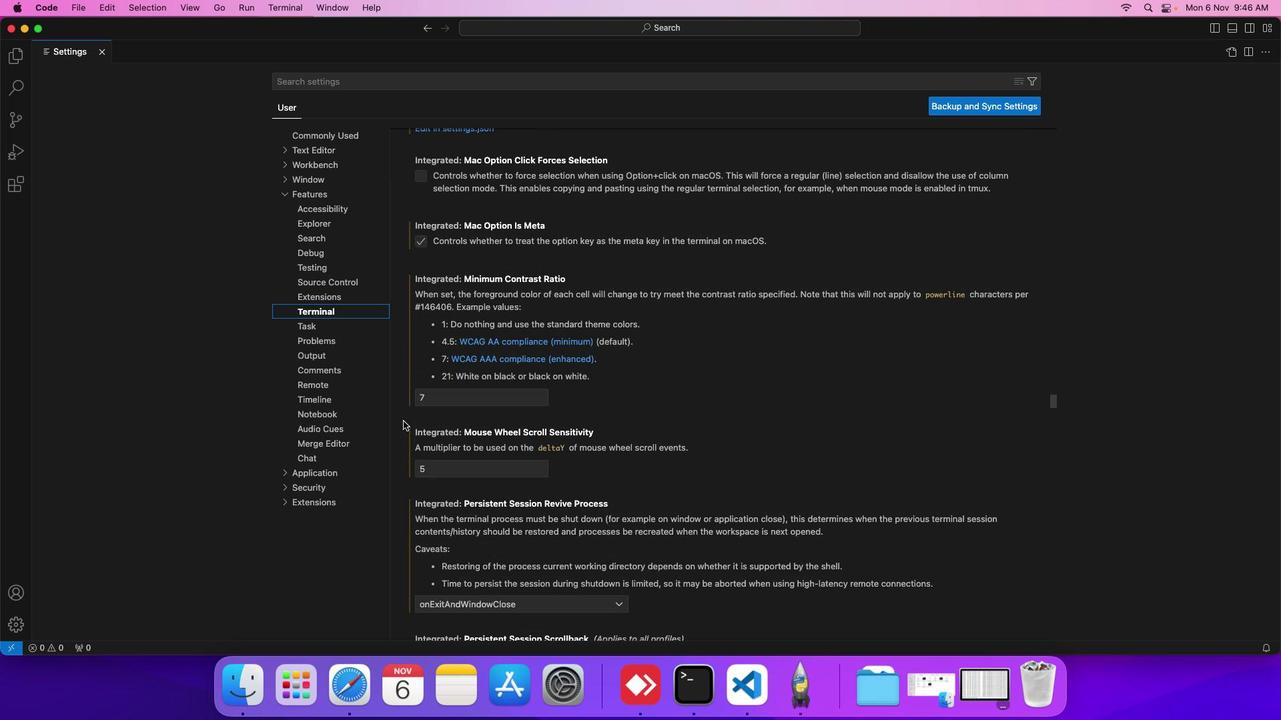 
Action: Mouse scrolled (403, 421) with delta (0, 0)
Screenshot: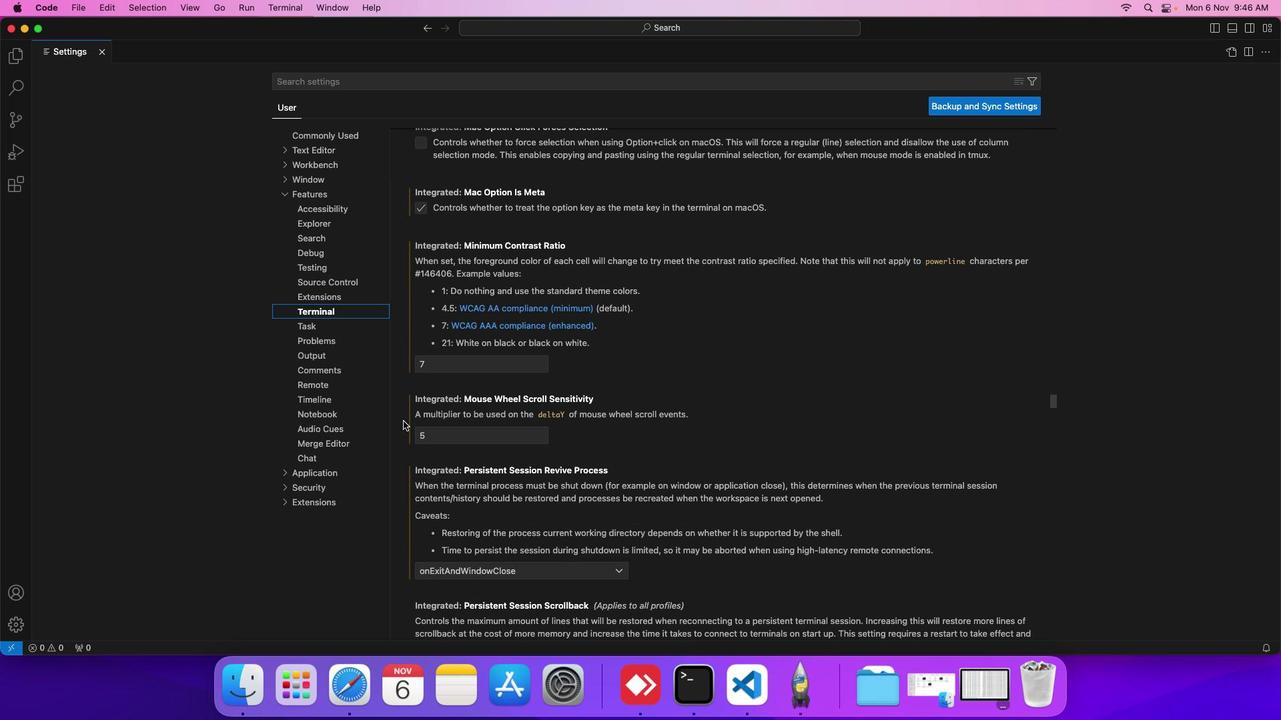 
Action: Mouse scrolled (403, 421) with delta (0, 0)
Screenshot: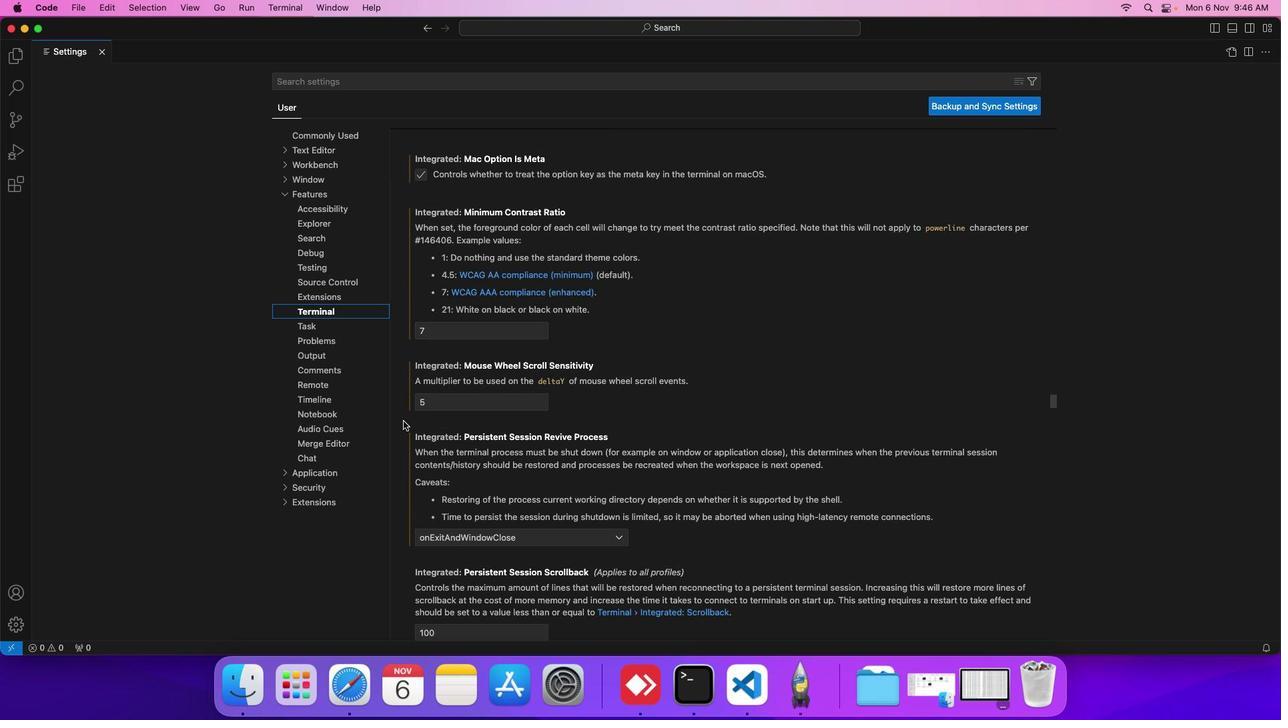 
Action: Mouse scrolled (403, 421) with delta (0, 0)
Screenshot: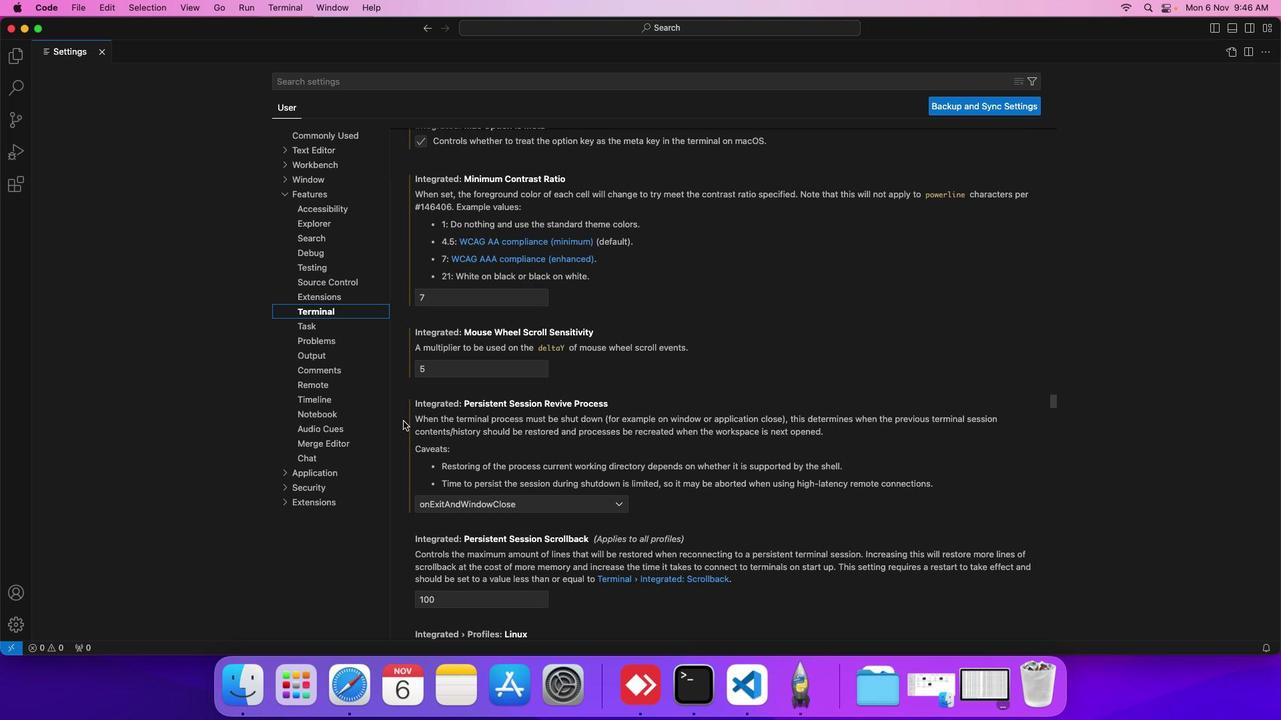 
Action: Mouse scrolled (403, 421) with delta (0, 0)
Screenshot: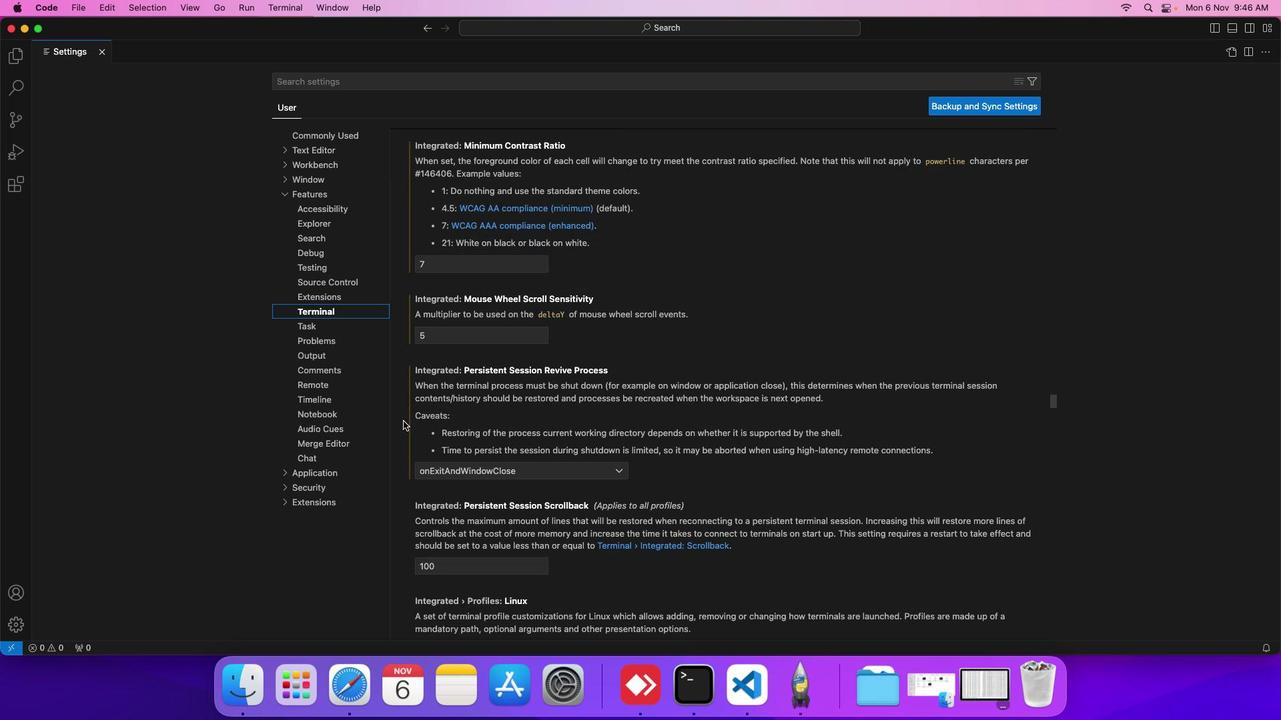 
Action: Mouse moved to (465, 470)
Screenshot: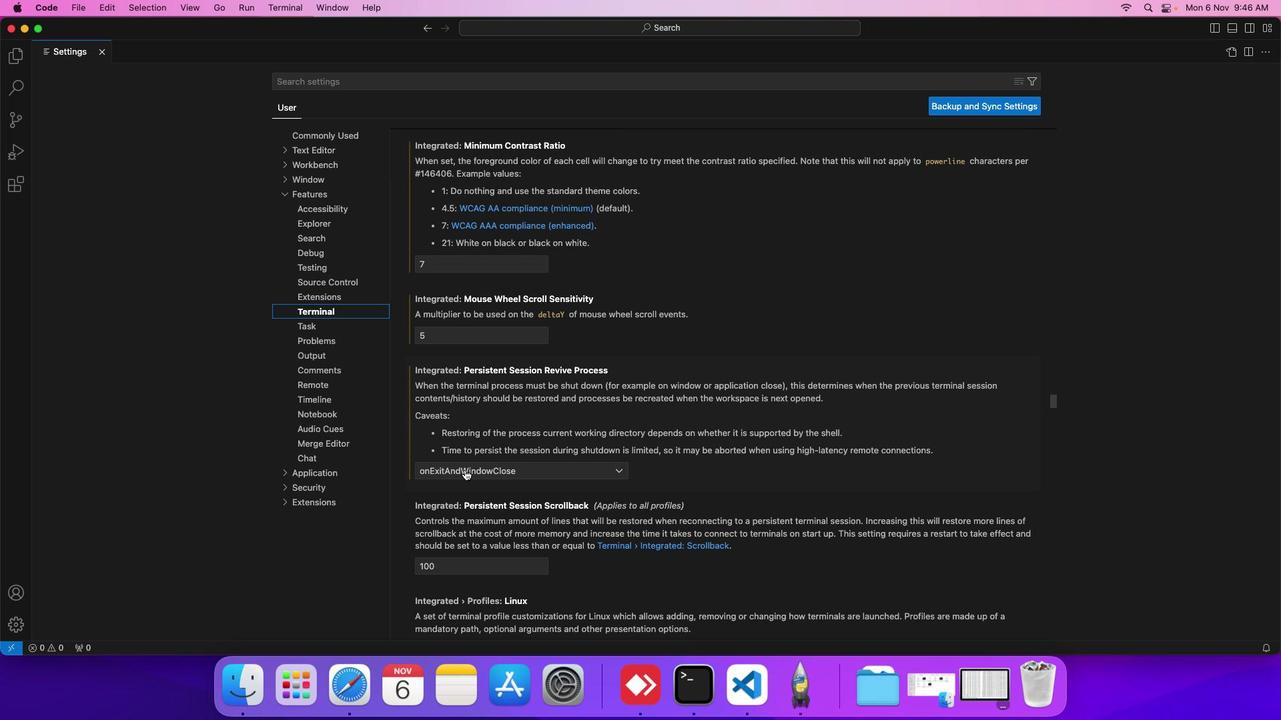 
Action: Mouse pressed left at (465, 470)
Screenshot: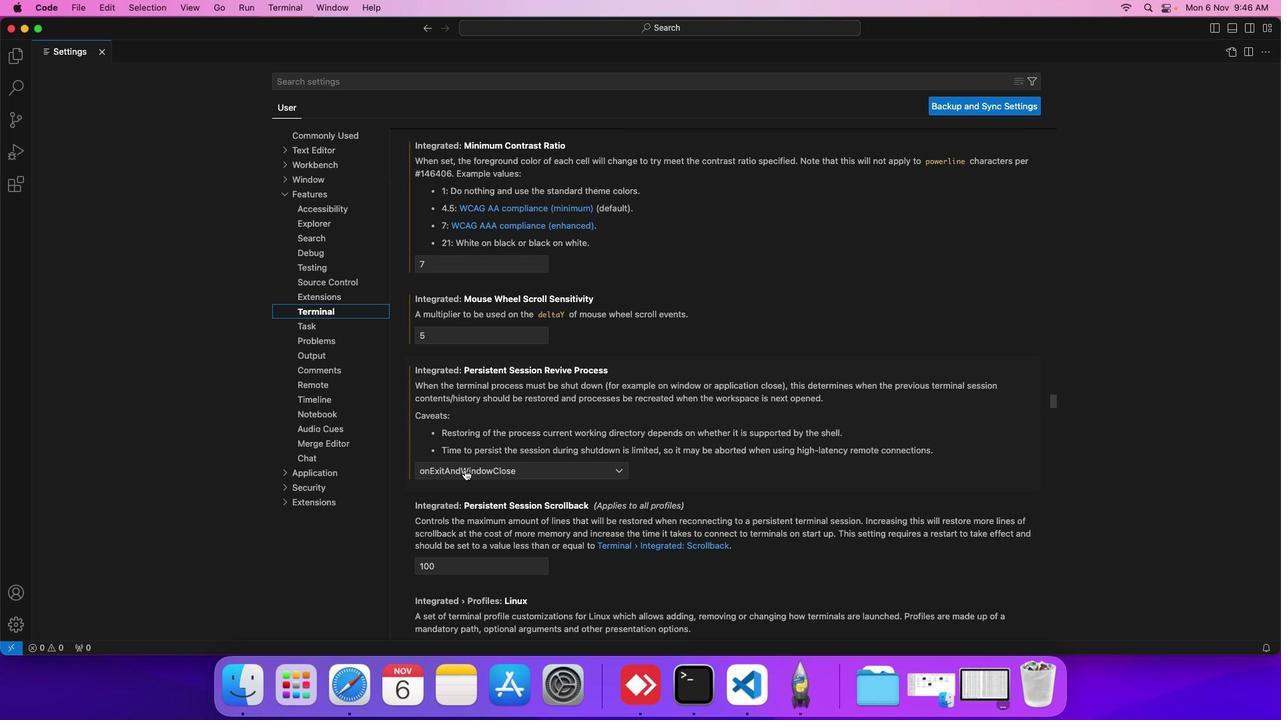 
Action: Mouse moved to (458, 513)
Screenshot: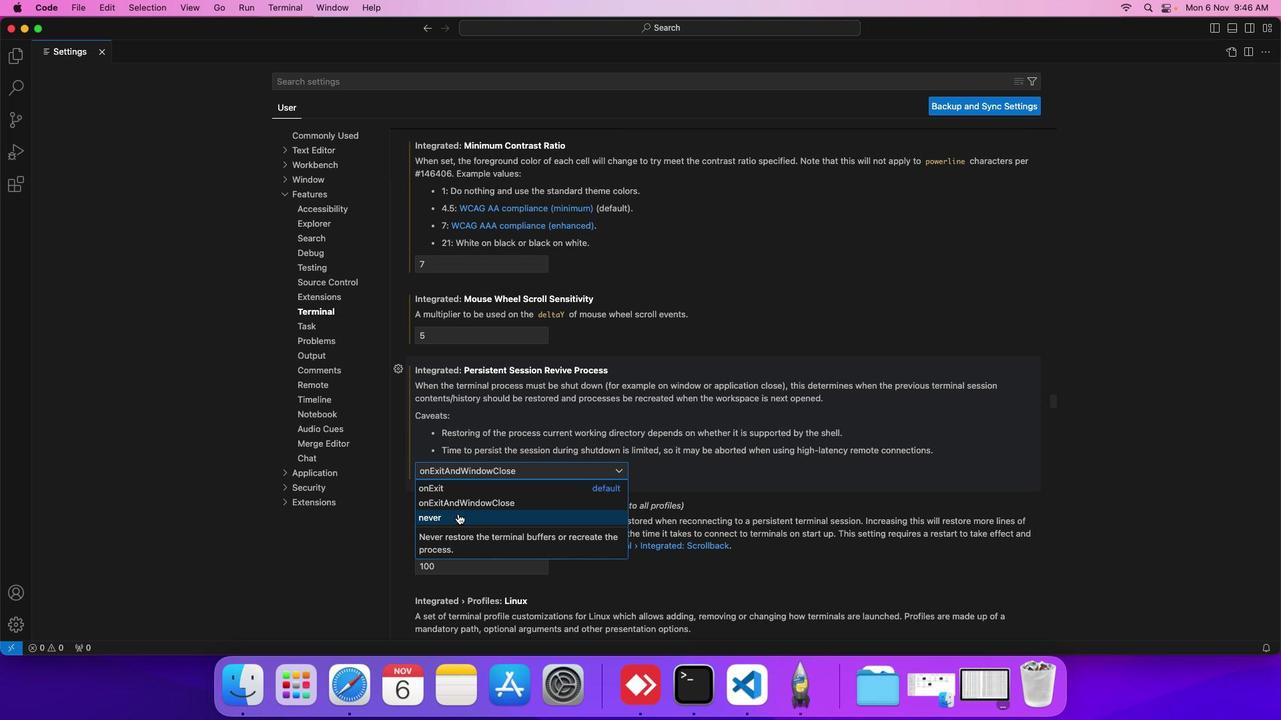 
Action: Mouse pressed left at (458, 513)
Screenshot: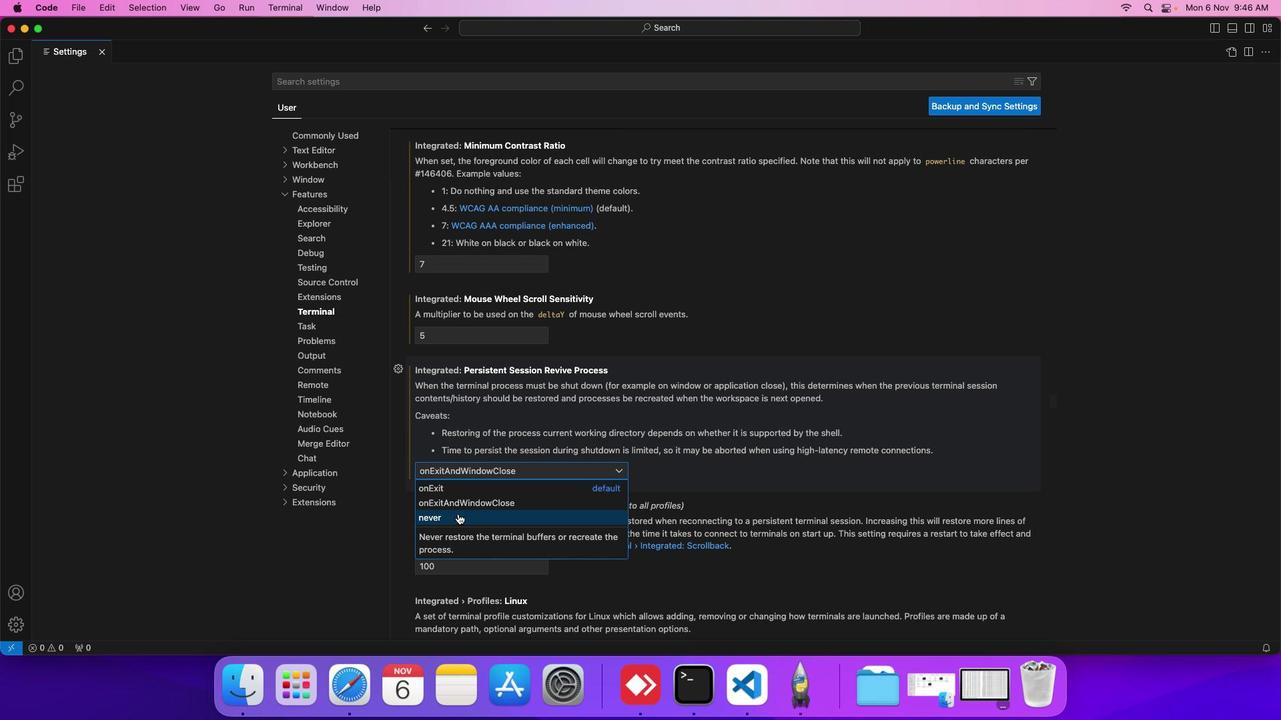 
Action: Mouse moved to (457, 512)
Screenshot: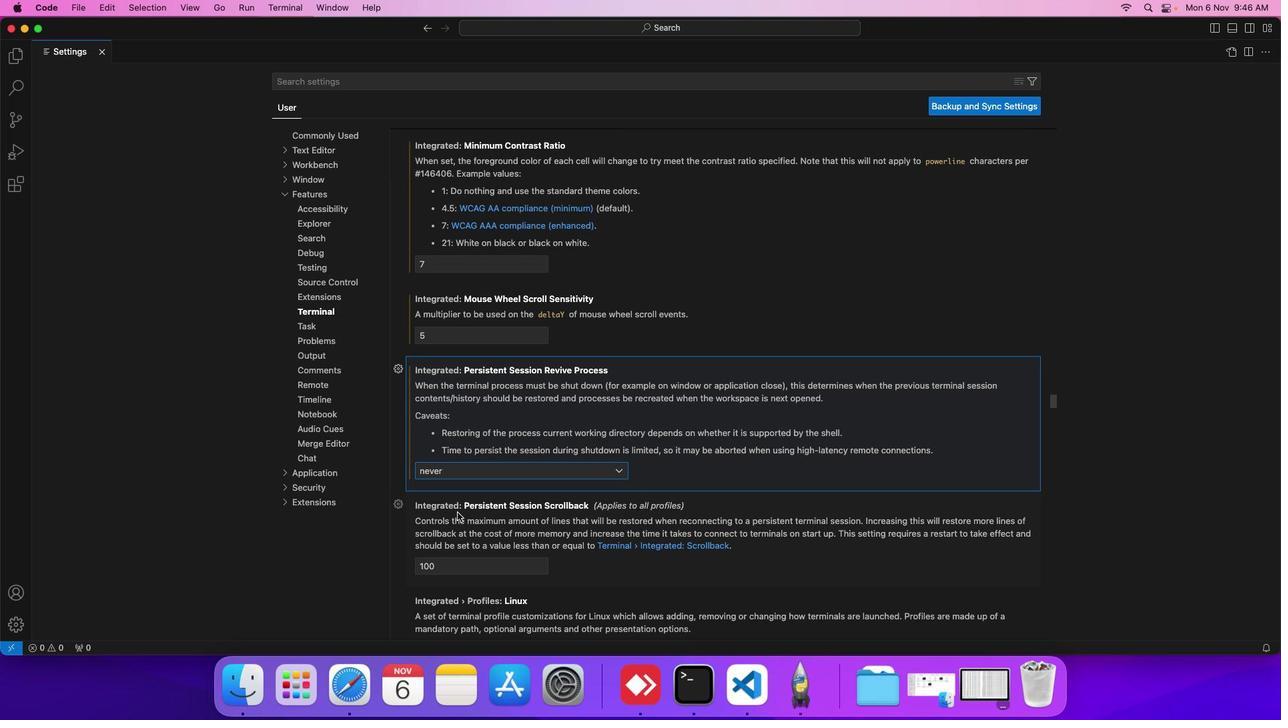 
